 Task: Cleaning Up Field Recordings.
Action: Mouse moved to (102, 44)
Screenshot: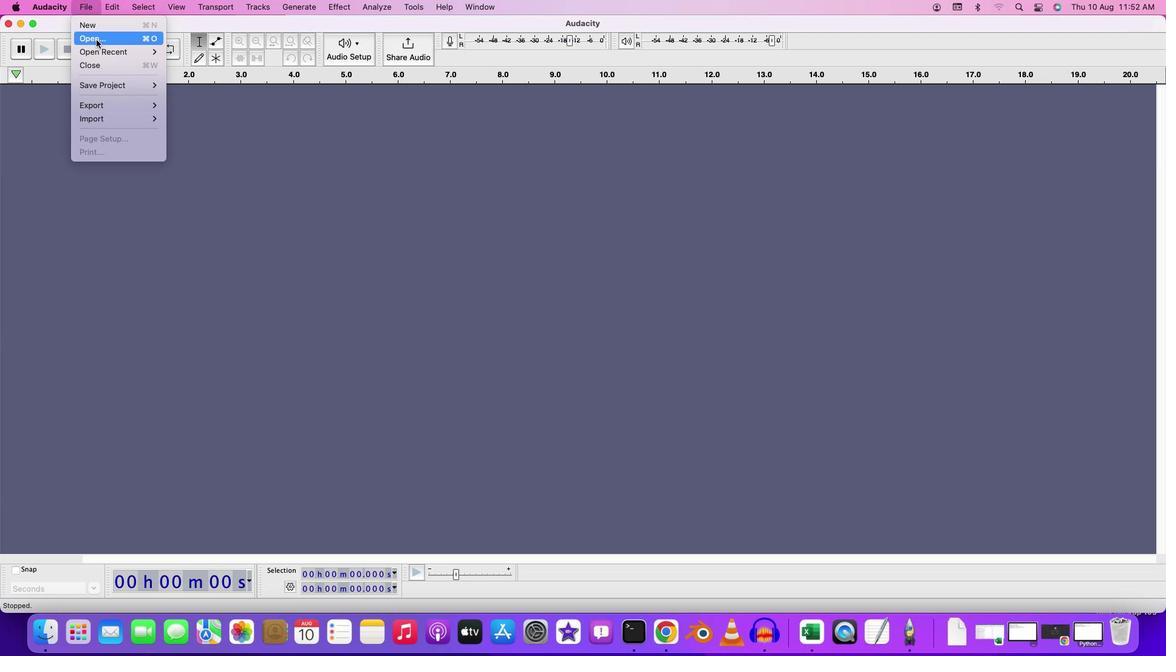 
Action: Mouse pressed left at (102, 44)
Screenshot: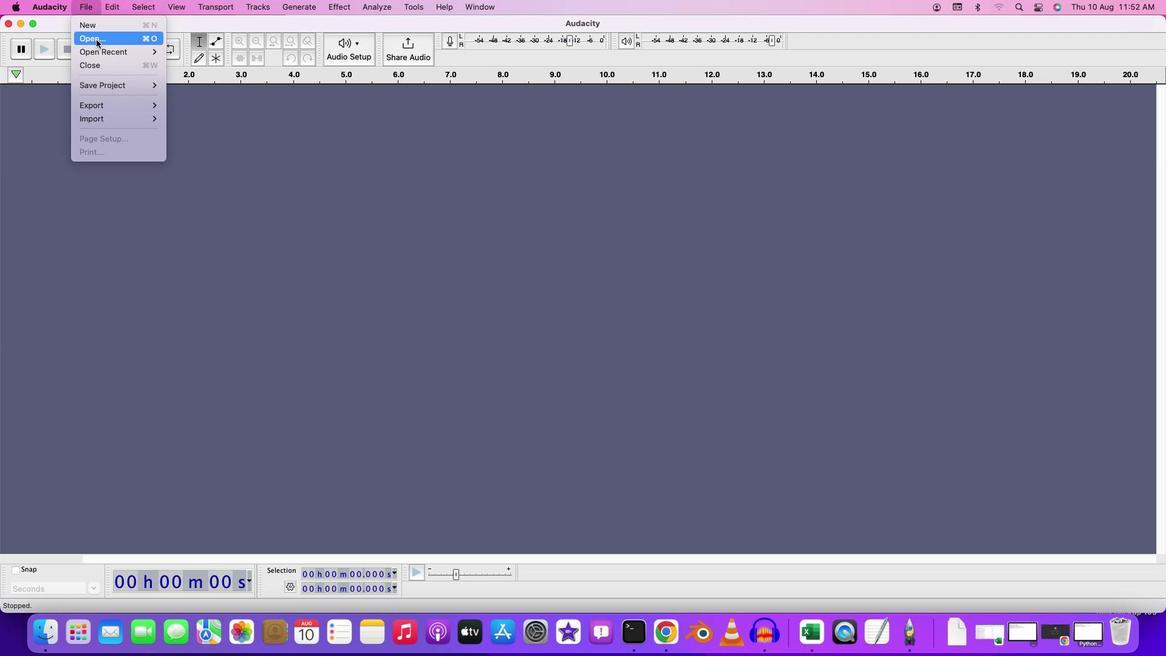 
Action: Mouse moved to (511, 274)
Screenshot: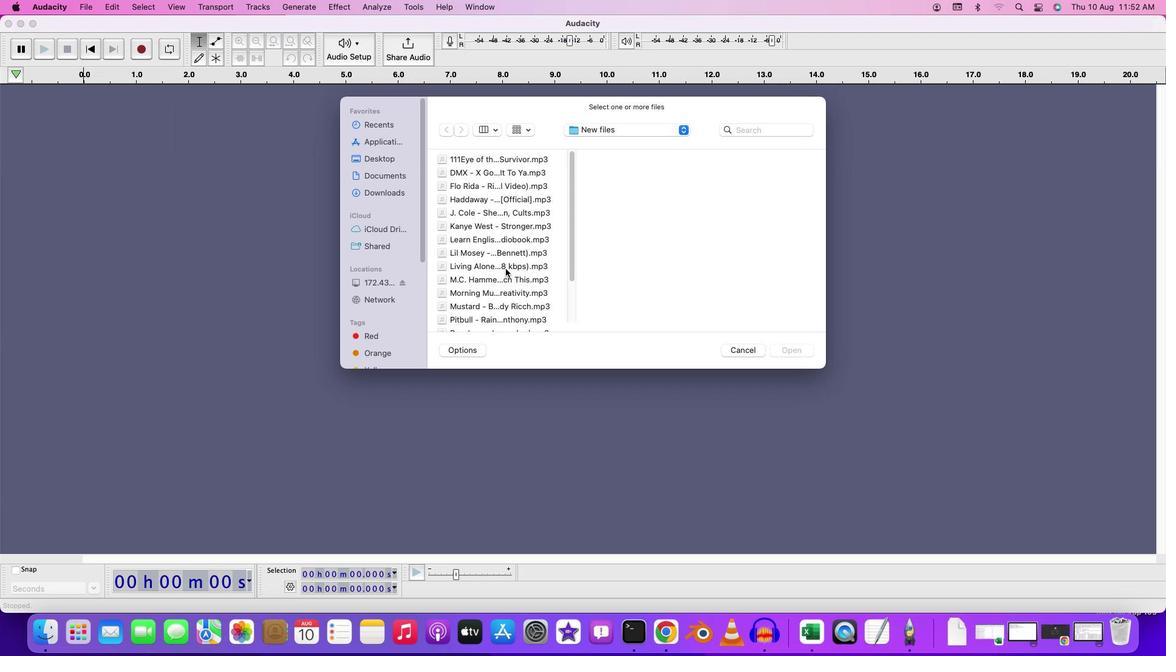 
Action: Mouse pressed left at (511, 274)
Screenshot: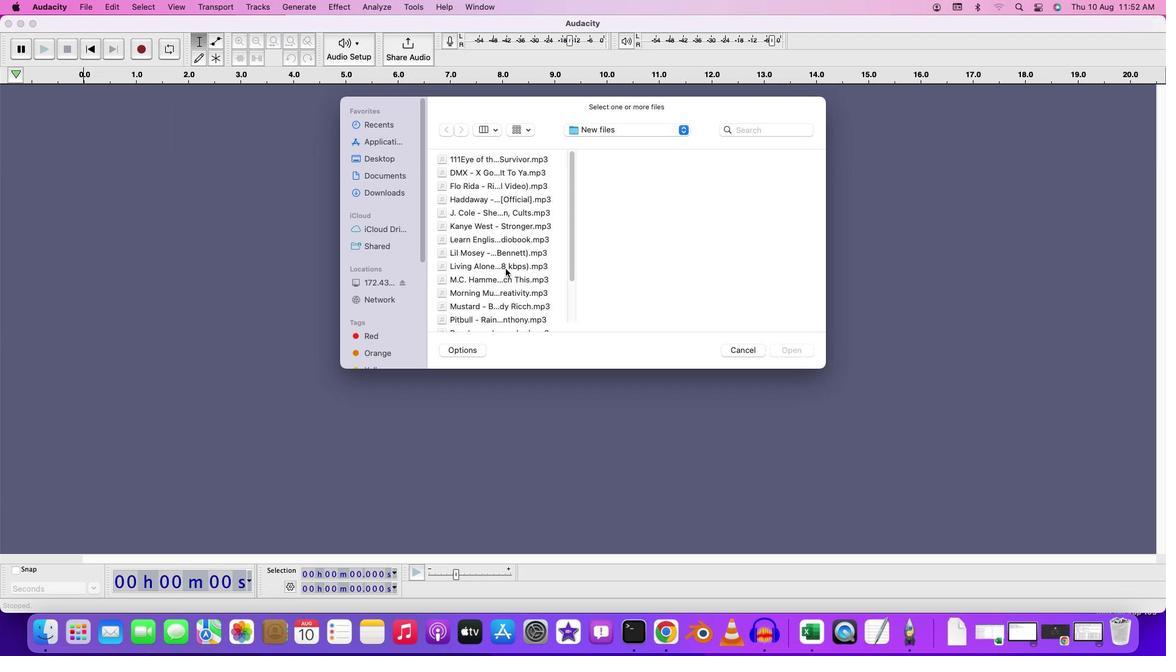 
Action: Mouse pressed left at (511, 274)
Screenshot: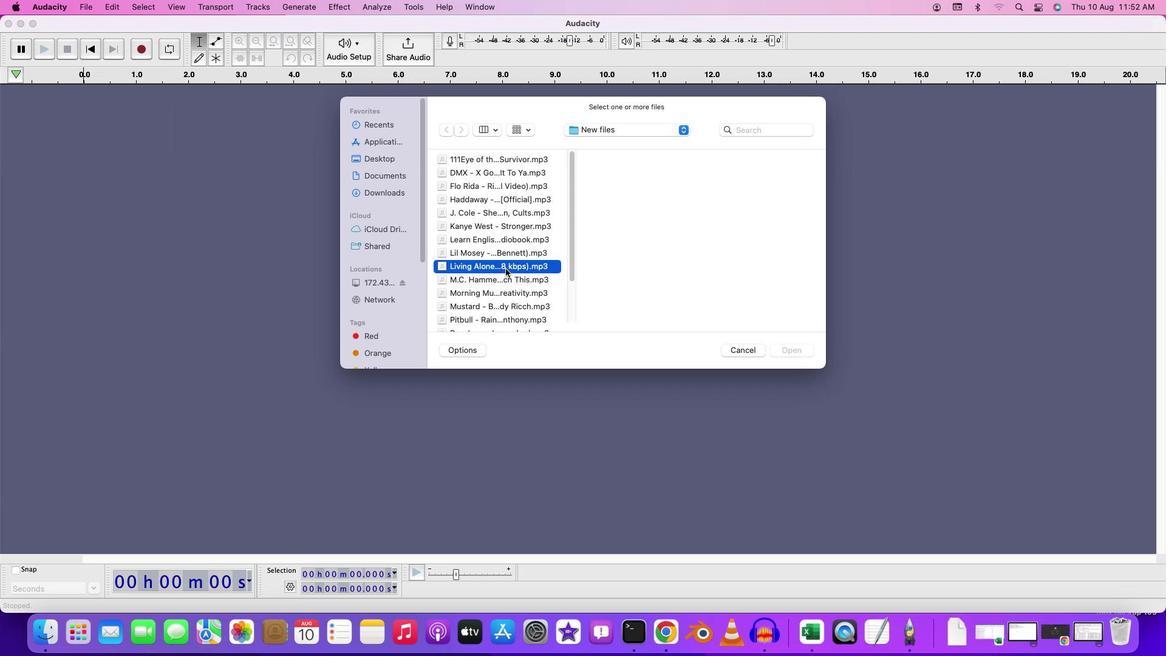 
Action: Mouse moved to (83, 120)
Screenshot: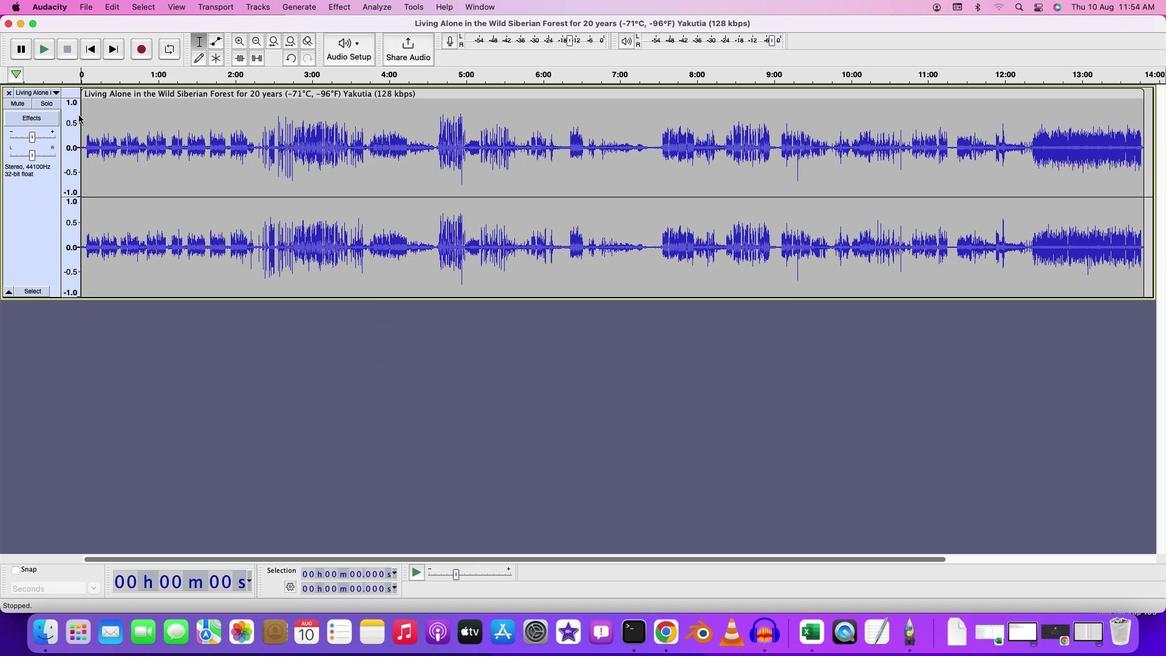 
Action: Mouse pressed left at (83, 120)
Screenshot: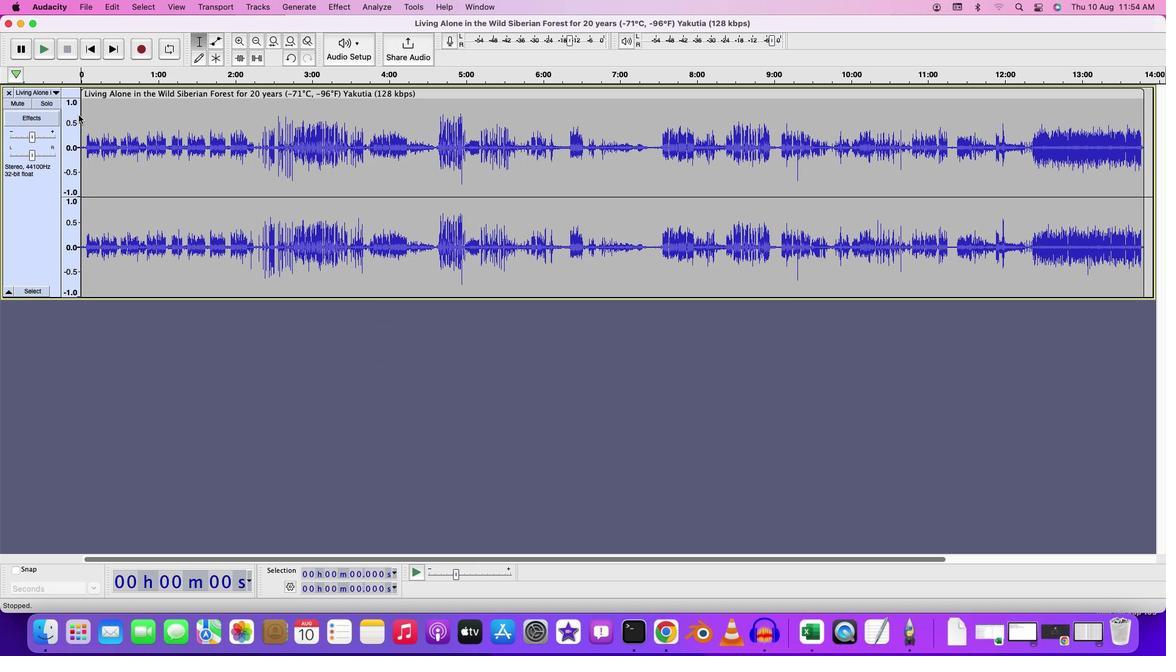 
Action: Mouse moved to (89, 120)
Screenshot: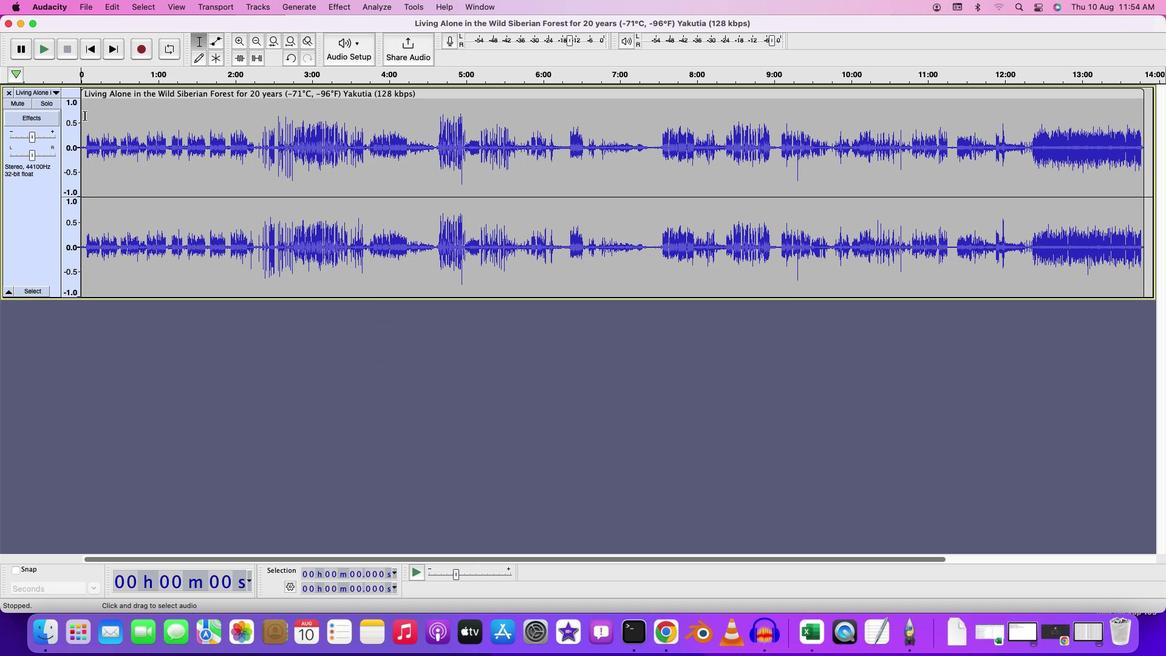 
Action: Mouse pressed left at (89, 120)
Screenshot: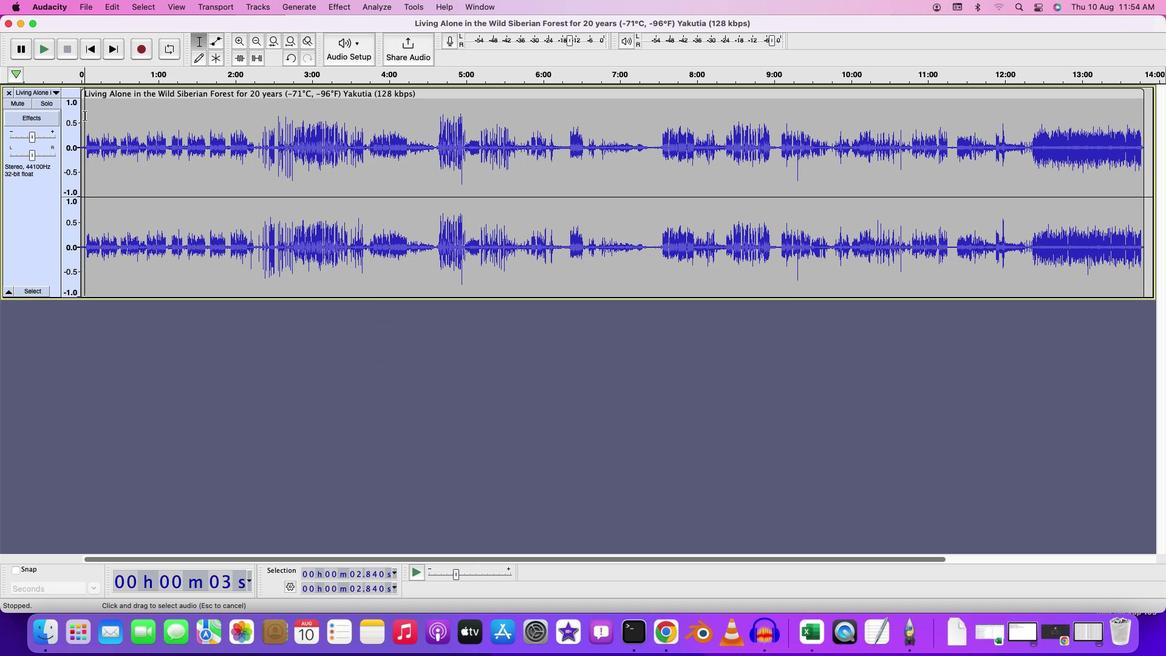 
Action: Key pressed Key.space
Screenshot: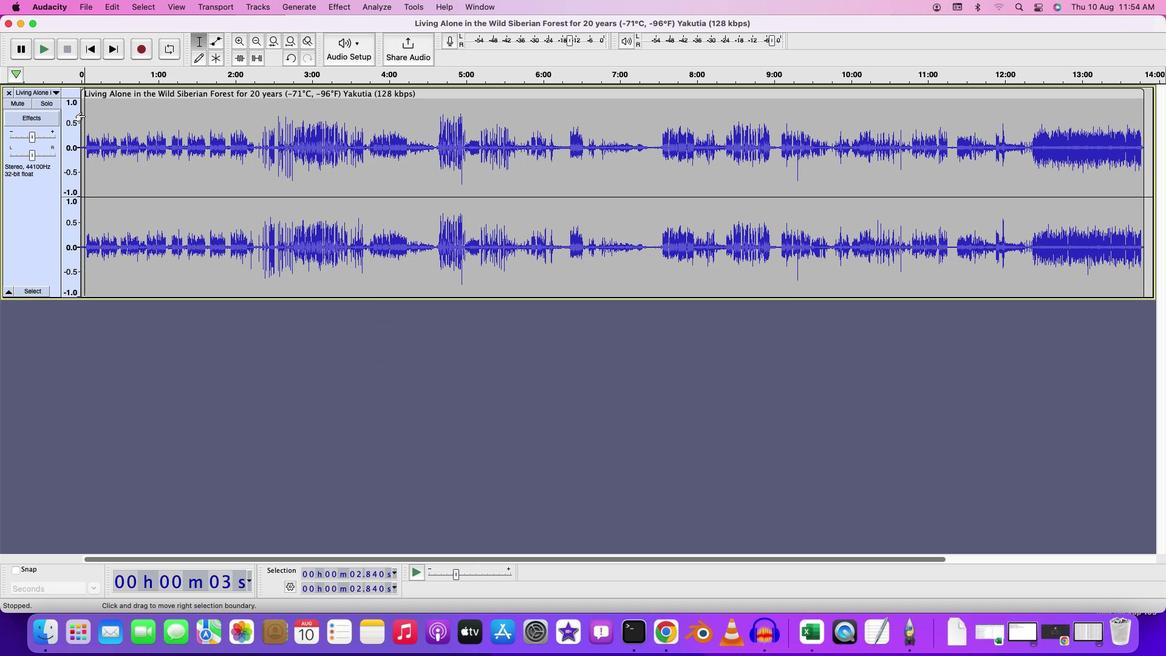 
Action: Mouse moved to (367, 188)
Screenshot: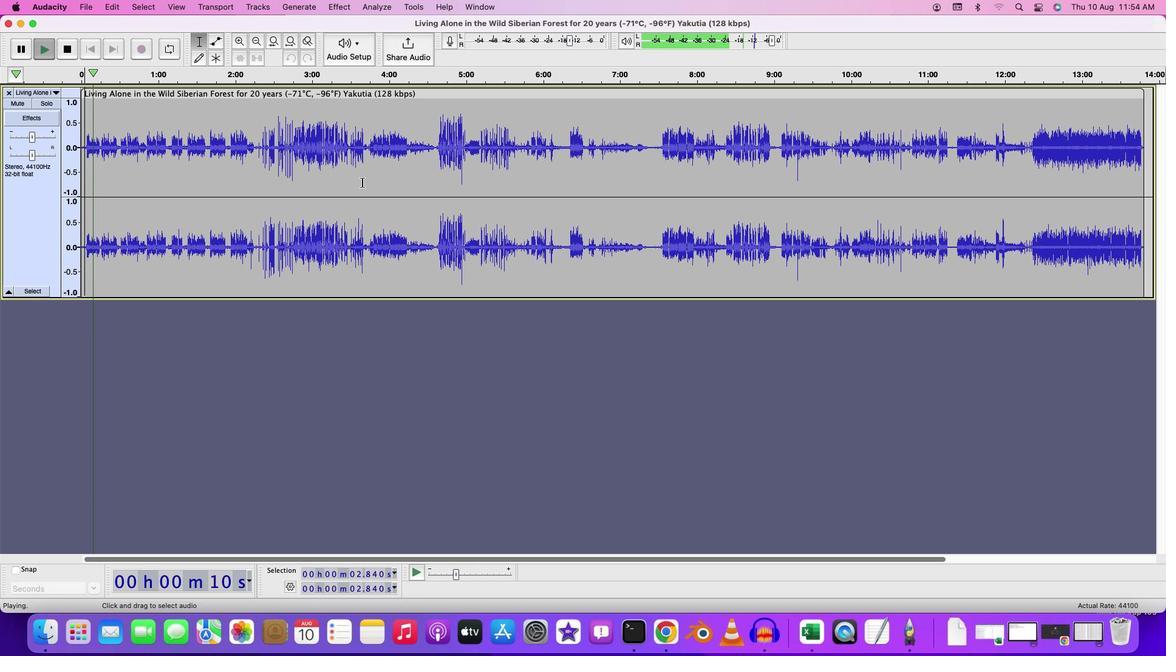 
Action: Key pressed Key.media_volume_up
Screenshot: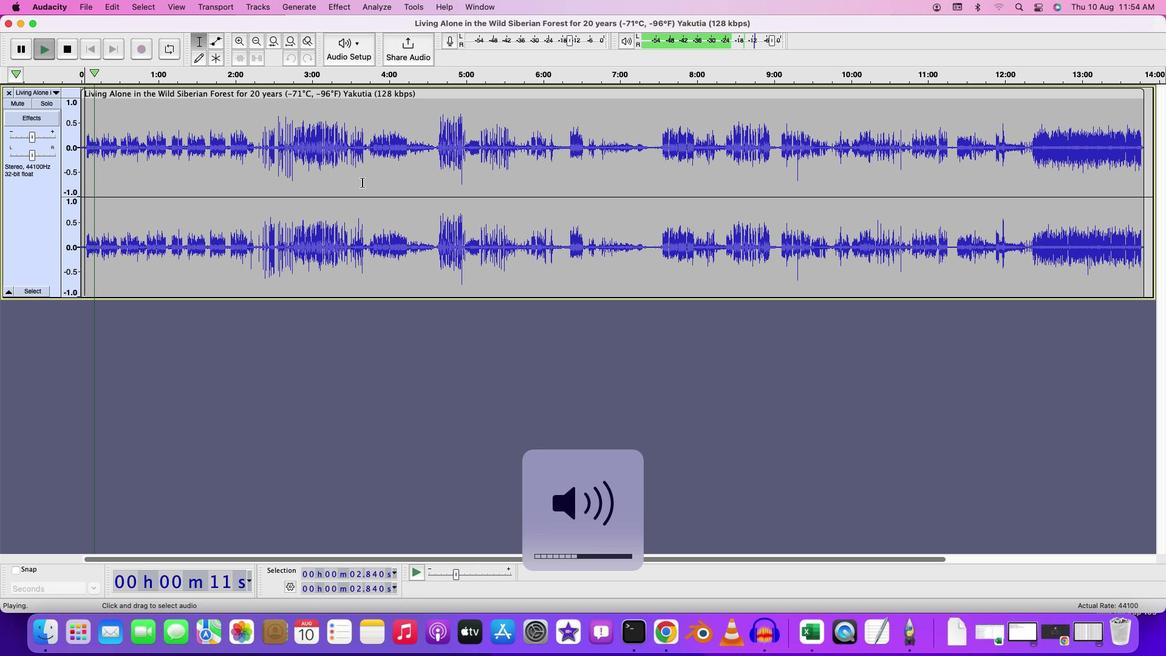 
Action: Mouse moved to (122, 120)
Screenshot: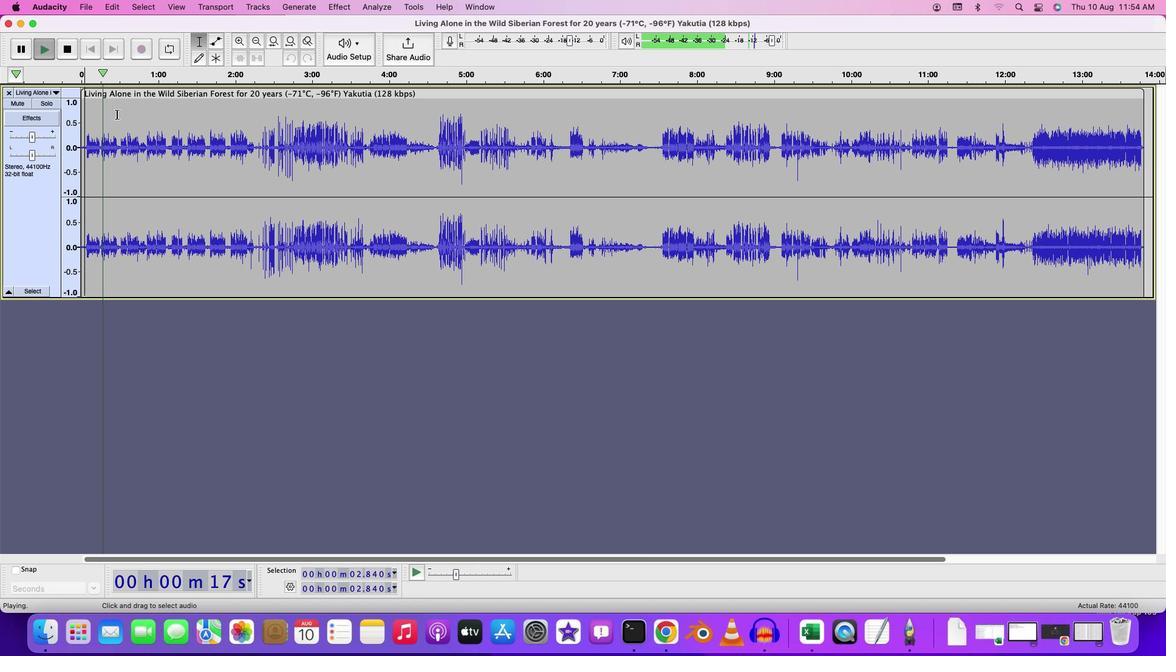 
Action: Mouse pressed left at (122, 120)
Screenshot: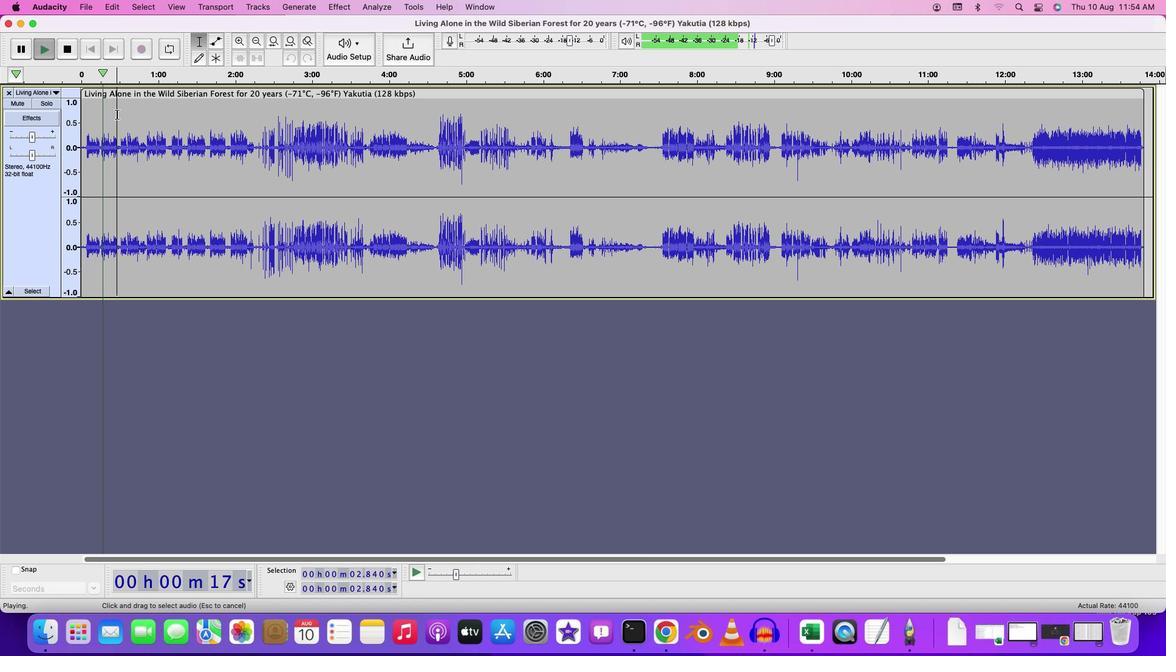 
Action: Key pressed Key.space
Screenshot: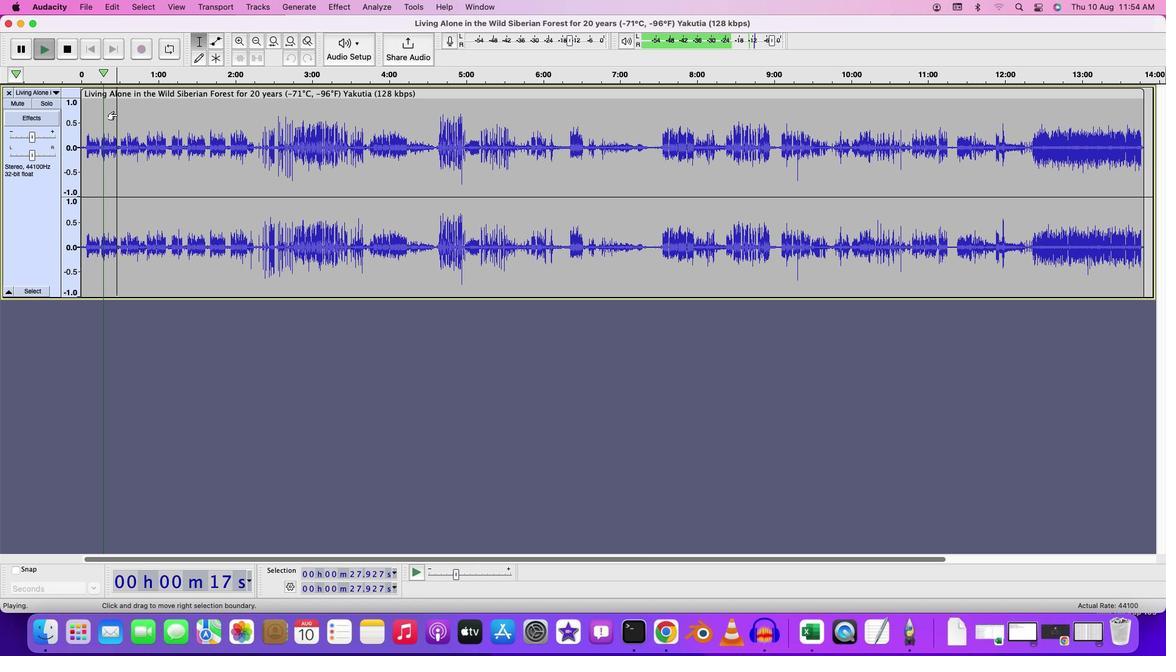 
Action: Mouse moved to (122, 120)
Screenshot: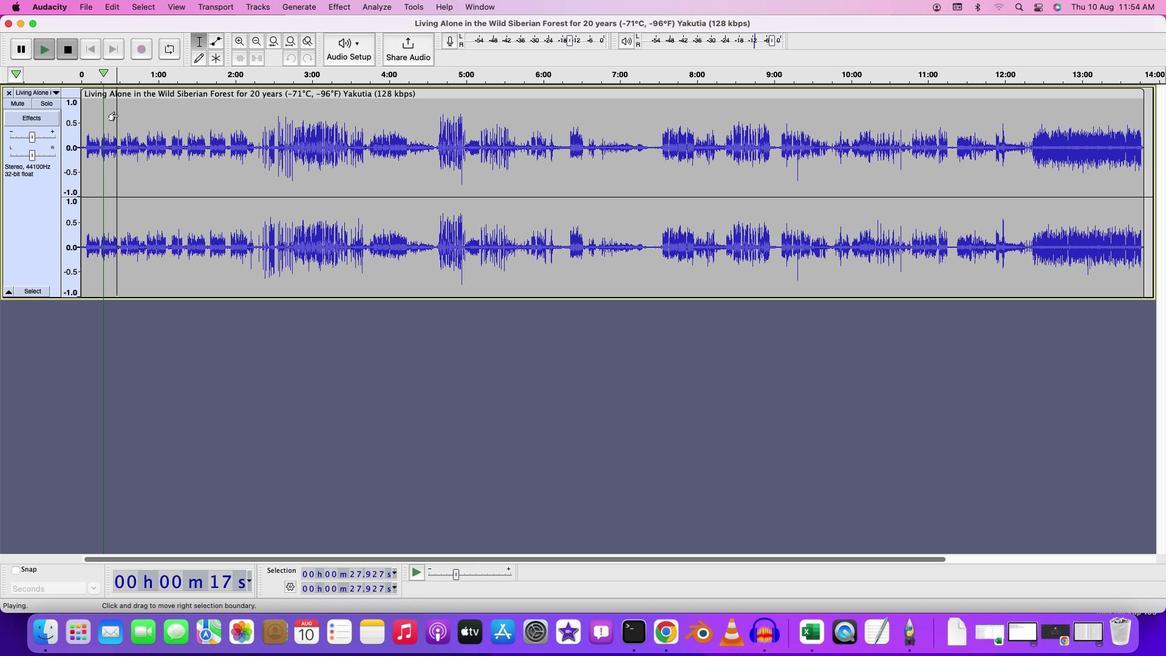 
Action: Key pressed Key.space
Screenshot: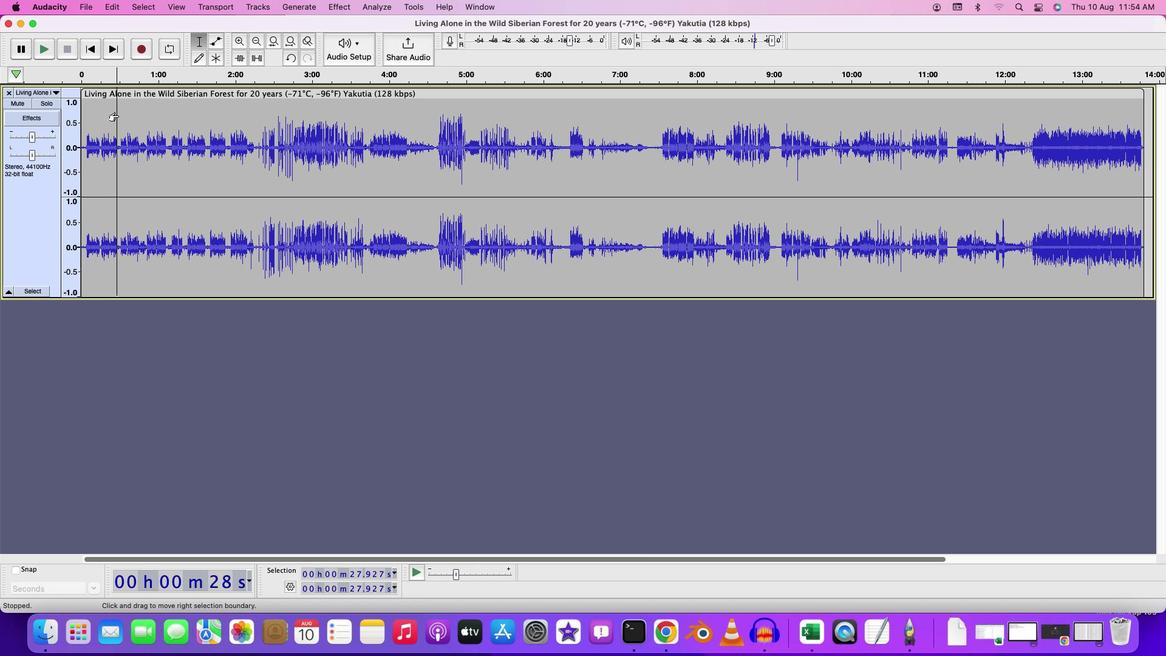 
Action: Mouse moved to (194, 123)
Screenshot: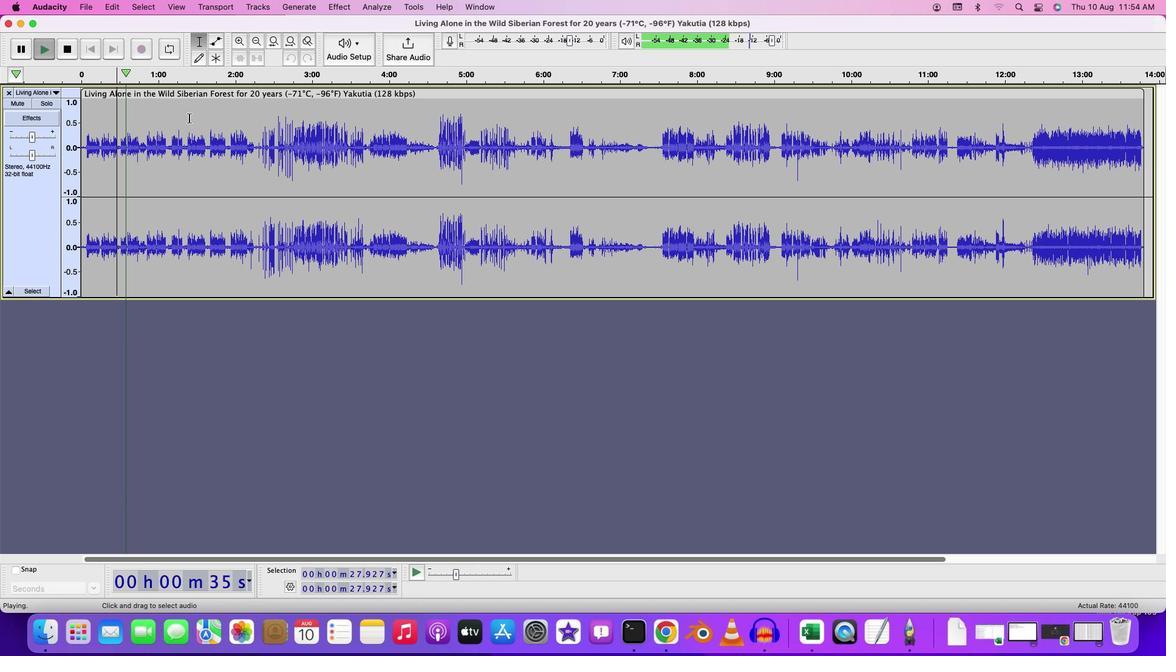 
Action: Mouse pressed left at (194, 123)
Screenshot: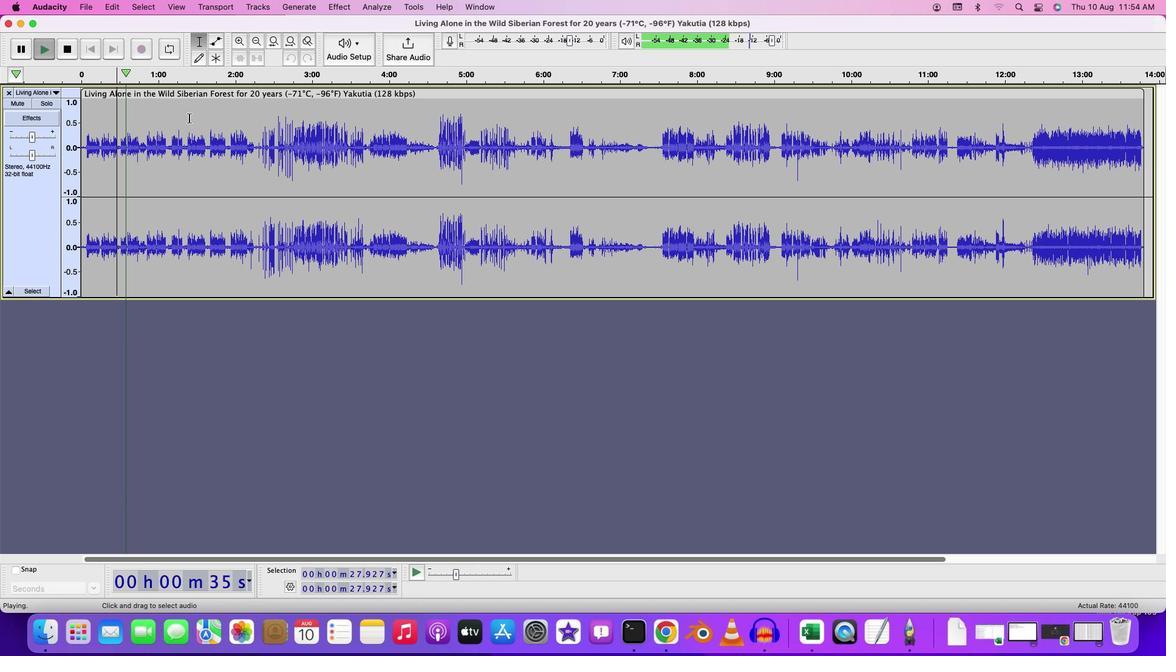 
Action: Key pressed Key.space
Screenshot: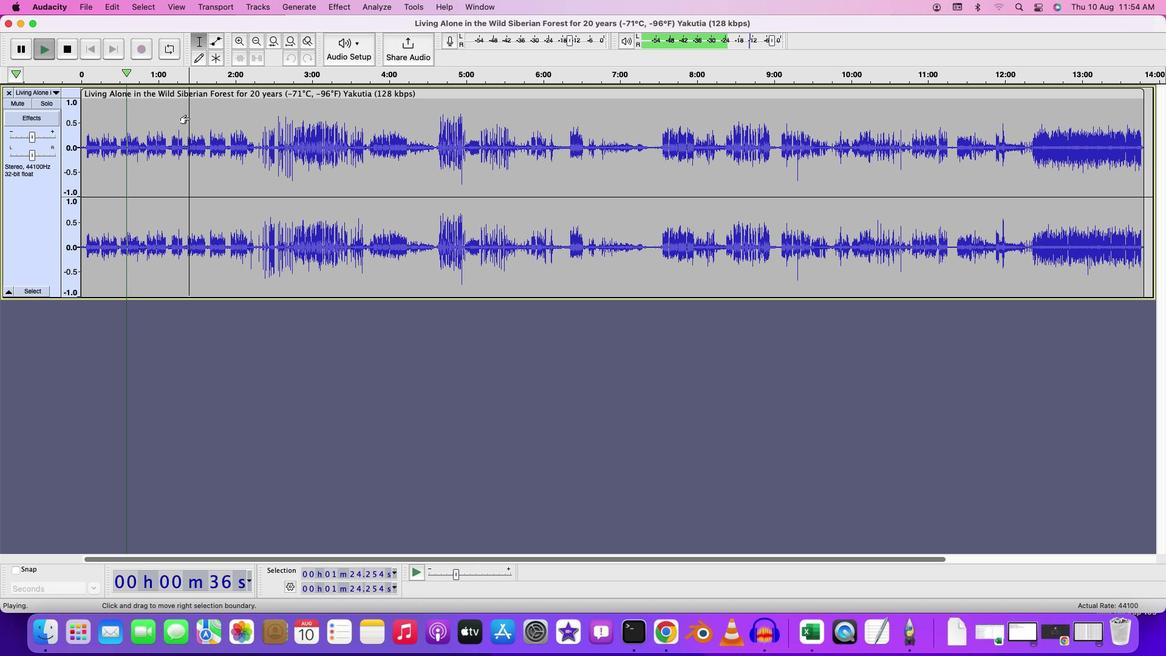 
Action: Mouse moved to (195, 123)
Screenshot: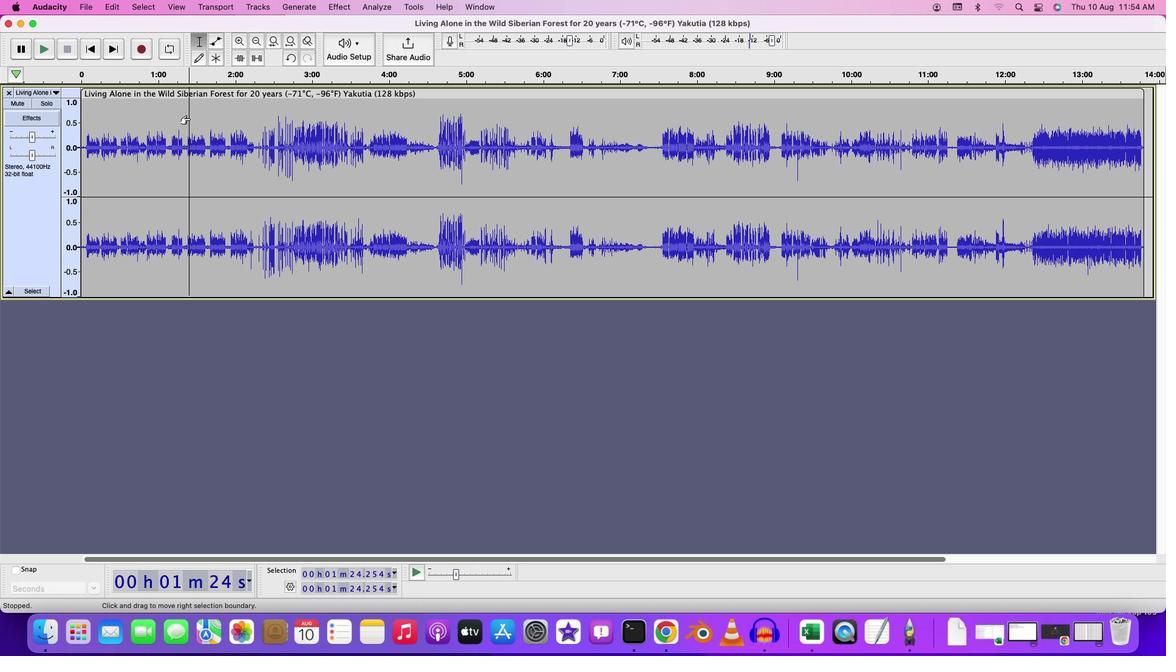 
Action: Key pressed Key.space
Screenshot: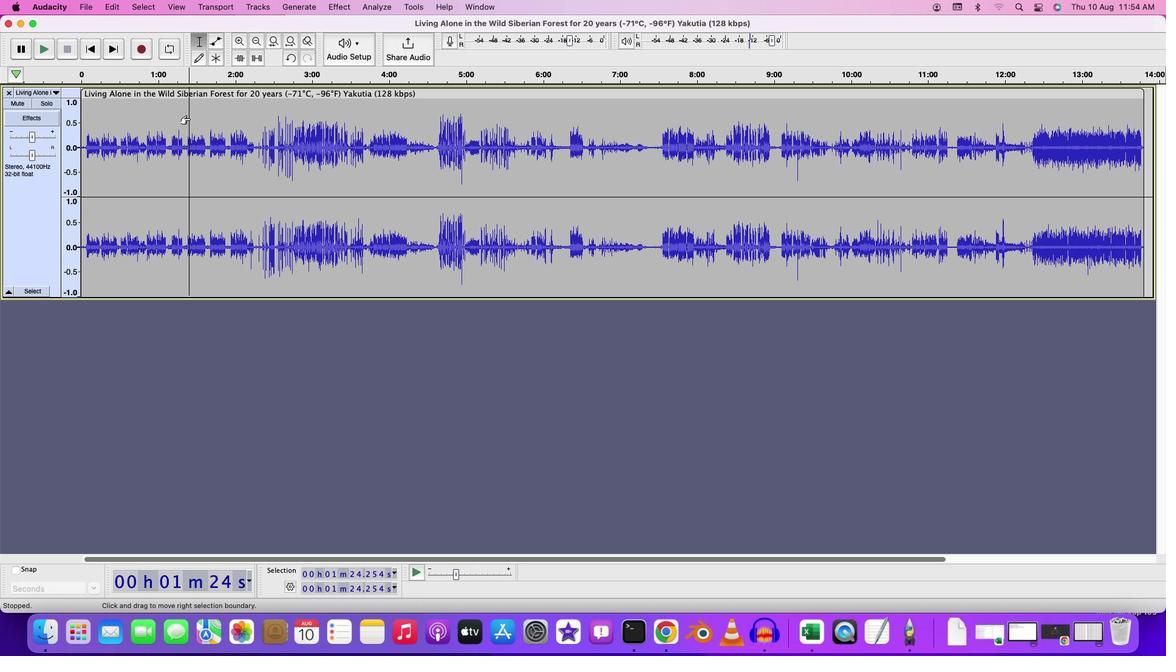 
Action: Mouse moved to (263, 117)
Screenshot: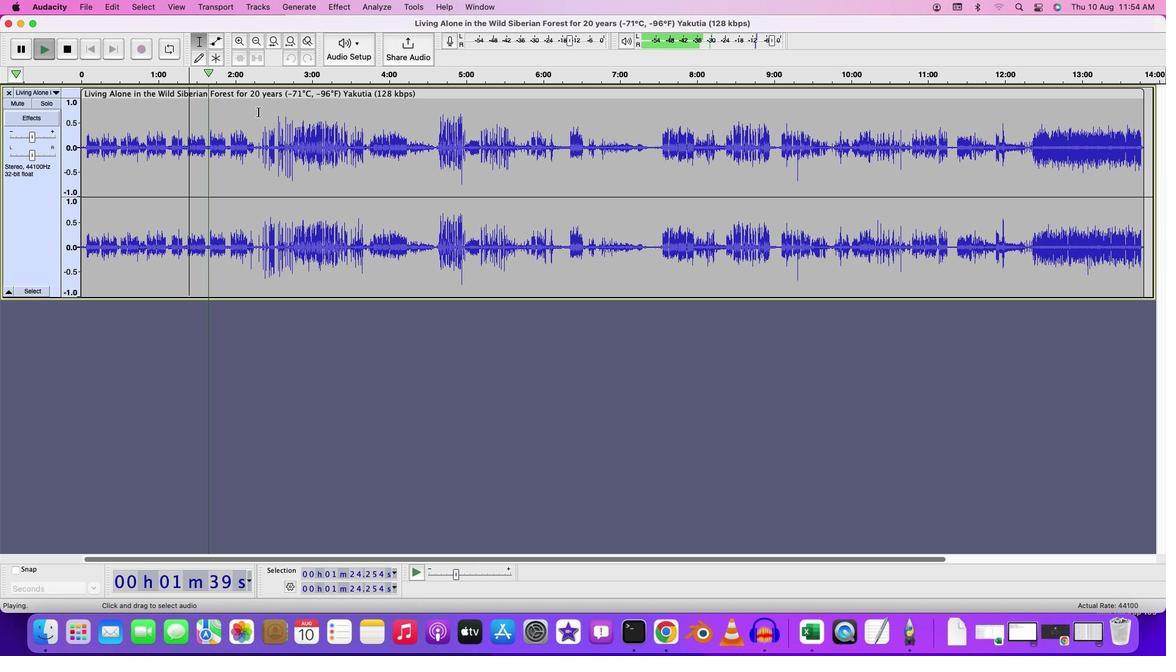 
Action: Mouse pressed left at (263, 117)
Screenshot: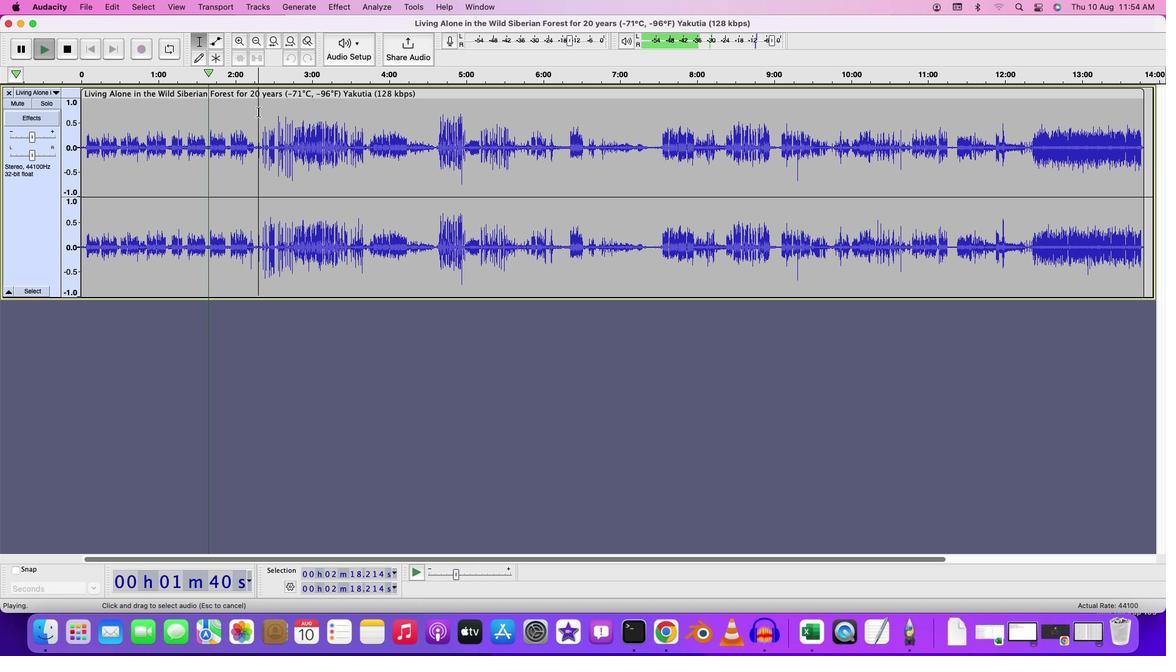 
Action: Key pressed Key.spaceKey.space
Screenshot: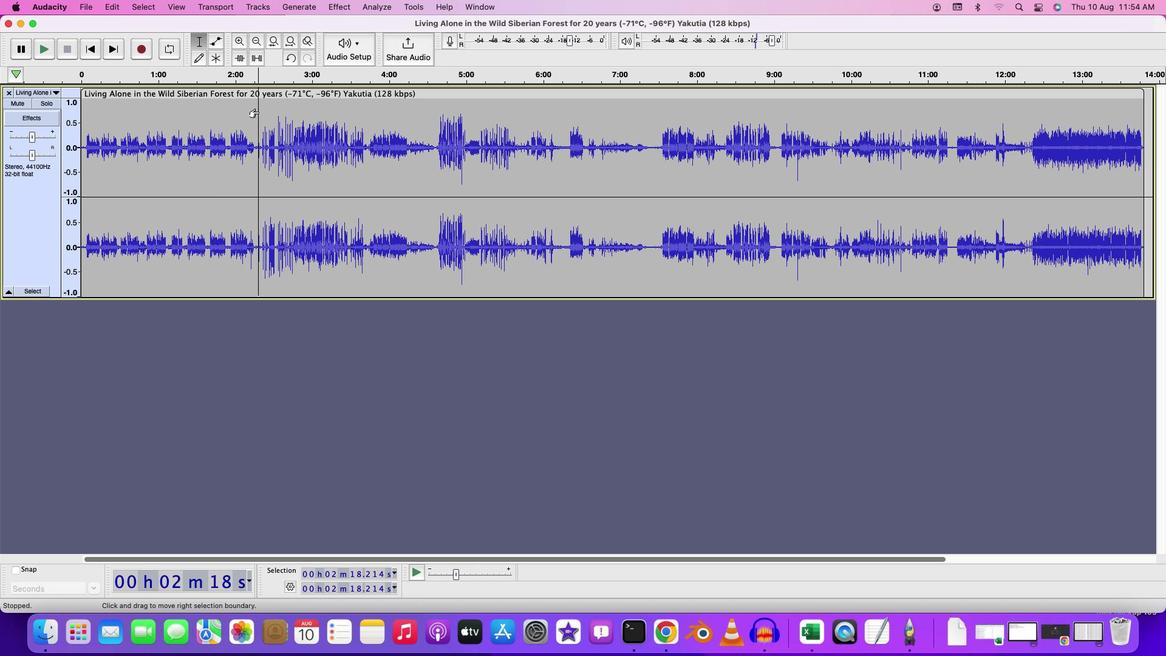 
Action: Mouse moved to (272, 130)
Screenshot: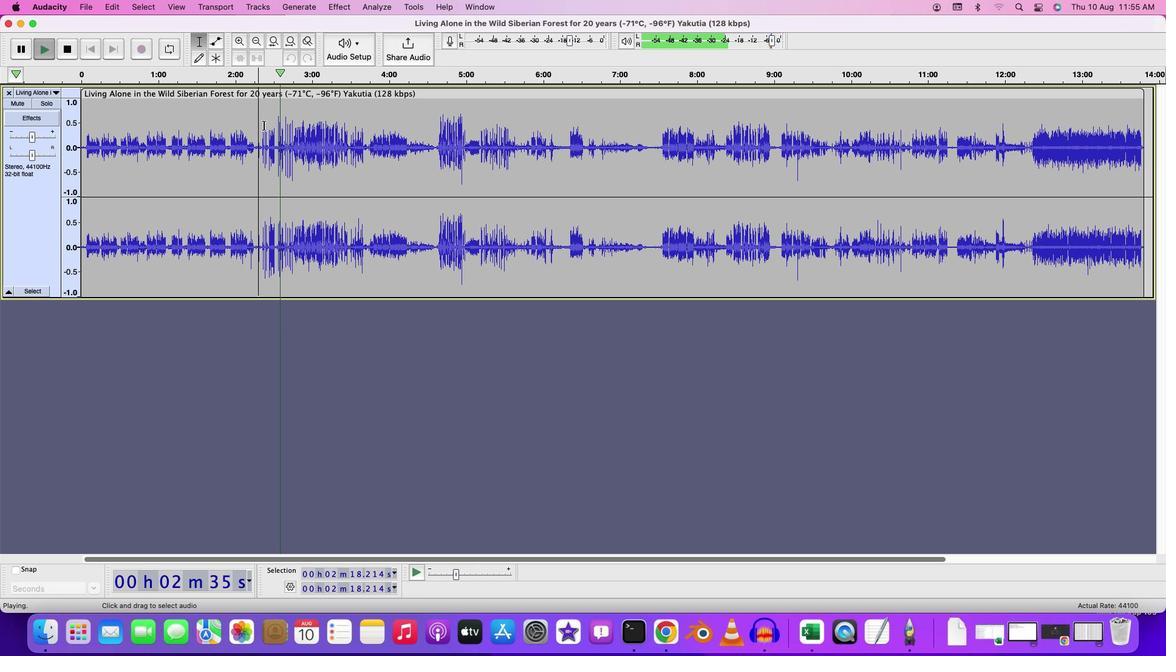 
Action: Key pressed Key.space
Screenshot: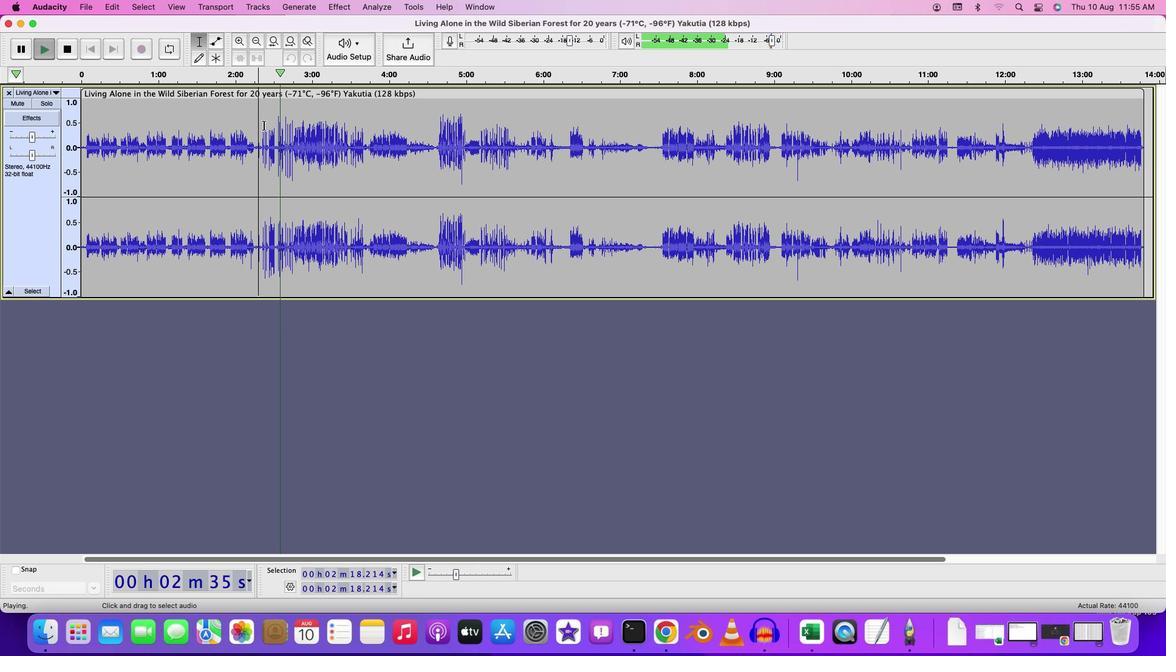 
Action: Mouse moved to (264, 130)
Screenshot: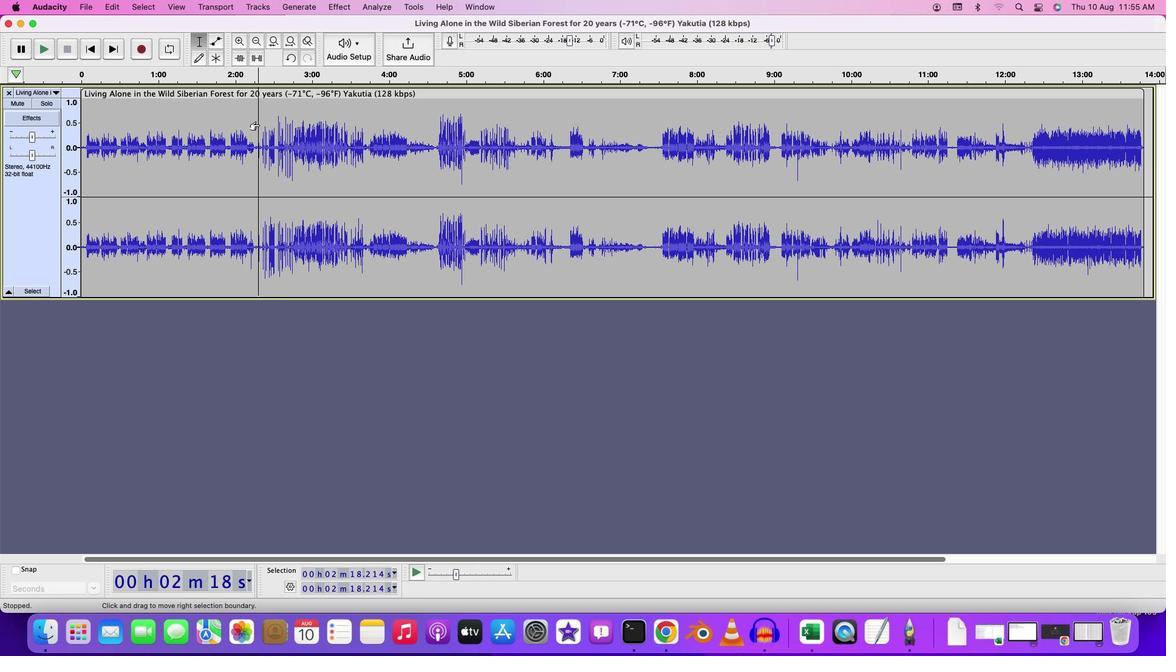 
Action: Mouse pressed left at (264, 130)
Screenshot: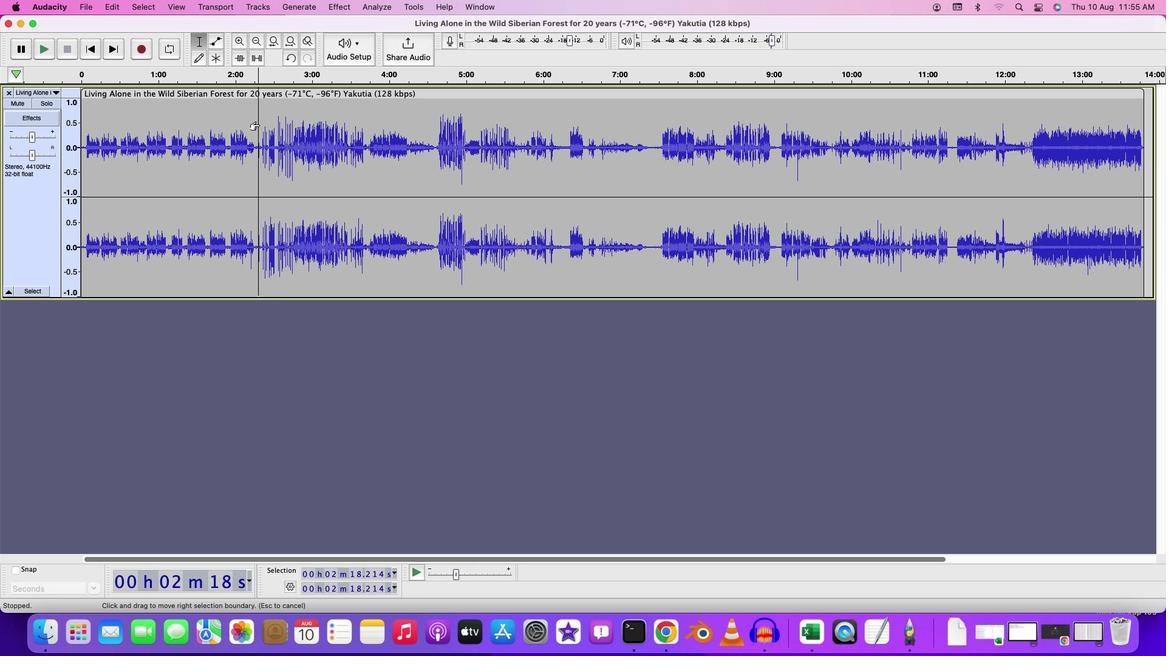 
Action: Mouse moved to (348, 12)
Screenshot: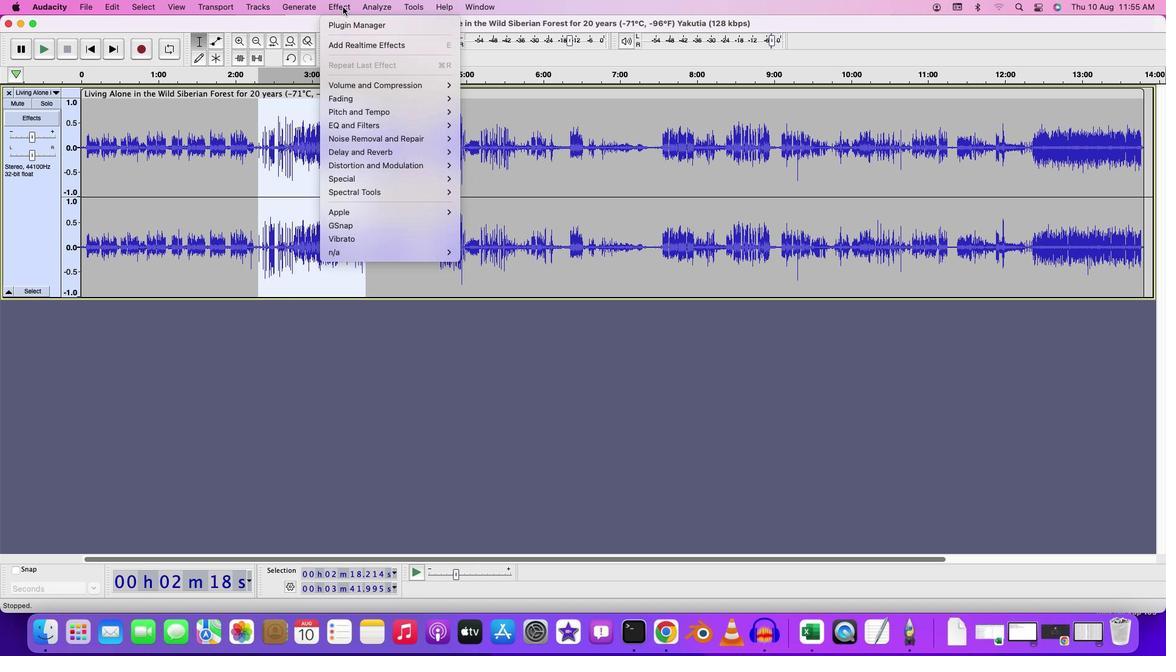 
Action: Mouse pressed left at (348, 12)
Screenshot: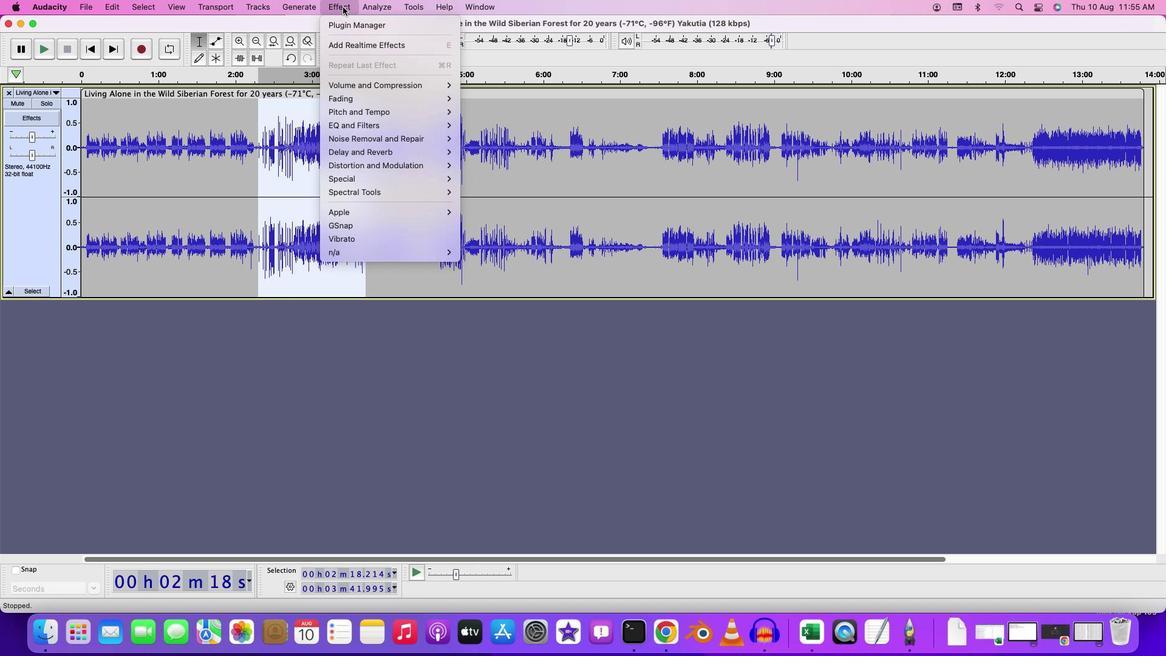 
Action: Mouse moved to (512, 185)
Screenshot: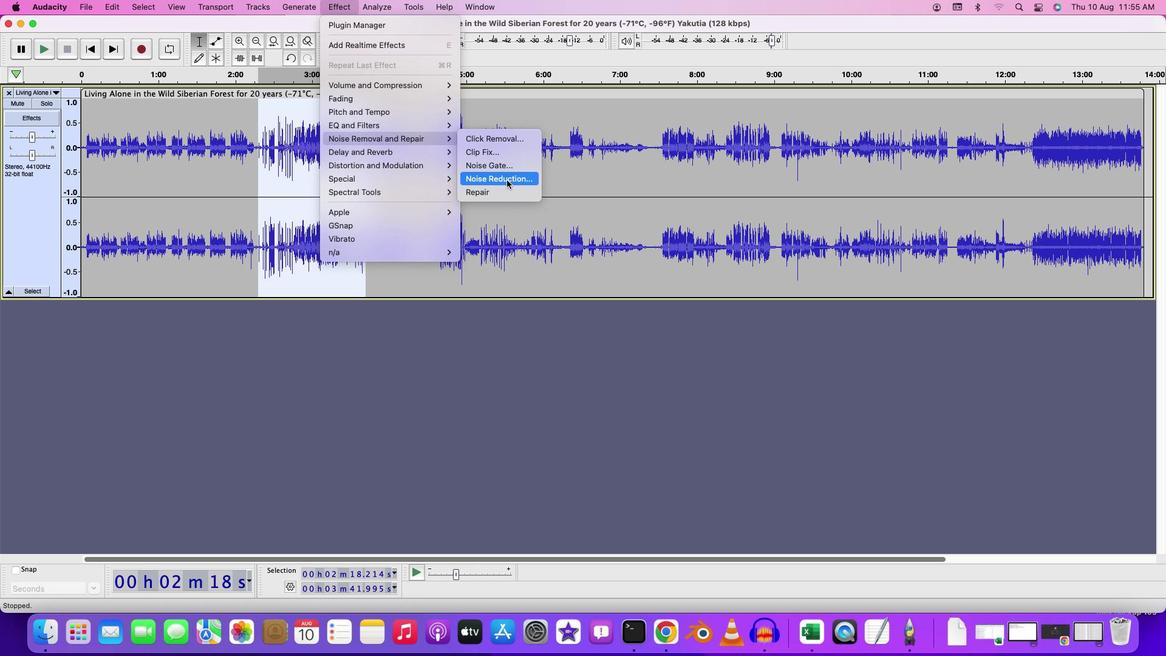 
Action: Mouse pressed left at (512, 185)
Screenshot: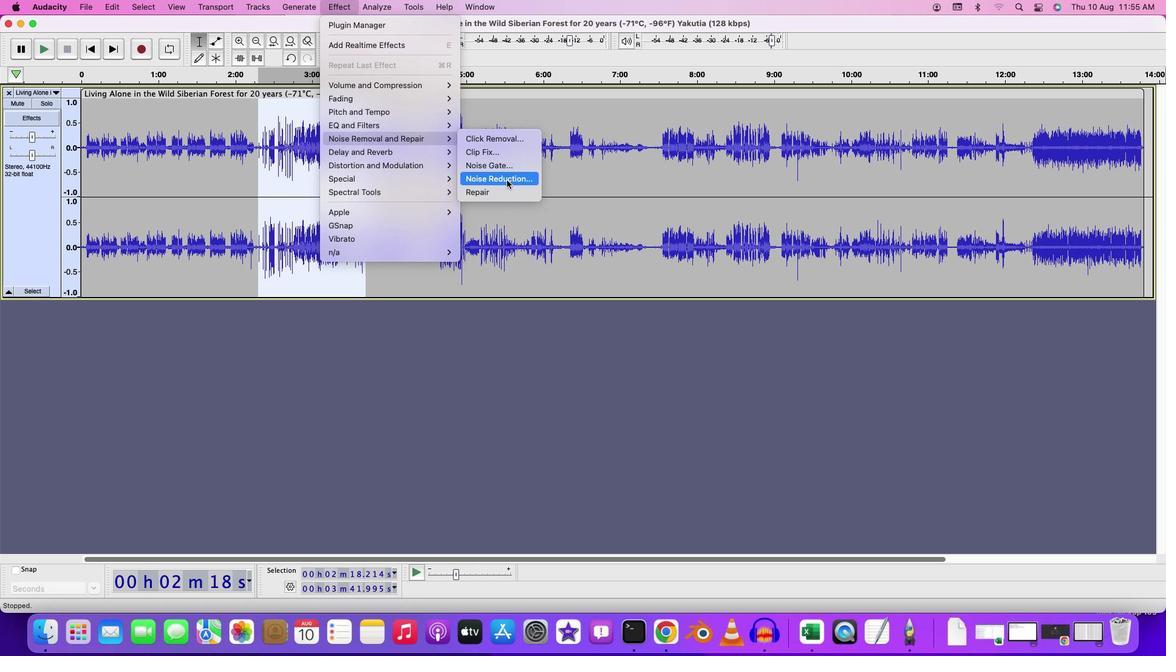 
Action: Mouse moved to (635, 431)
Screenshot: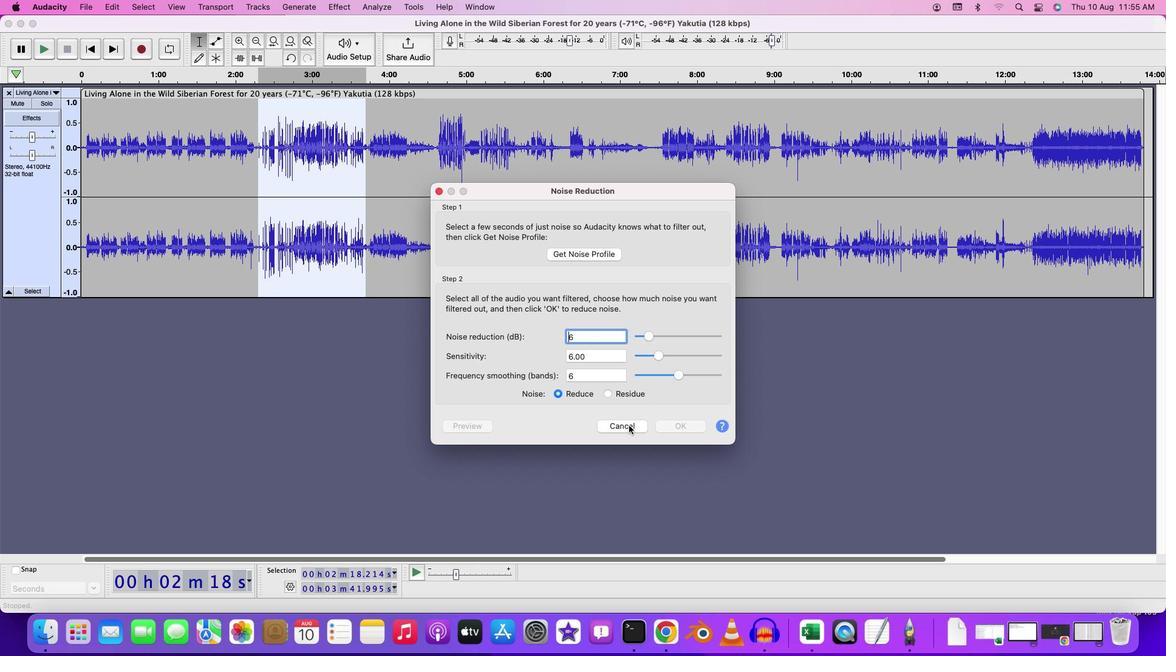 
Action: Mouse pressed left at (635, 431)
Screenshot: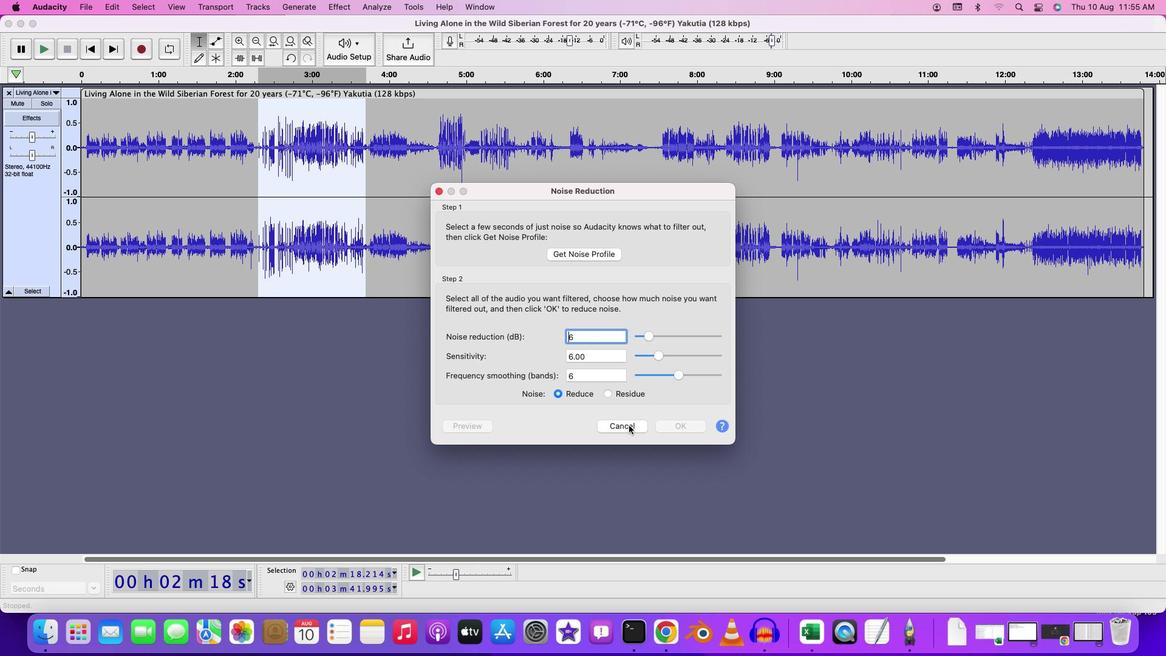 
Action: Mouse moved to (349, 17)
Screenshot: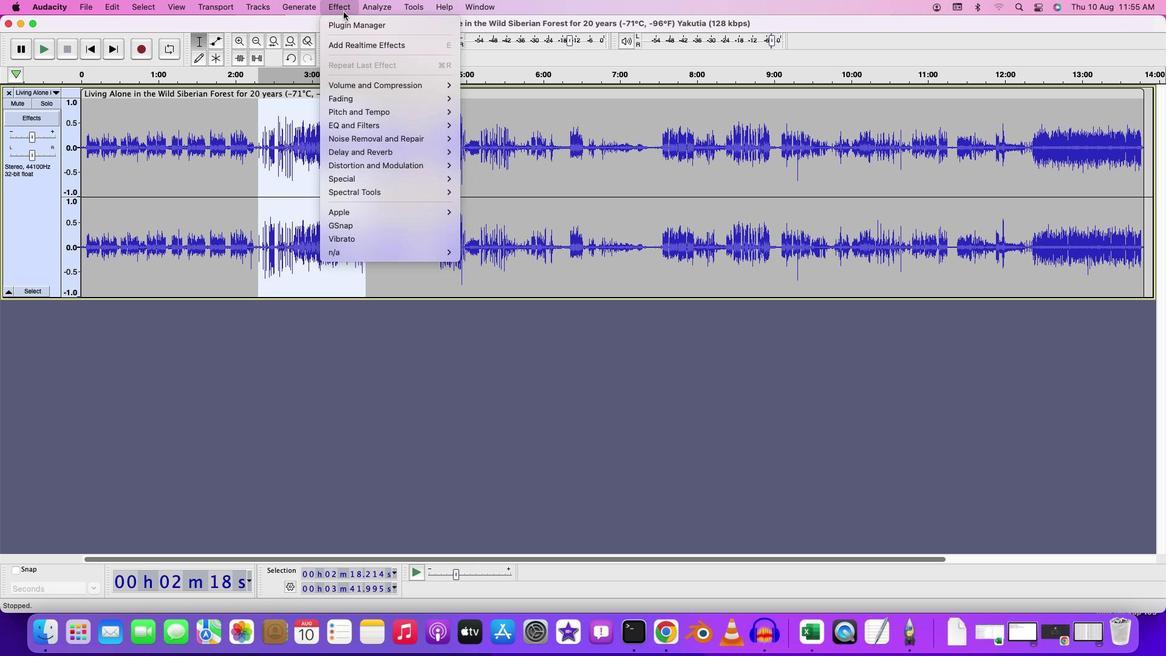 
Action: Mouse pressed left at (349, 17)
Screenshot: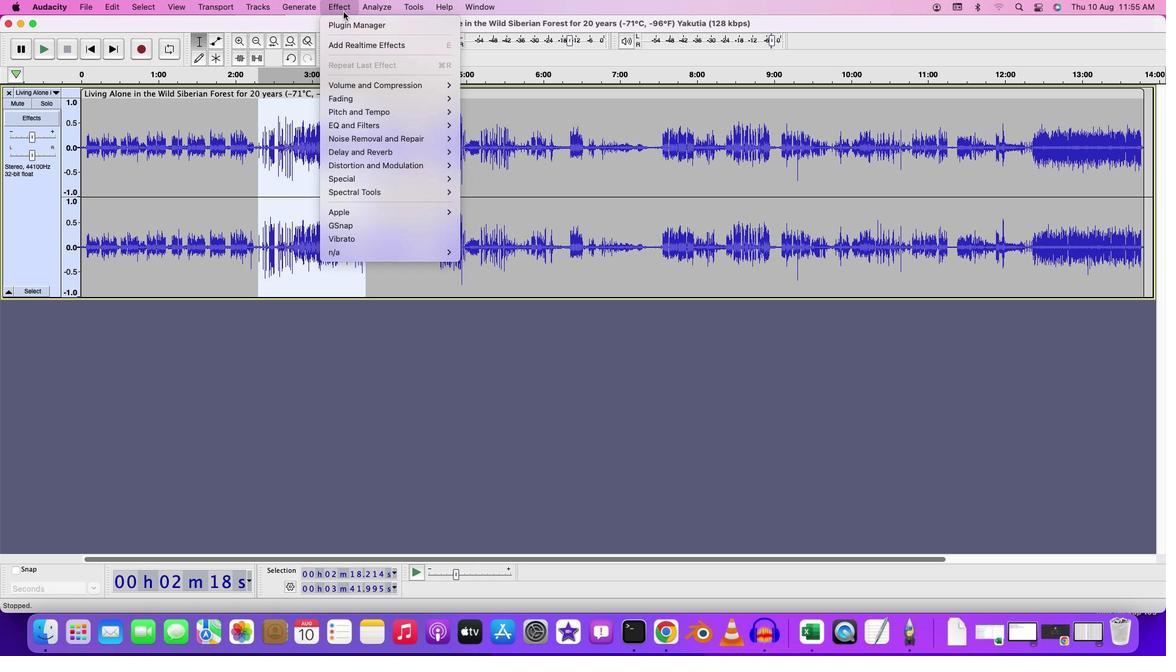 
Action: Mouse moved to (506, 220)
Screenshot: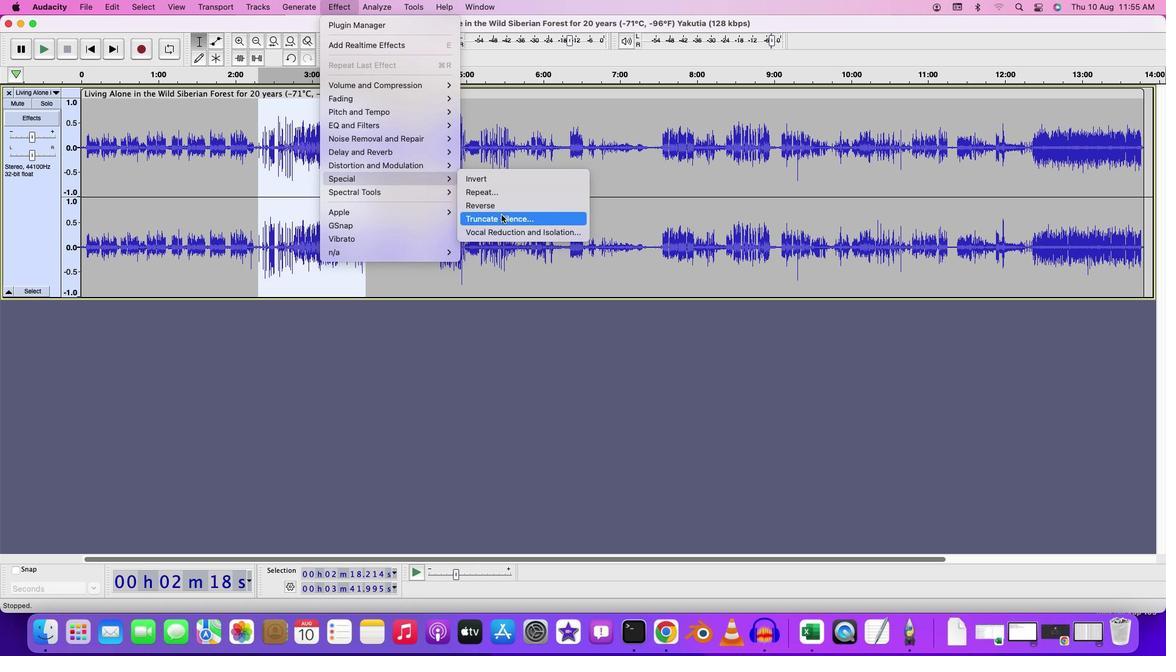 
Action: Mouse pressed left at (506, 220)
Screenshot: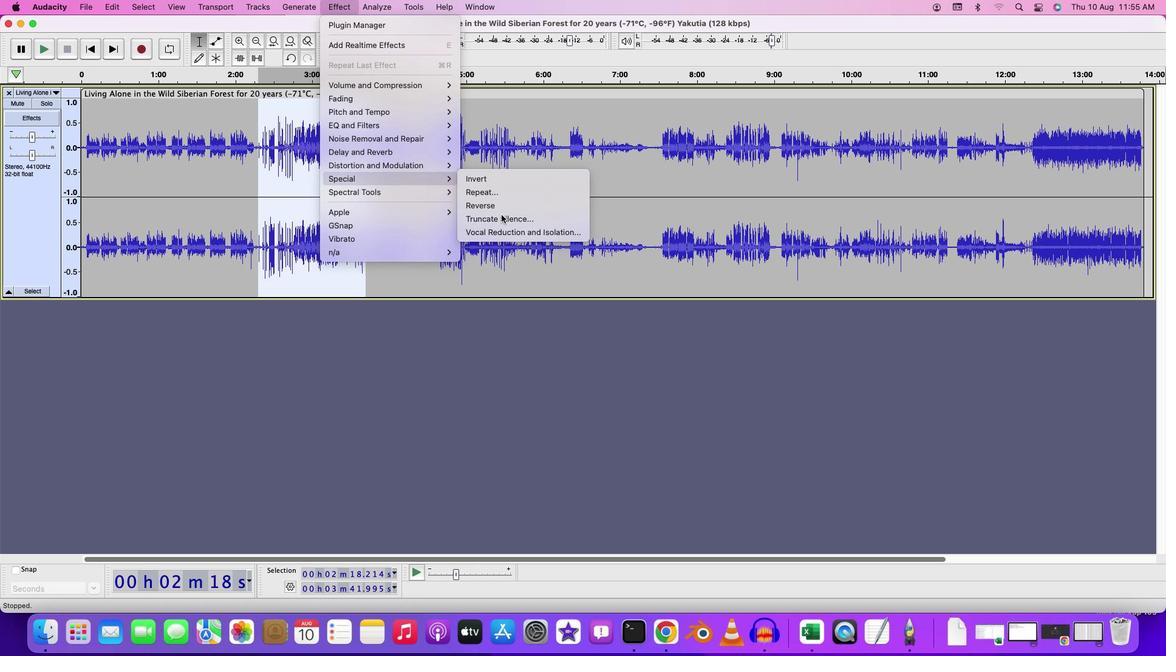 
Action: Mouse moved to (491, 227)
Screenshot: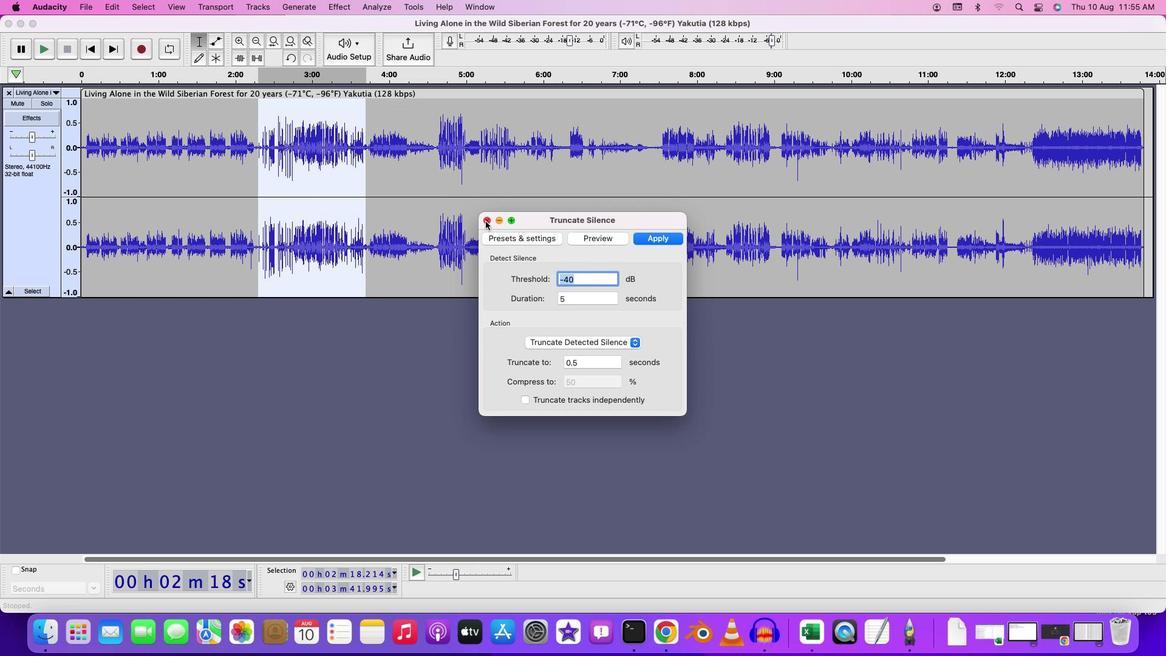 
Action: Mouse pressed left at (491, 227)
Screenshot: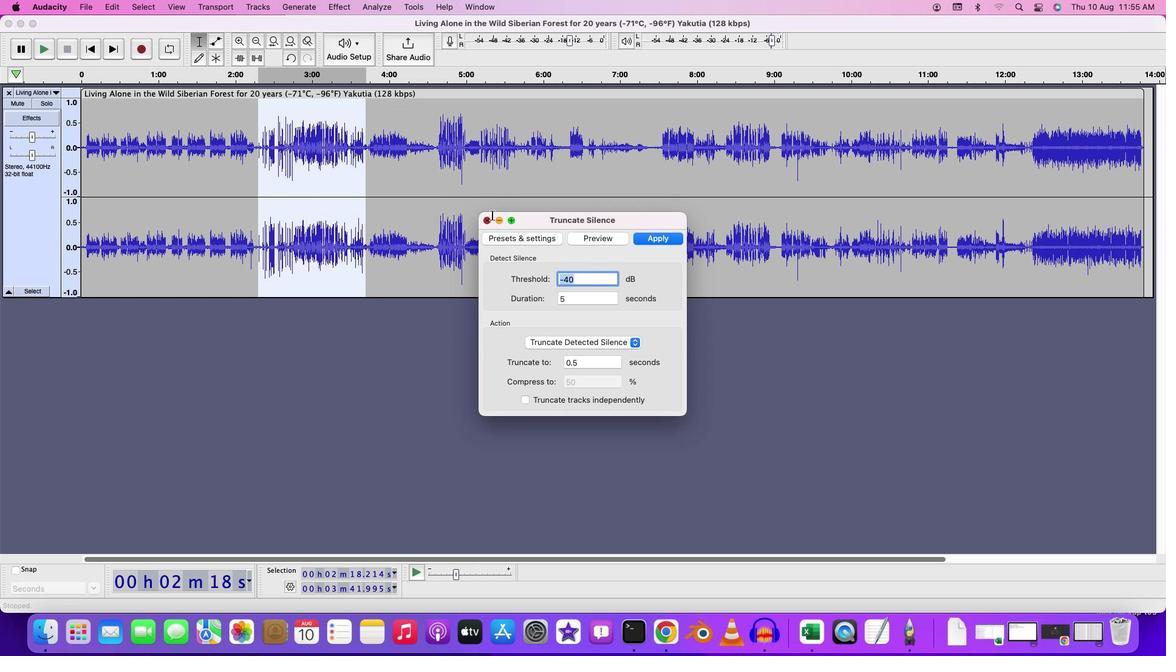 
Action: Mouse moved to (347, 7)
Screenshot: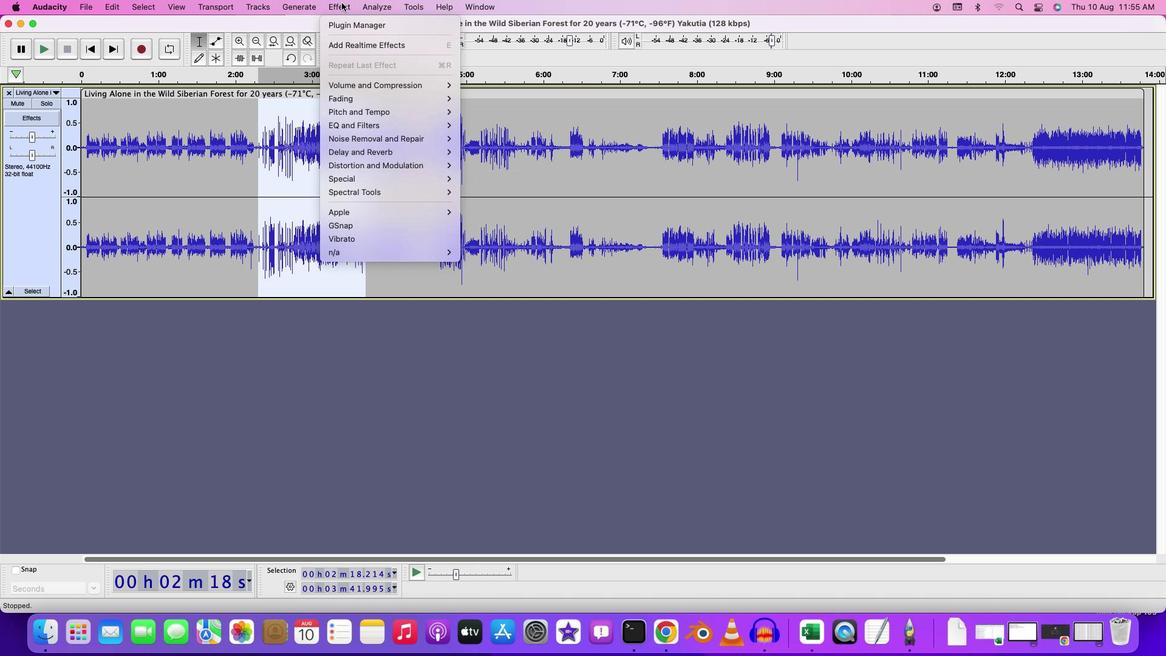 
Action: Mouse pressed left at (347, 7)
Screenshot: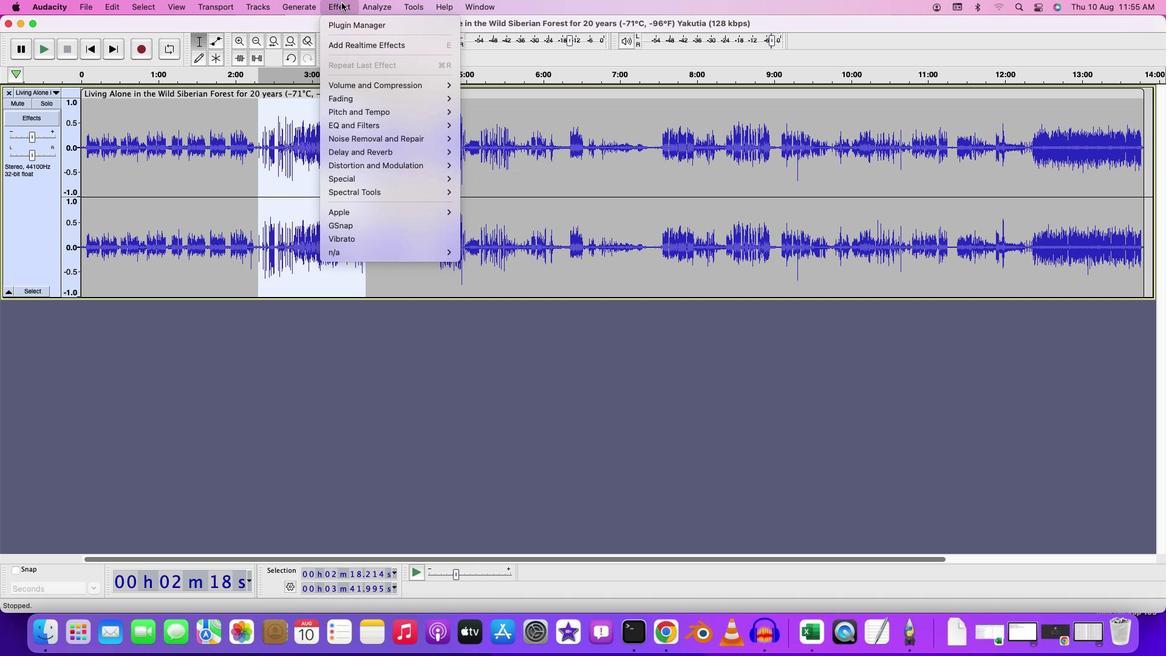 
Action: Mouse moved to (546, 116)
Screenshot: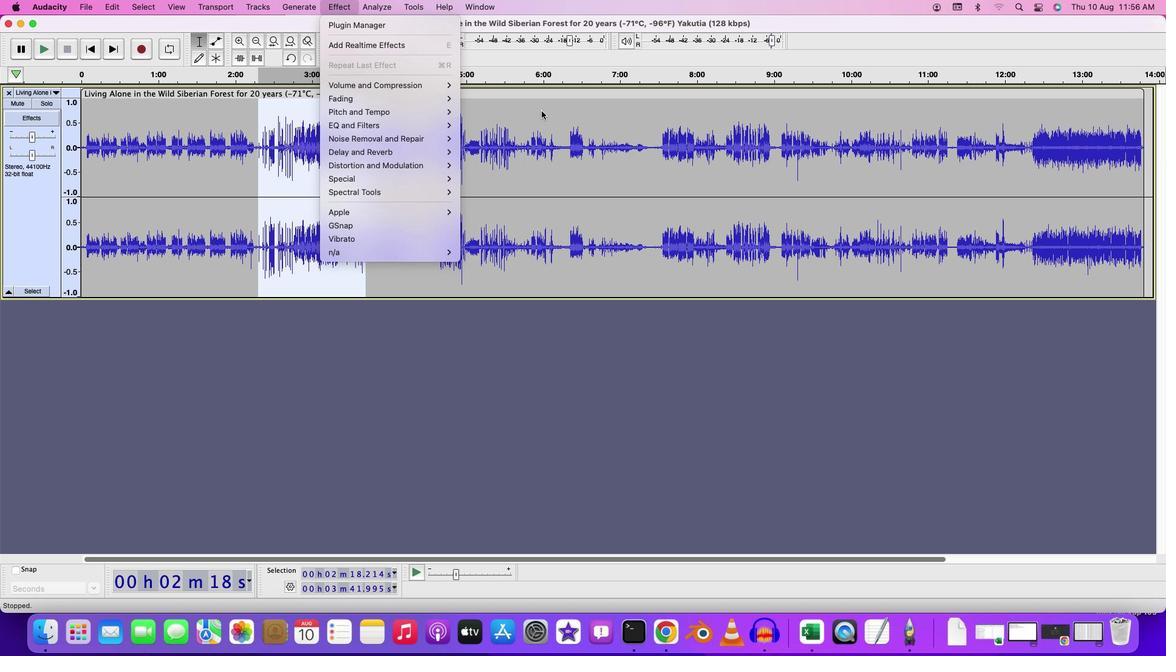 
Action: Mouse pressed left at (546, 116)
Screenshot: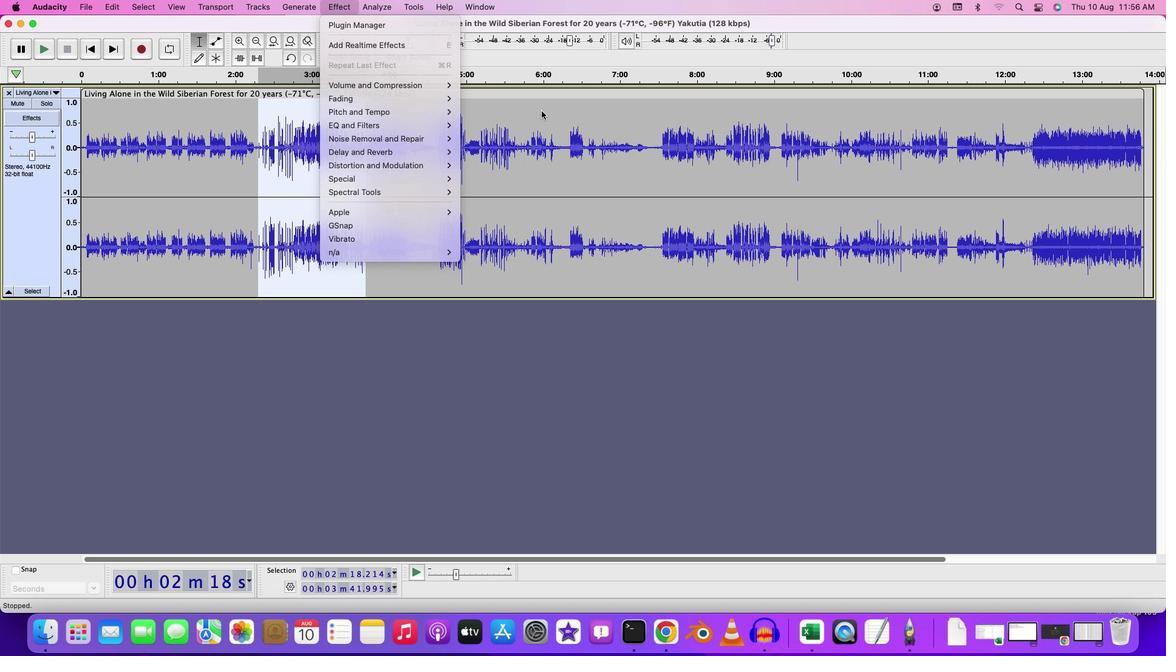 
Action: Mouse moved to (300, 138)
Screenshot: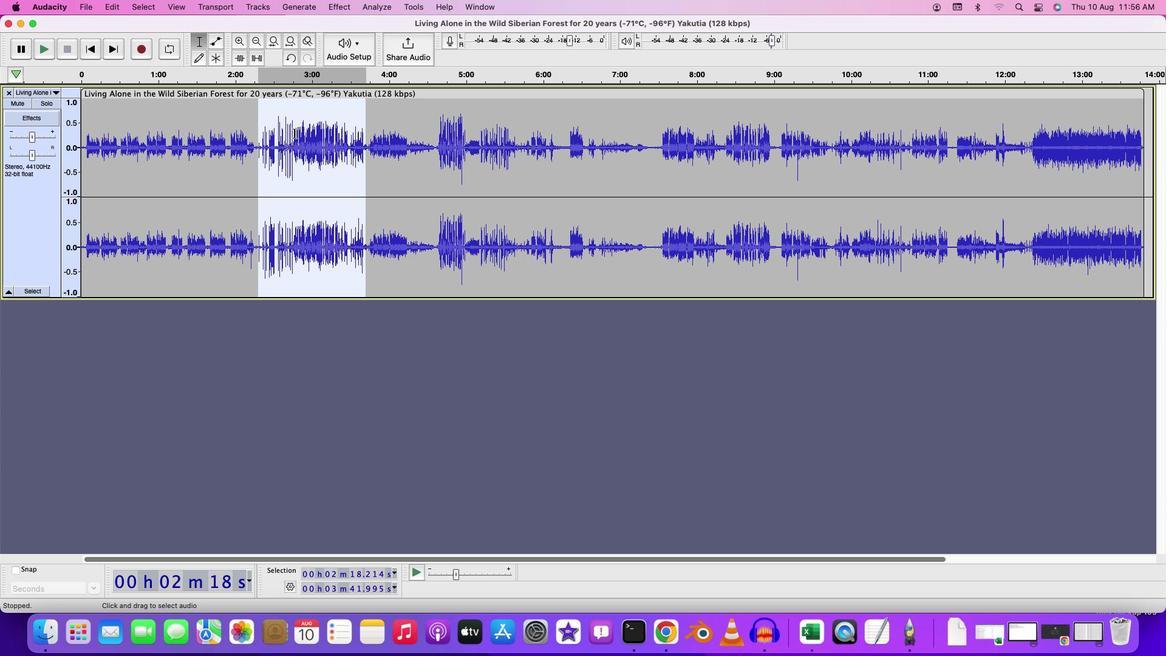 
Action: Mouse pressed left at (300, 138)
Screenshot: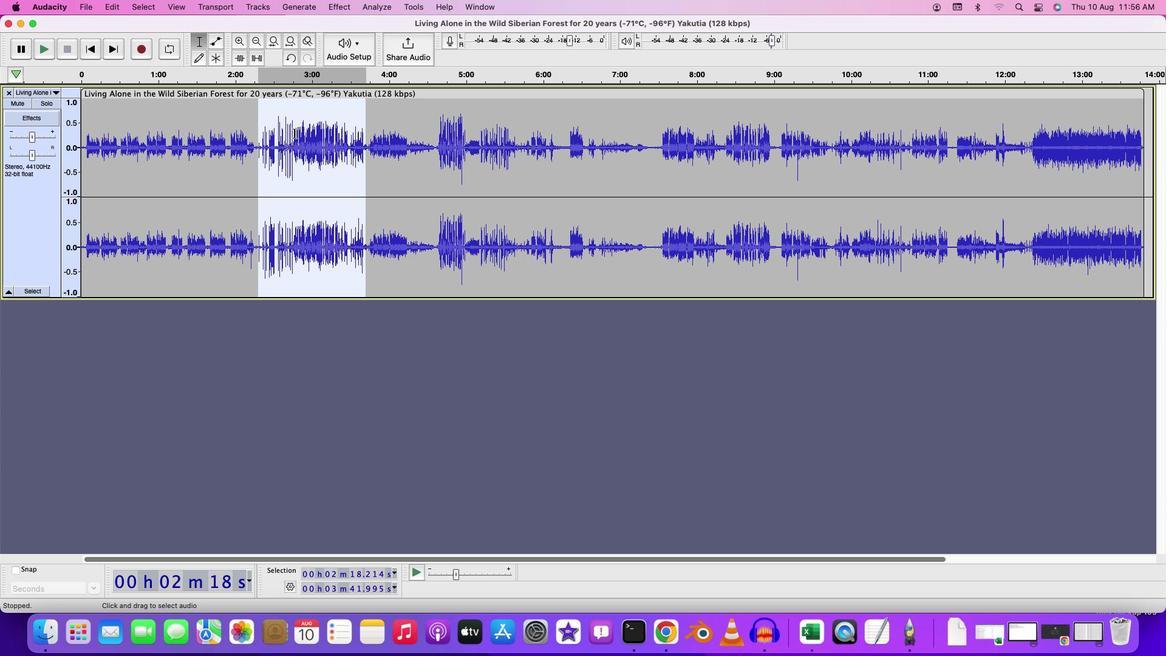 
Action: Mouse moved to (297, 133)
Screenshot: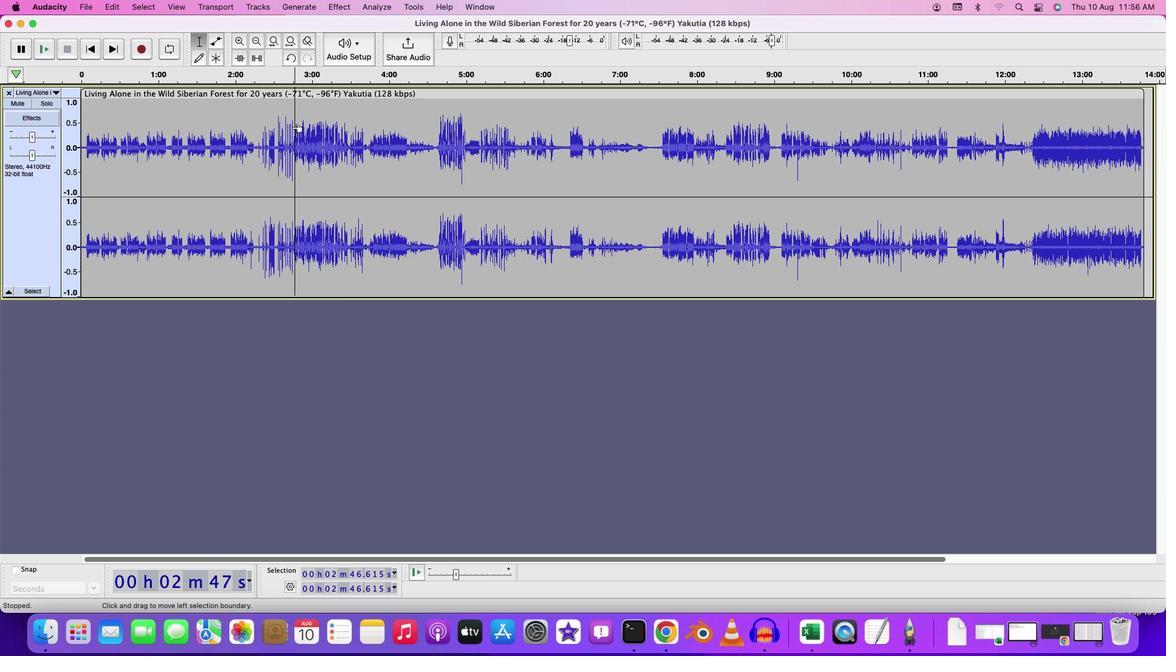 
Action: Key pressed Key.cmd
Screenshot: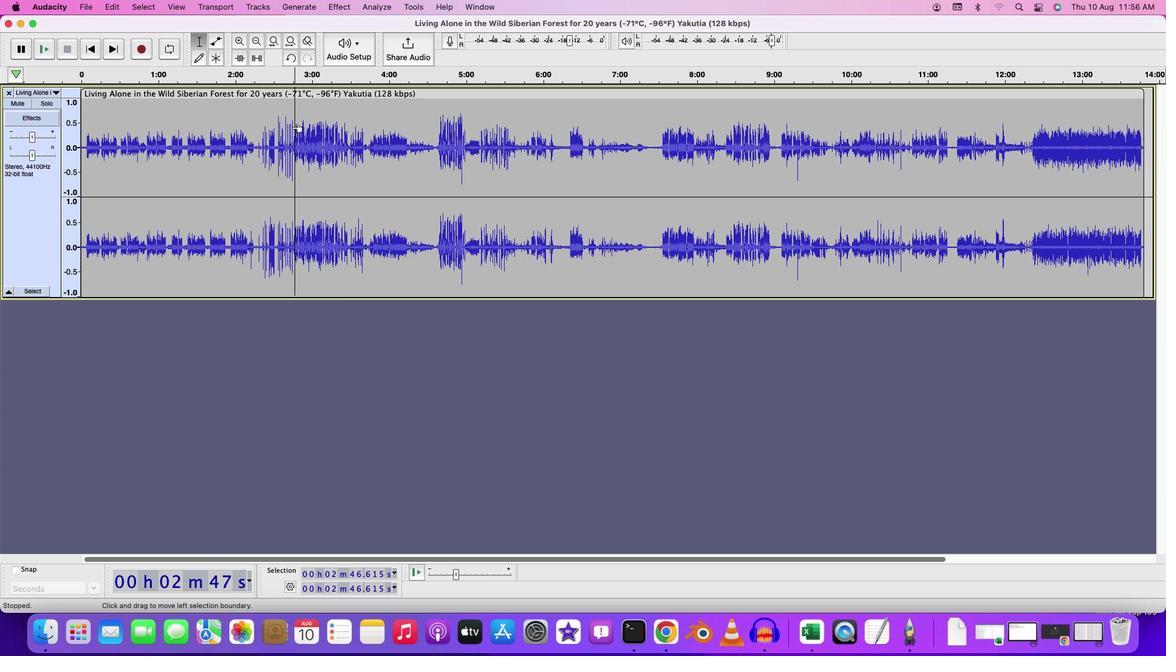 
Action: Mouse moved to (297, 133)
Screenshot: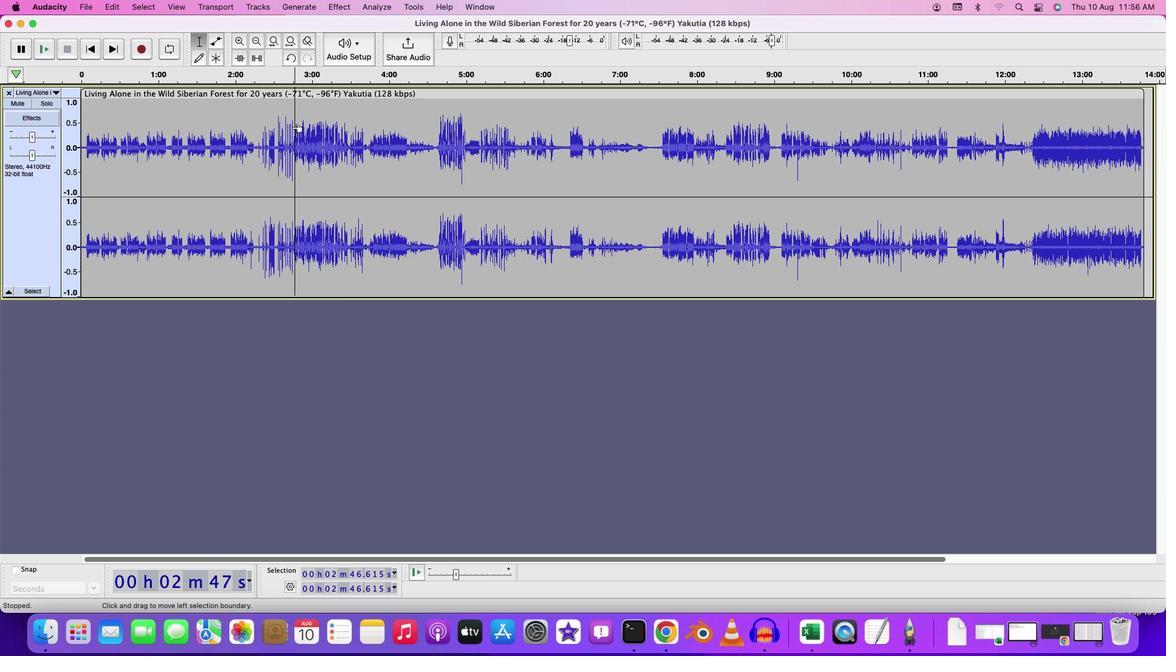 
Action: Mouse scrolled (297, 133) with delta (5, 6)
Screenshot: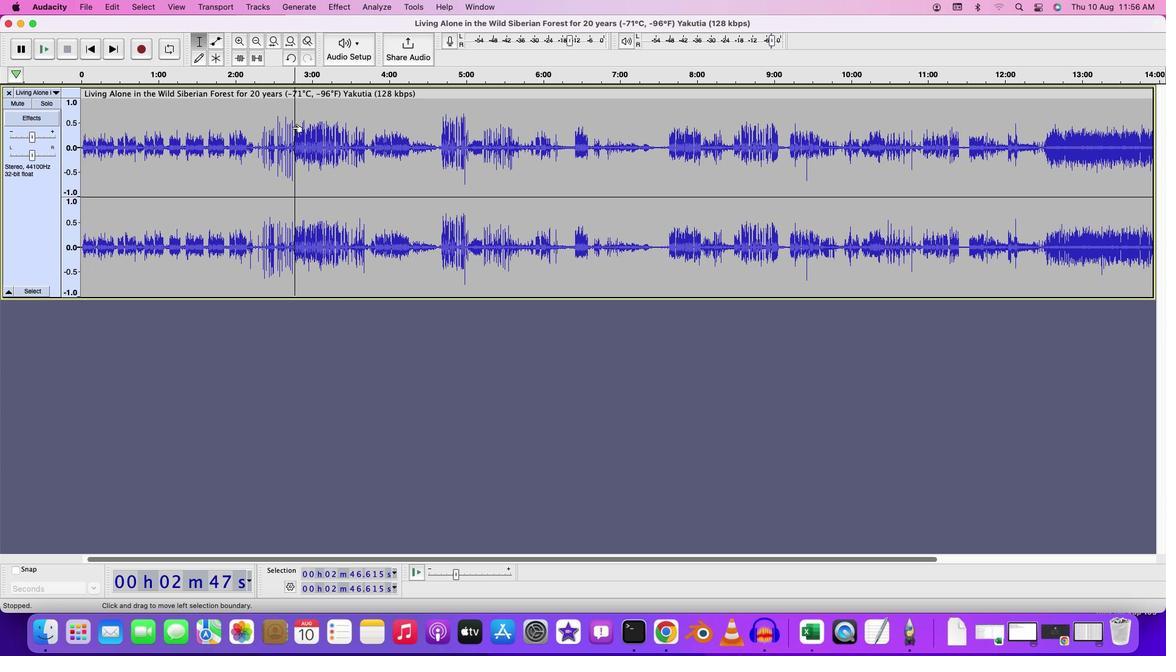 
Action: Mouse scrolled (297, 133) with delta (5, 6)
Screenshot: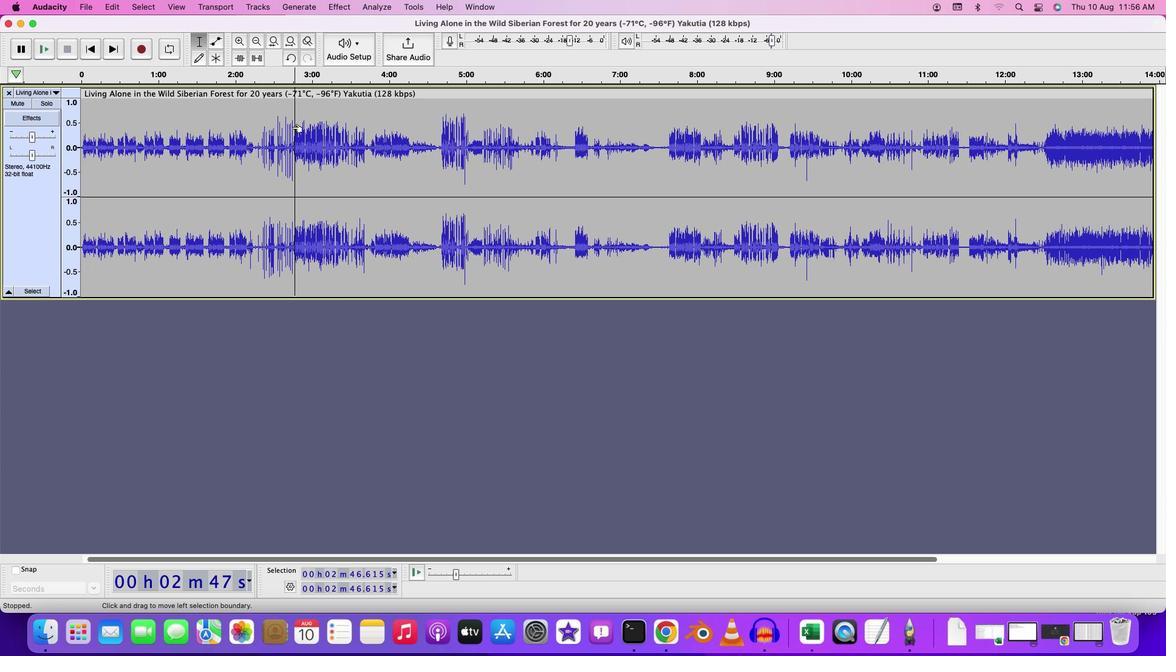 
Action: Mouse scrolled (297, 133) with delta (5, 7)
Screenshot: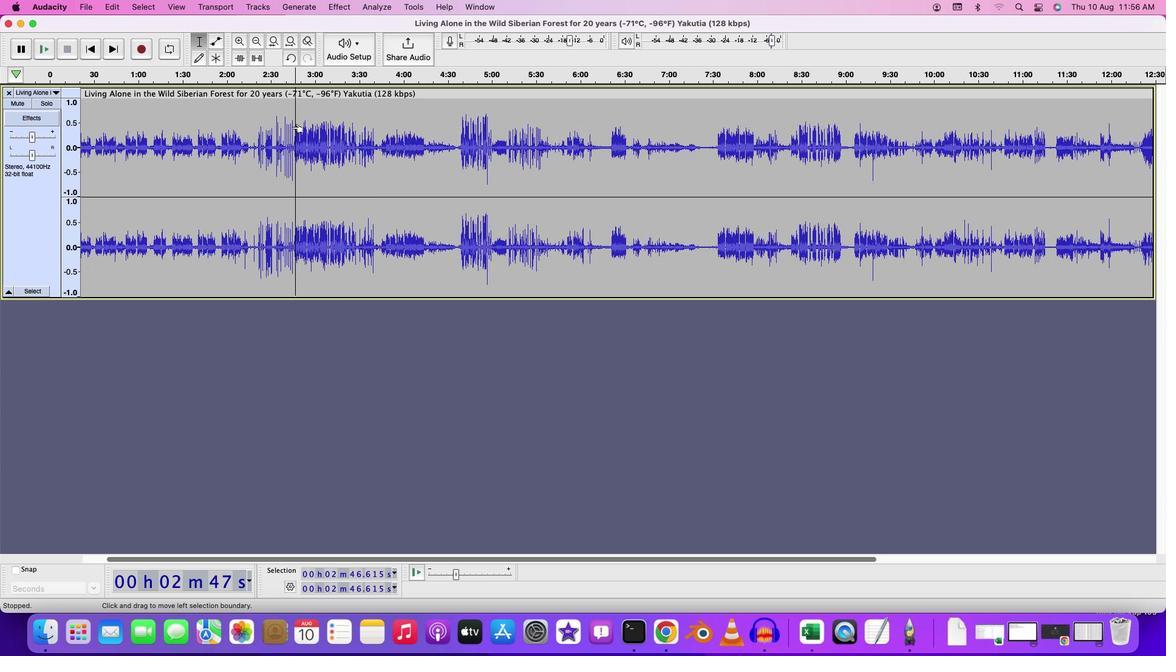 
Action: Mouse scrolled (297, 133) with delta (5, 7)
Screenshot: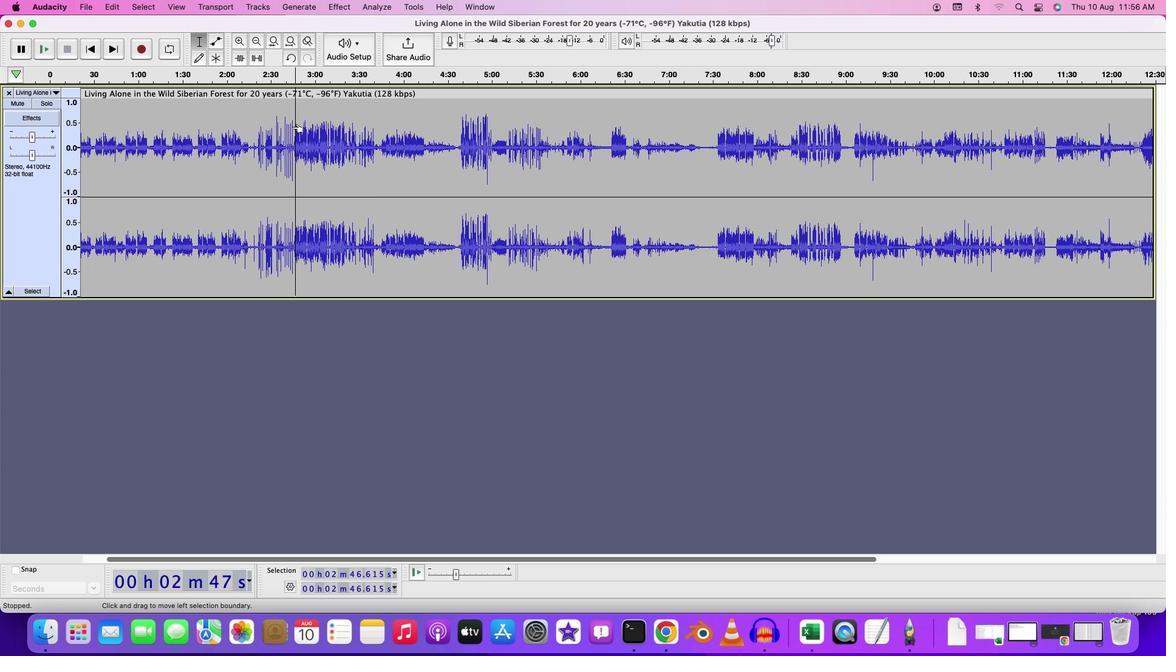 
Action: Mouse scrolled (297, 133) with delta (5, 8)
Screenshot: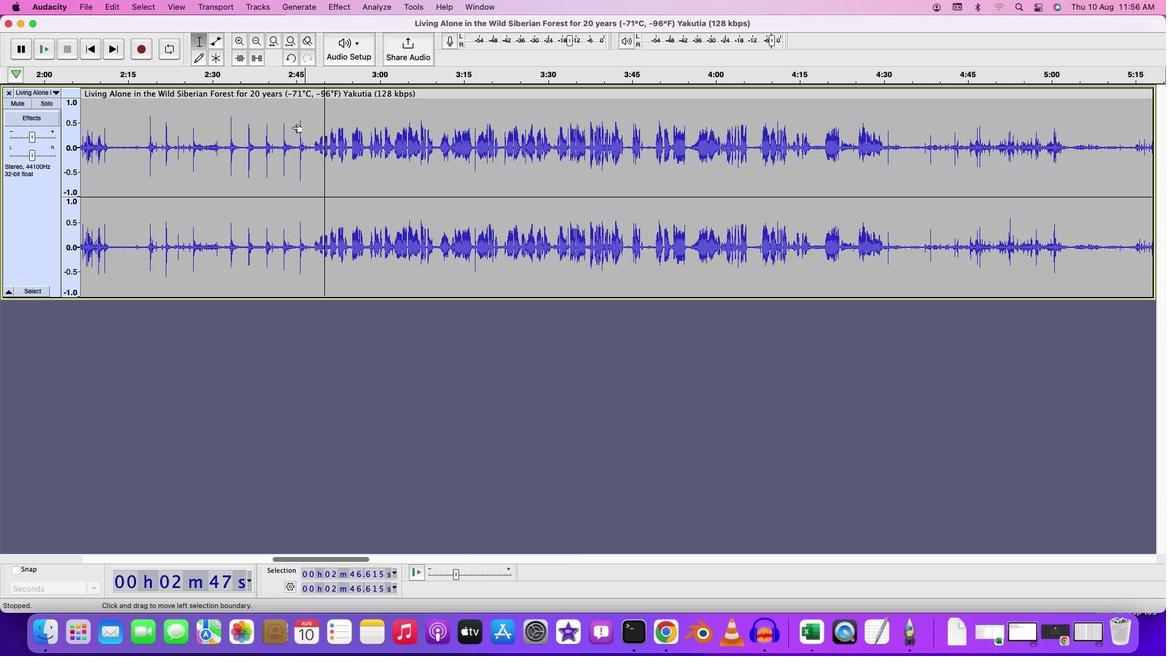 
Action: Mouse scrolled (297, 133) with delta (5, 6)
Screenshot: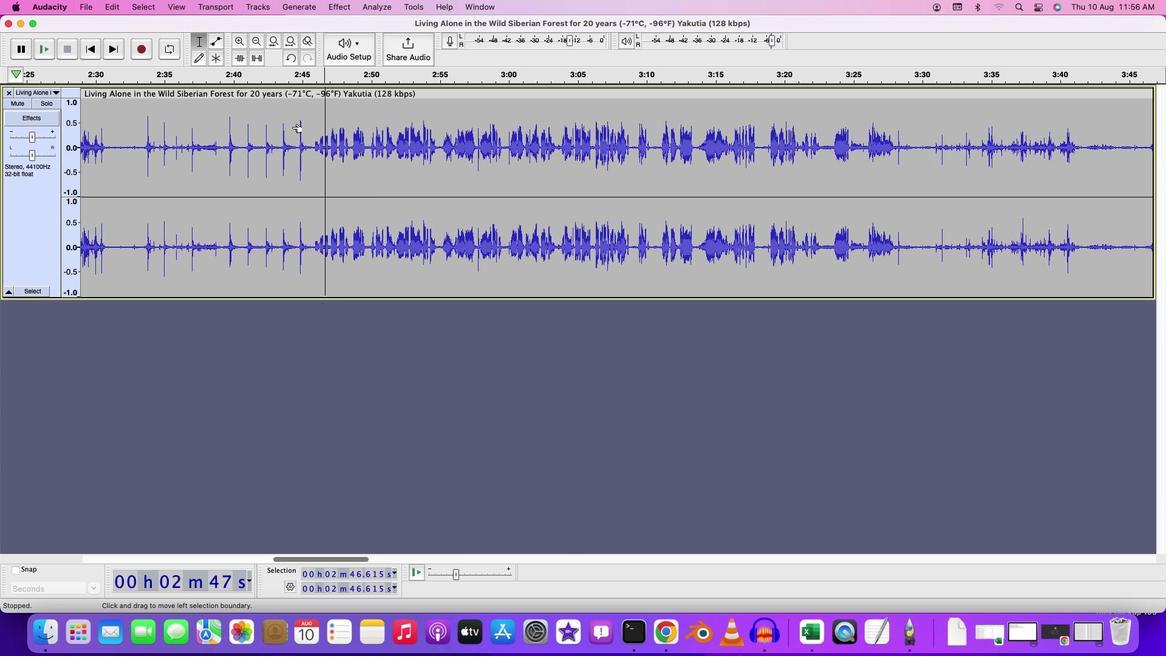 
Action: Mouse scrolled (297, 133) with delta (5, 6)
Screenshot: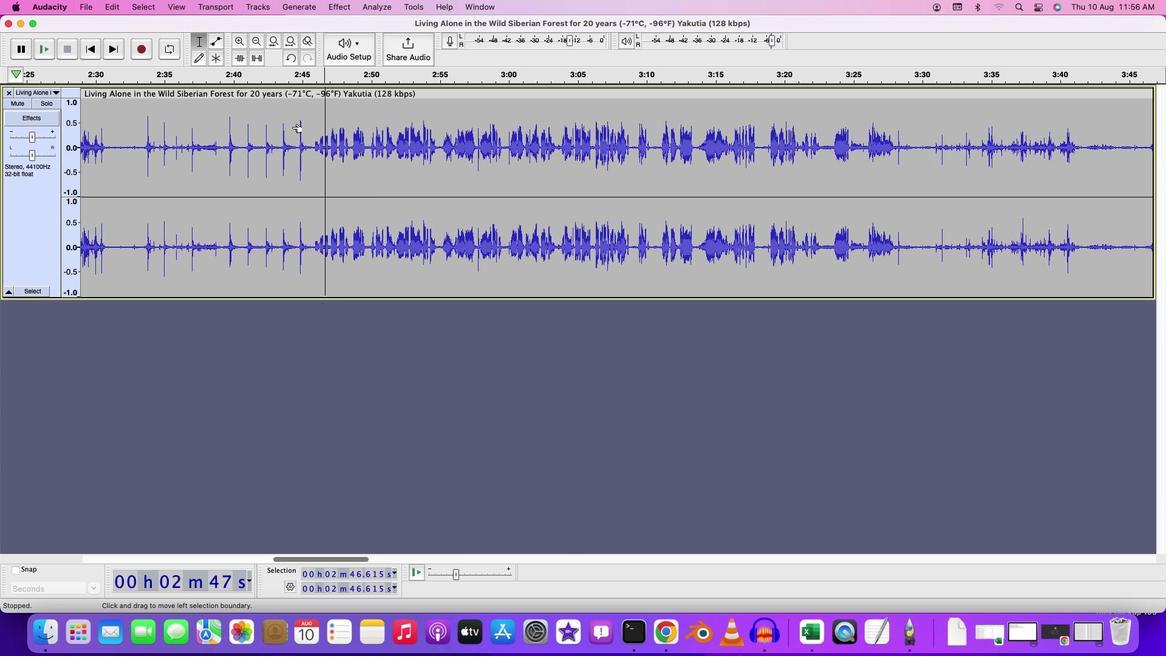 
Action: Mouse scrolled (297, 133) with delta (5, 7)
Screenshot: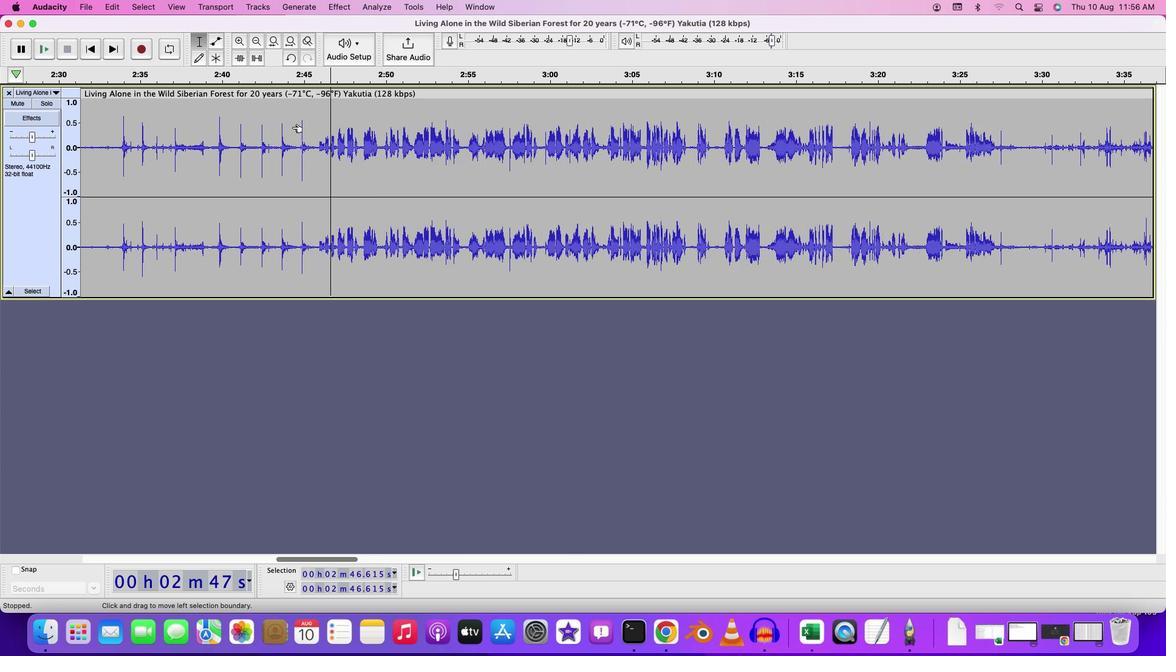 
Action: Mouse scrolled (297, 133) with delta (5, 7)
Screenshot: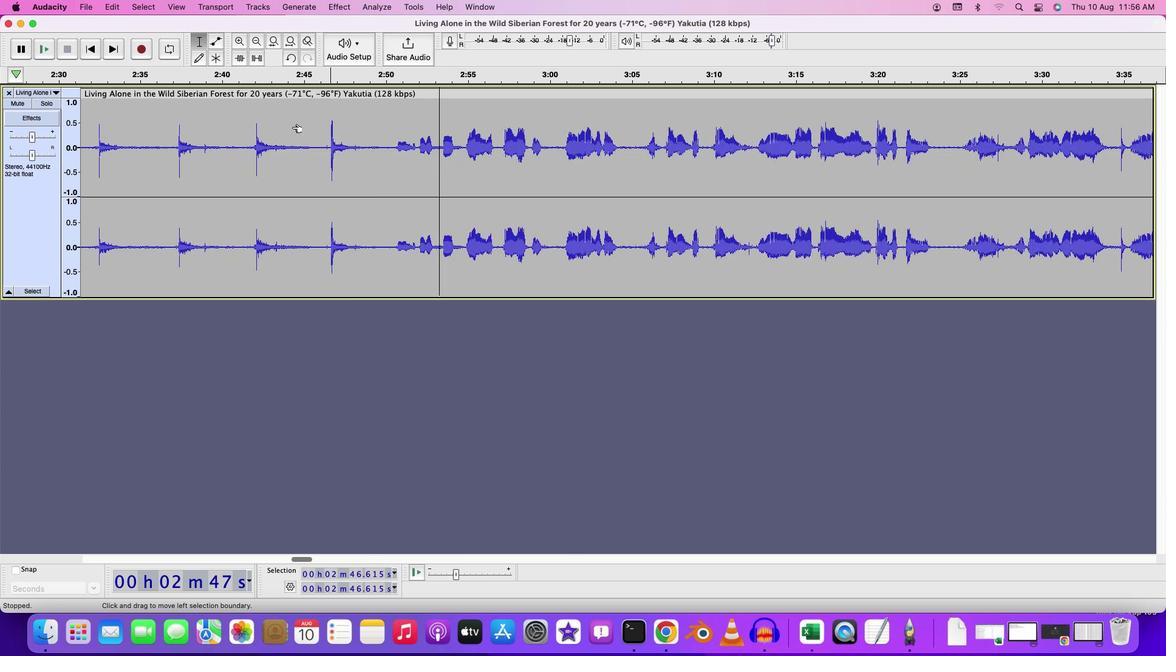 
Action: Mouse moved to (366, 132)
Screenshot: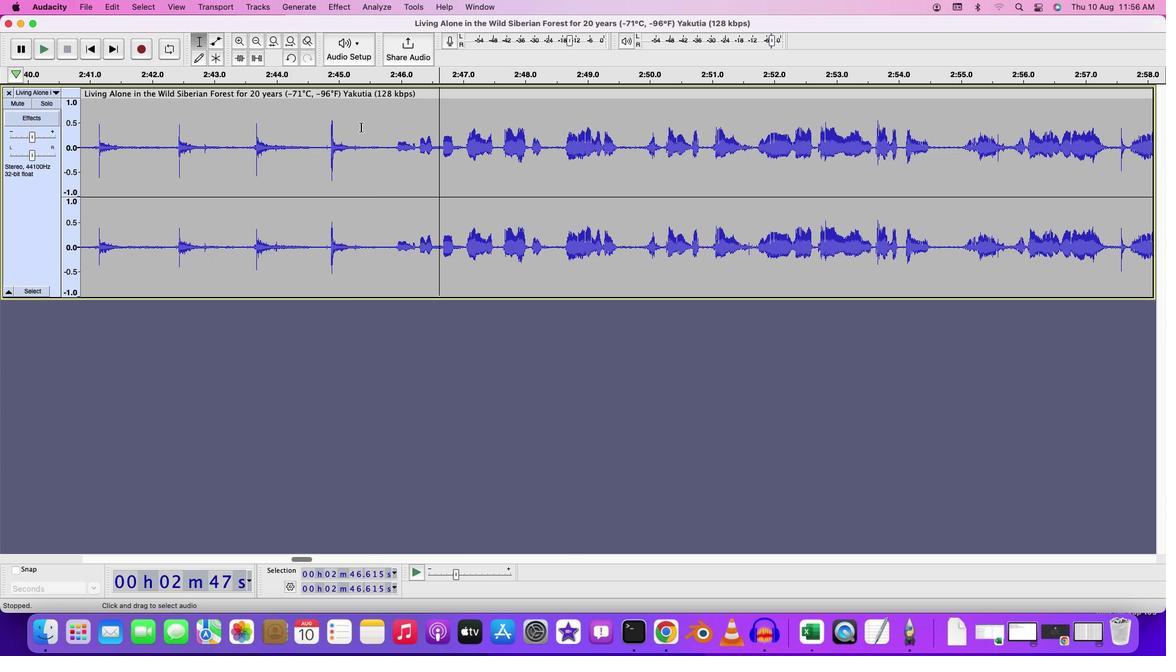 
Action: Mouse pressed left at (366, 132)
Screenshot: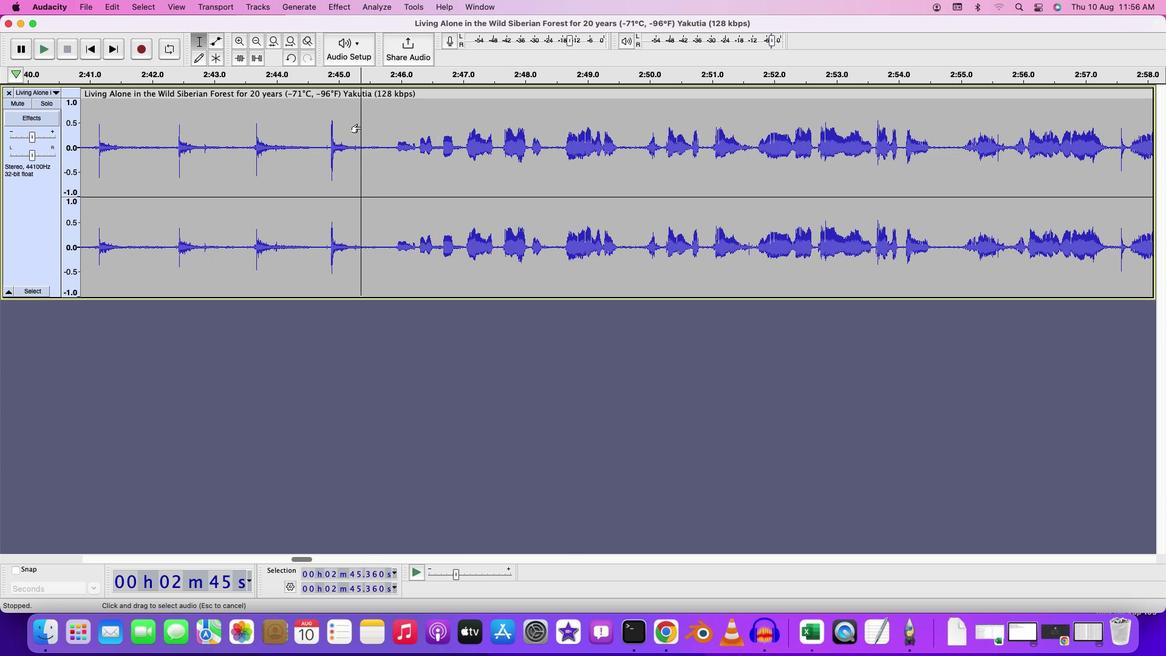 
Action: Mouse moved to (364, 133)
Screenshot: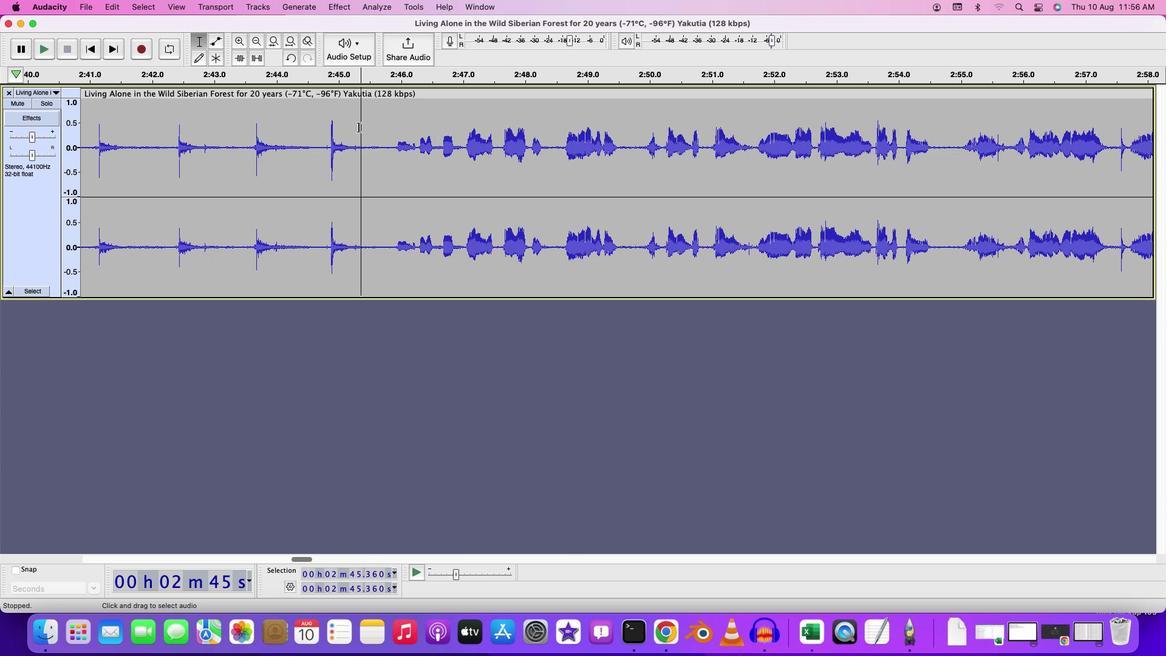 
Action: Key pressed Key.spaceKey.cmd
Screenshot: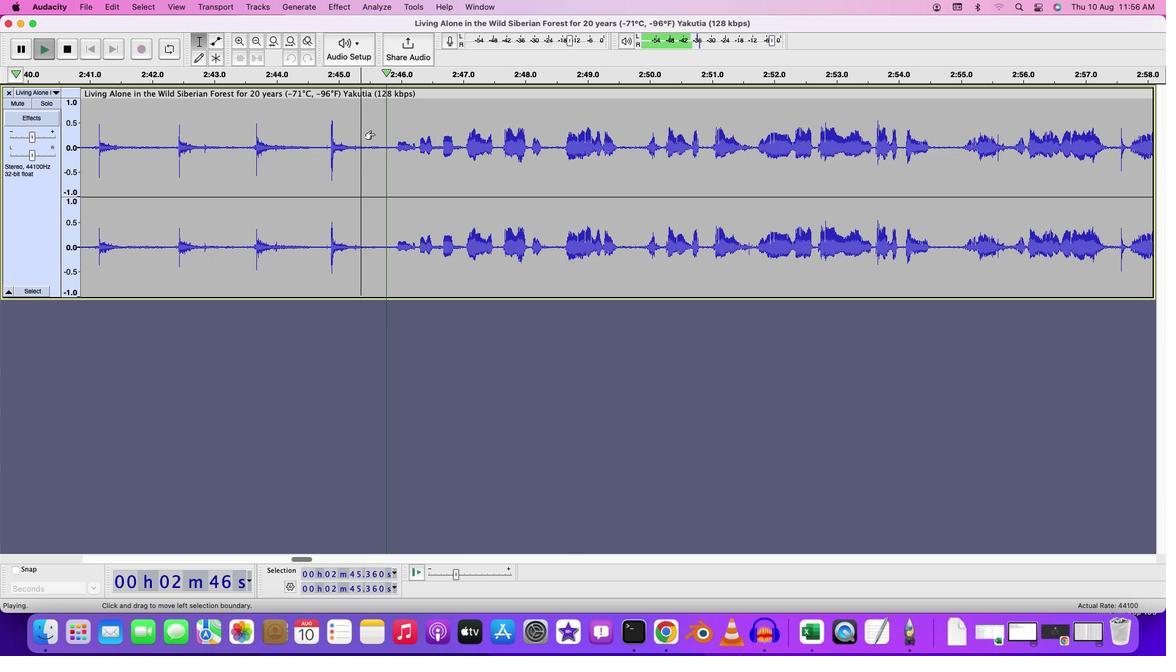 
Action: Mouse moved to (473, 148)
Screenshot: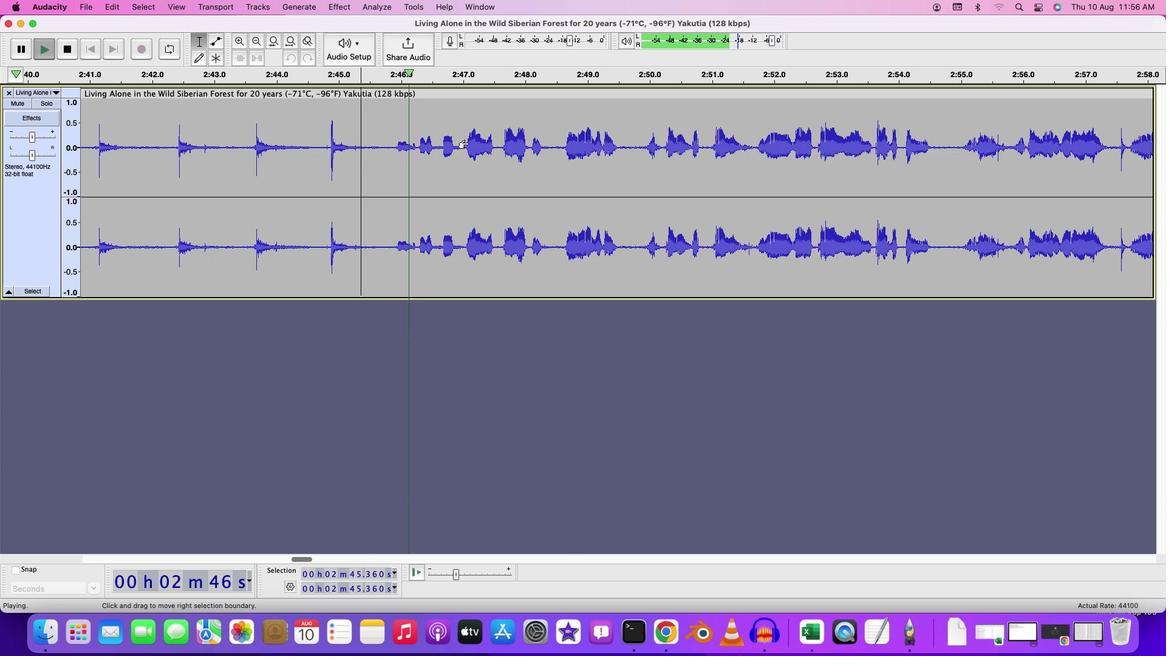 
Action: Mouse scrolled (473, 148) with delta (5, 4)
Screenshot: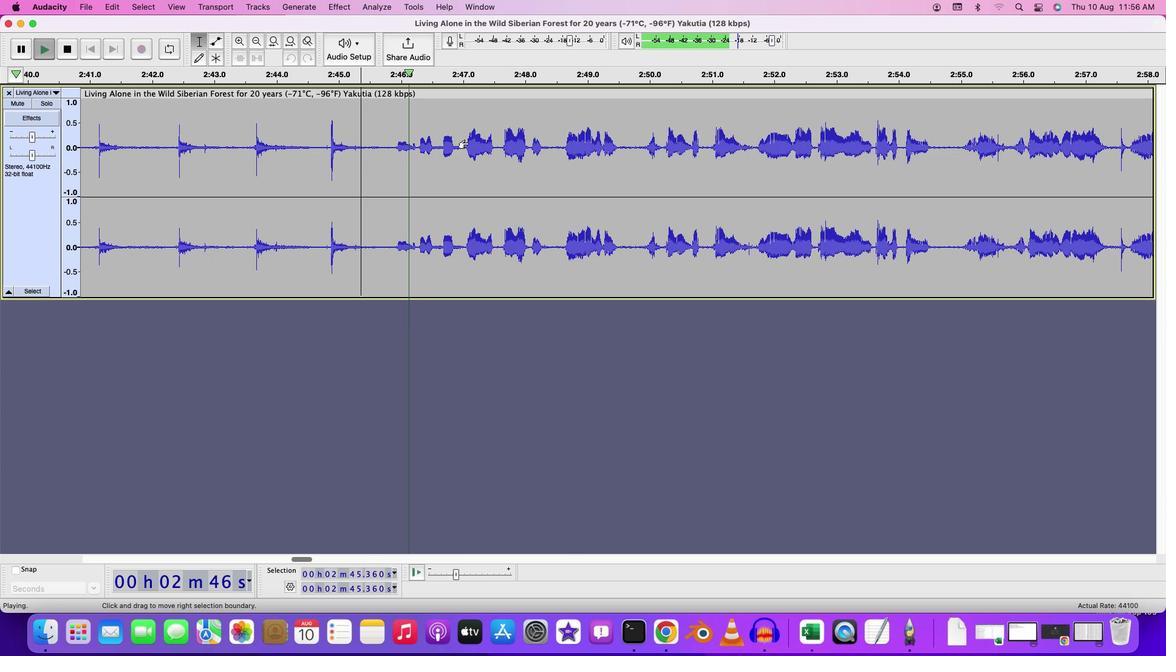 
Action: Mouse moved to (473, 148)
Screenshot: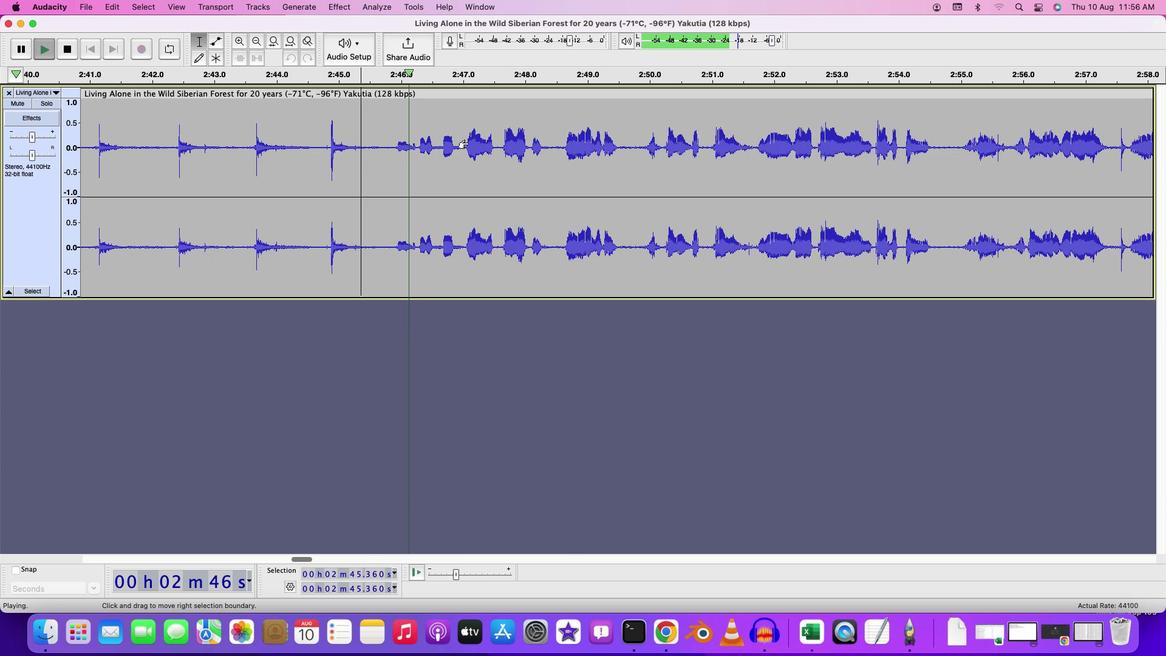
Action: Mouse scrolled (473, 148) with delta (5, 4)
Screenshot: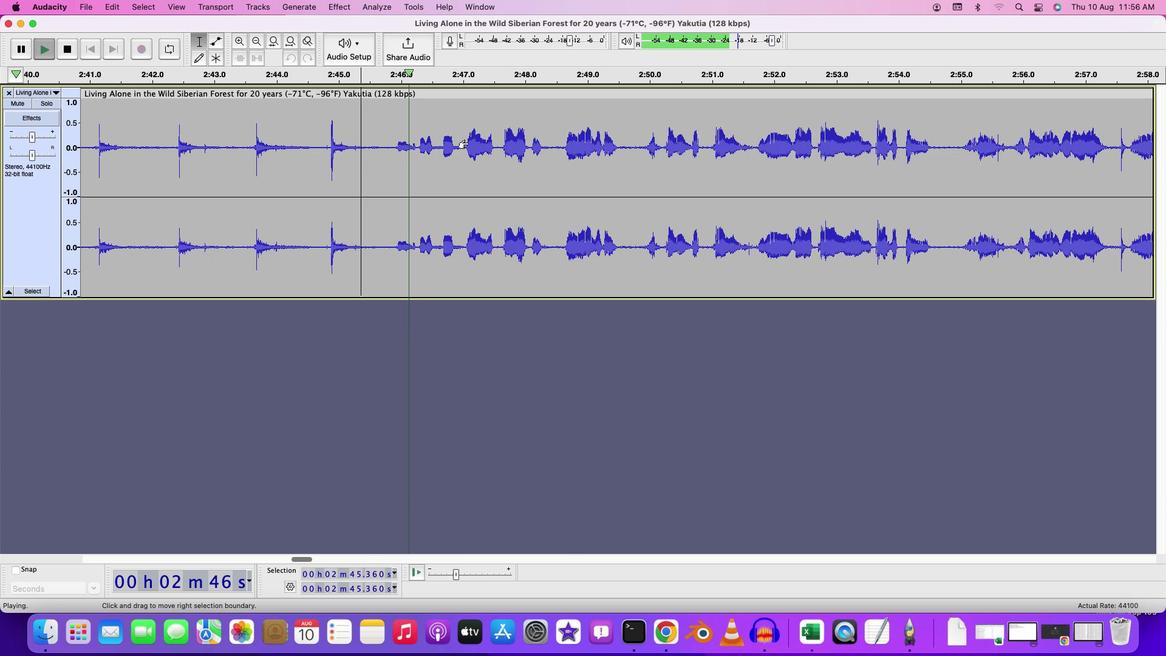 
Action: Mouse scrolled (473, 148) with delta (5, 4)
Screenshot: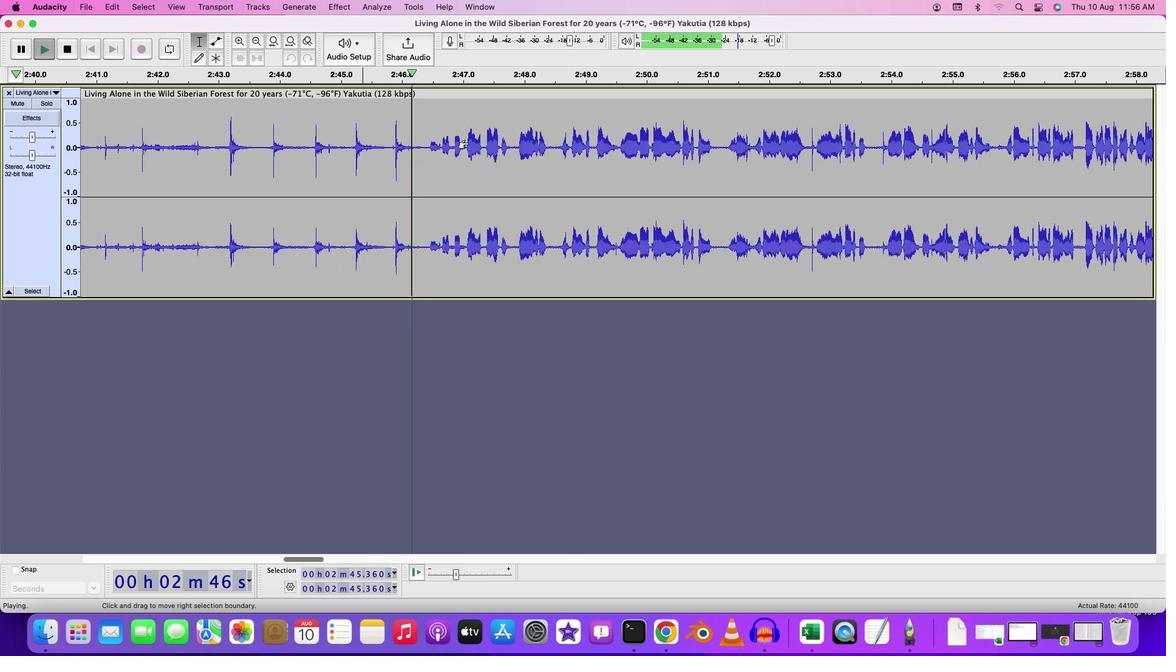 
Action: Mouse scrolled (473, 148) with delta (5, 3)
Screenshot: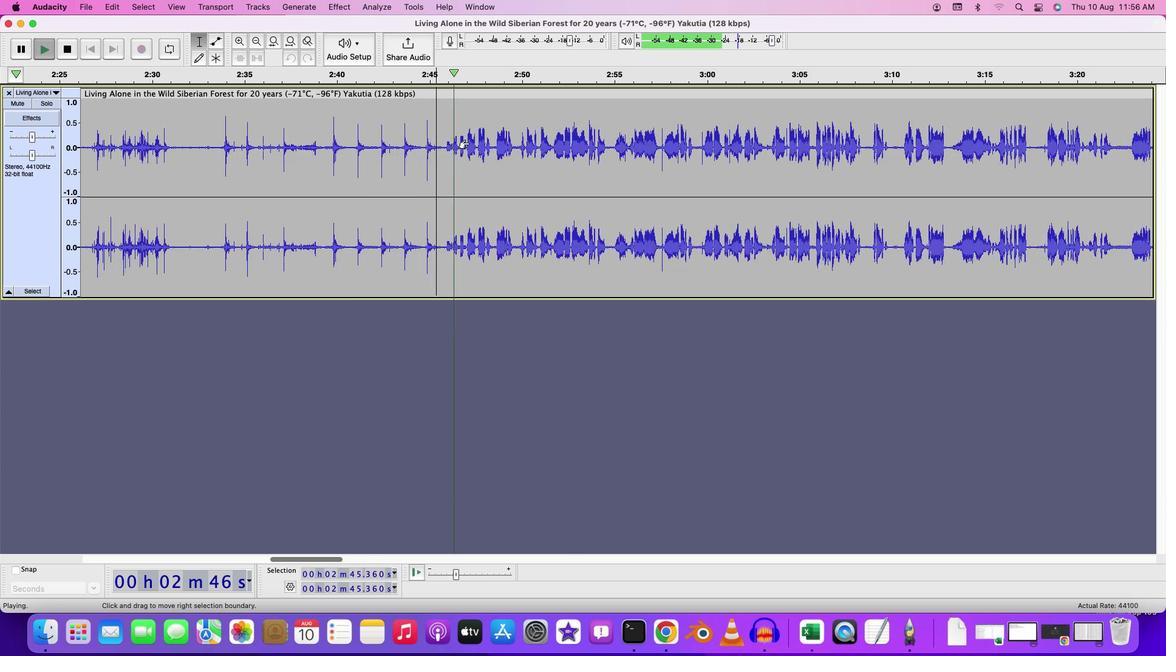 
Action: Mouse moved to (488, 150)
Screenshot: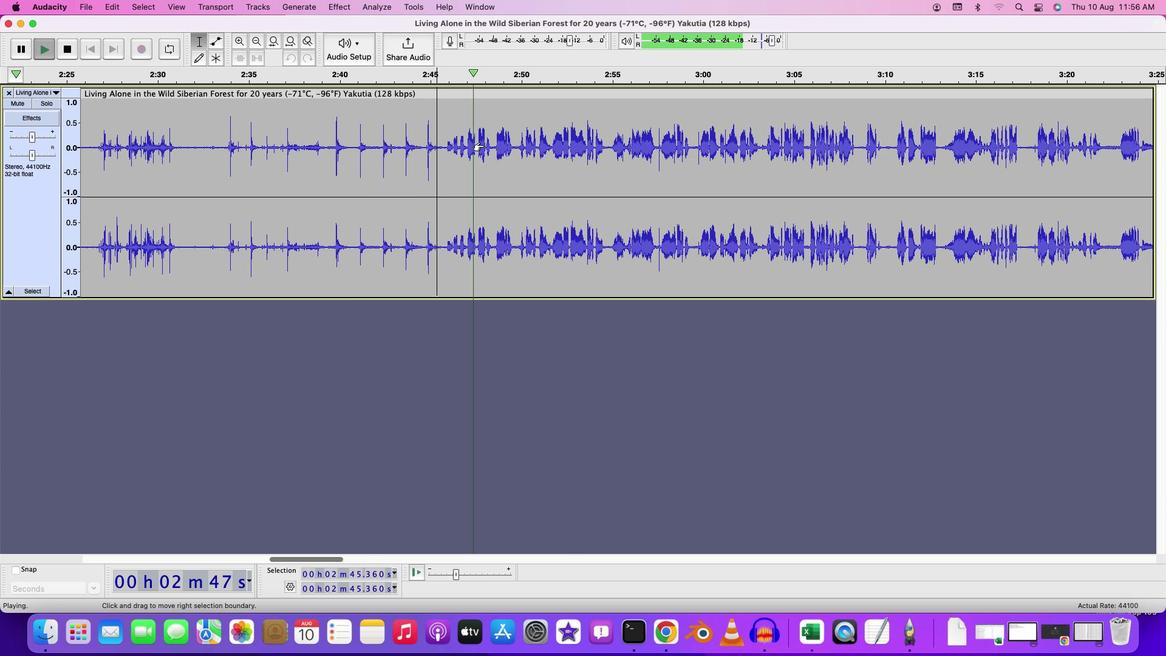 
Action: Mouse scrolled (488, 150) with delta (5, 4)
Screenshot: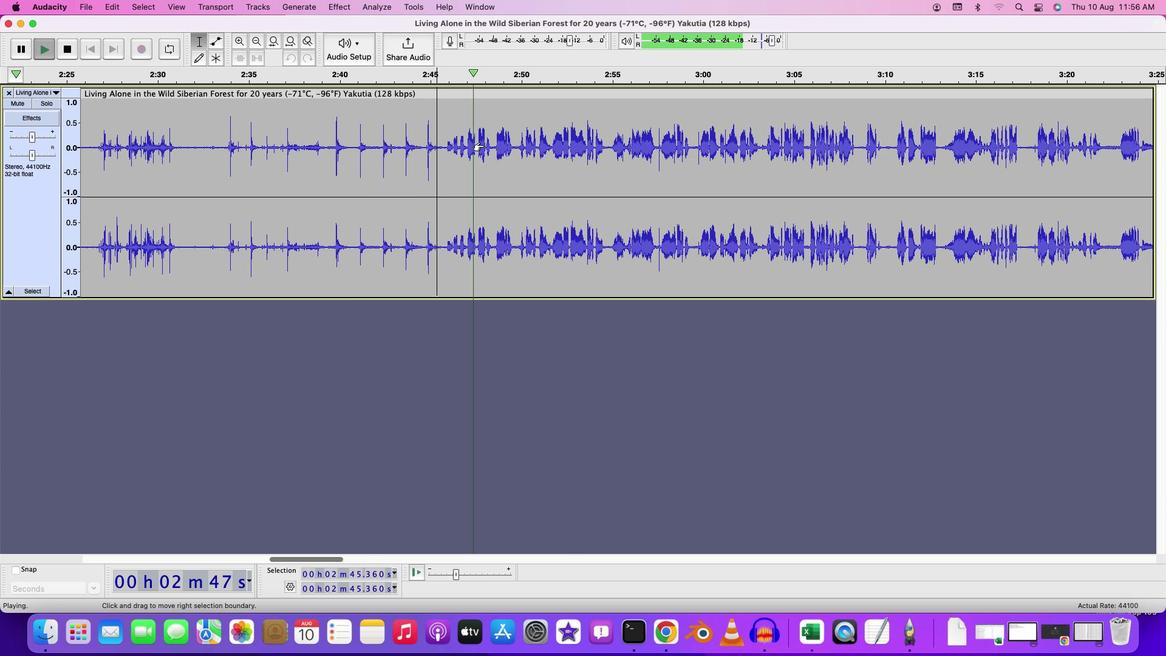 
Action: Mouse scrolled (488, 150) with delta (5, 4)
Screenshot: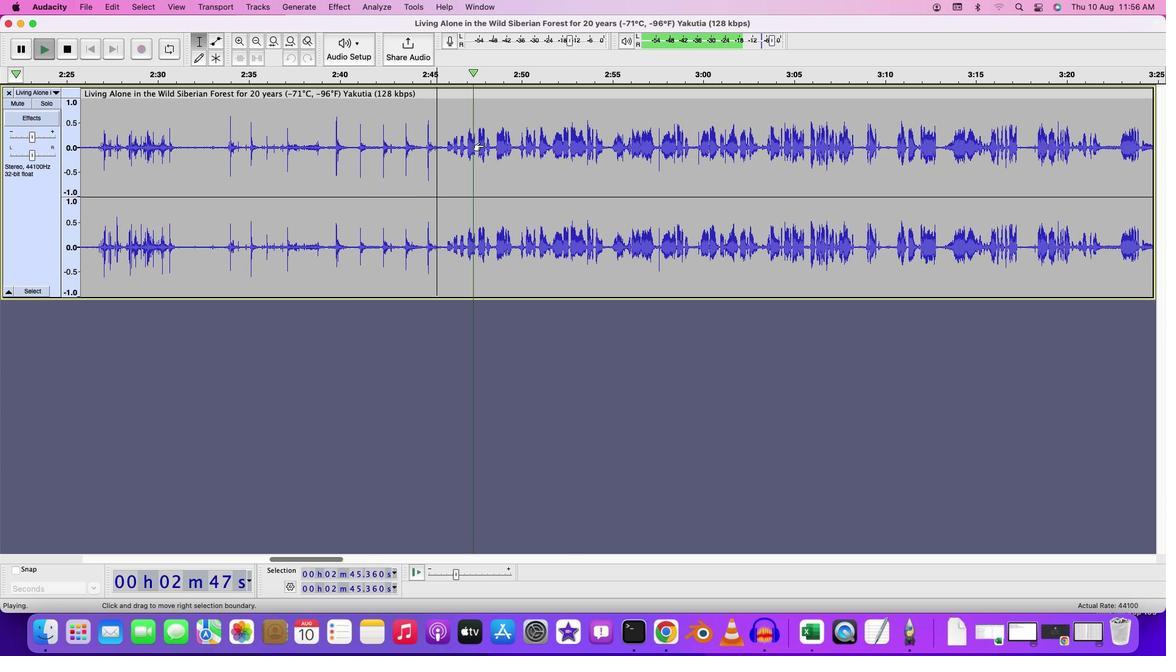 
Action: Mouse scrolled (488, 150) with delta (5, 3)
Screenshot: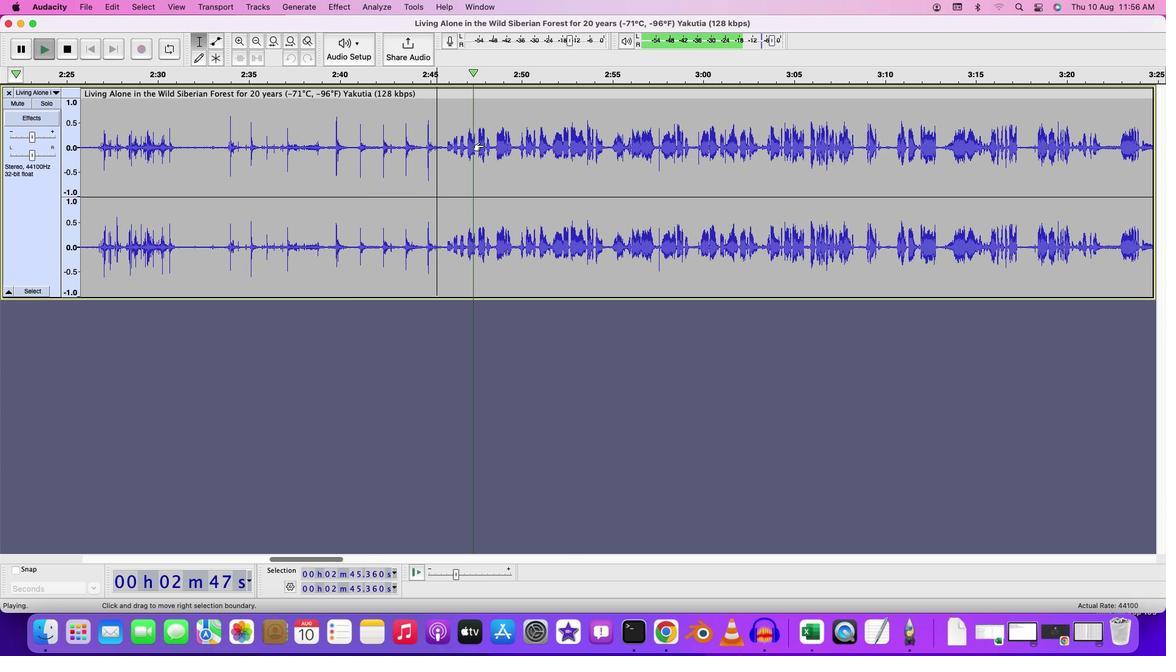 
Action: Mouse moved to (447, 147)
Screenshot: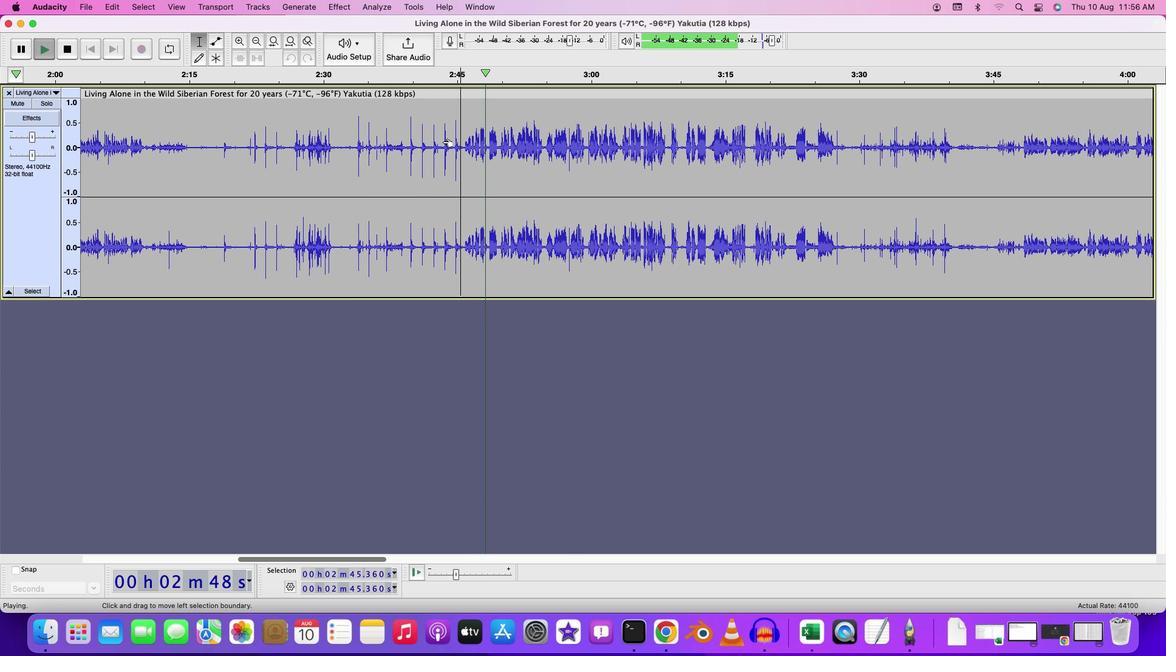 
Action: Mouse scrolled (447, 147) with delta (5, 4)
Screenshot: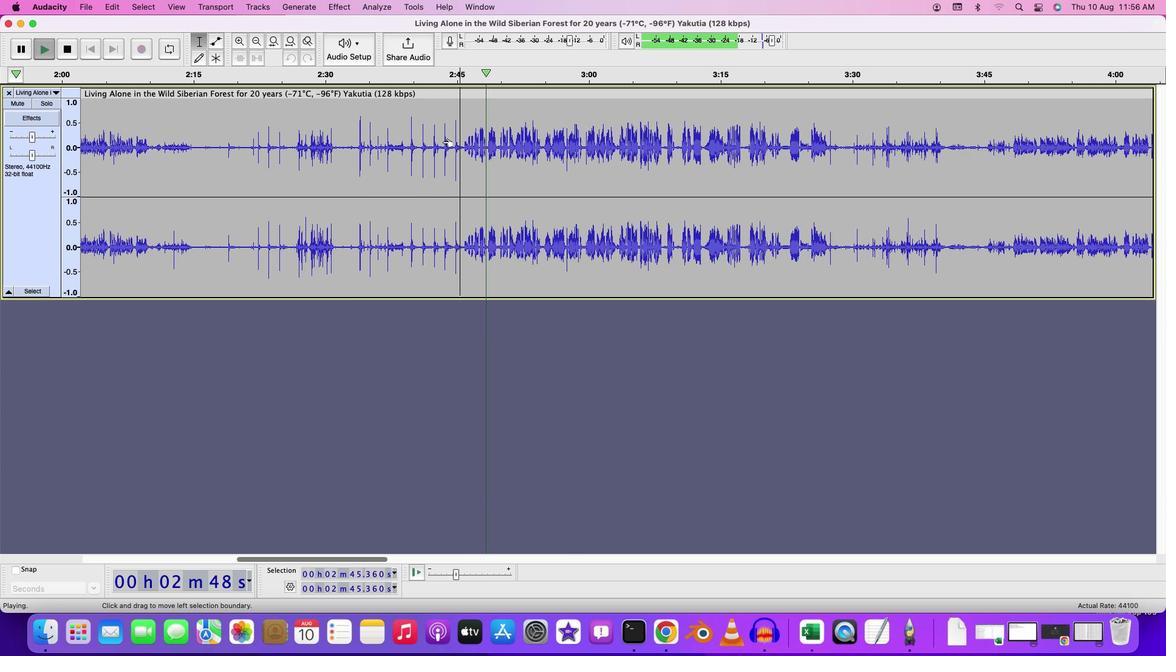 
Action: Mouse scrolled (447, 147) with delta (5, 4)
Screenshot: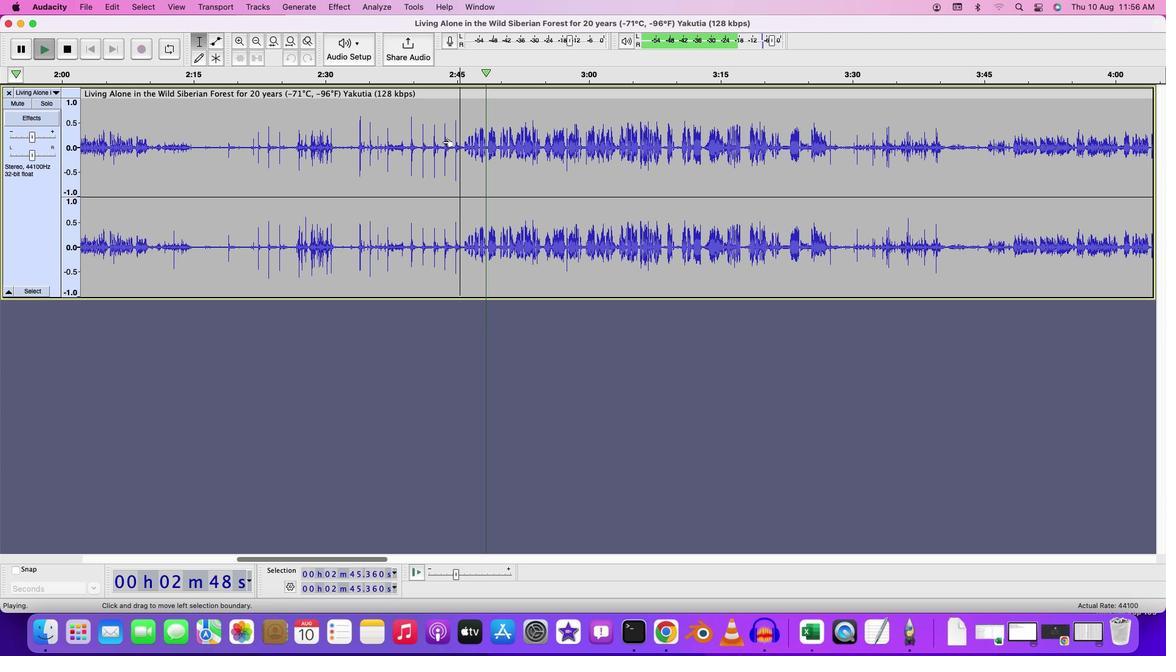 
Action: Mouse scrolled (447, 147) with delta (5, 3)
Screenshot: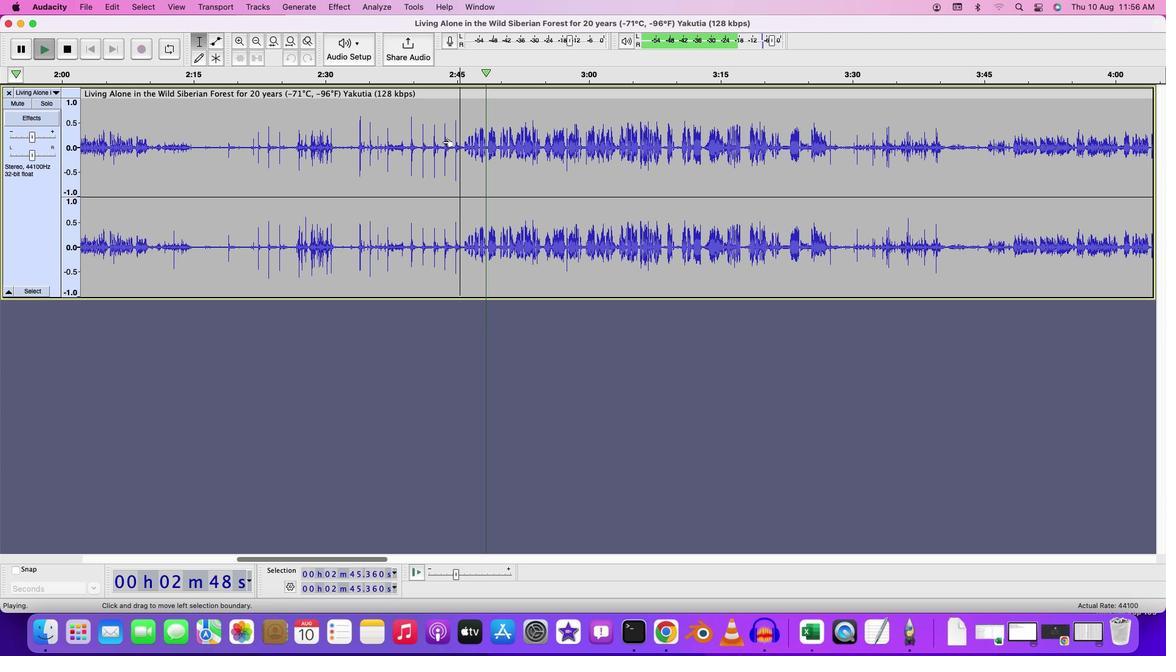 
Action: Mouse moved to (447, 148)
Screenshot: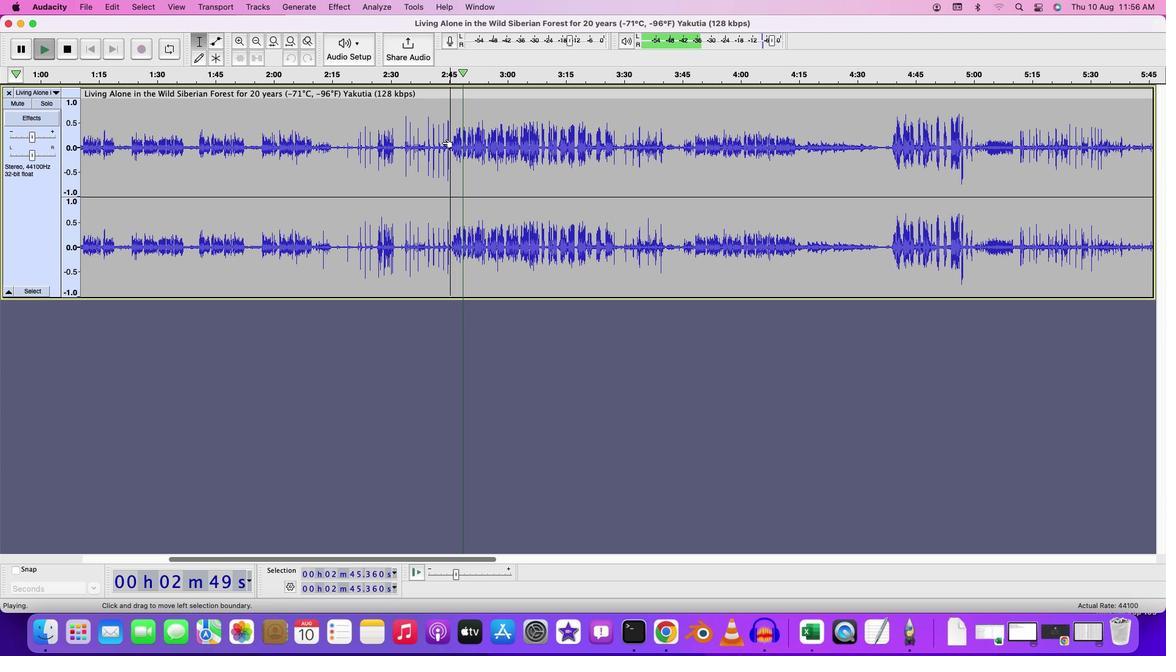 
Action: Mouse scrolled (447, 148) with delta (5, 4)
Screenshot: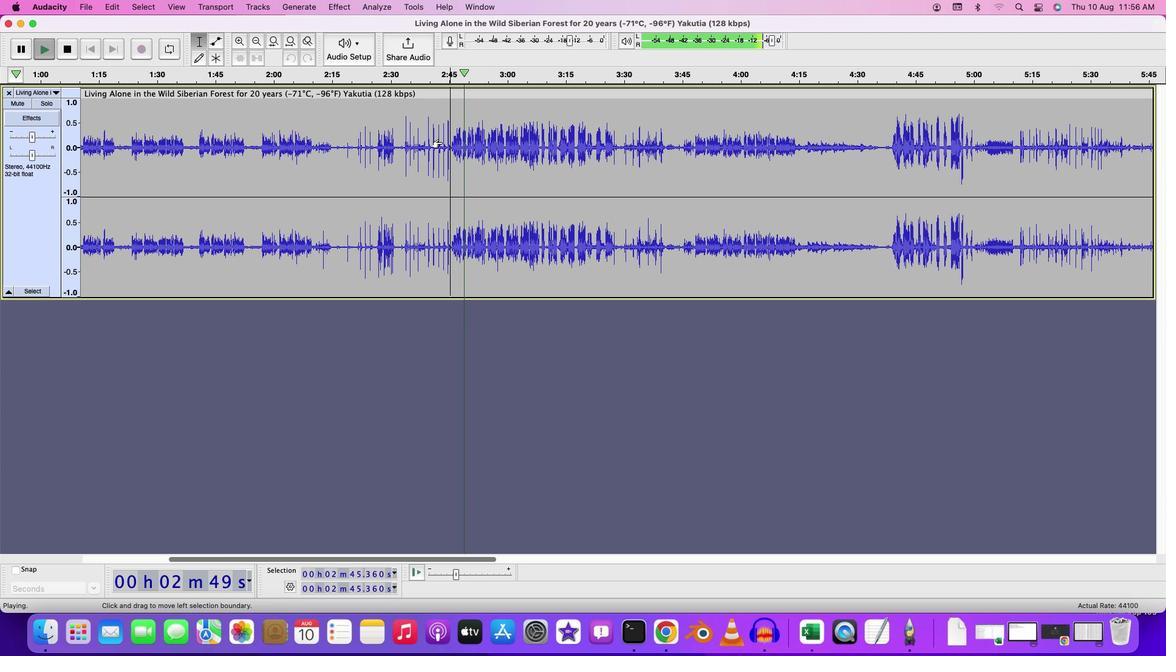 
Action: Mouse scrolled (447, 148) with delta (5, 4)
Screenshot: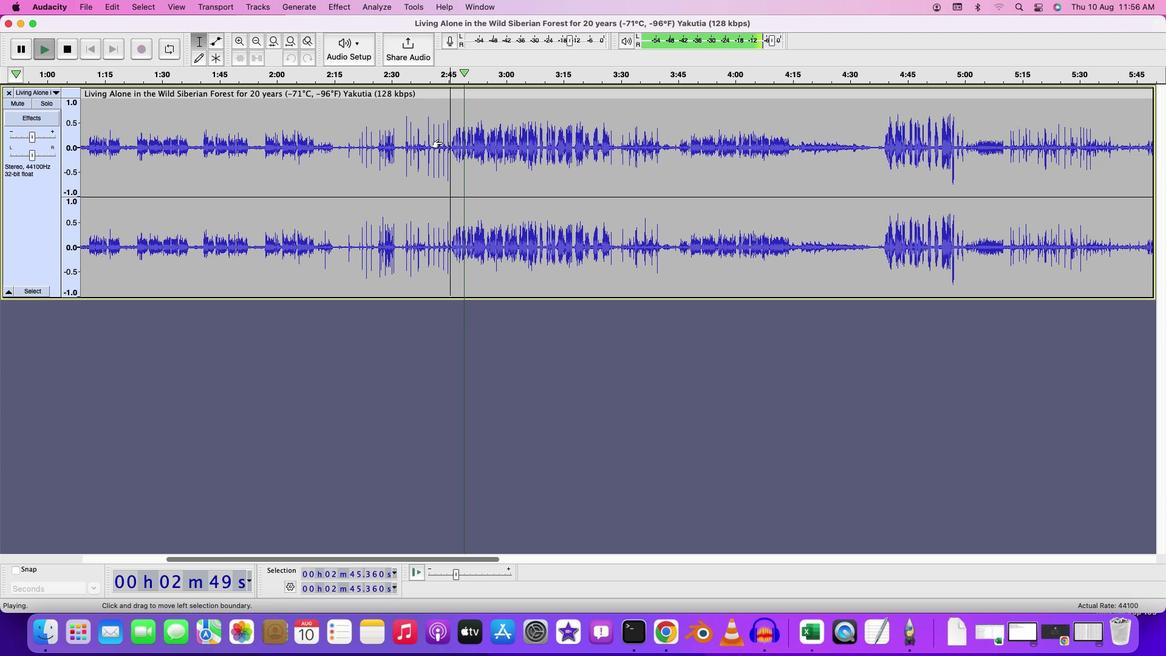 
Action: Mouse scrolled (447, 148) with delta (5, 3)
Screenshot: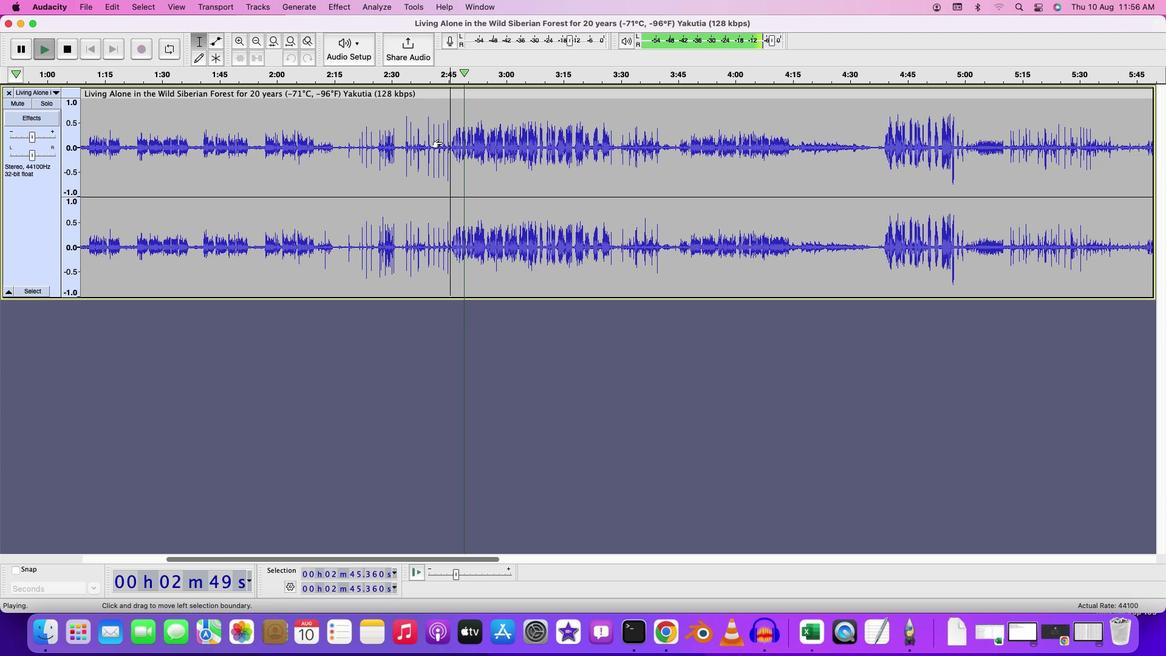 
Action: Mouse moved to (435, 127)
Screenshot: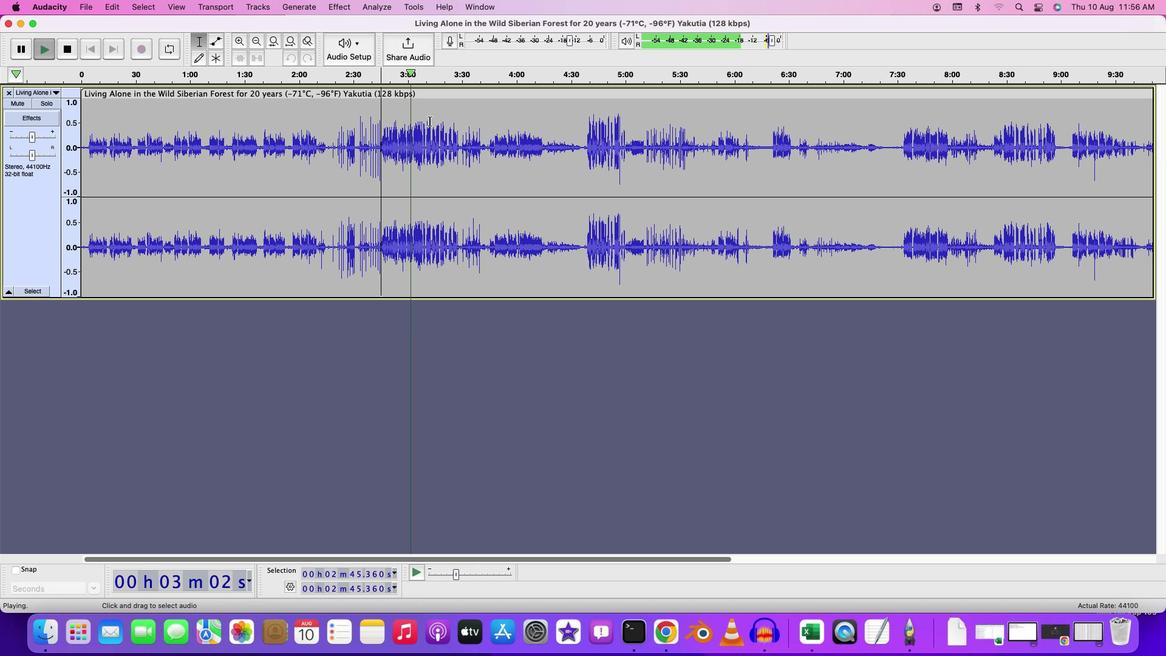 
Action: Mouse pressed left at (435, 127)
Screenshot: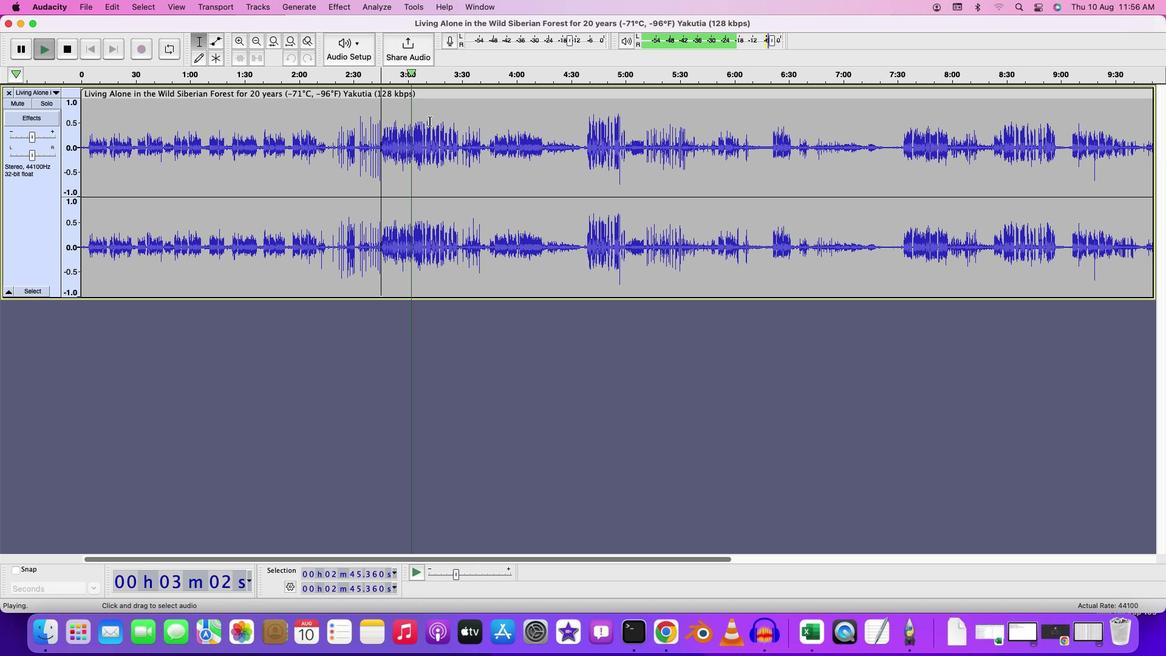 
Action: Key pressed Key.spaceKey.space
Screenshot: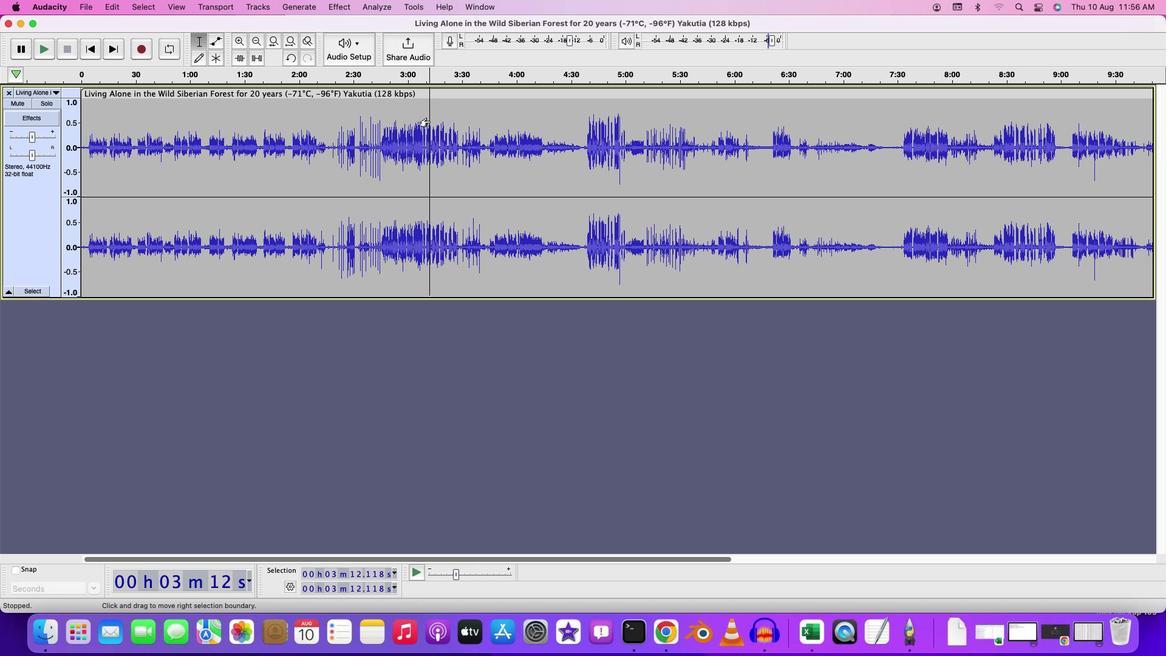 
Action: Mouse moved to (338, 127)
Screenshot: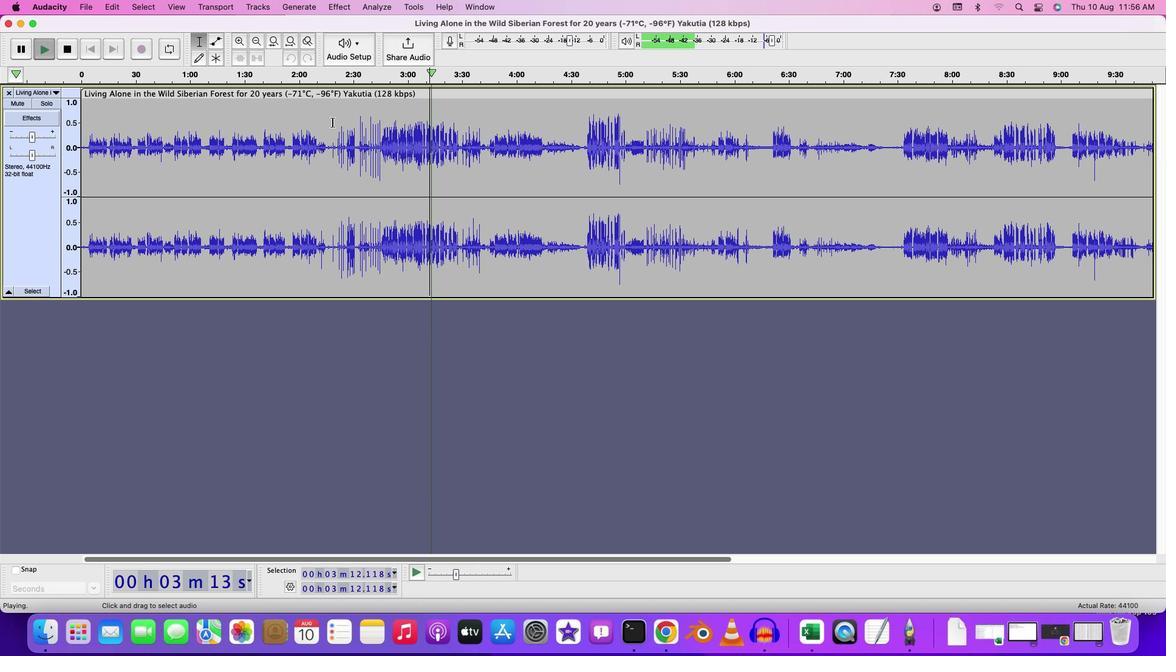 
Action: Mouse pressed left at (338, 127)
Screenshot: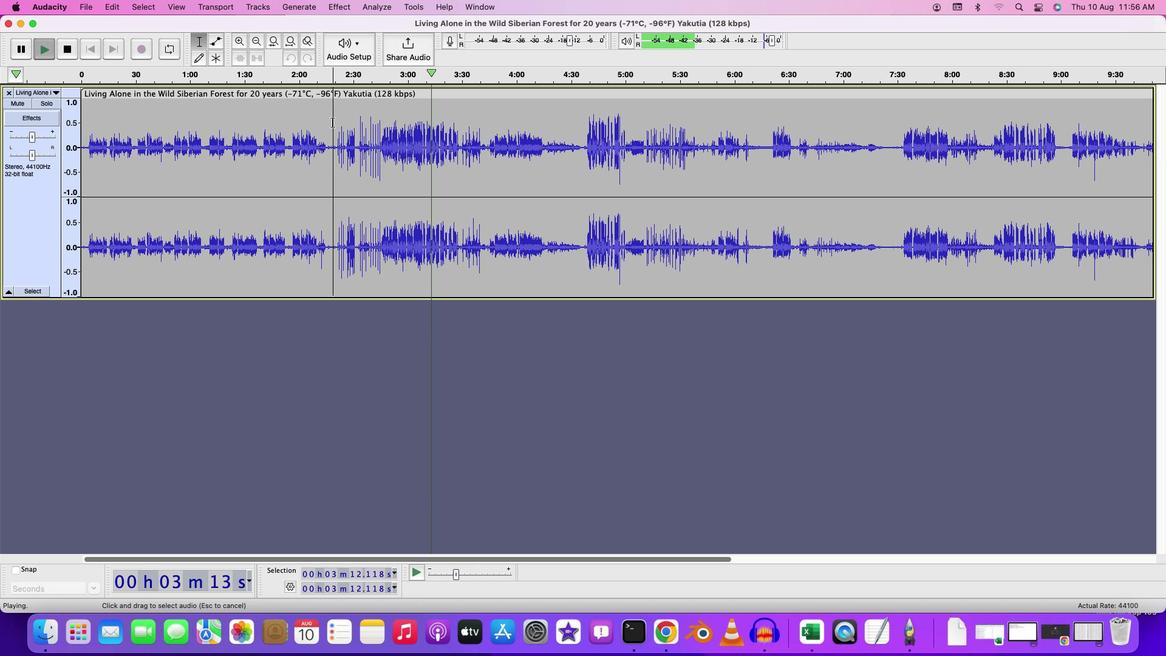 
Action: Key pressed Key.spaceKey.space
Screenshot: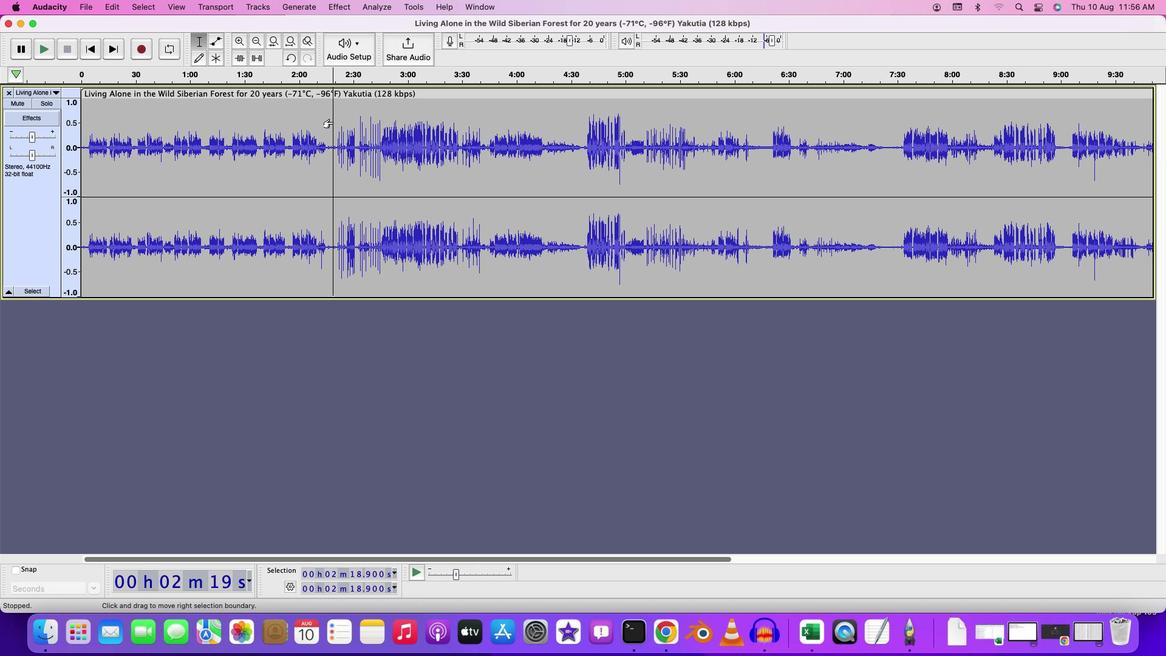
Action: Mouse moved to (343, 130)
Screenshot: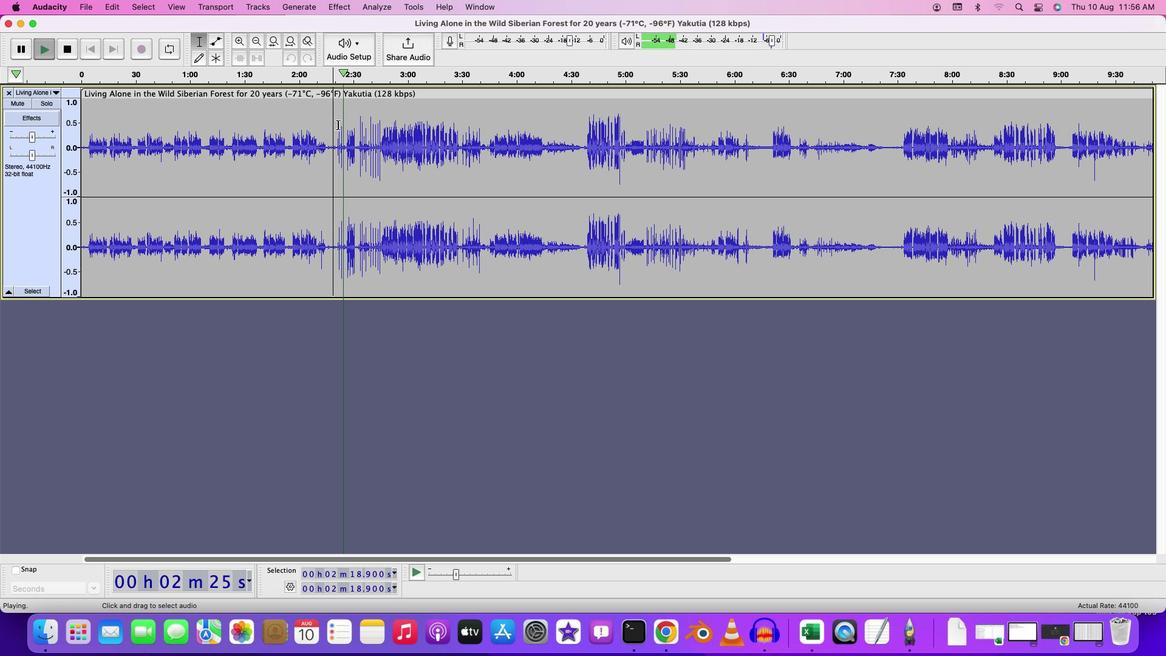 
Action: Mouse pressed left at (343, 130)
Screenshot: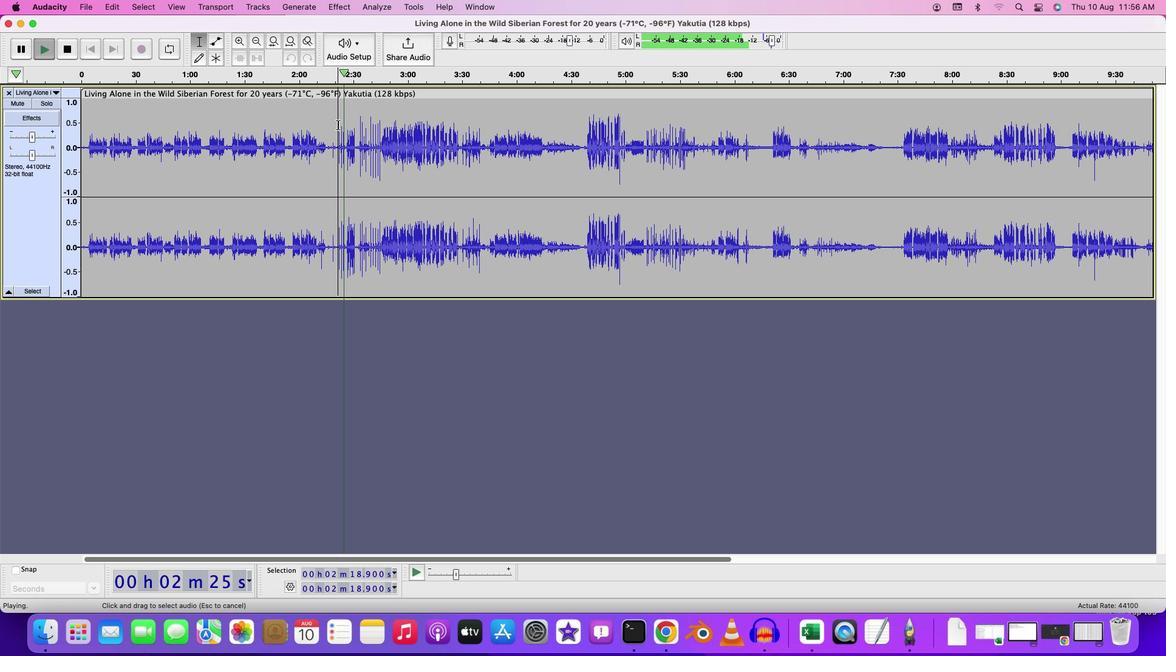 
Action: Mouse moved to (387, 133)
Screenshot: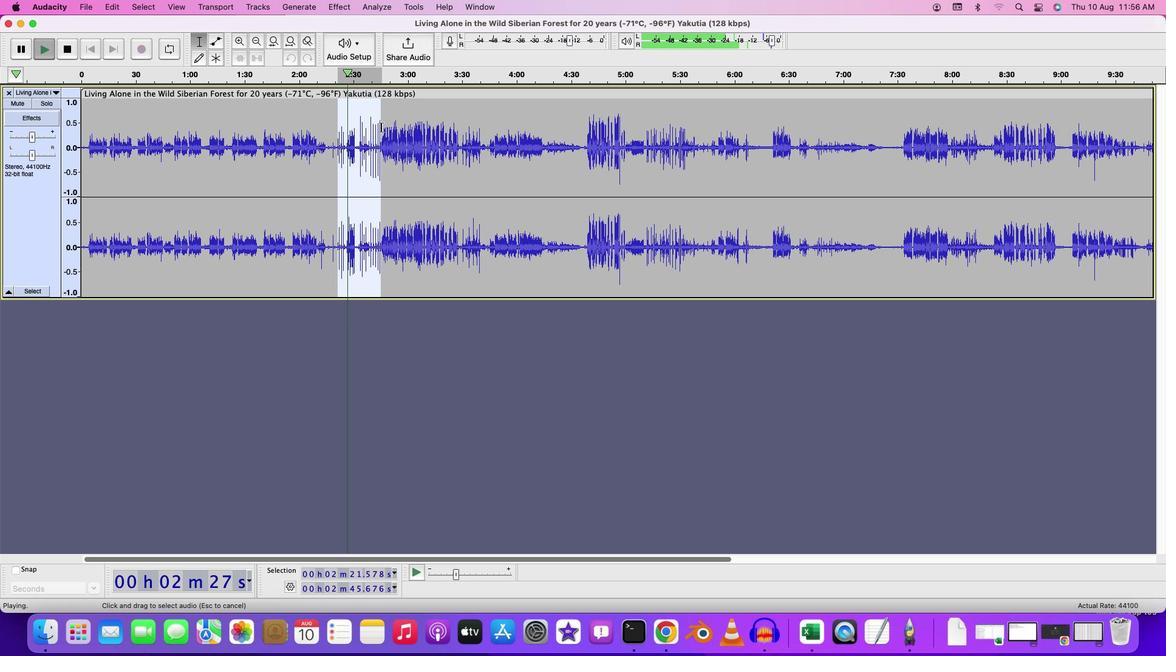 
Action: Key pressed Key.space
Screenshot: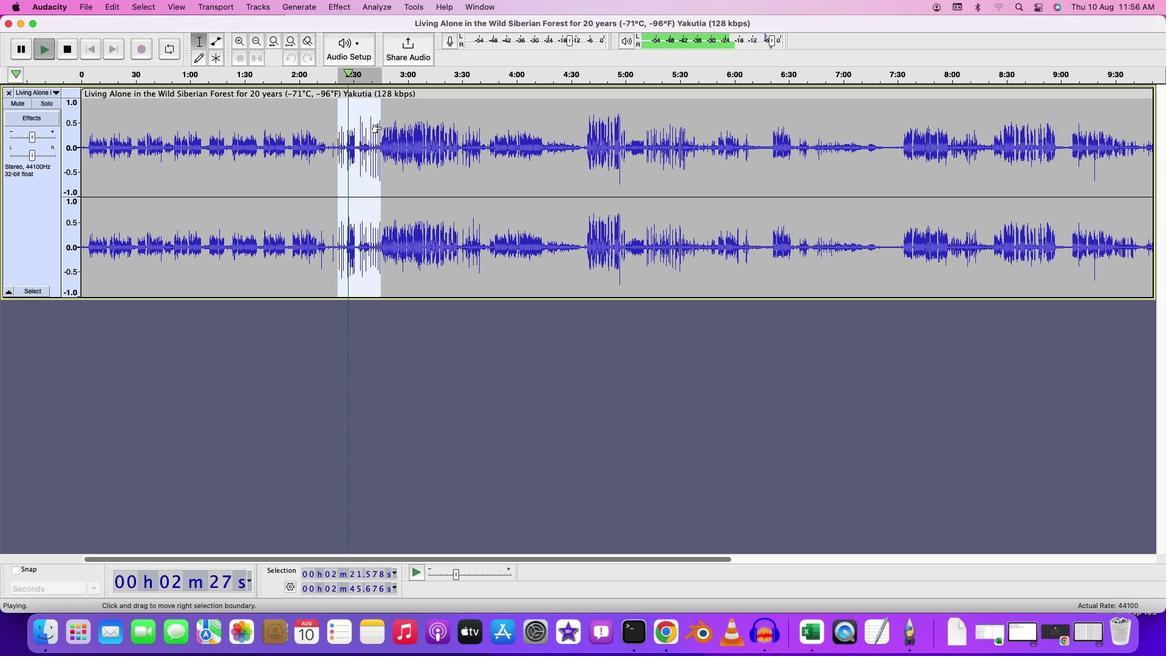 
Action: Mouse moved to (354, 17)
Screenshot: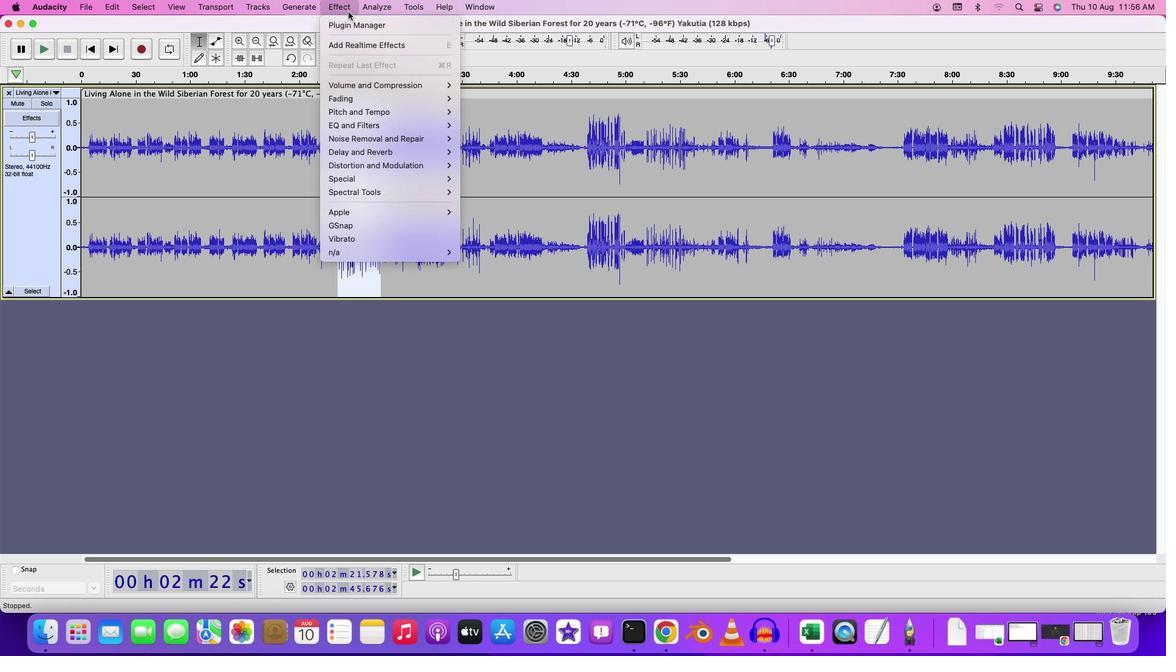 
Action: Mouse pressed left at (354, 17)
Screenshot: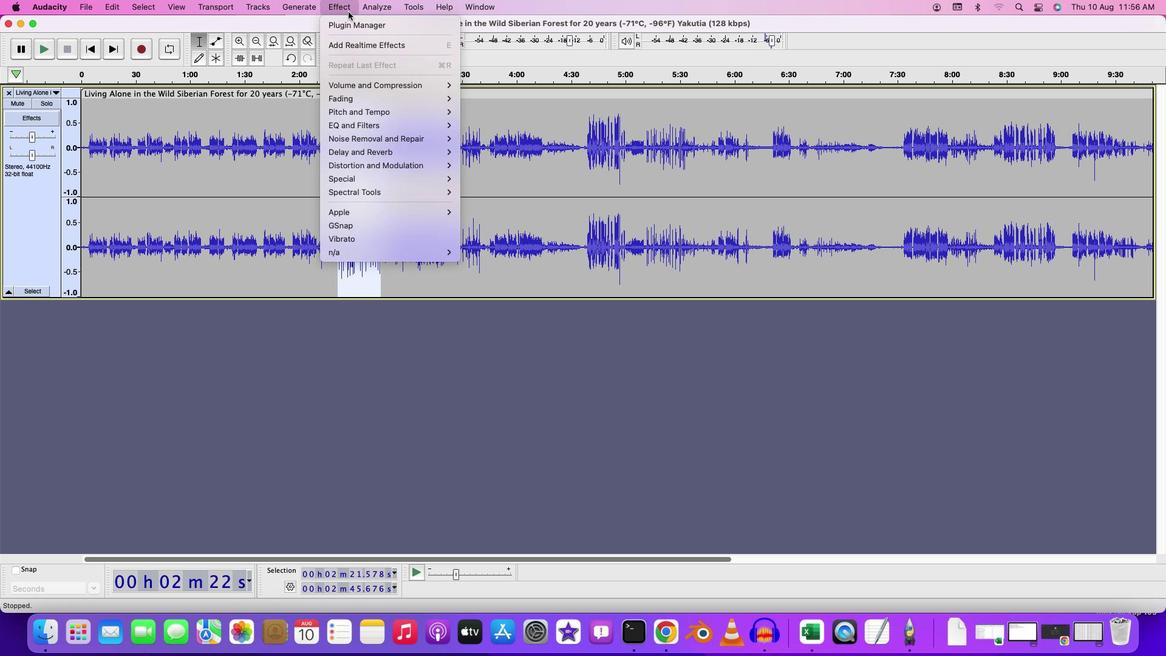 
Action: Mouse moved to (500, 181)
Screenshot: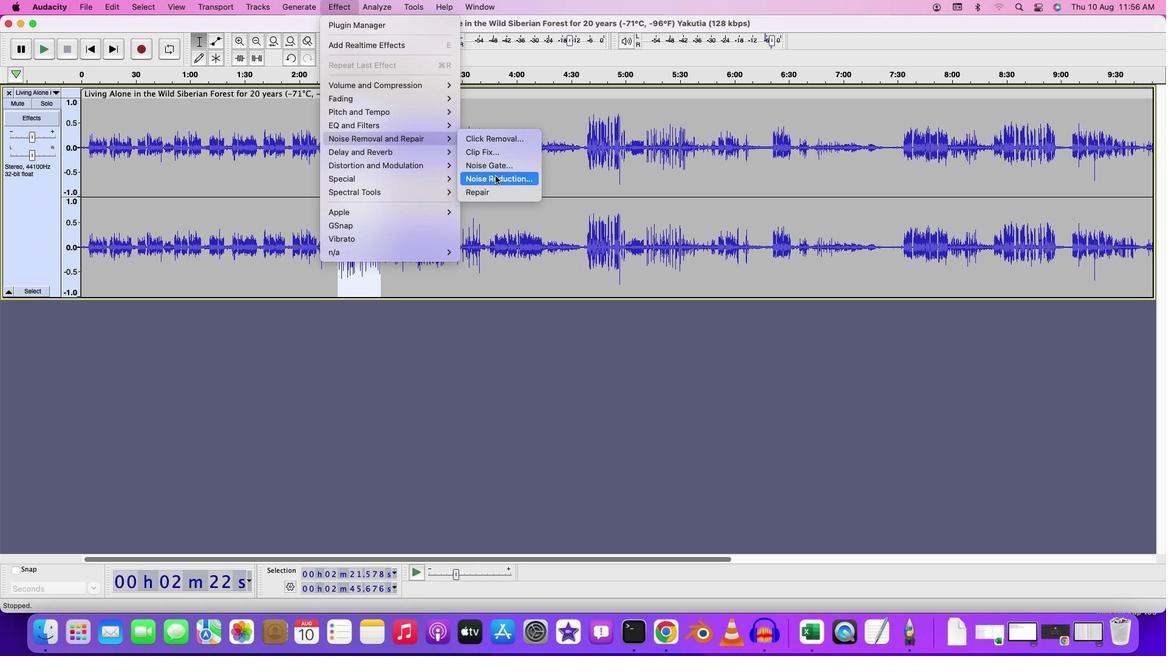 
Action: Mouse pressed left at (500, 181)
Screenshot: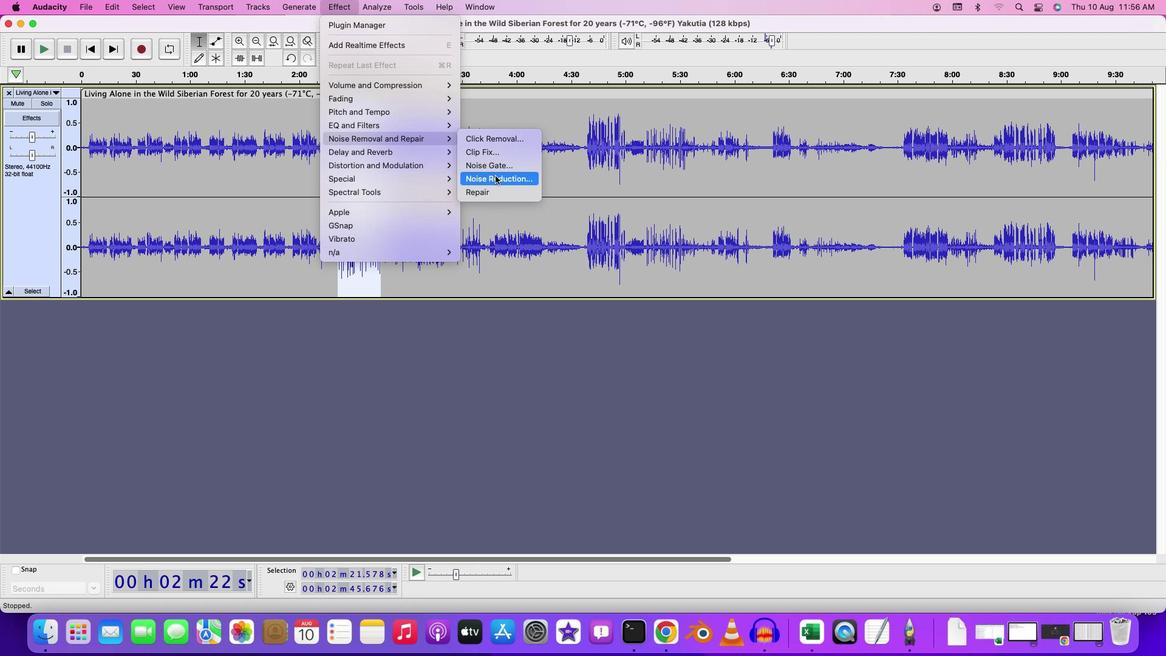 
Action: Mouse moved to (597, 342)
Screenshot: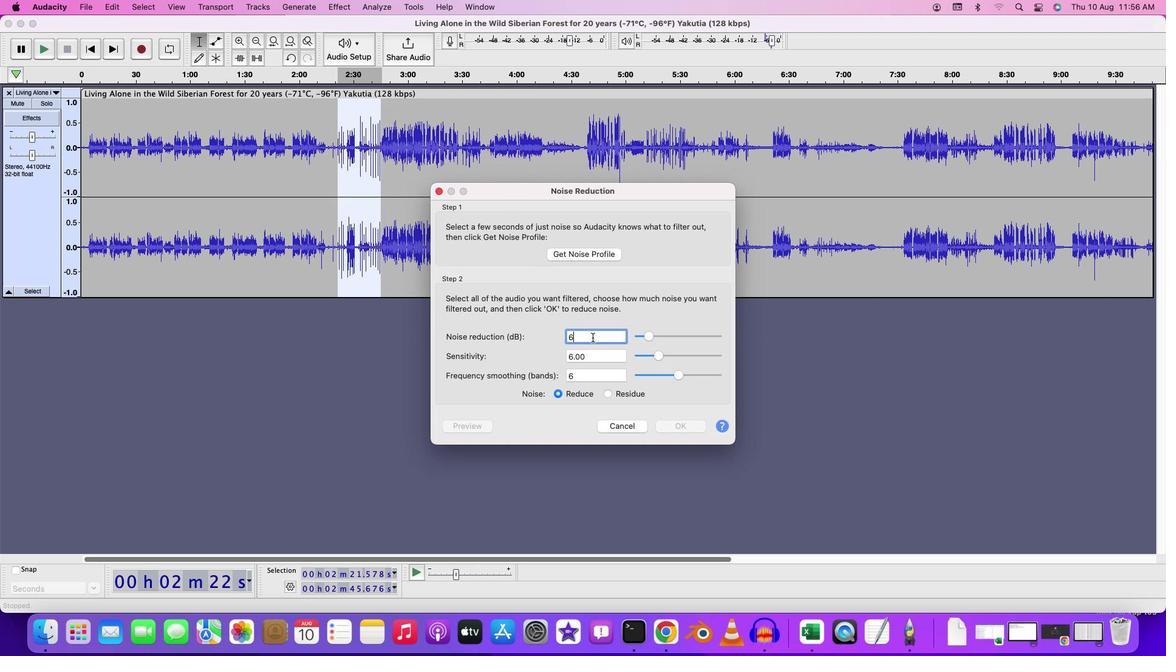 
Action: Mouse pressed left at (597, 342)
Screenshot: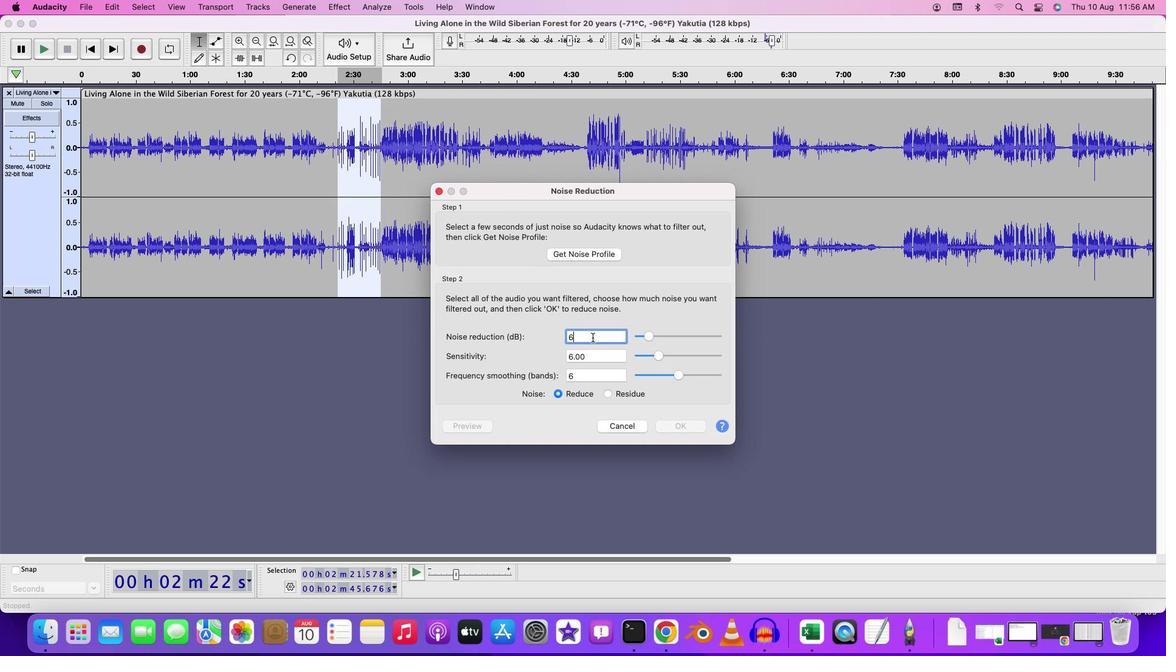
Action: Mouse moved to (656, 343)
Screenshot: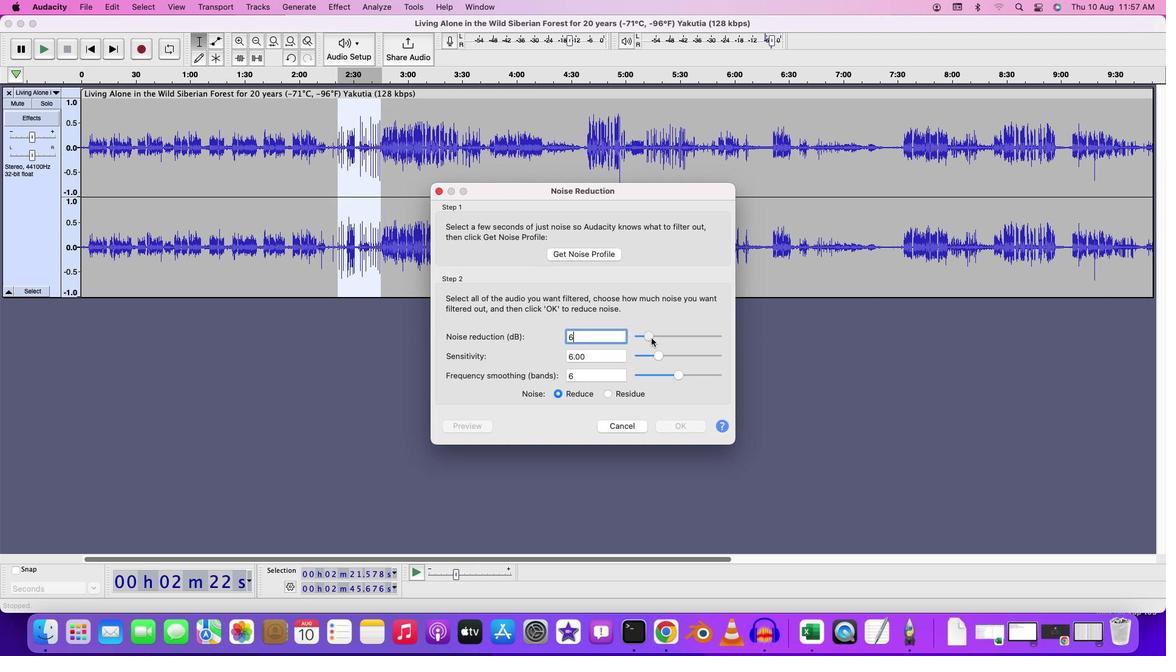 
Action: Mouse pressed left at (656, 343)
Screenshot: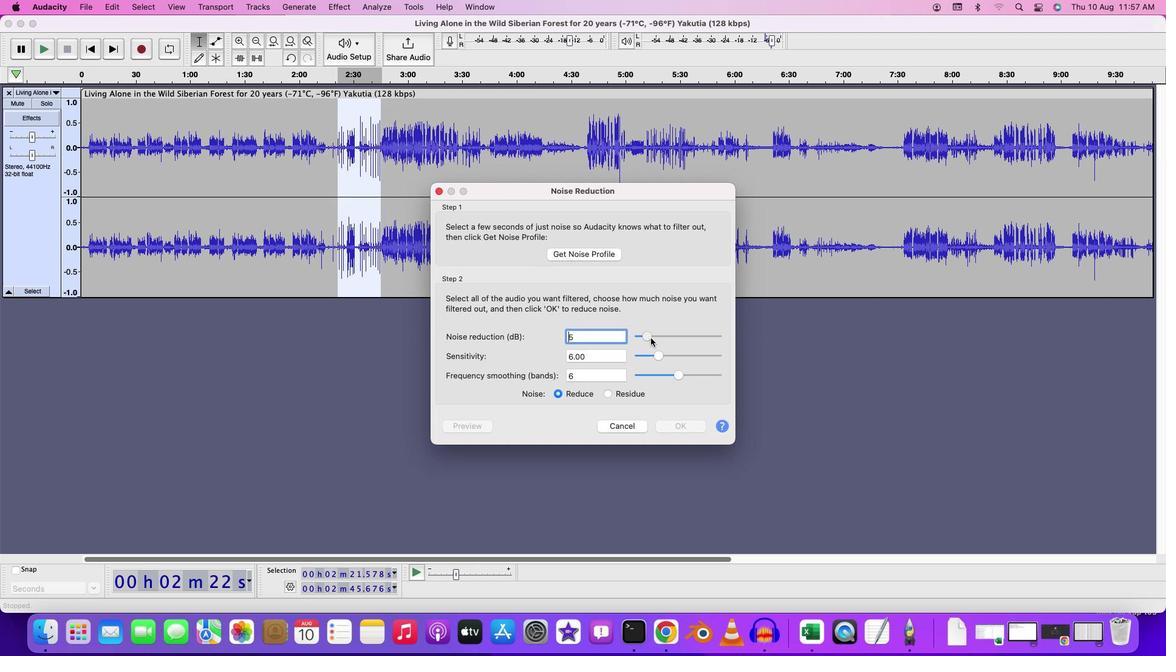 
Action: Mouse moved to (666, 362)
Screenshot: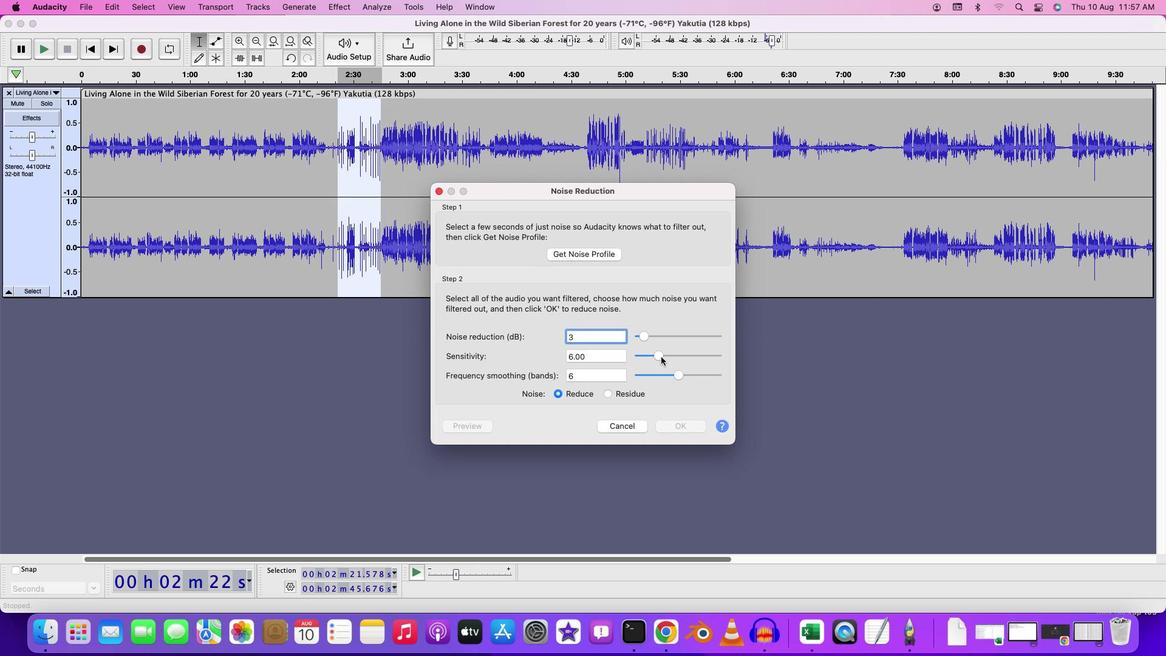 
Action: Mouse pressed left at (666, 362)
Screenshot: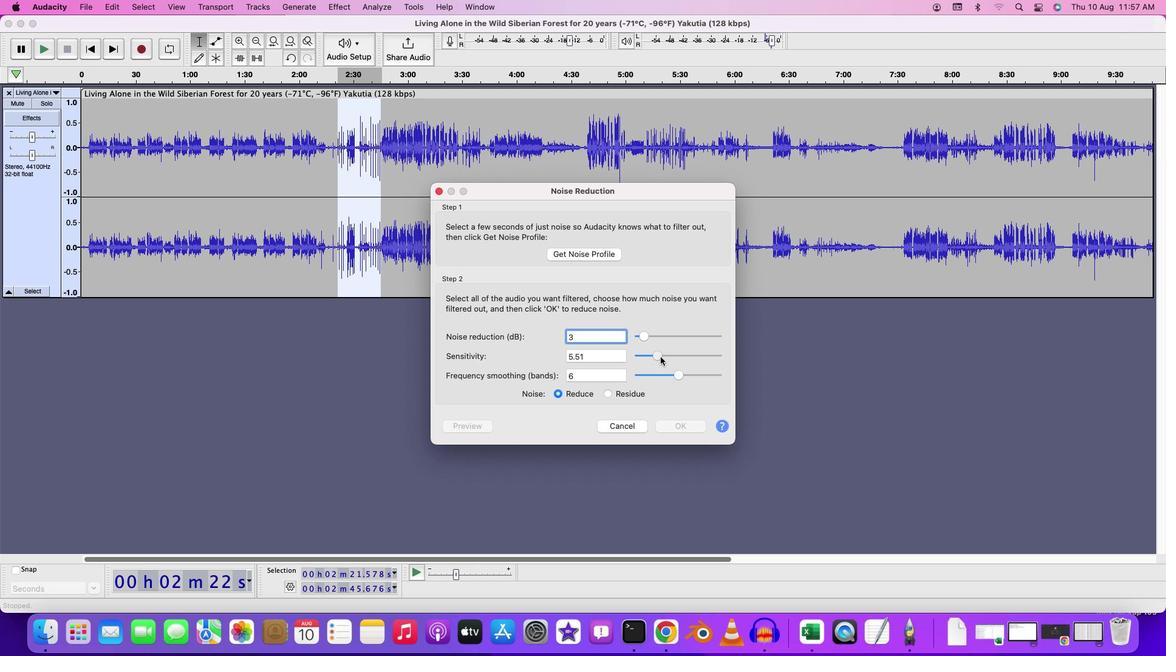 
Action: Mouse moved to (669, 398)
Screenshot: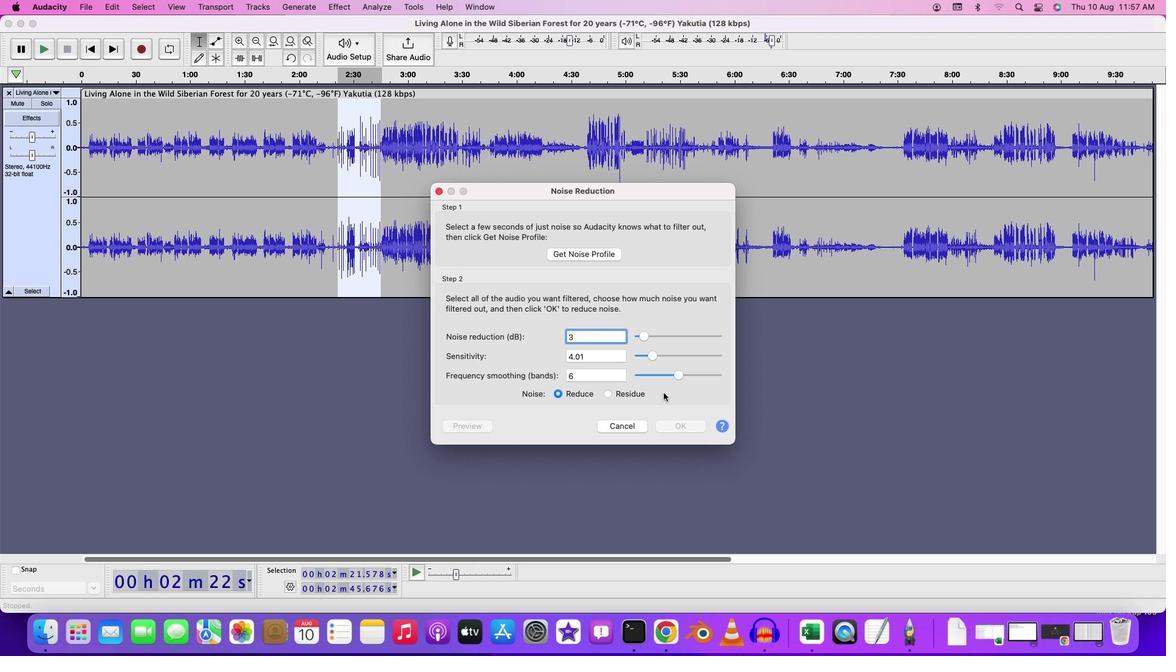 
Action: Mouse pressed left at (669, 398)
Screenshot: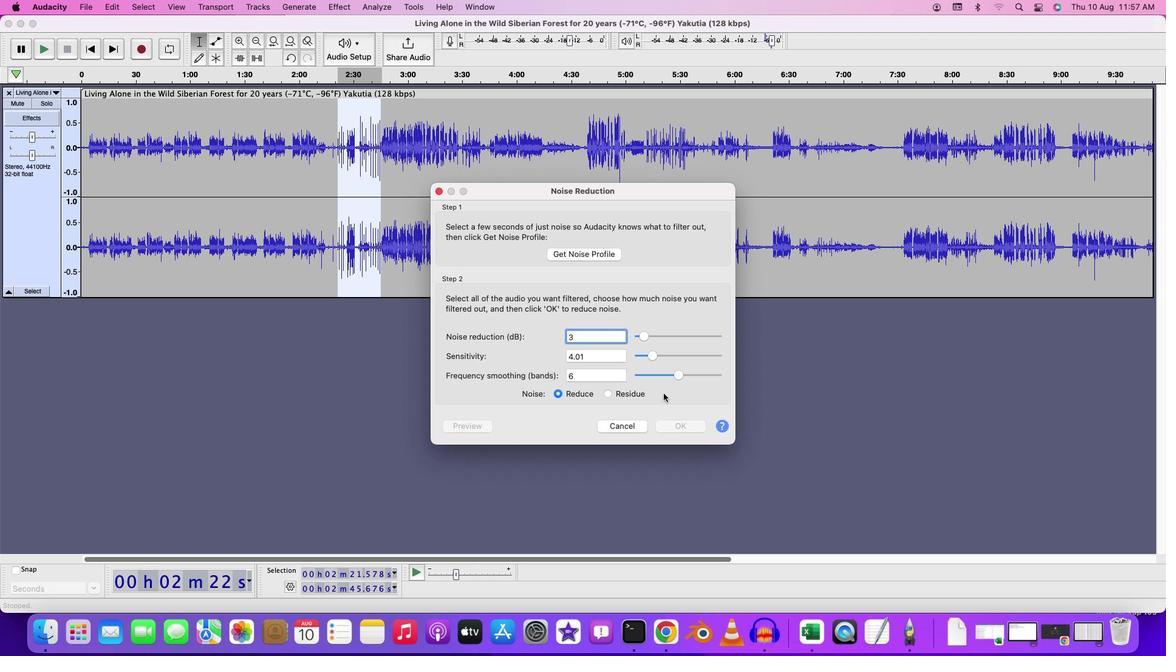 
Action: Mouse moved to (650, 341)
Screenshot: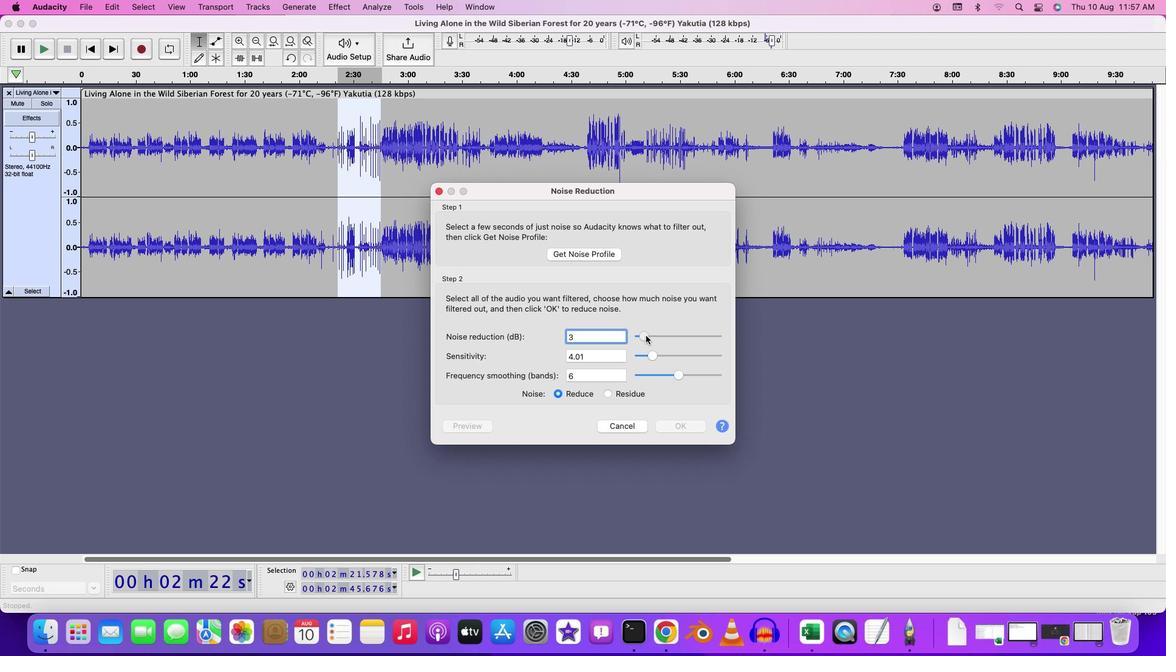
Action: Mouse pressed left at (650, 341)
Screenshot: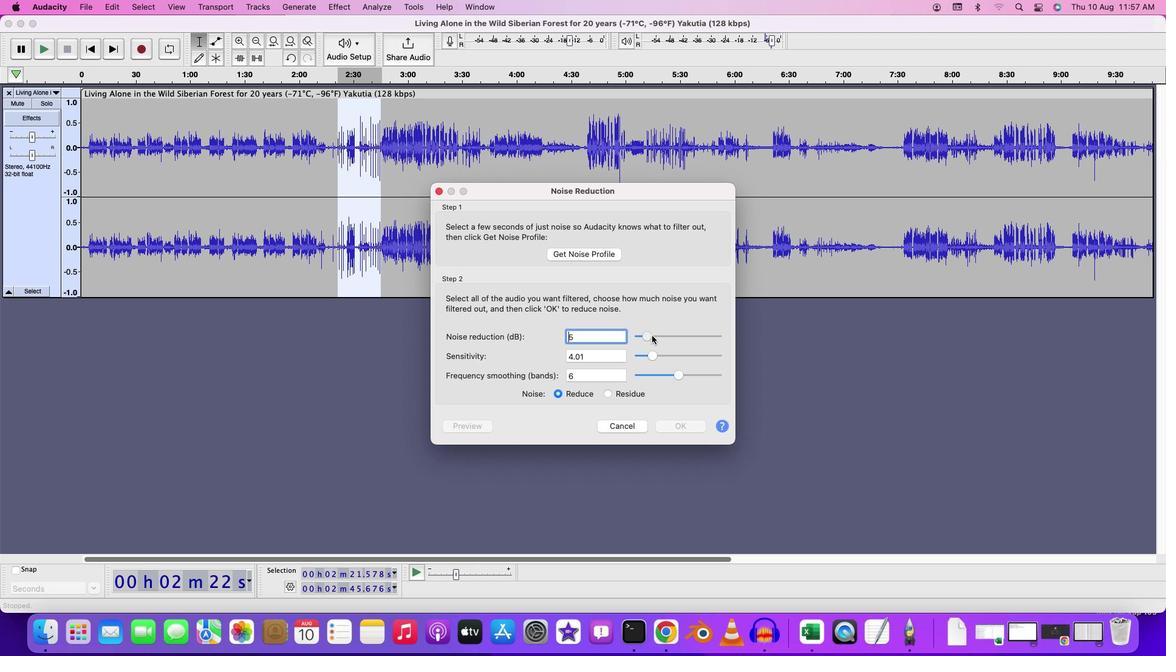 
Action: Mouse moved to (659, 357)
Screenshot: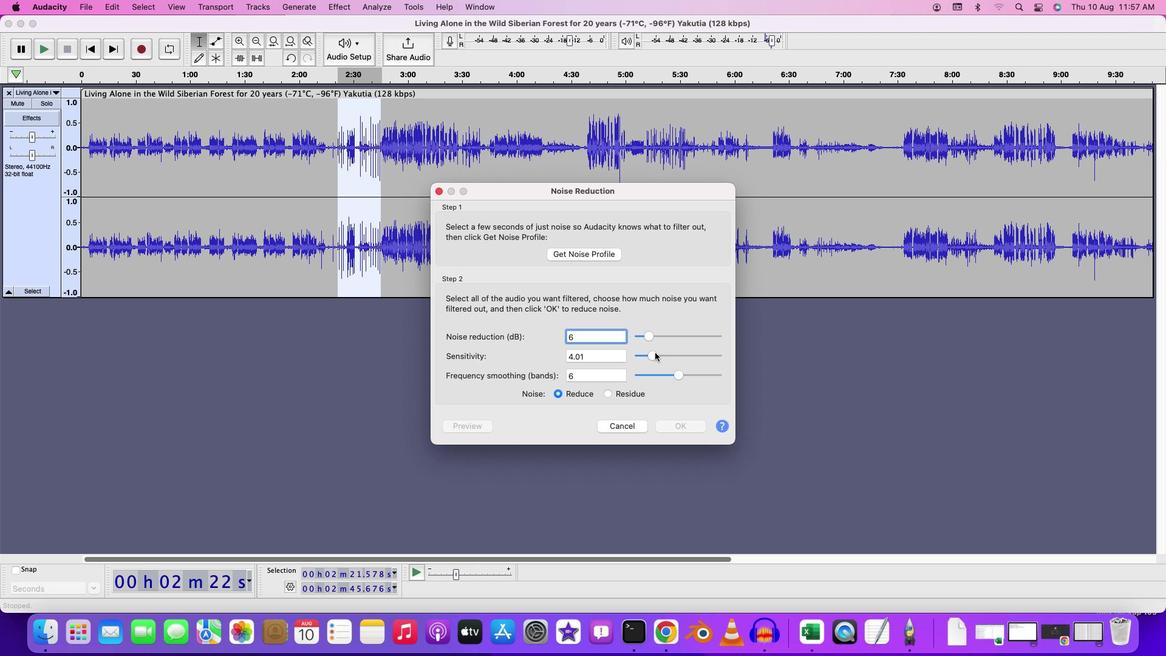 
Action: Mouse pressed left at (659, 357)
Screenshot: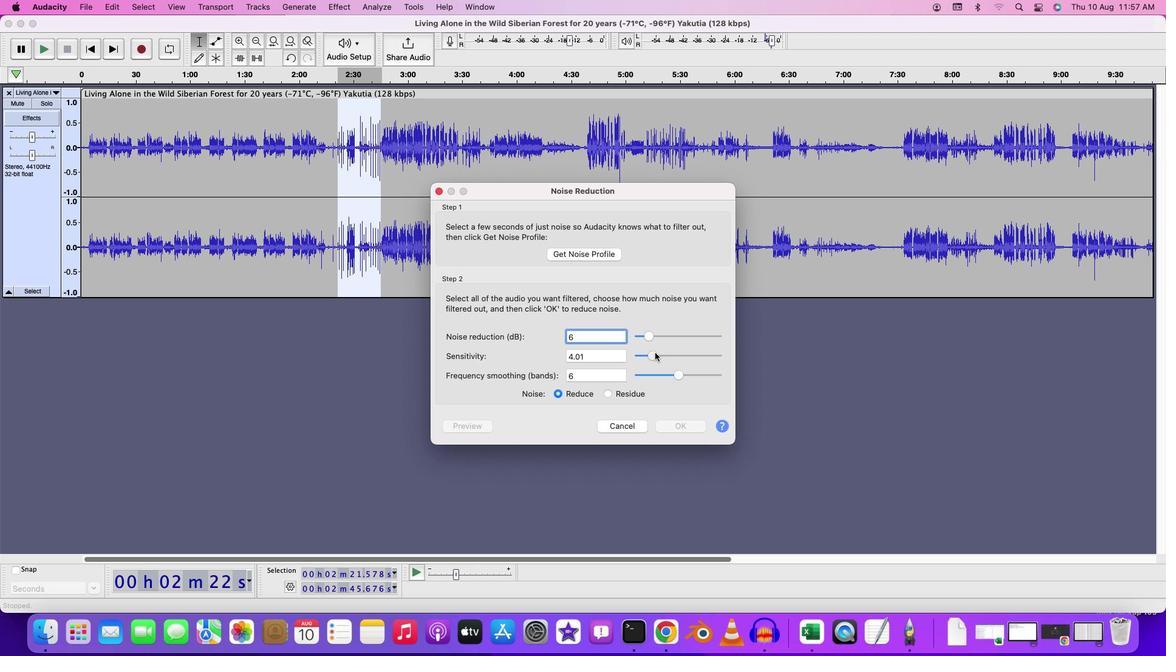 
Action: Mouse moved to (685, 379)
Screenshot: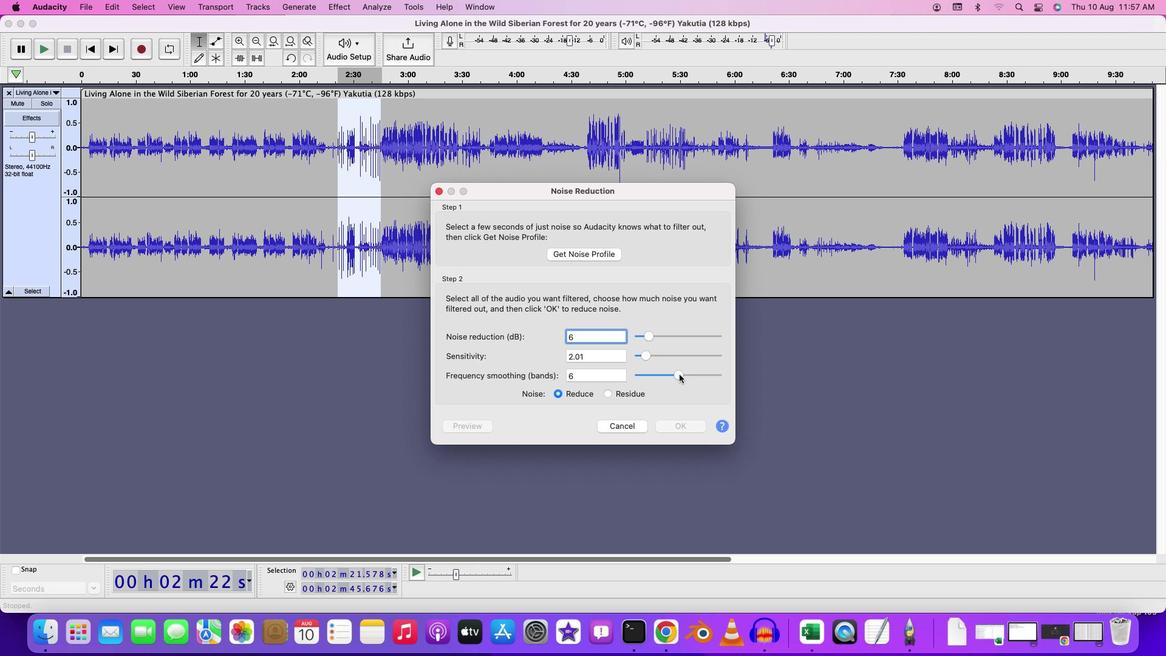 
Action: Mouse pressed left at (685, 379)
Screenshot: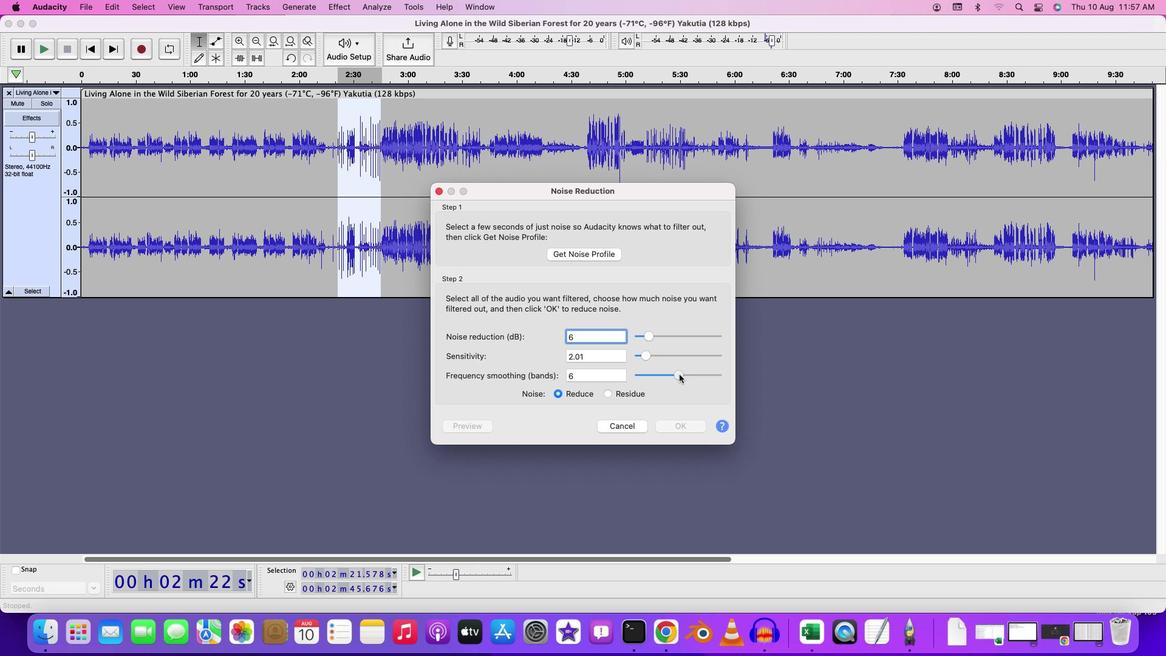 
Action: Mouse moved to (596, 260)
Screenshot: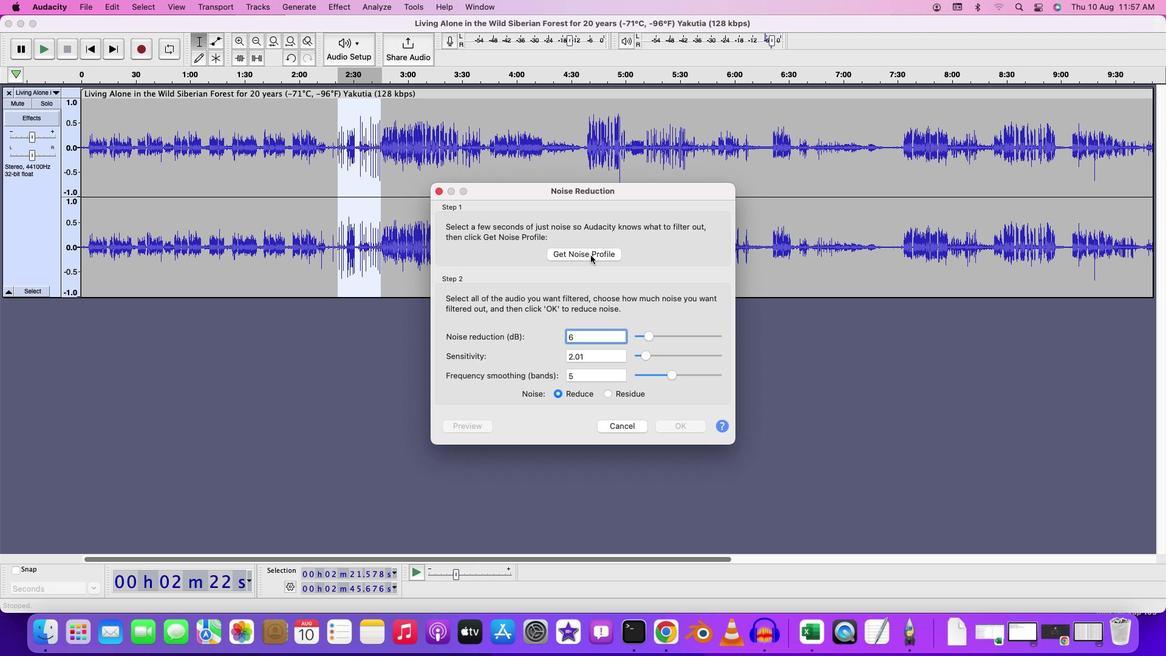 
Action: Mouse pressed left at (596, 260)
Screenshot: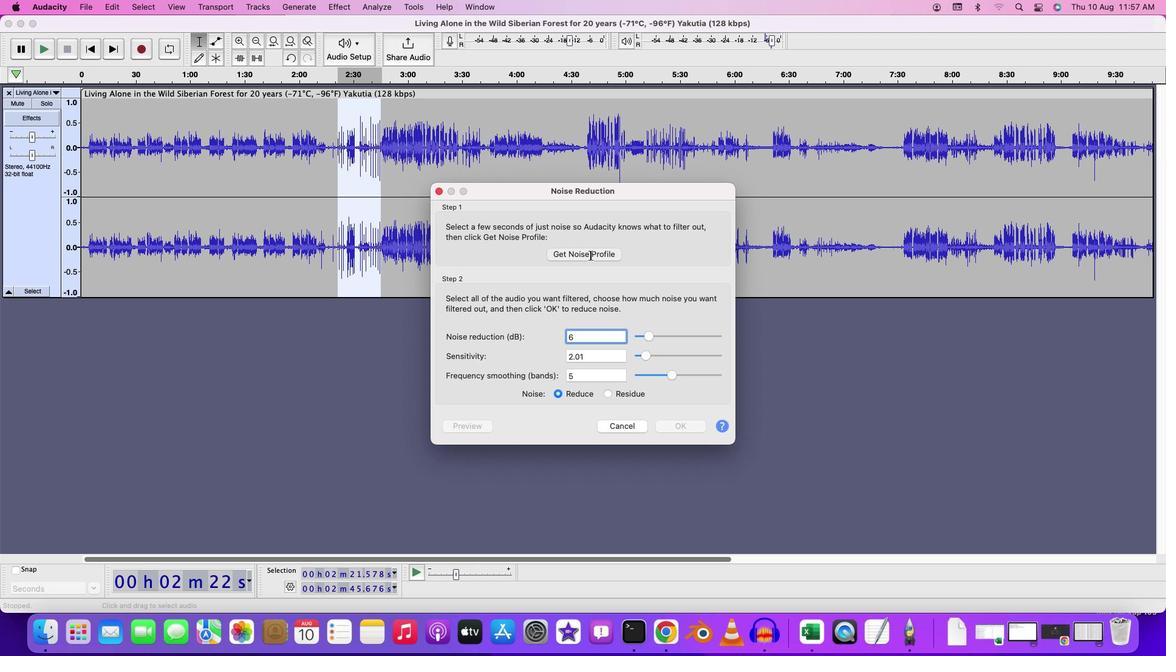 
Action: Mouse moved to (364, 155)
Screenshot: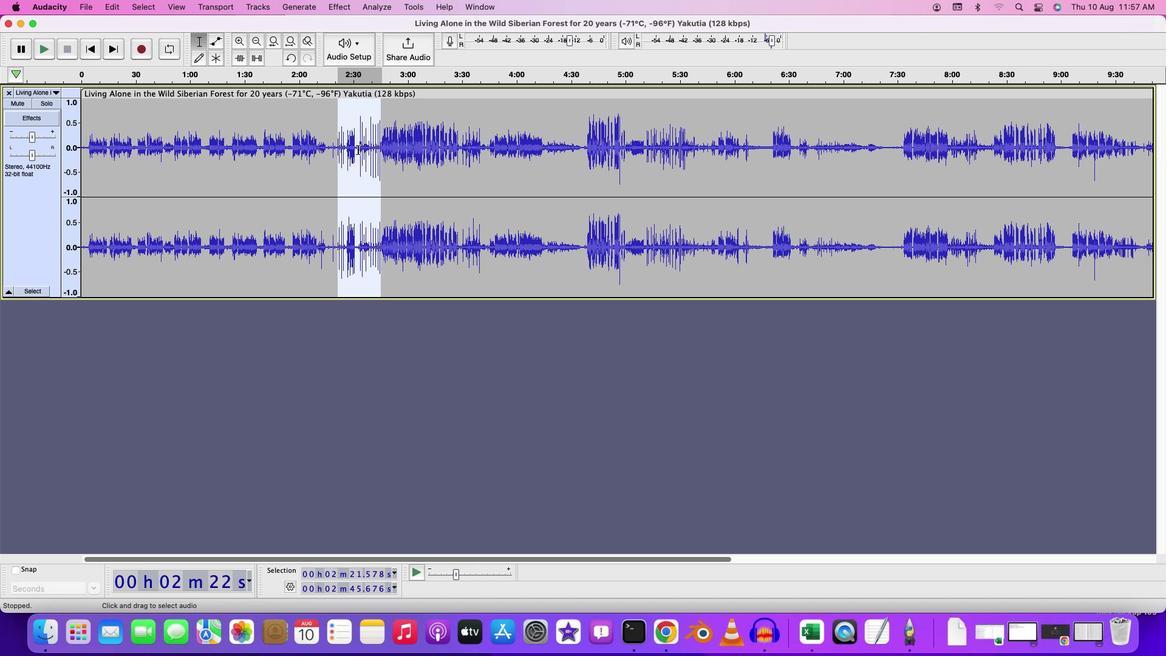 
Action: Mouse pressed left at (364, 155)
Screenshot: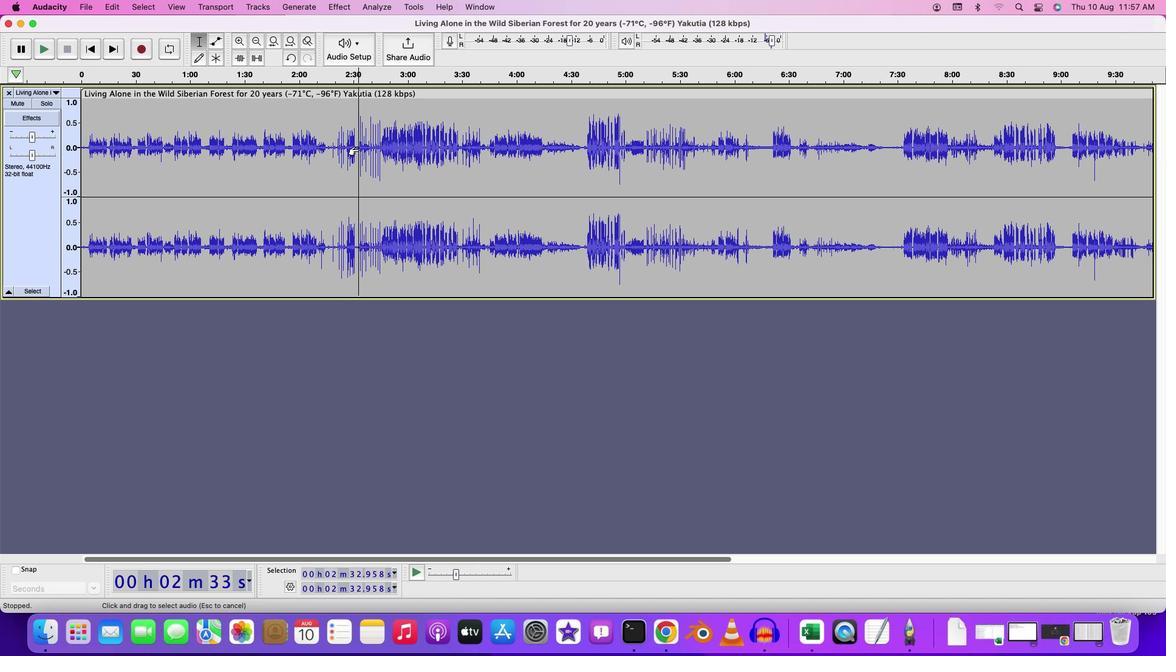 
Action: Mouse moved to (345, 133)
Screenshot: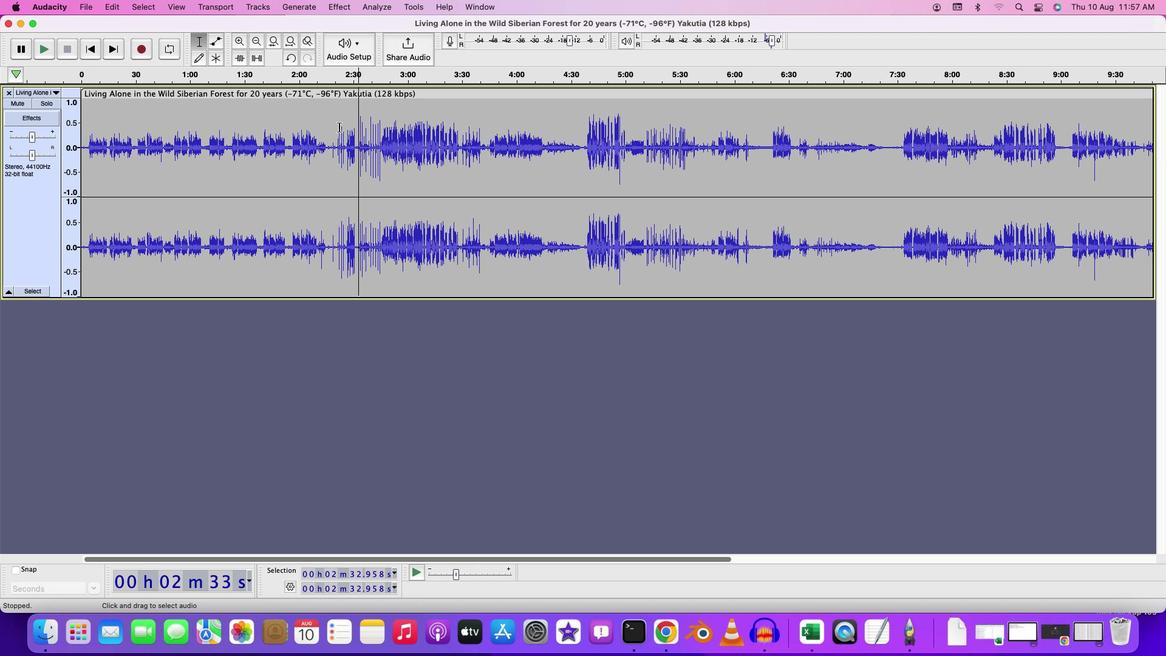 
Action: Mouse pressed left at (345, 133)
Screenshot: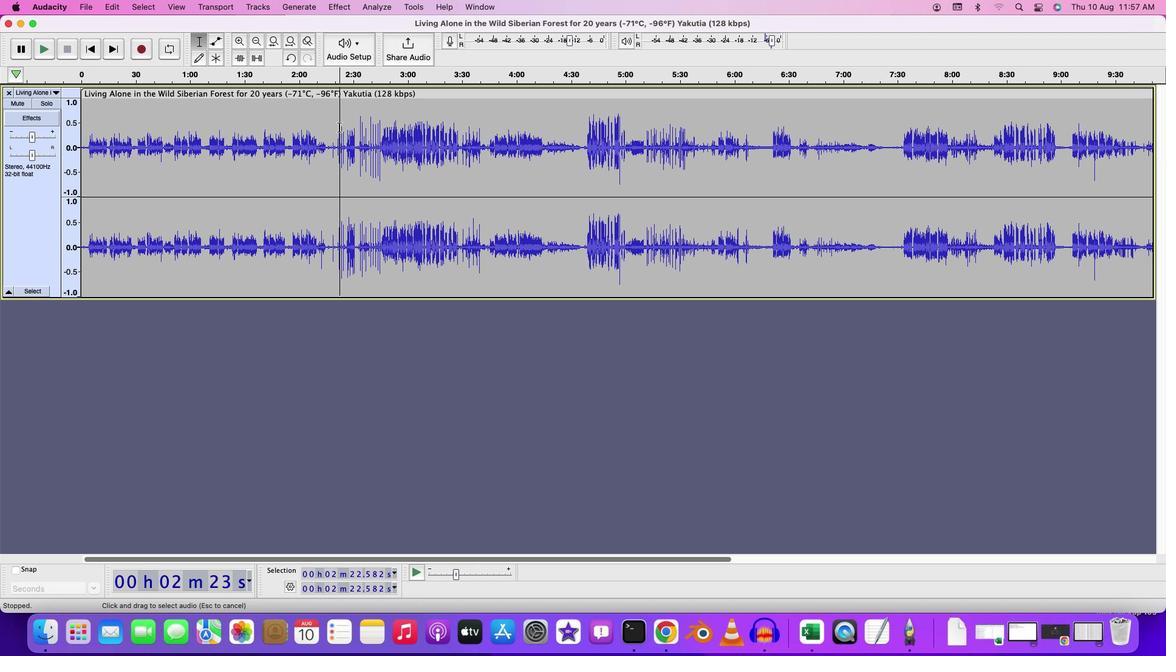 
Action: Mouse moved to (393, 109)
Screenshot: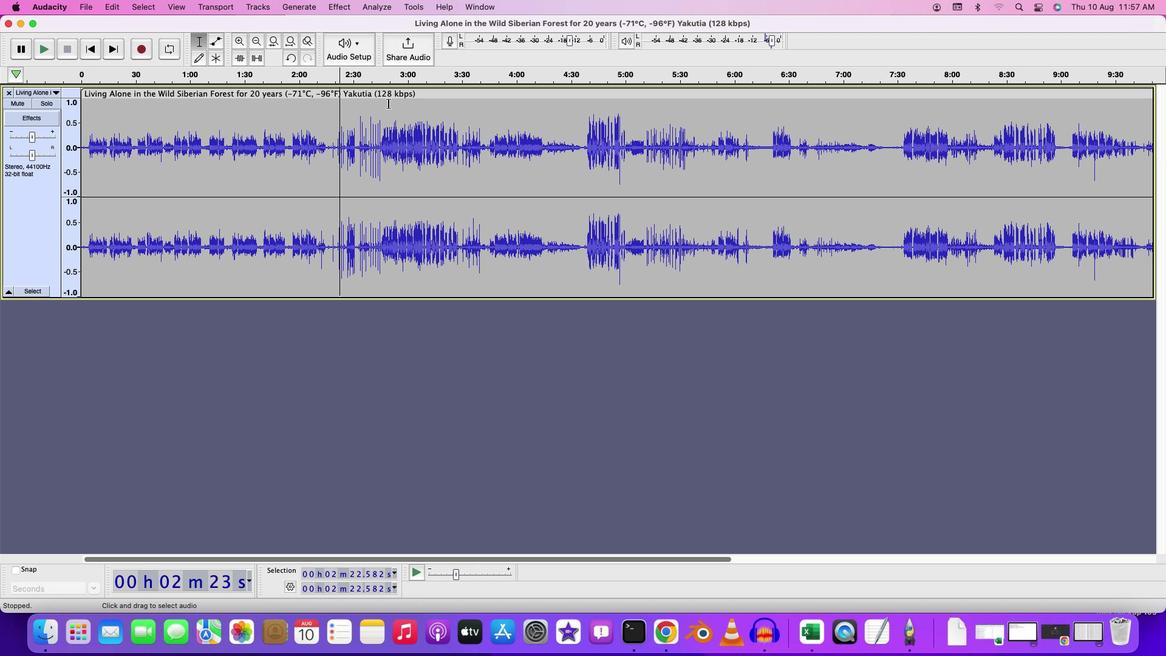 
Action: Key pressed Key.space
Screenshot: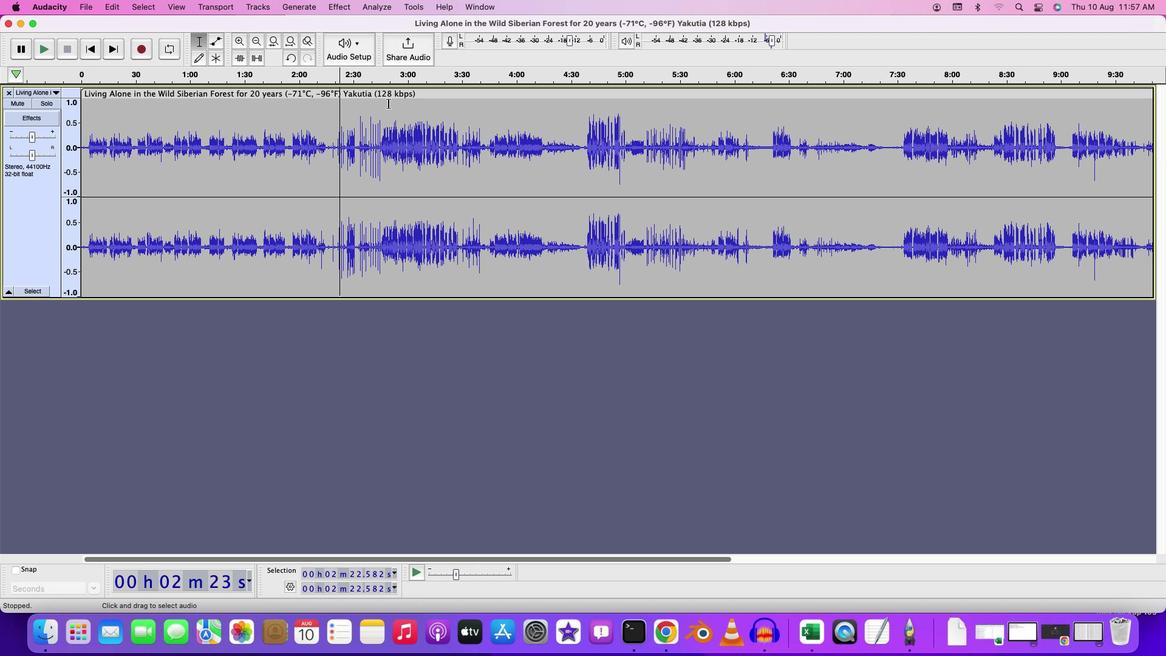 
Action: Mouse moved to (369, 27)
Screenshot: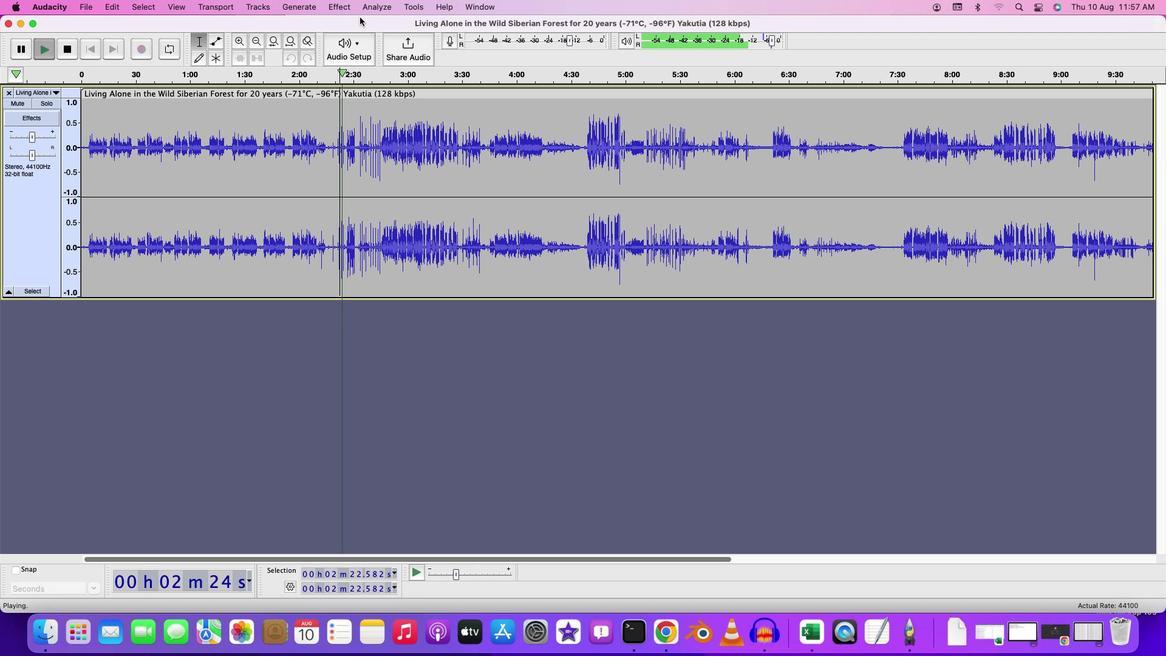 
Action: Key pressed Key.space
Screenshot: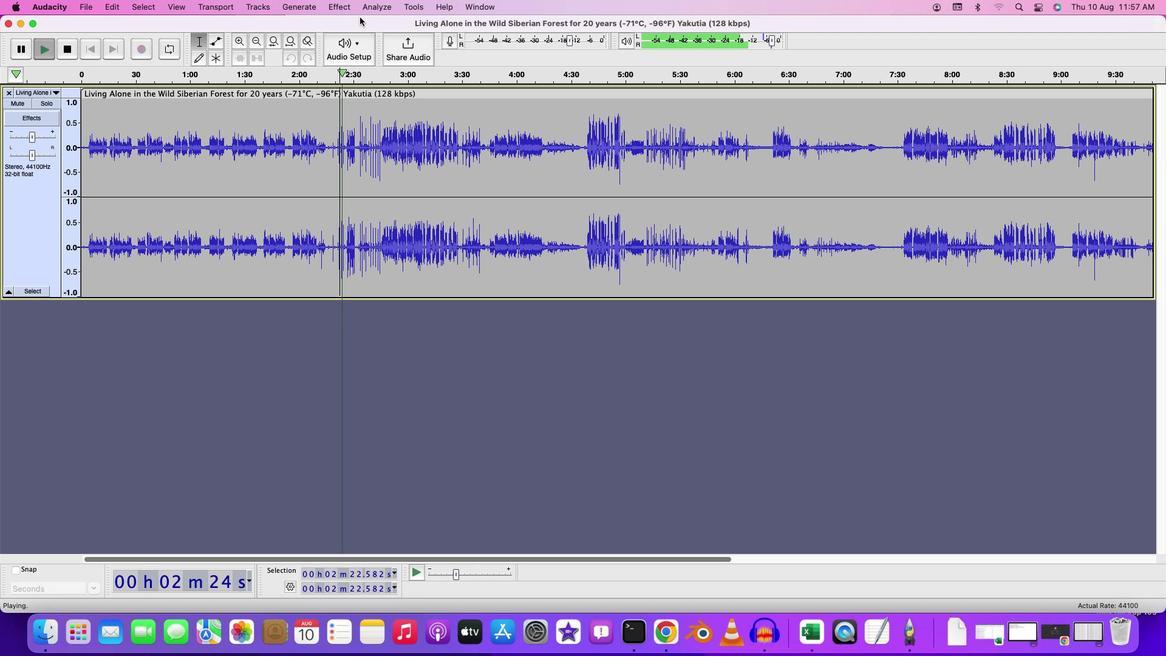 
Action: Mouse moved to (356, 15)
Screenshot: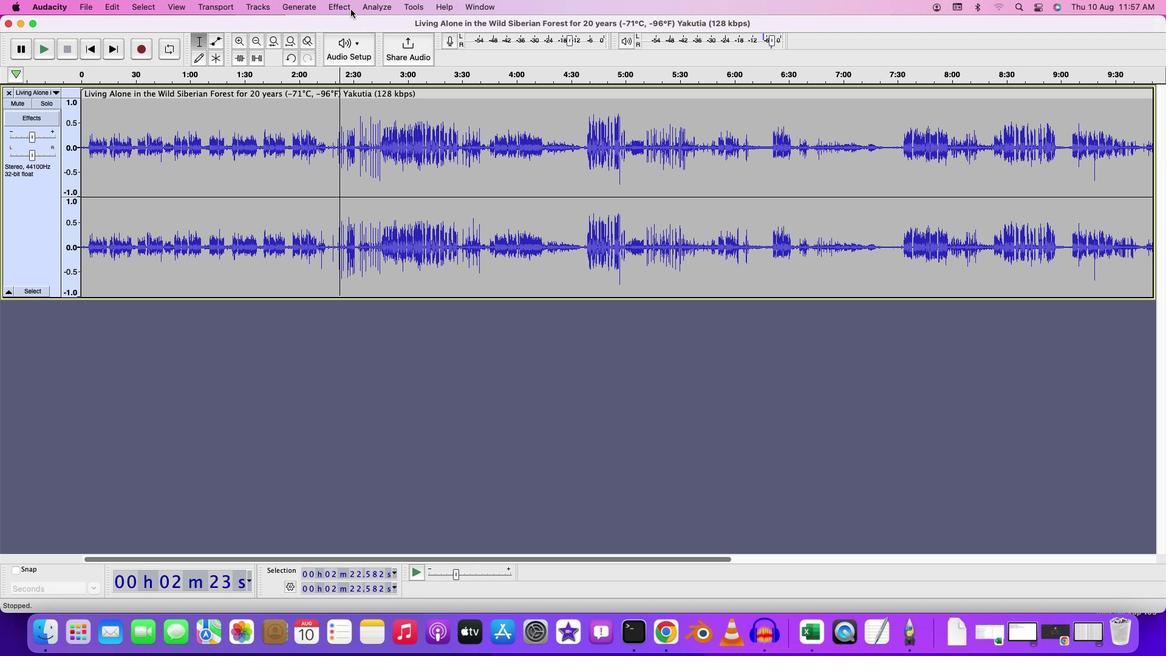 
Action: Mouse pressed left at (356, 15)
Screenshot: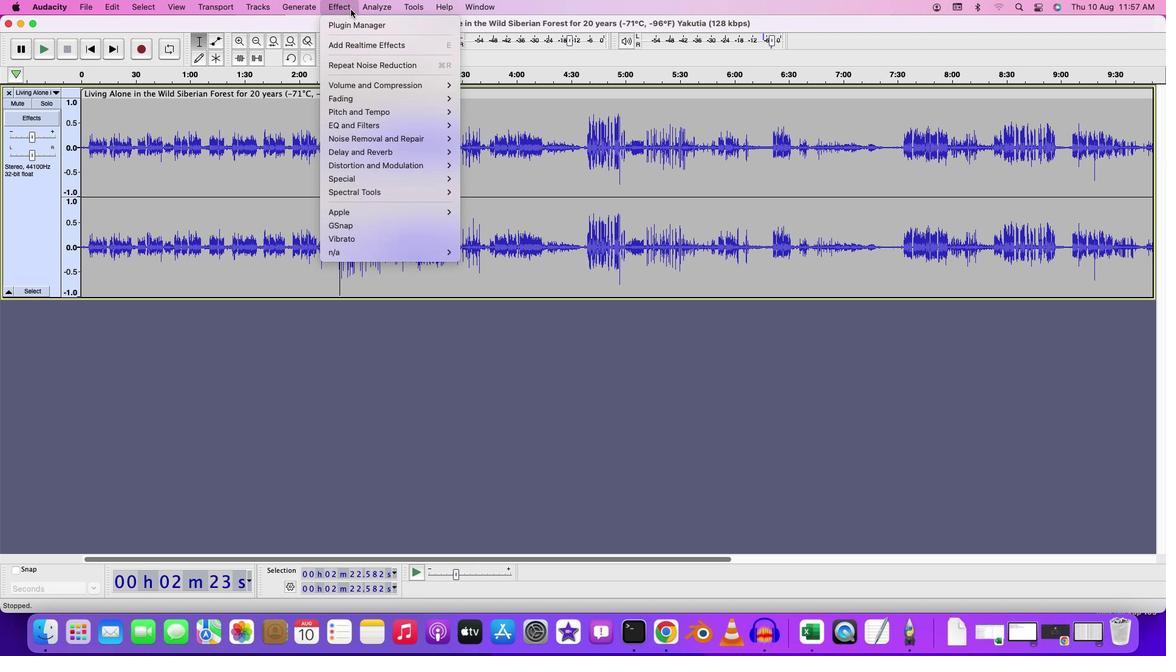 
Action: Mouse moved to (500, 185)
Screenshot: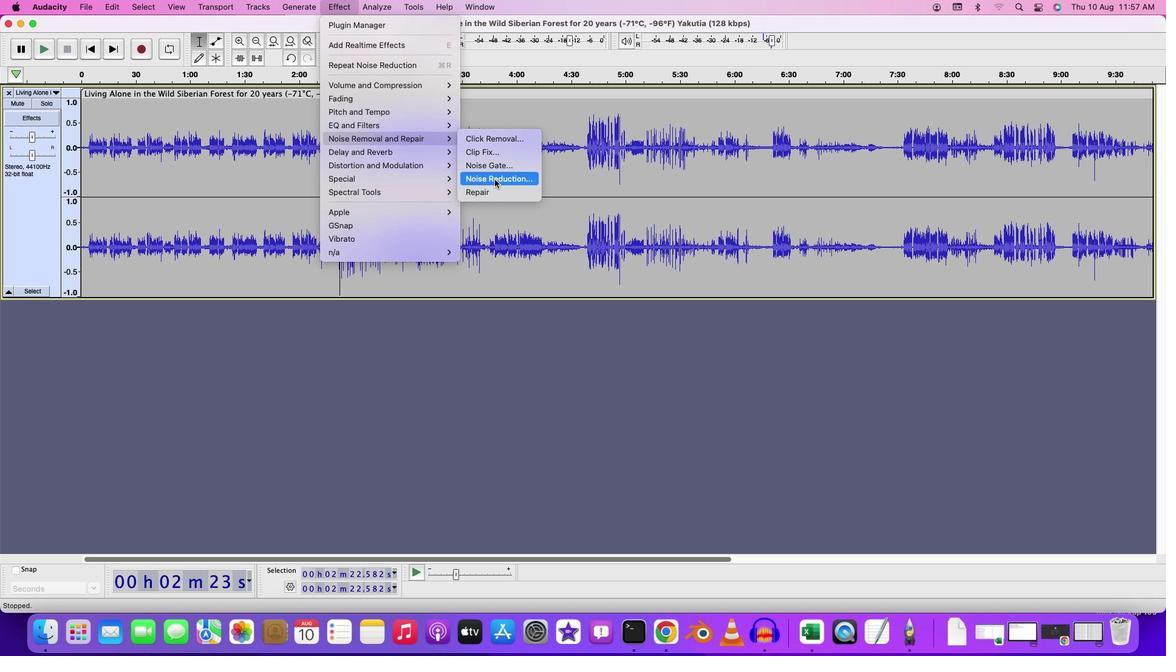 
Action: Mouse pressed left at (500, 185)
Screenshot: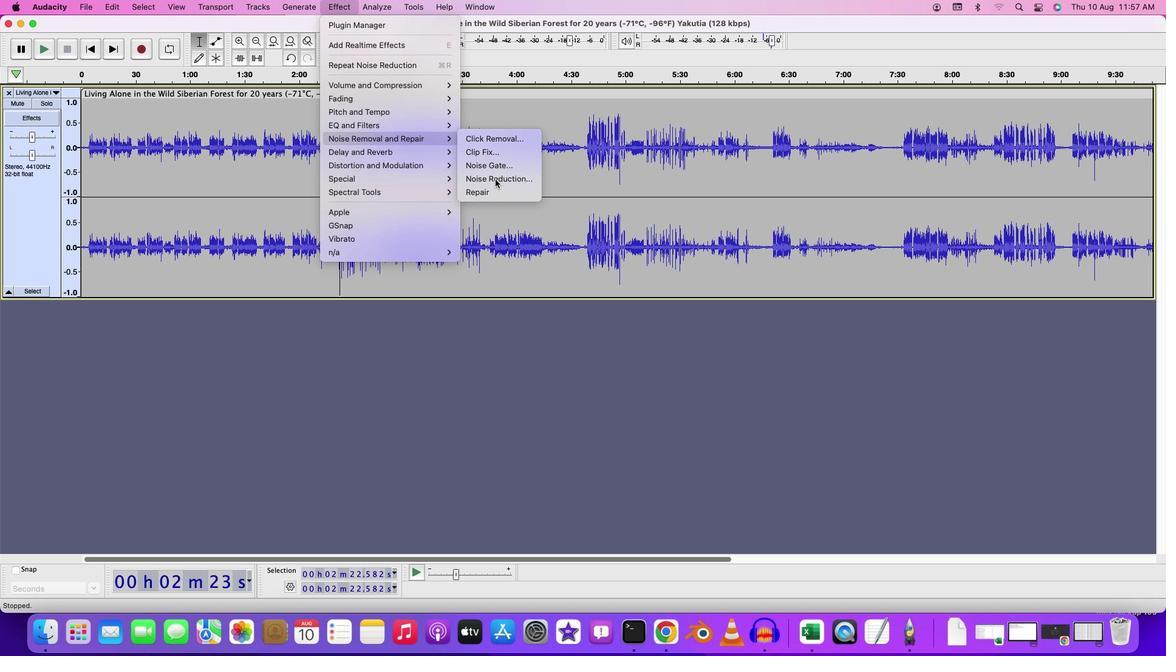 
Action: Mouse moved to (700, 379)
Screenshot: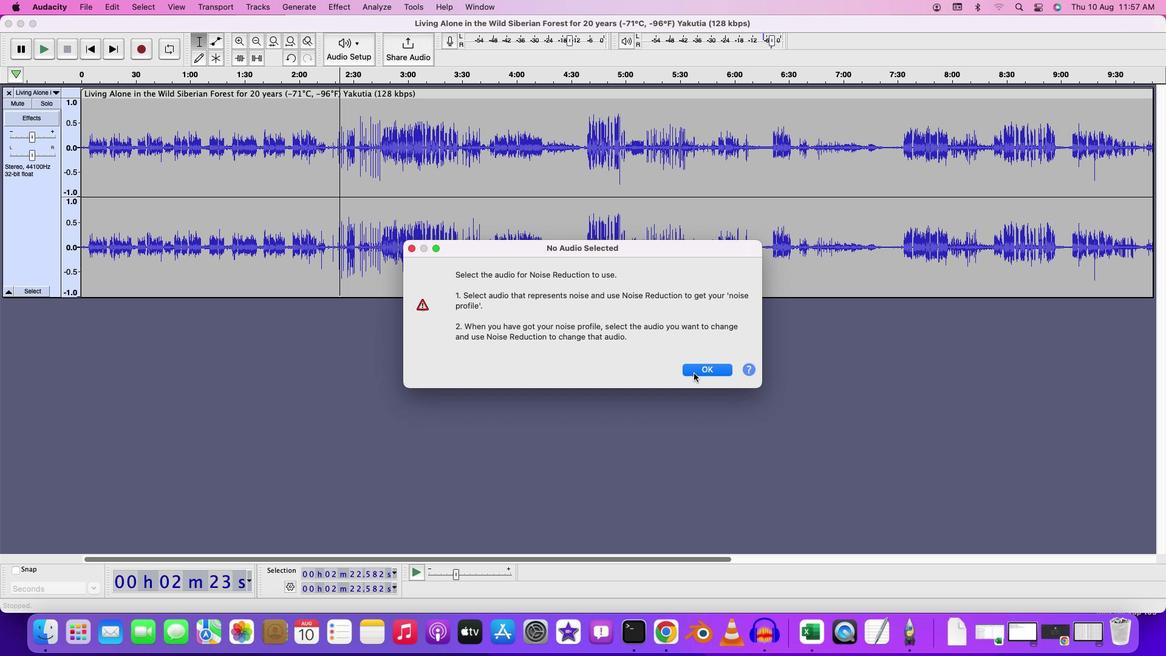 
Action: Mouse pressed left at (700, 379)
Screenshot: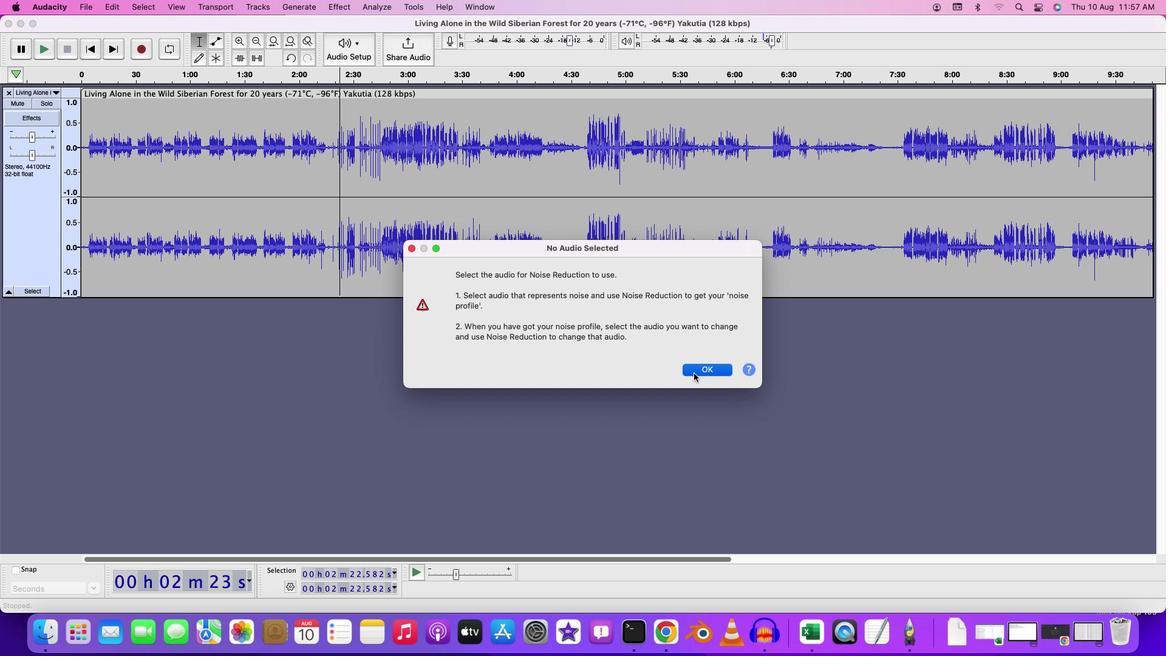 
Action: Mouse moved to (342, 128)
Screenshot: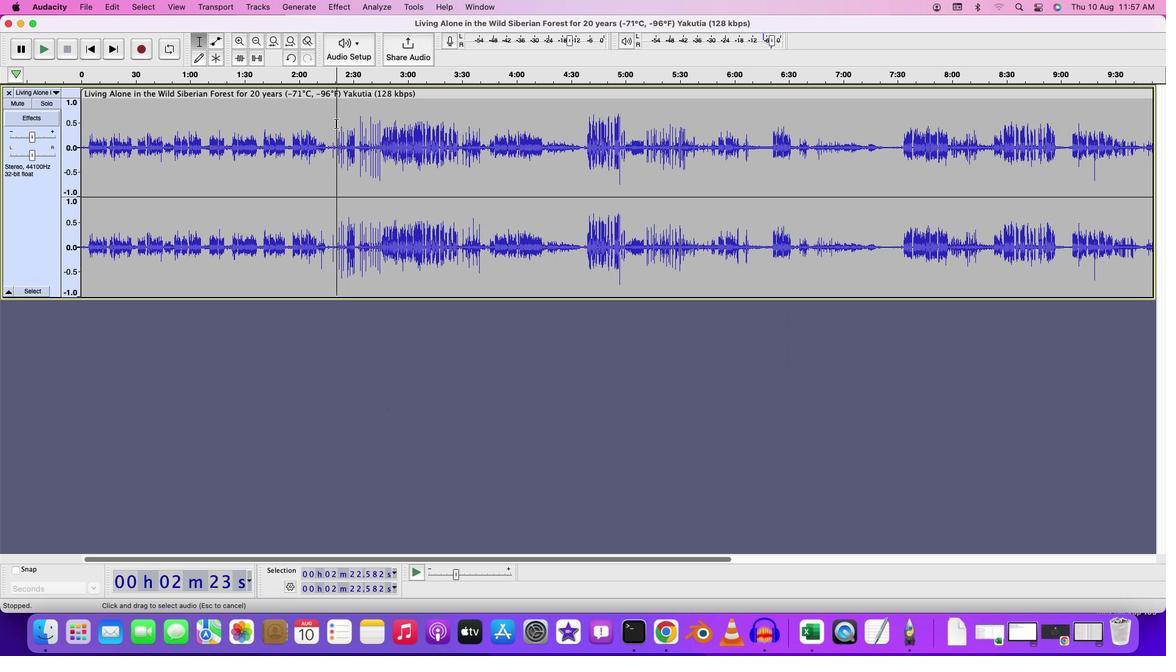 
Action: Mouse pressed left at (342, 128)
Screenshot: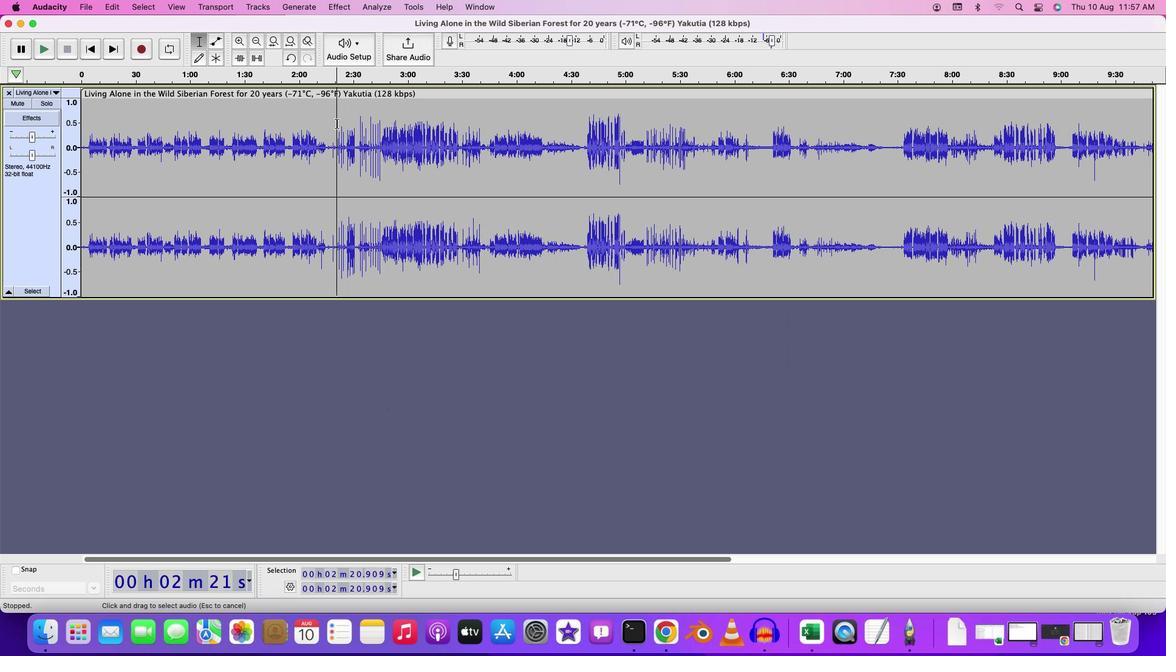
Action: Mouse moved to (354, 14)
Screenshot: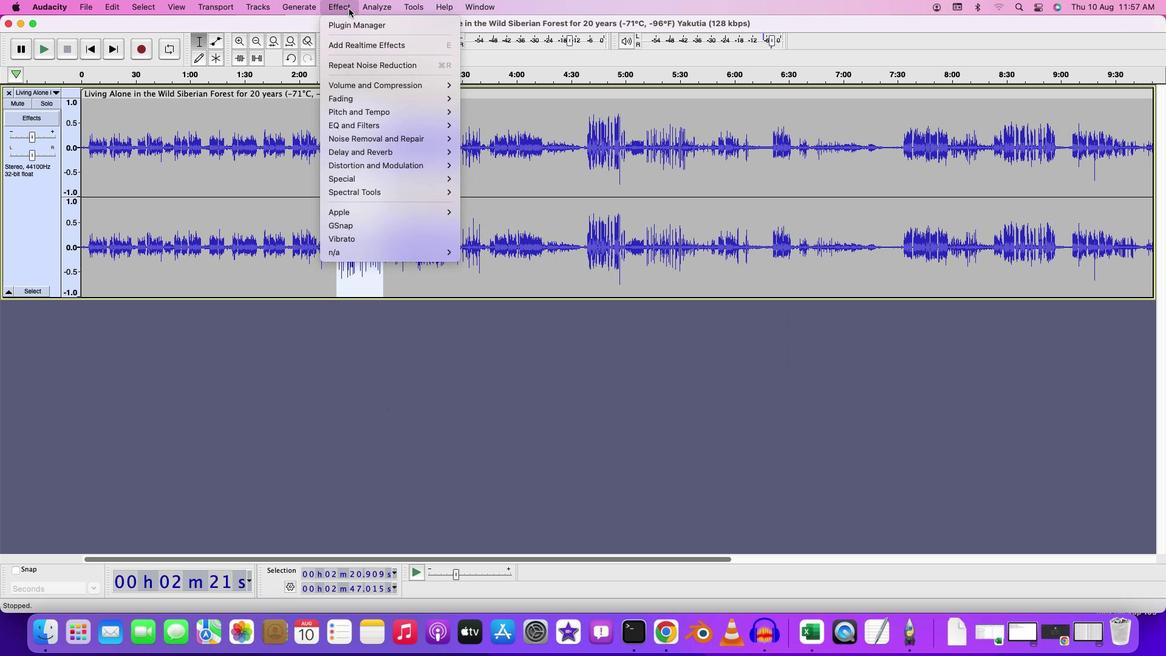 
Action: Mouse pressed left at (354, 14)
Screenshot: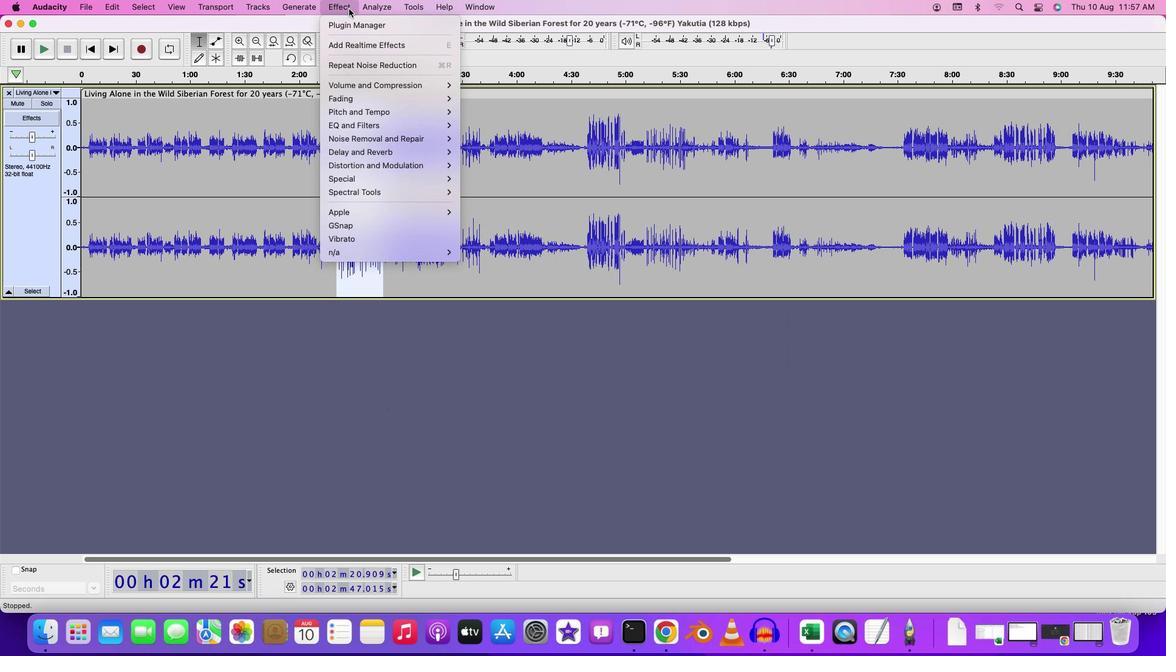 
Action: Mouse moved to (370, 69)
Screenshot: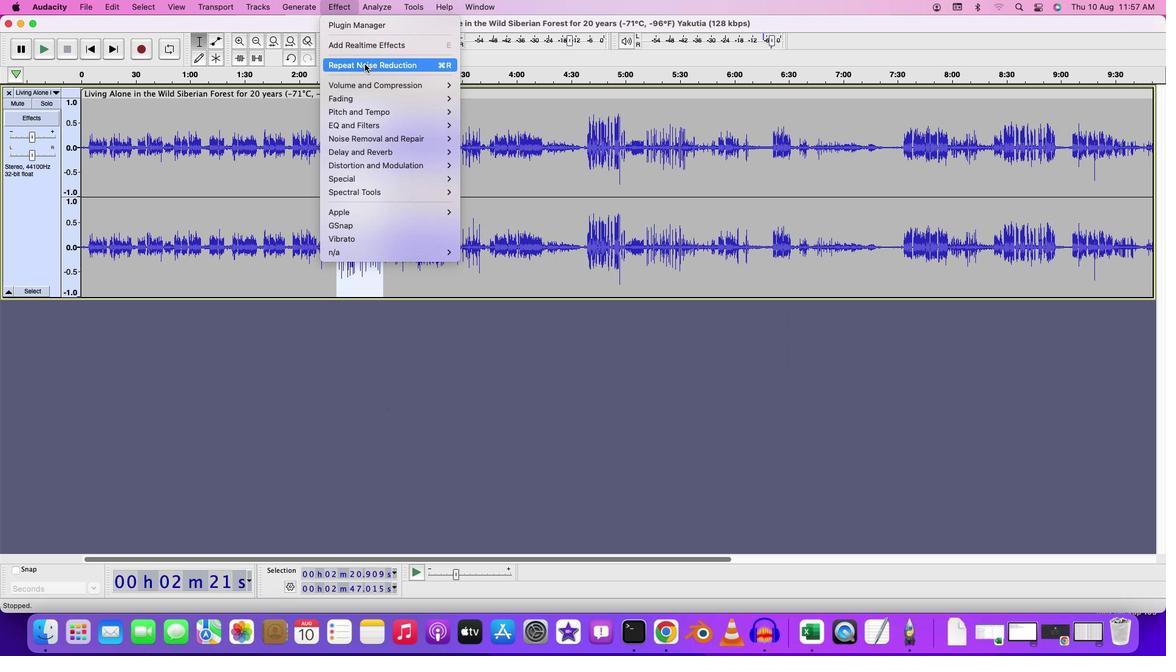 
Action: Mouse pressed left at (370, 69)
Screenshot: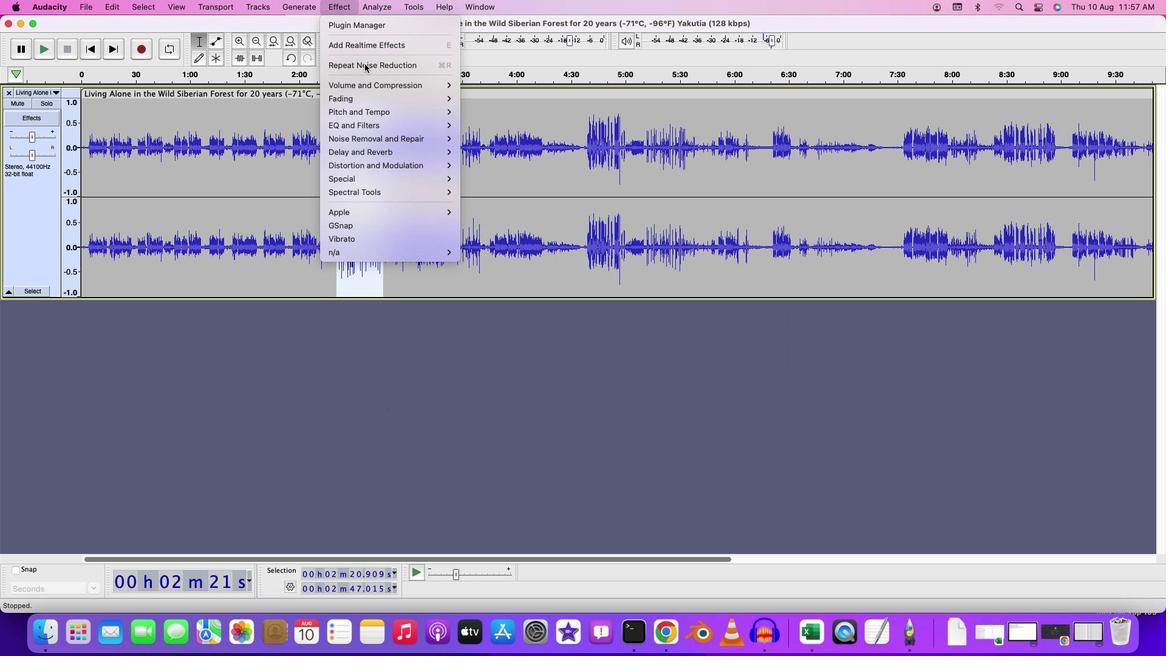 
Action: Mouse moved to (338, 125)
Screenshot: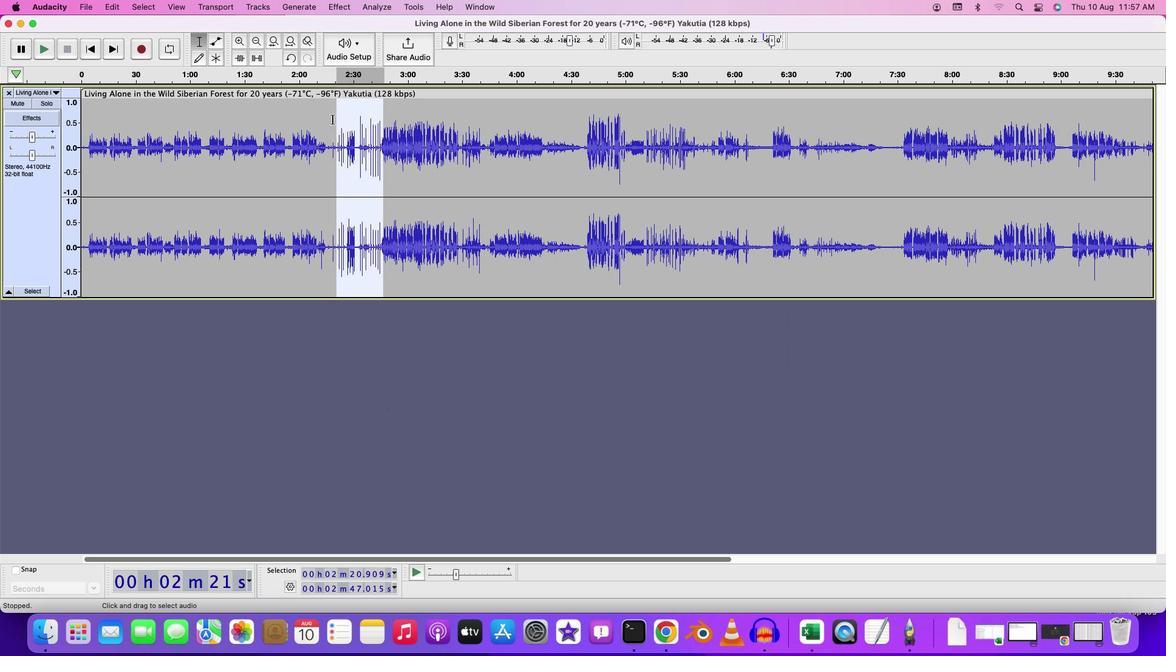 
Action: Mouse pressed left at (338, 125)
Screenshot: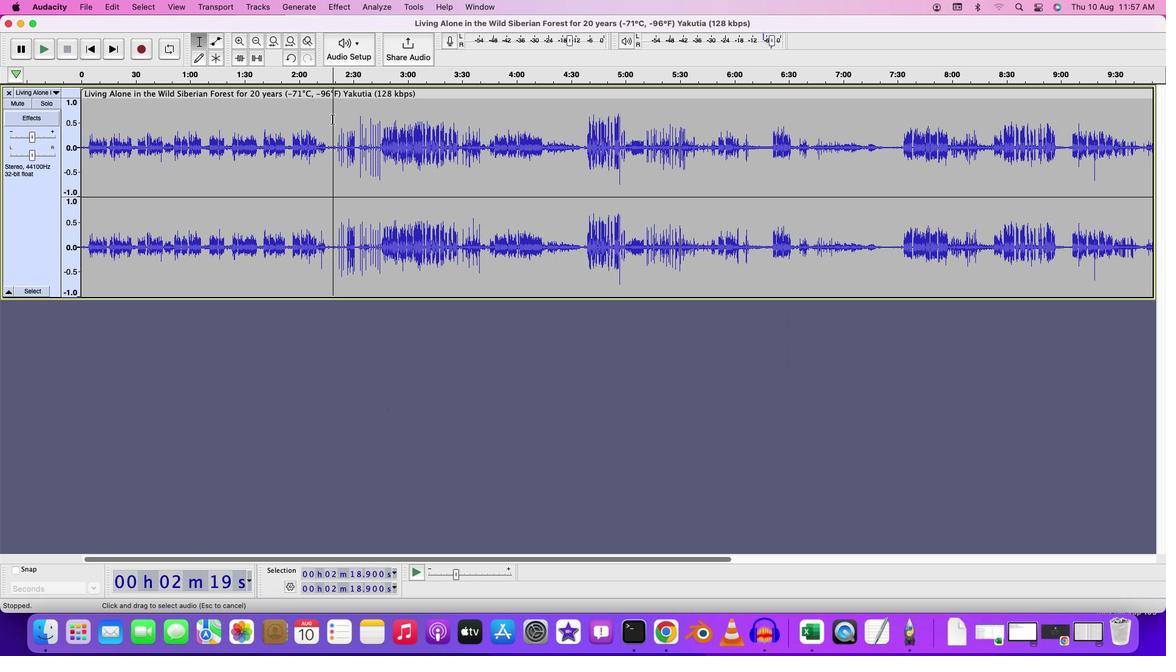 
Action: Mouse moved to (337, 125)
Screenshot: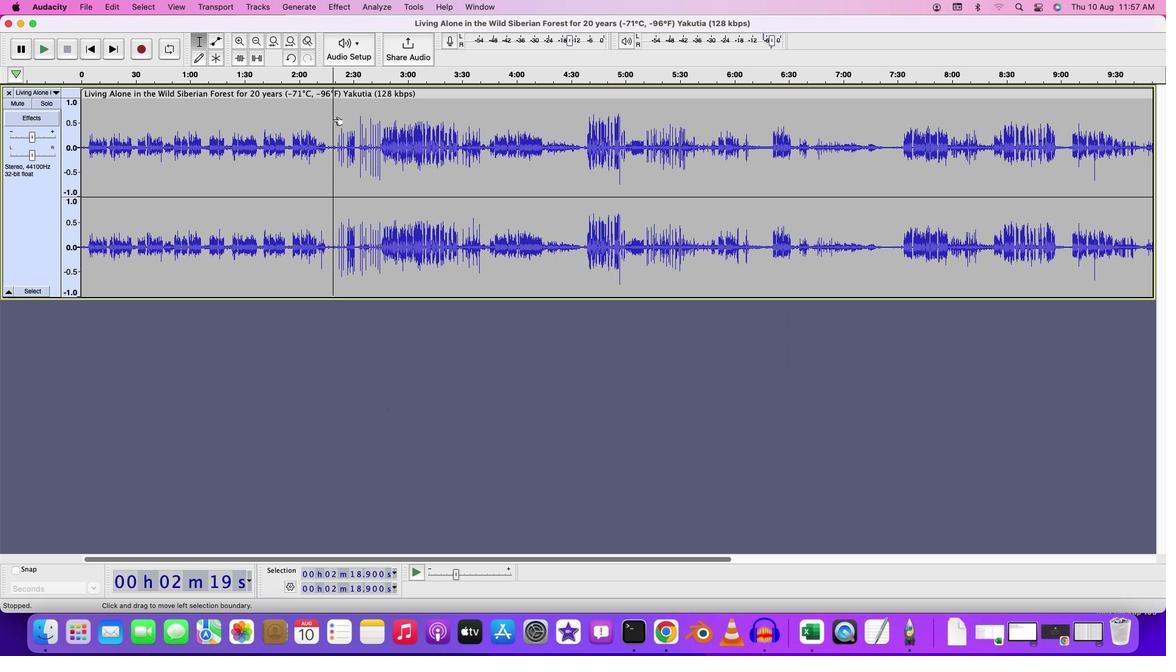 
Action: Key pressed Key.space
Screenshot: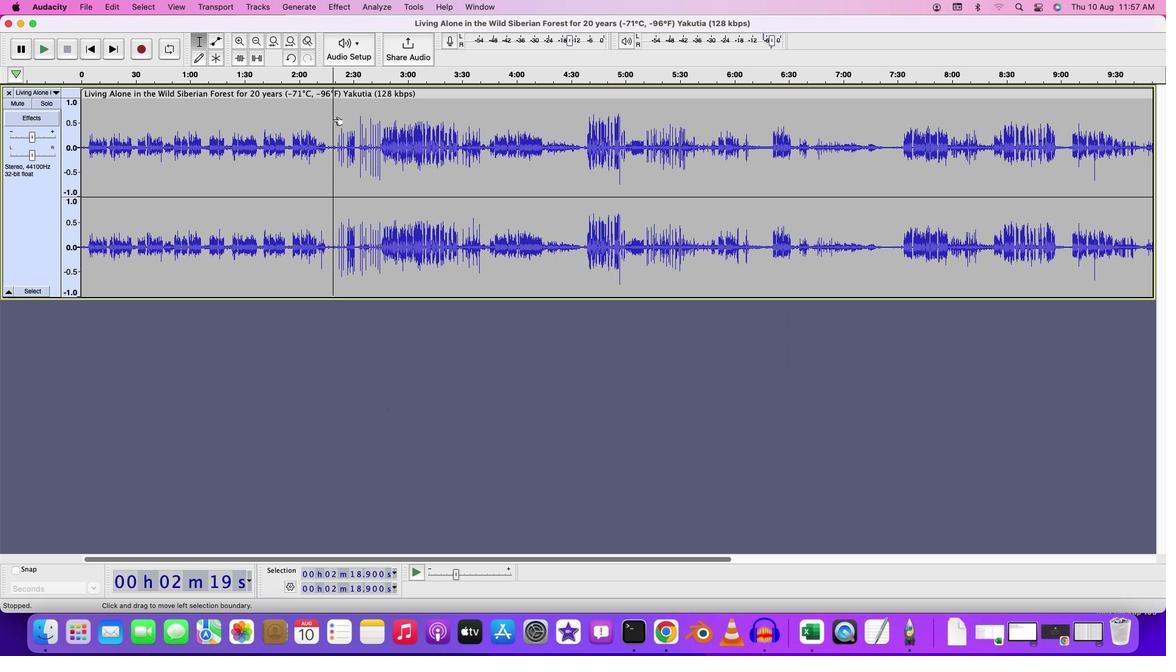 
Action: Mouse moved to (365, 115)
Screenshot: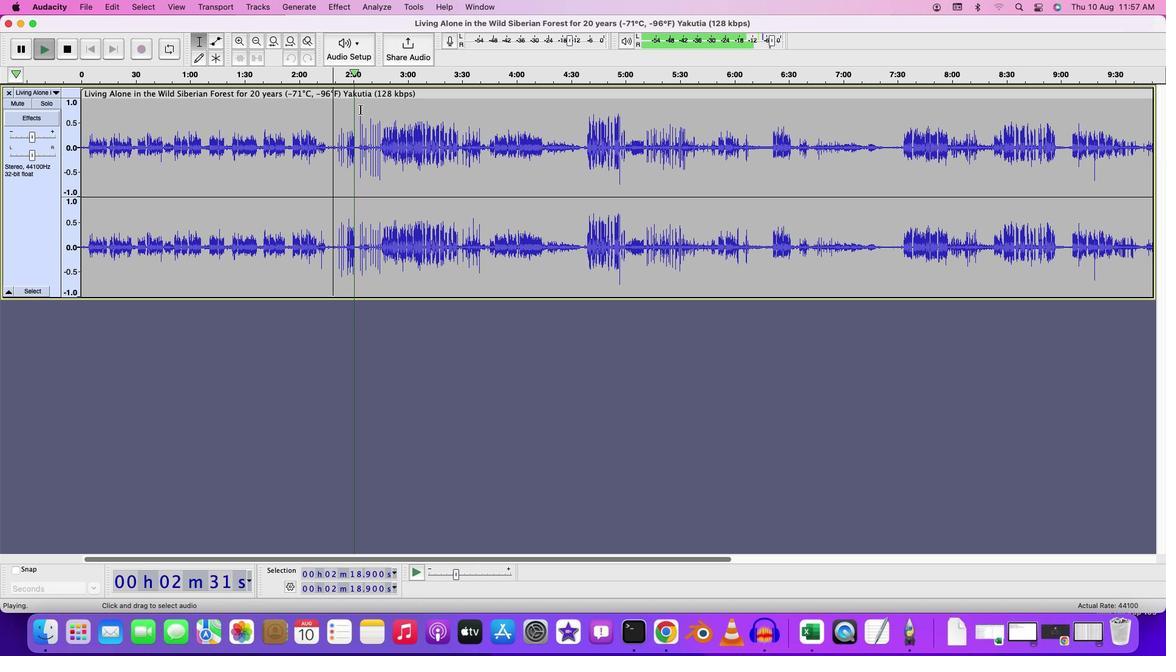 
Action: Mouse pressed left at (365, 115)
Screenshot: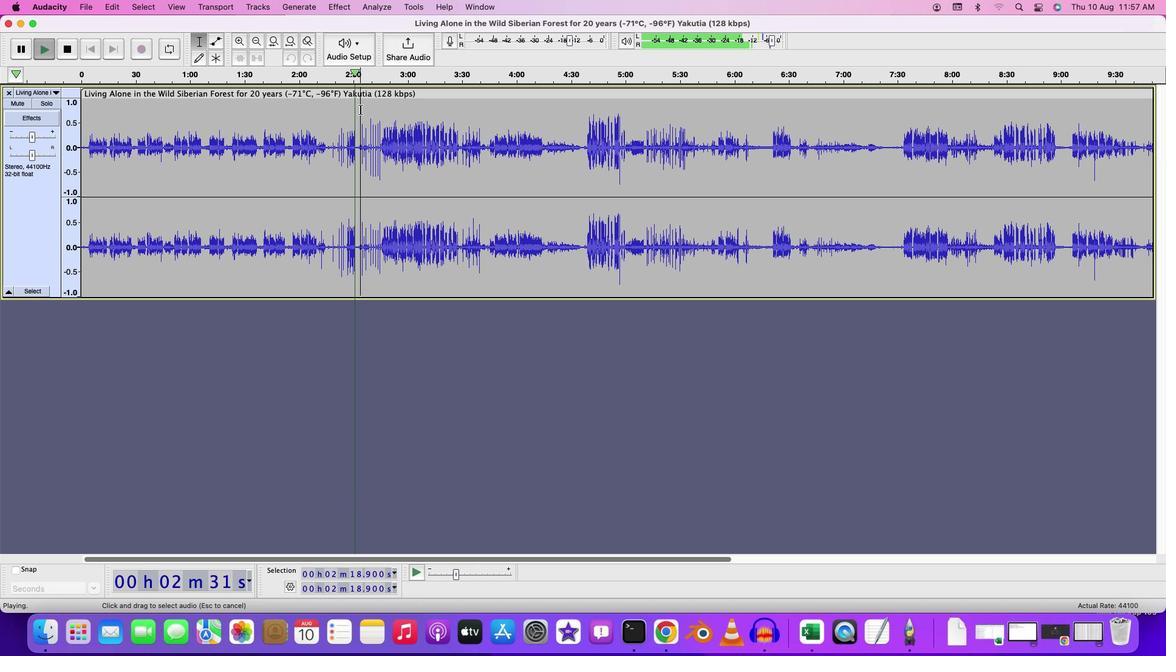 
Action: Mouse moved to (365, 115)
Screenshot: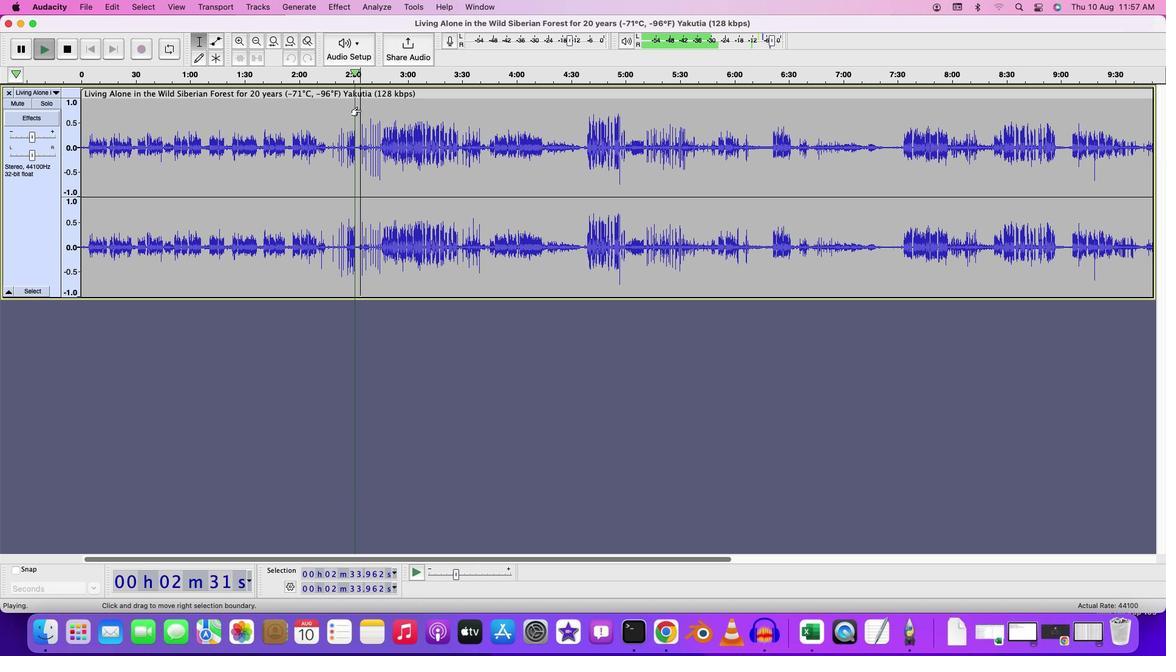
Action: Key pressed Key.space
Screenshot: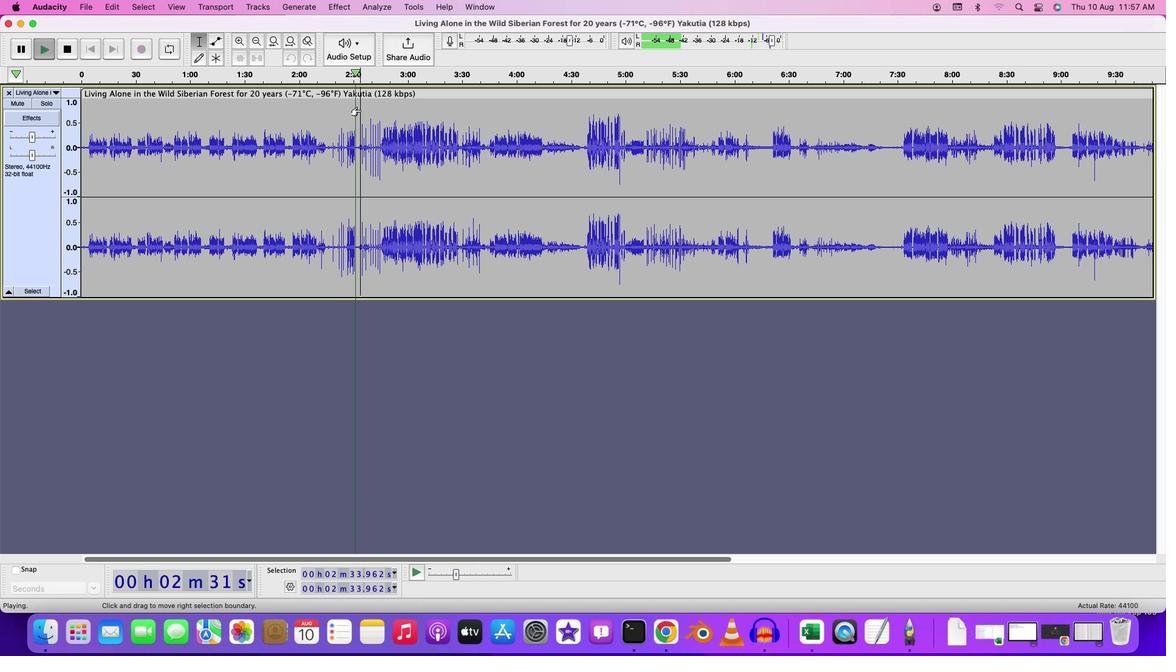 
Action: Mouse moved to (366, 116)
Screenshot: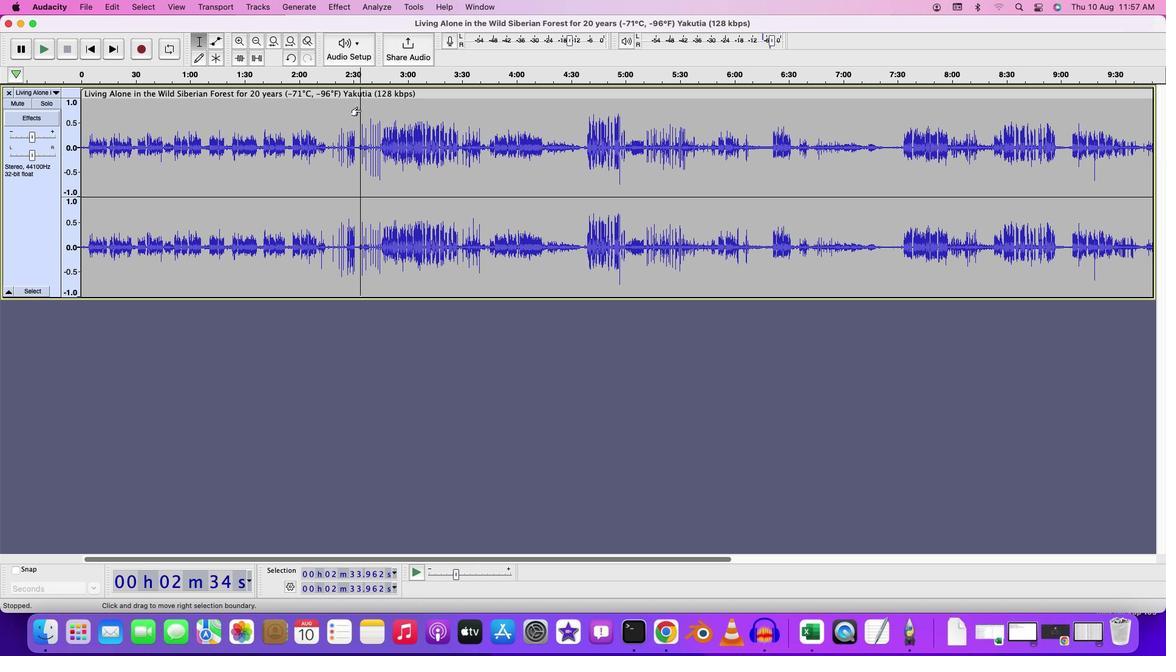 
Action: Key pressed Key.space
Screenshot: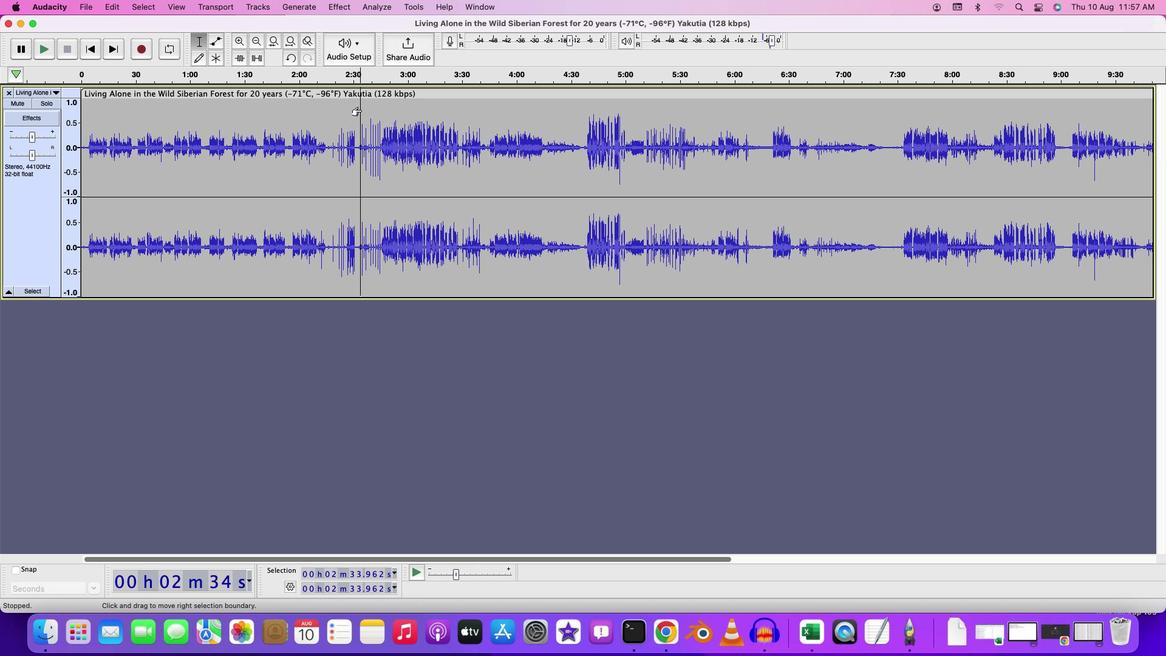
Action: Mouse moved to (389, 120)
Screenshot: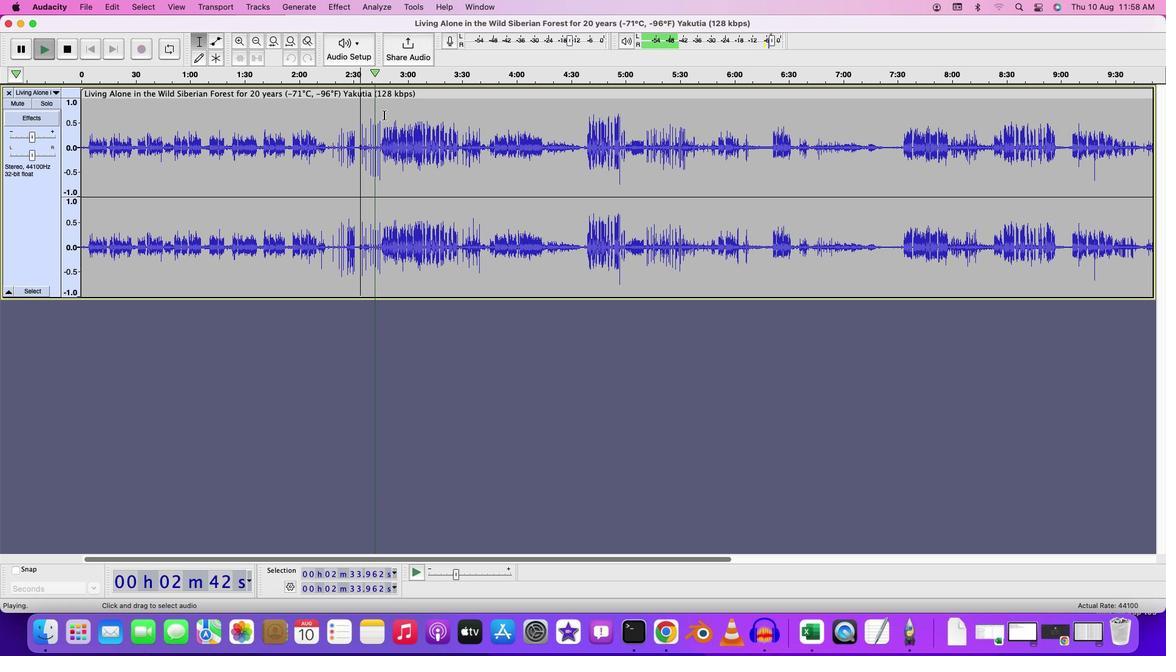 
Action: Mouse pressed left at (389, 120)
Screenshot: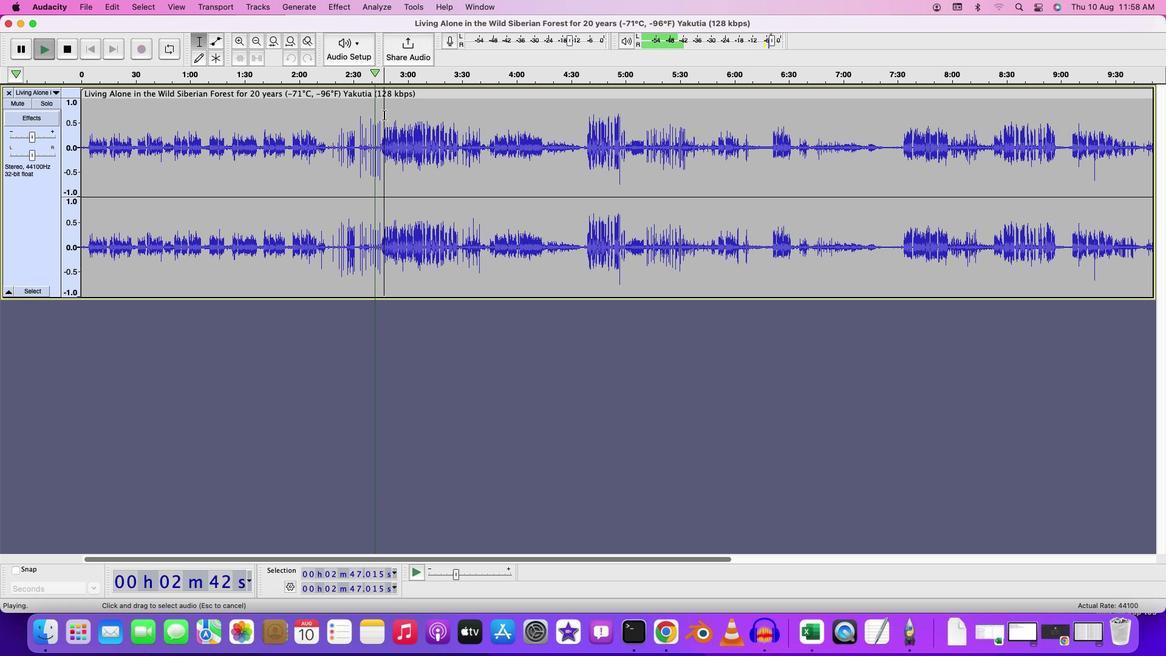 
Action: Key pressed Key.spaceKey.space
Screenshot: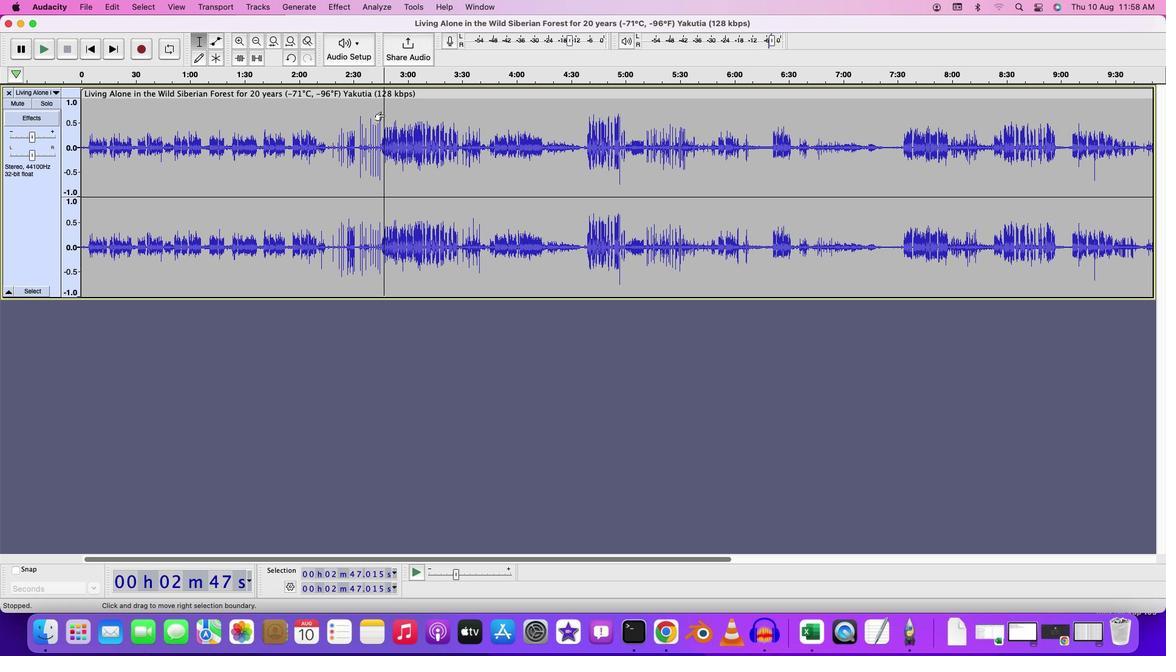 
Action: Mouse moved to (474, 117)
Screenshot: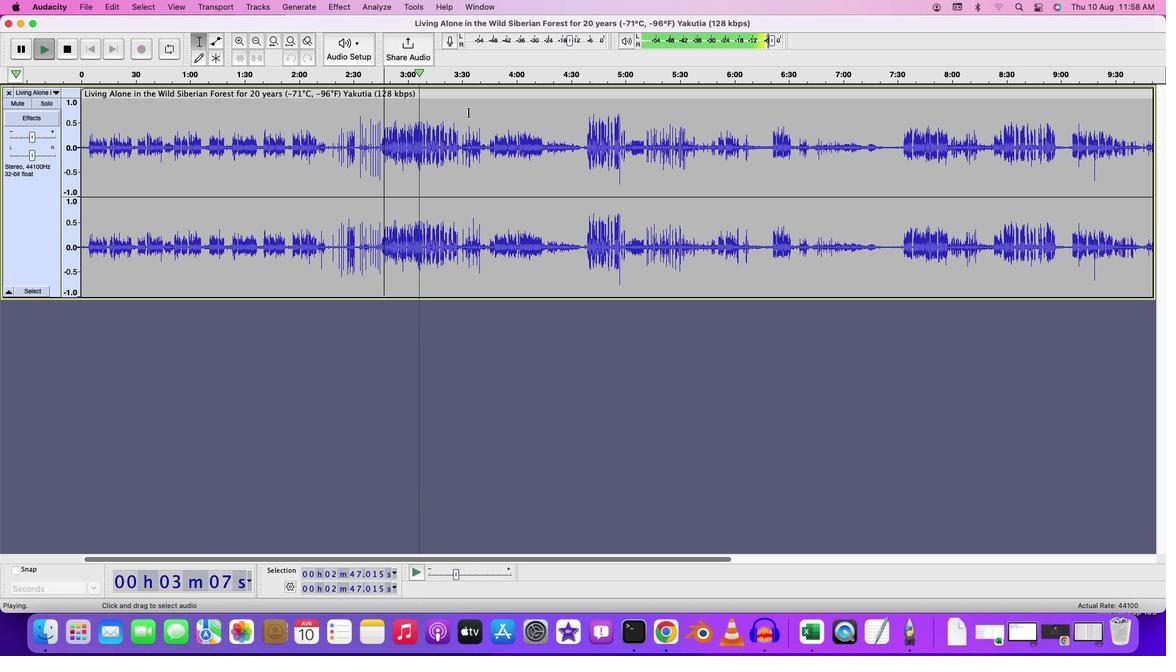 
Action: Mouse pressed left at (474, 117)
Screenshot: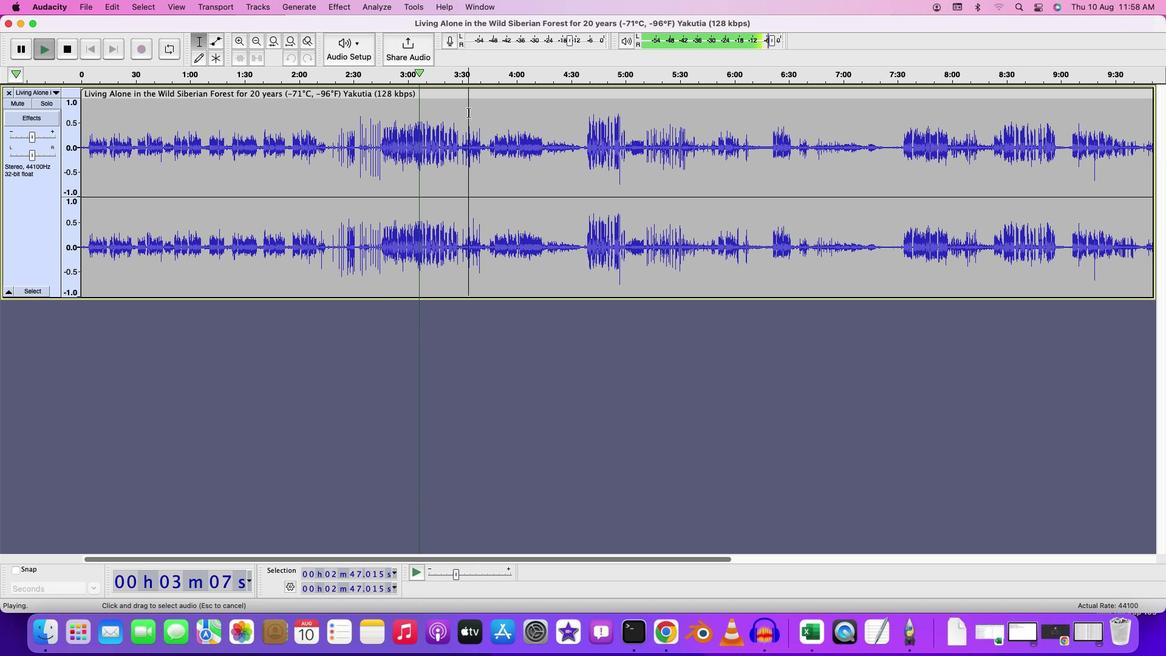 
Action: Key pressed Key.spaceKey.space
Screenshot: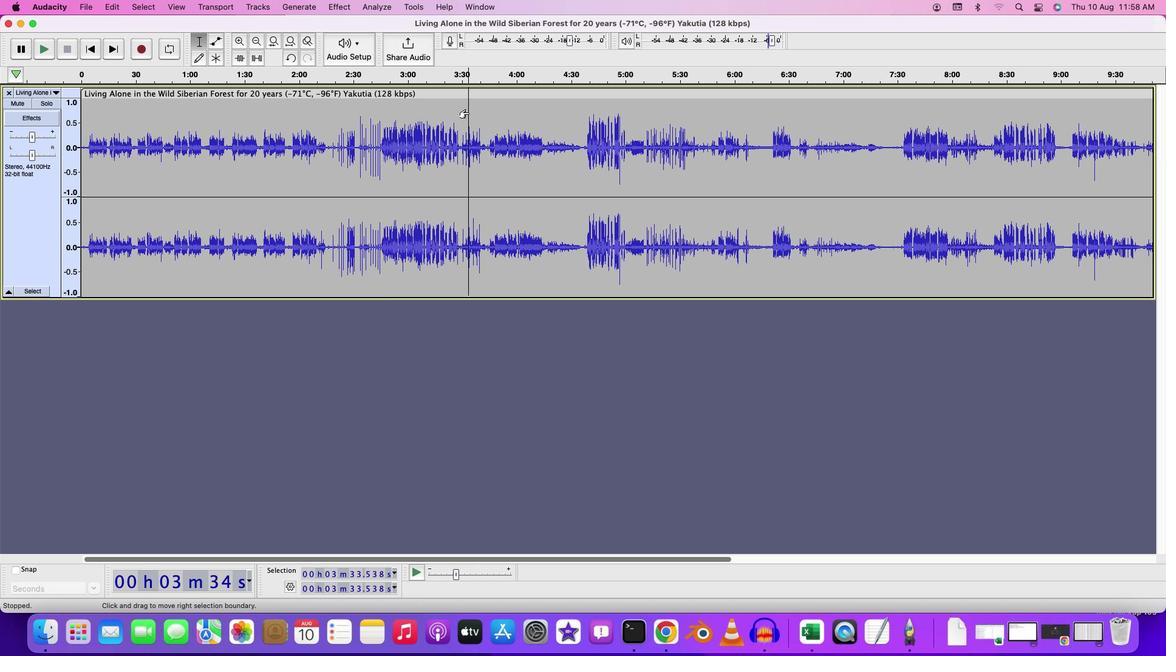 
Action: Mouse moved to (497, 116)
Screenshot: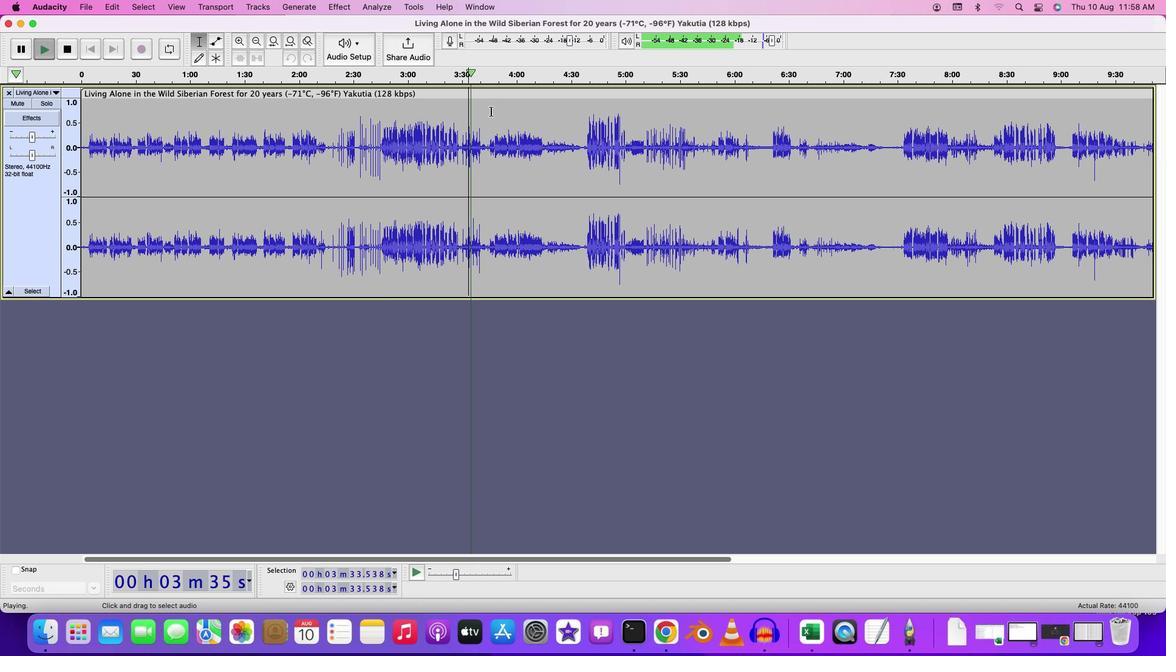 
Action: Mouse pressed left at (497, 116)
Screenshot: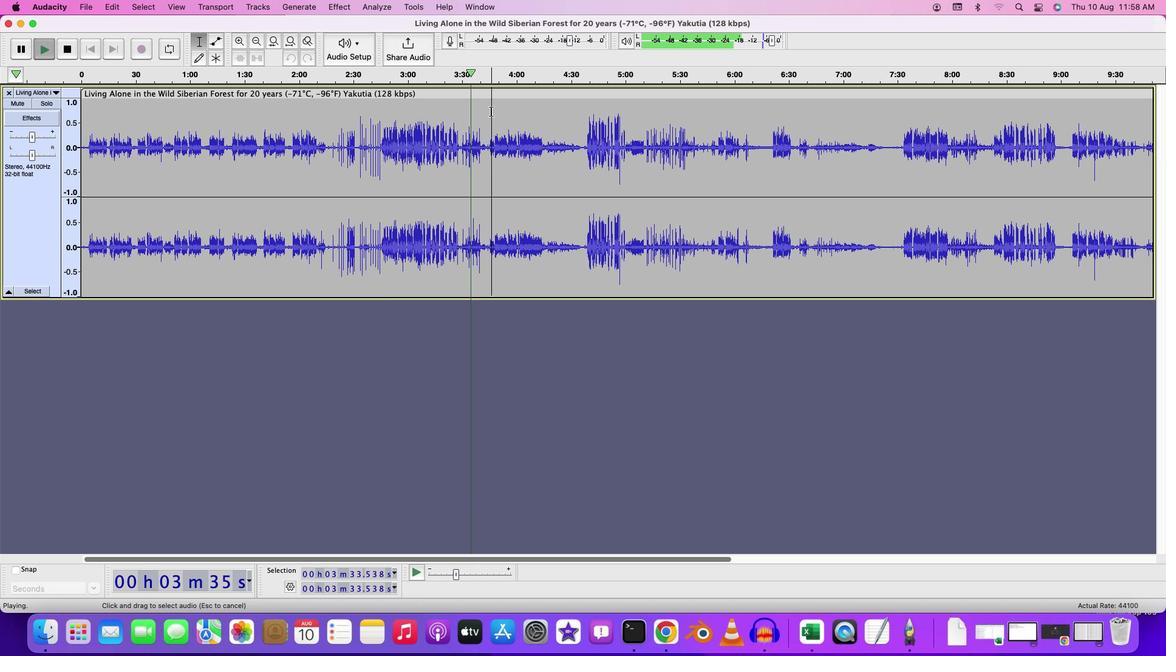 
Action: Key pressed Key.space
Screenshot: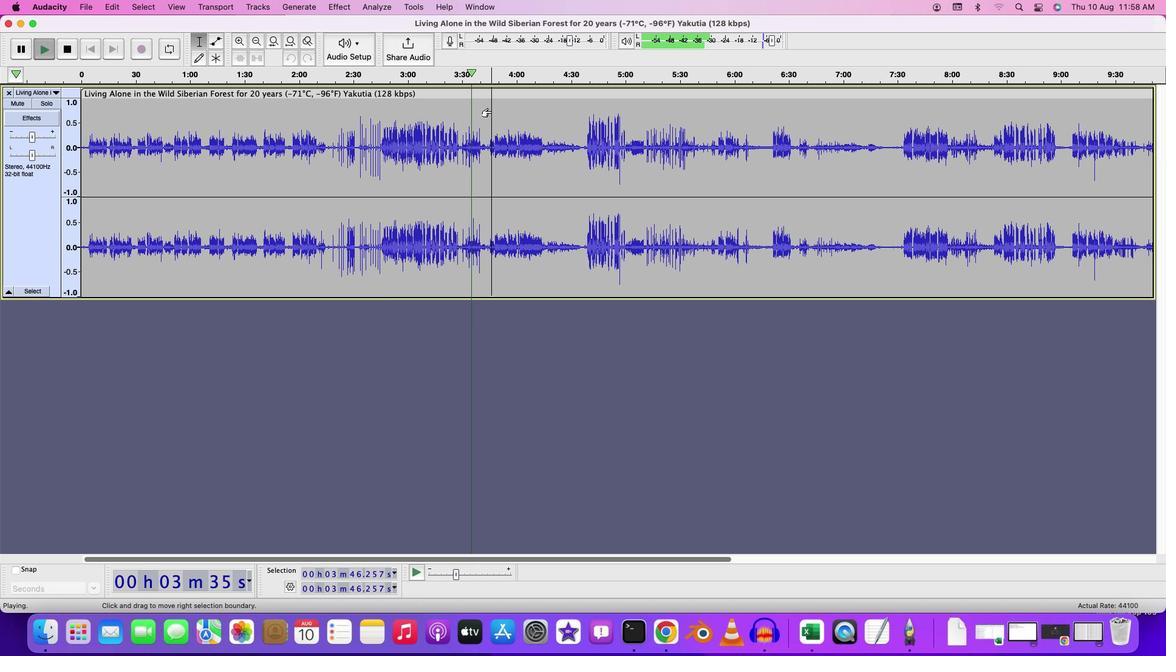 
Action: Mouse moved to (497, 116)
Screenshot: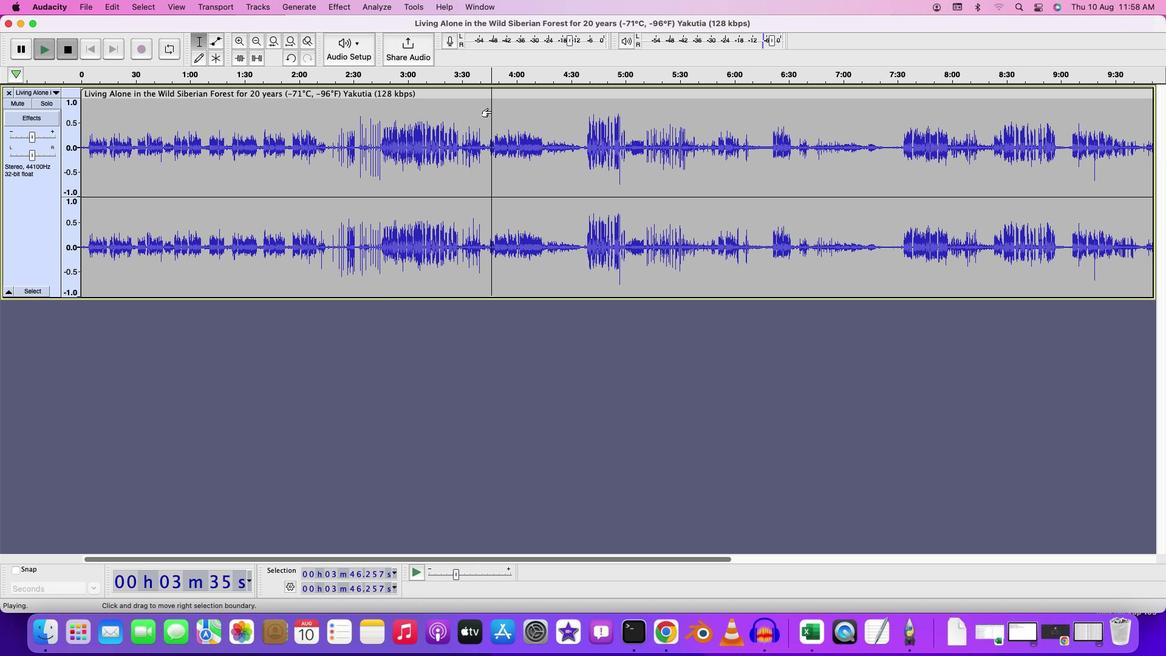 
Action: Key pressed Key.space
Screenshot: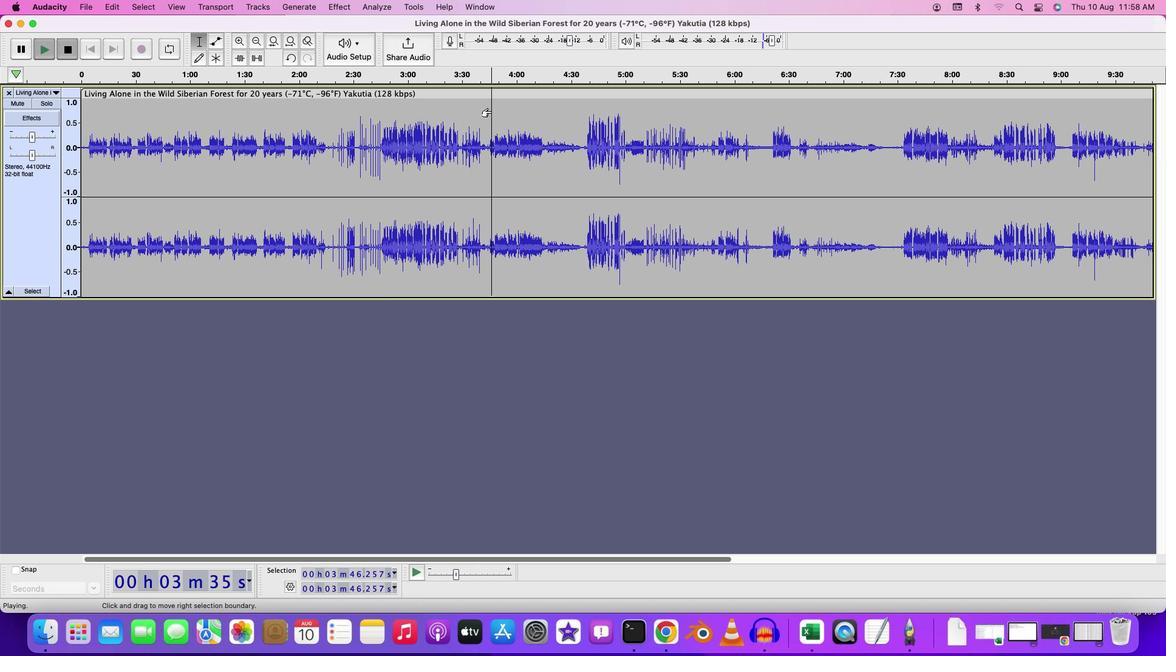 
Action: Mouse moved to (581, 117)
Screenshot: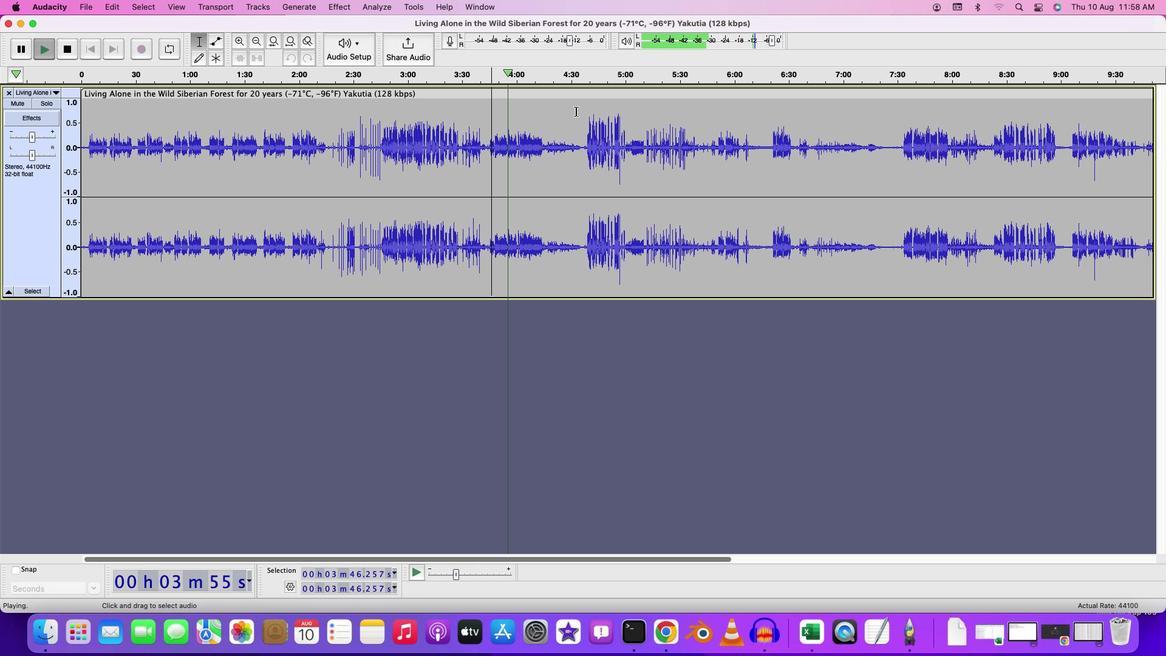 
Action: Mouse pressed left at (581, 117)
Screenshot: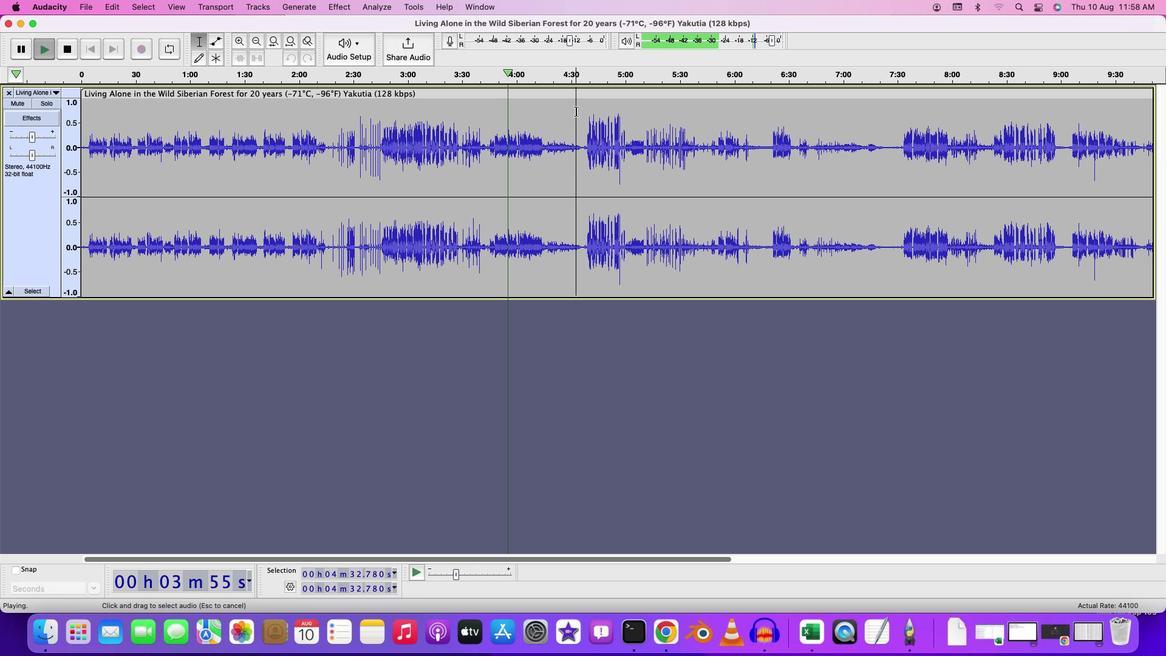 
Action: Mouse moved to (581, 117)
Screenshot: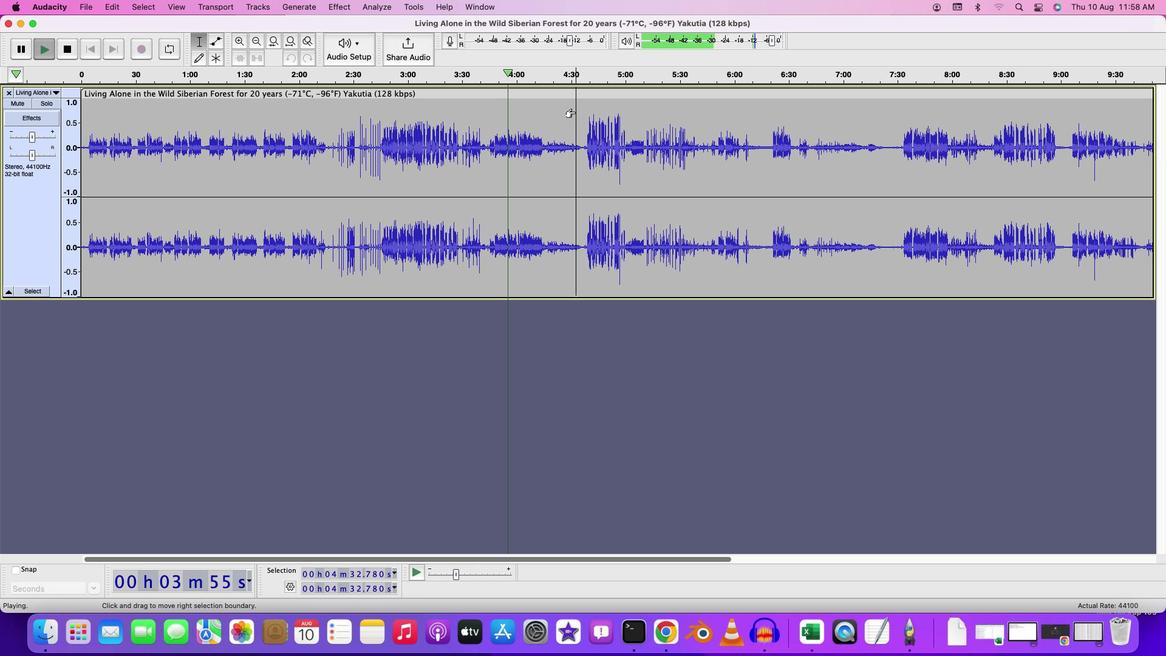 
Action: Key pressed Key.space
Screenshot: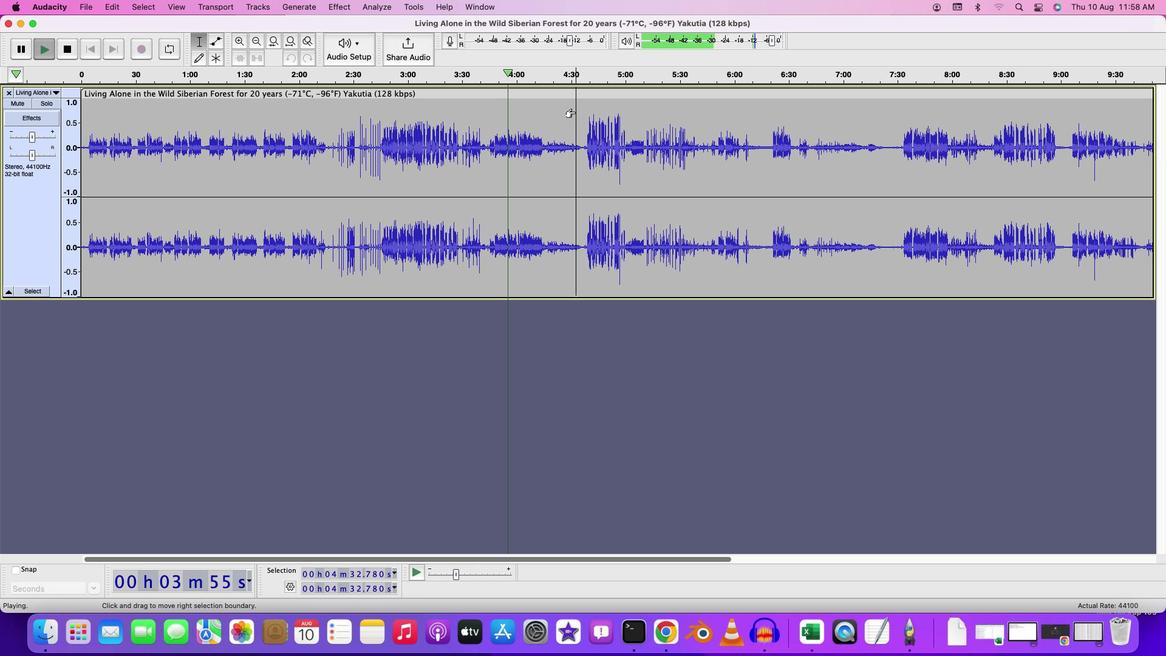 
Action: Mouse moved to (580, 117)
Screenshot: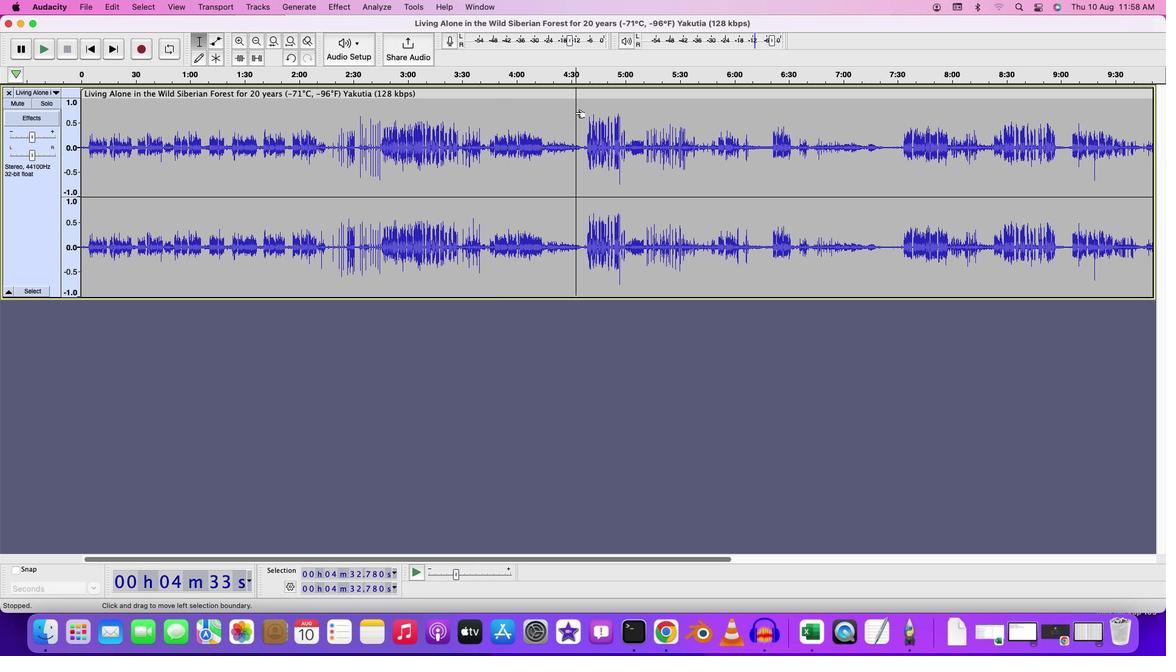
Action: Key pressed Key.space
Screenshot: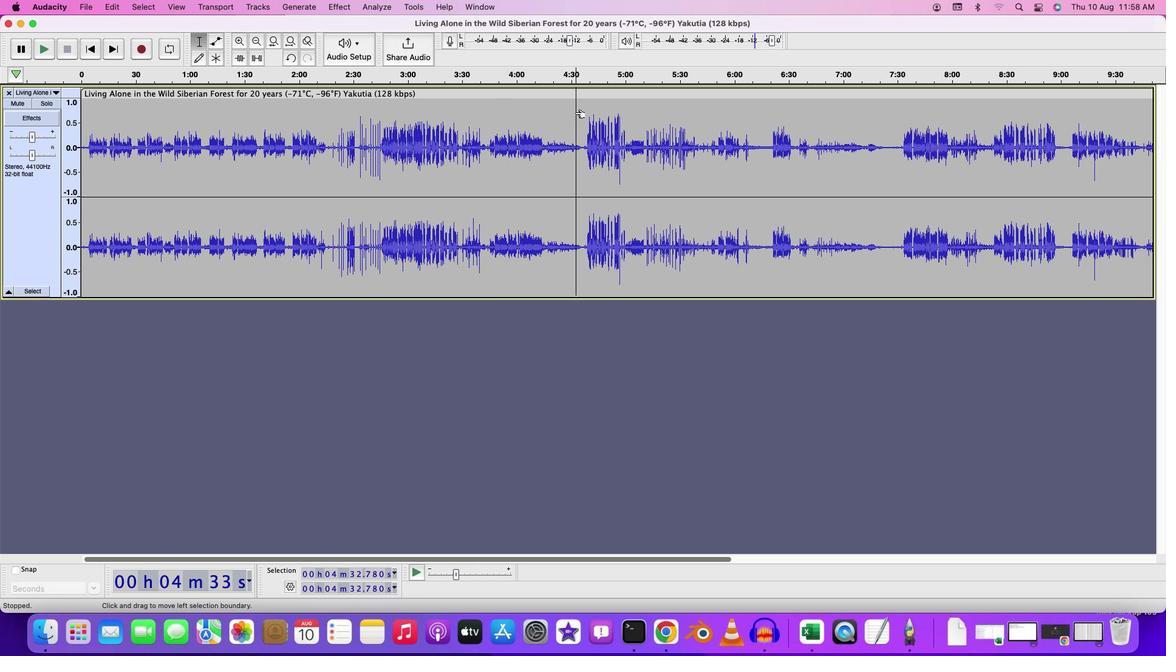 
Action: Mouse moved to (646, 113)
Screenshot: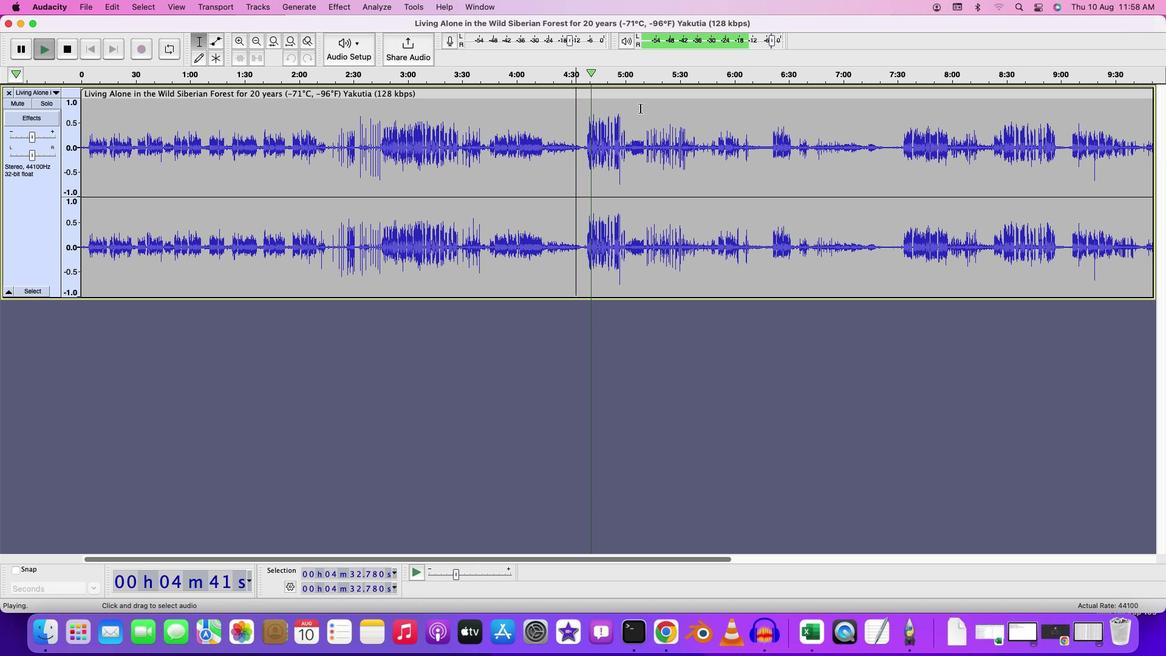 
Action: Mouse pressed left at (646, 113)
Screenshot: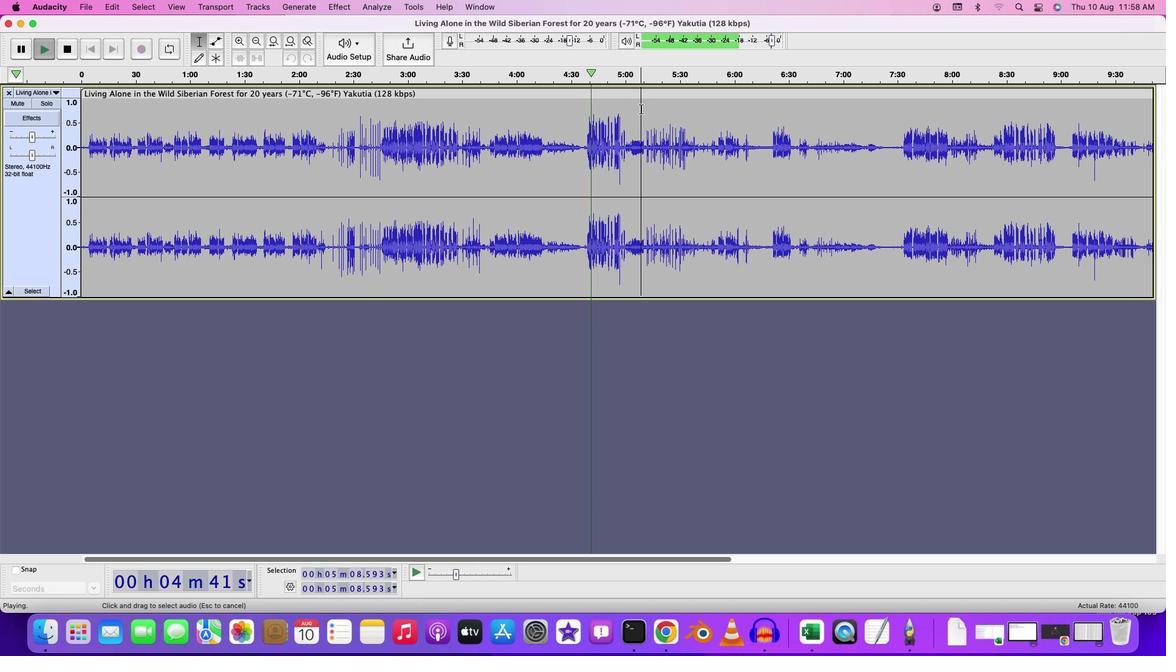 
Action: Mouse moved to (647, 114)
Screenshot: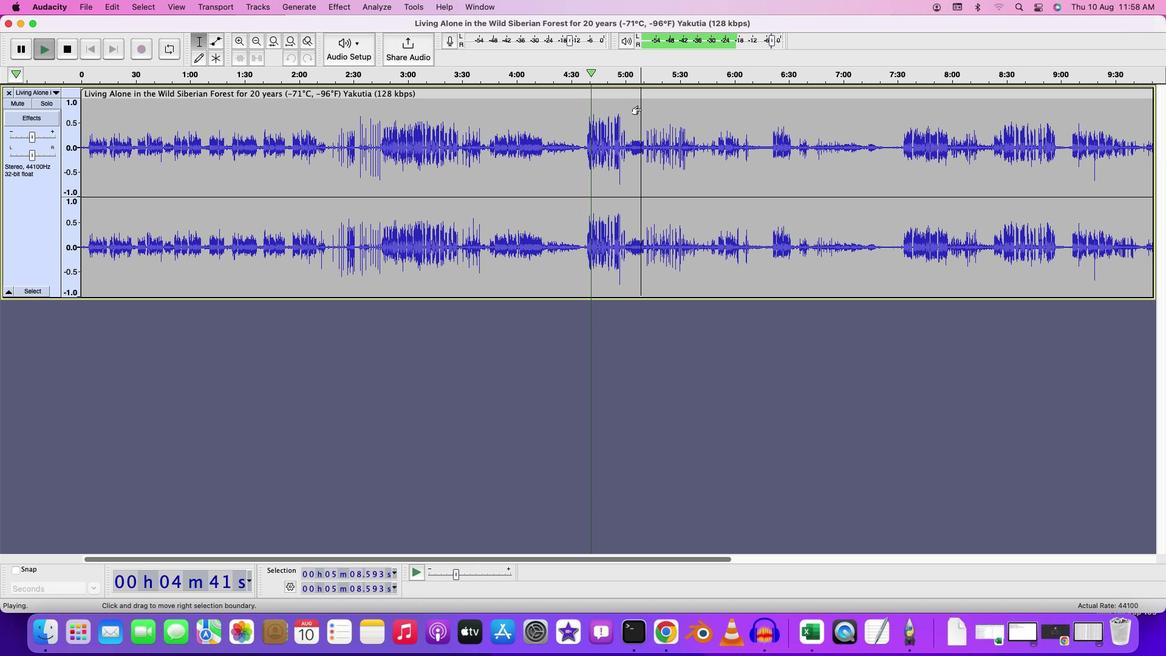 
Action: Key pressed Key.spaceKey.space
Screenshot: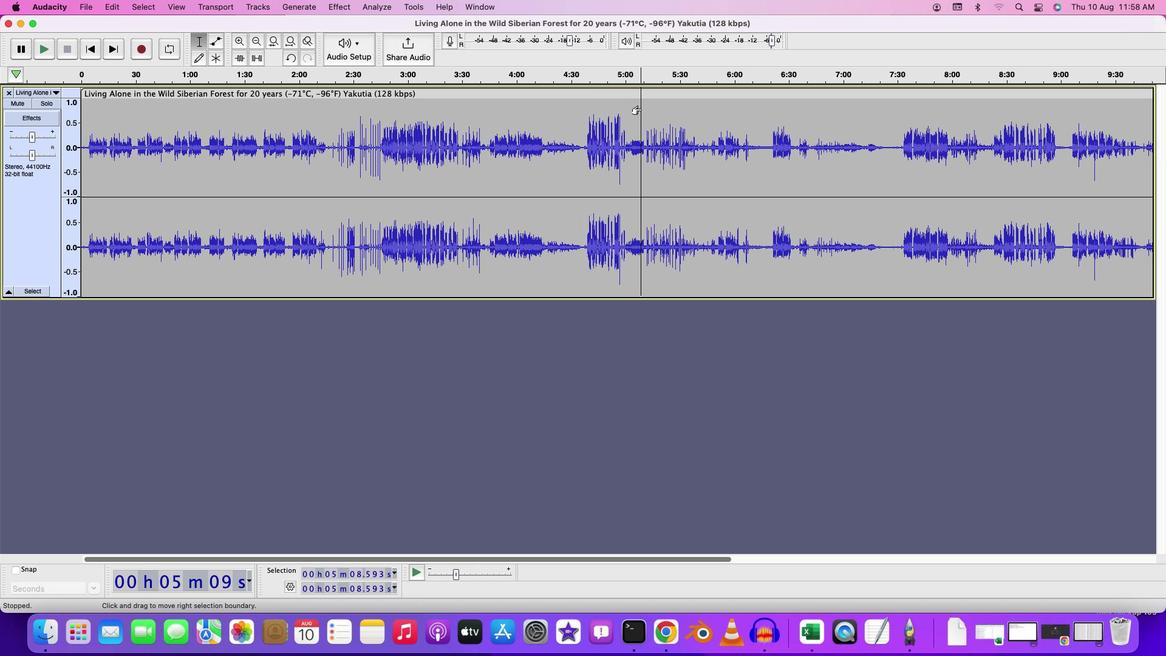 
Action: Mouse moved to (637, 127)
Screenshot: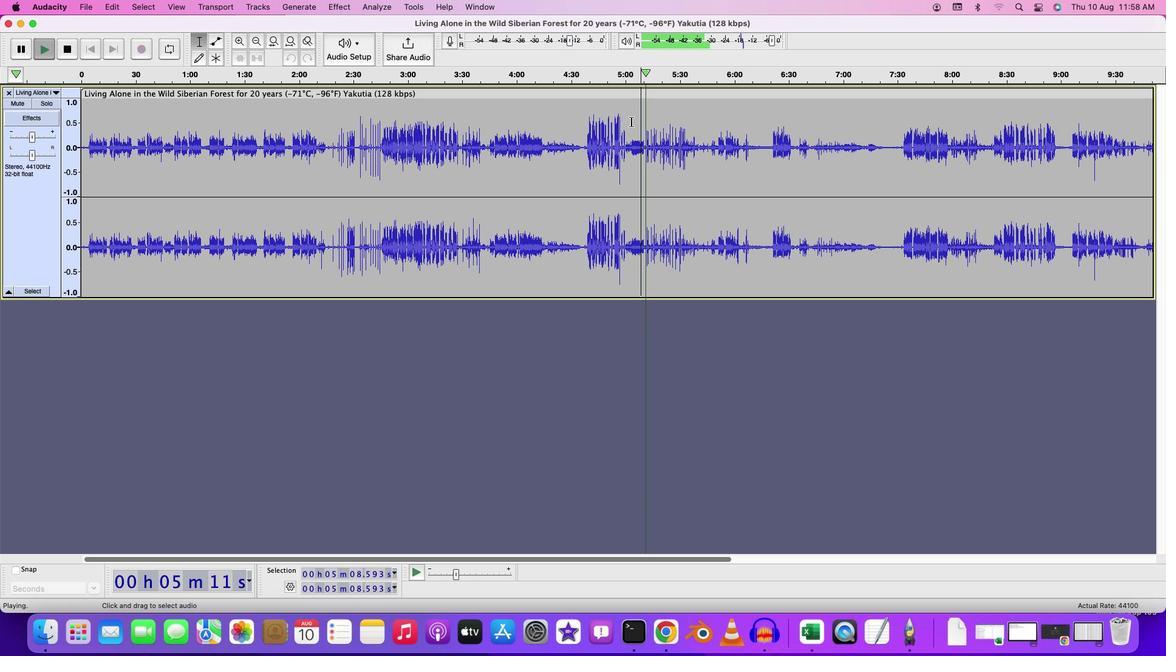 
Action: Mouse pressed left at (637, 127)
Screenshot: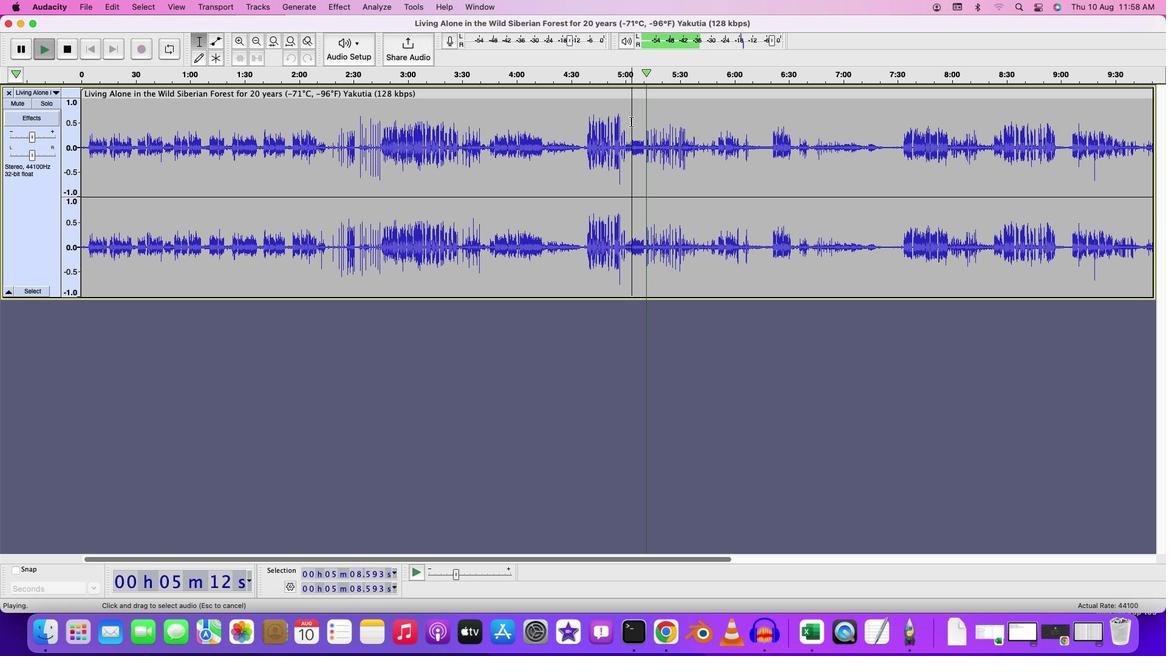 
Action: Mouse moved to (741, 113)
Screenshot: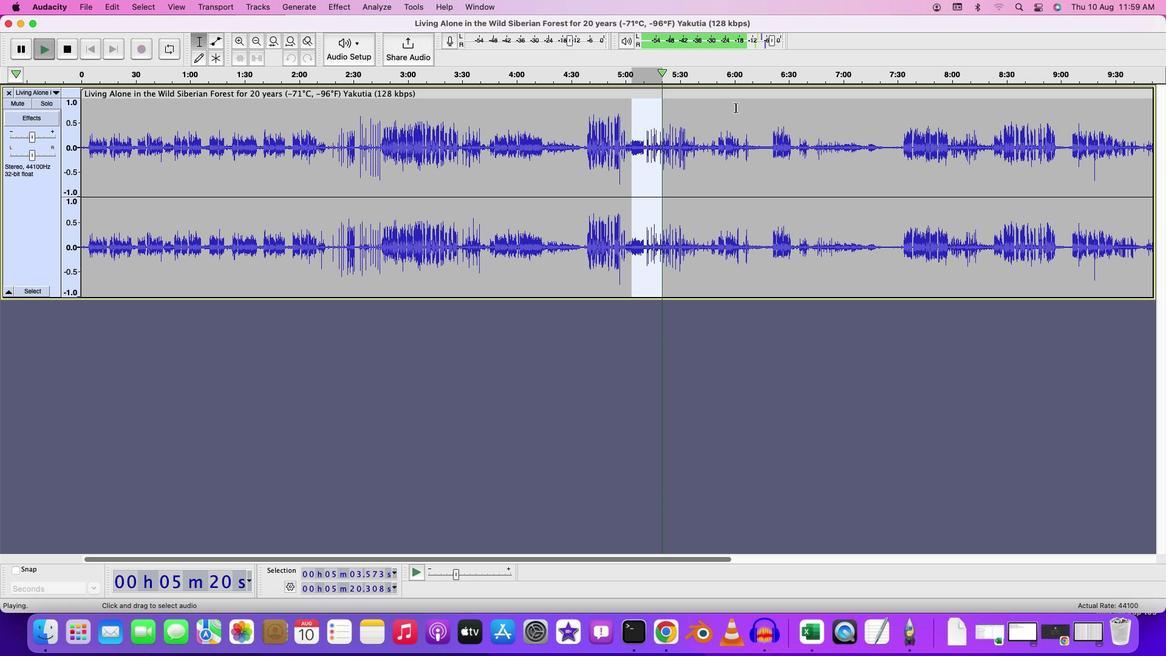 
Action: Mouse pressed left at (741, 113)
Screenshot: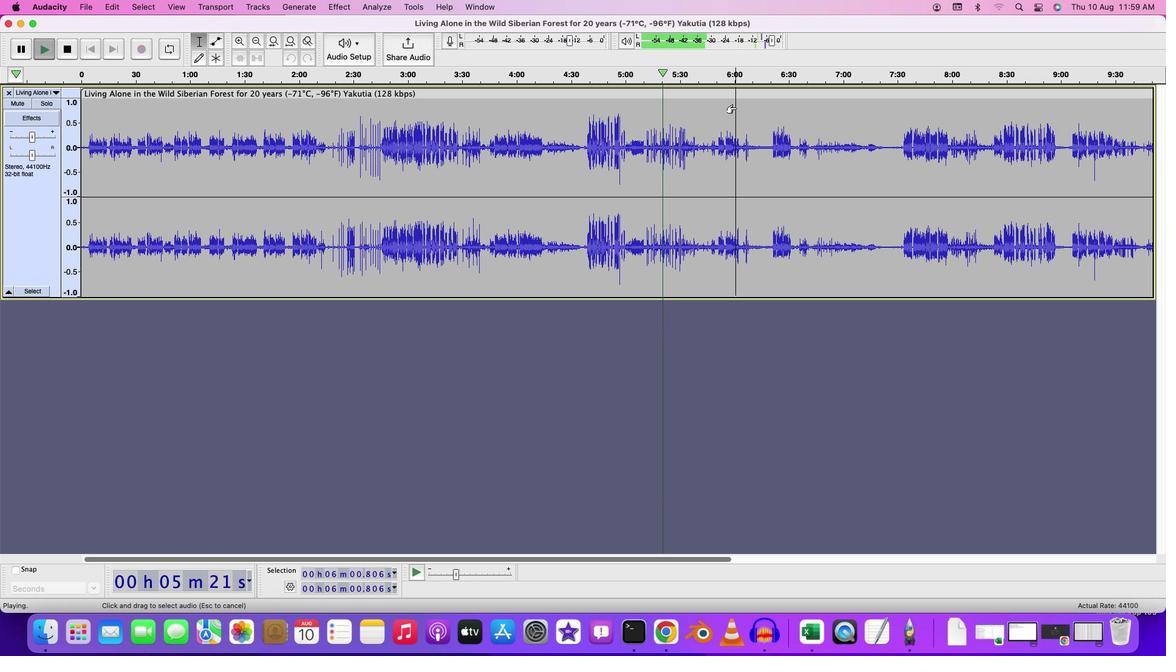 
Action: Mouse moved to (741, 116)
Screenshot: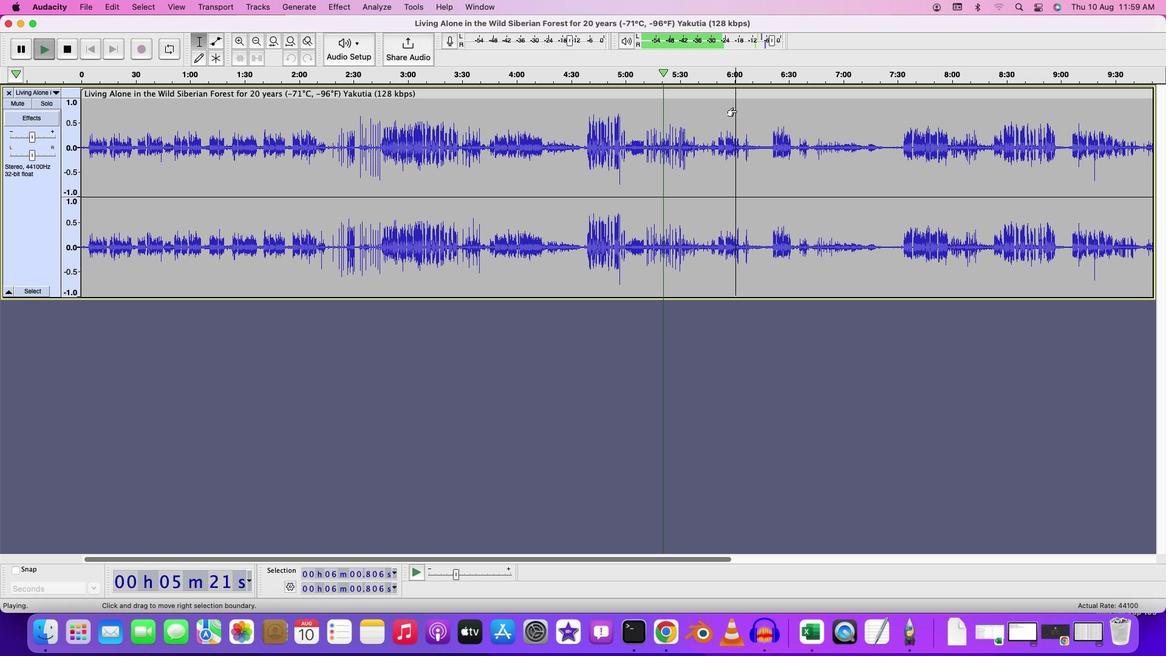 
Action: Key pressed Key.space
Screenshot: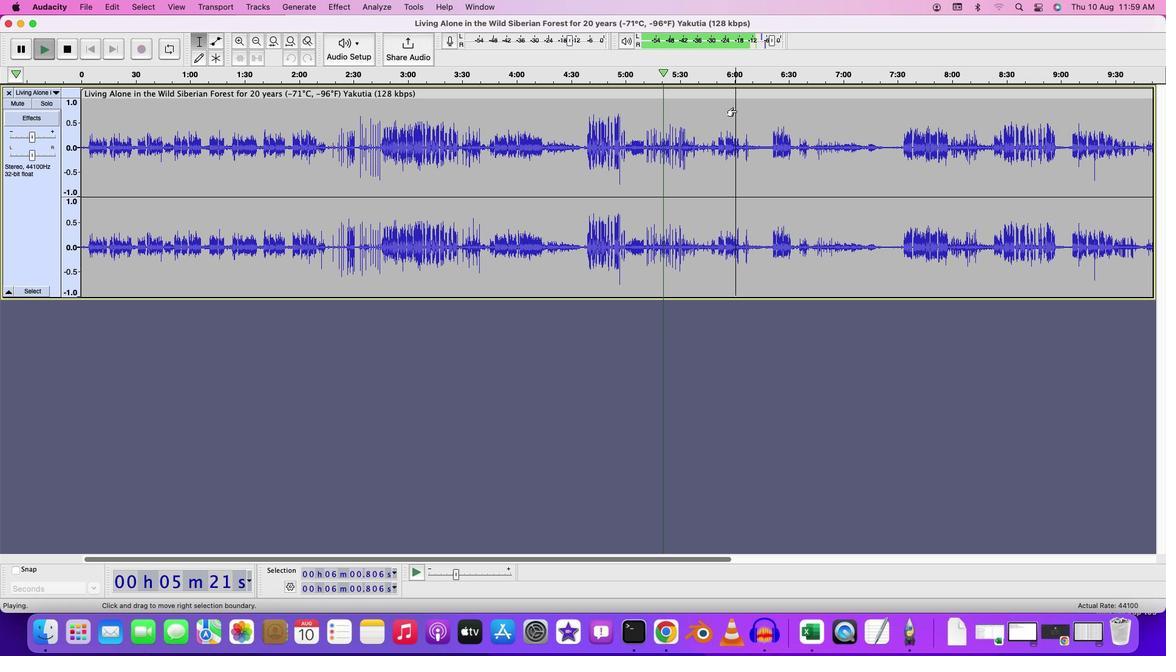 
Action: Mouse moved to (741, 117)
Screenshot: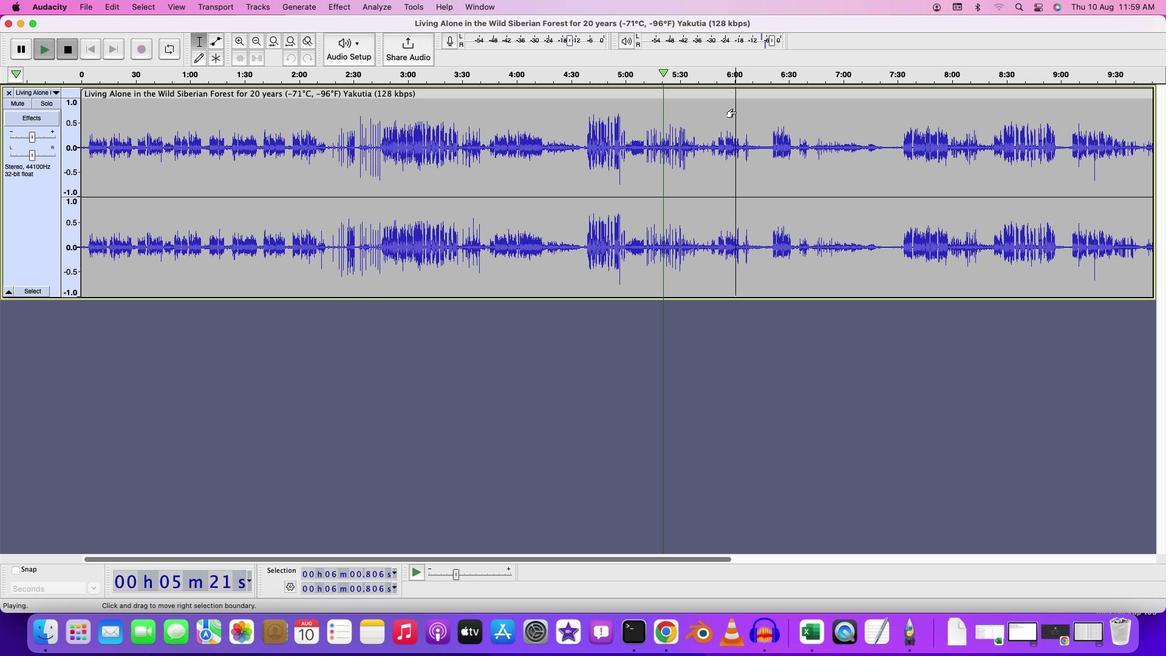 
Action: Key pressed Key.space
Screenshot: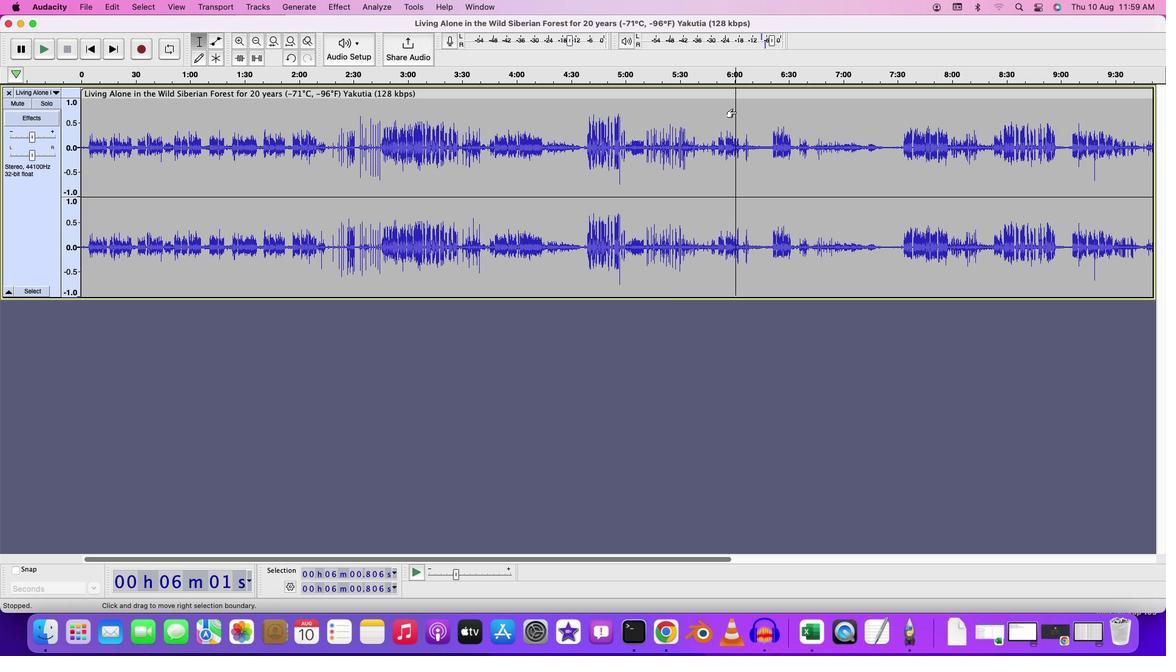 
Action: Mouse moved to (655, 125)
Screenshot: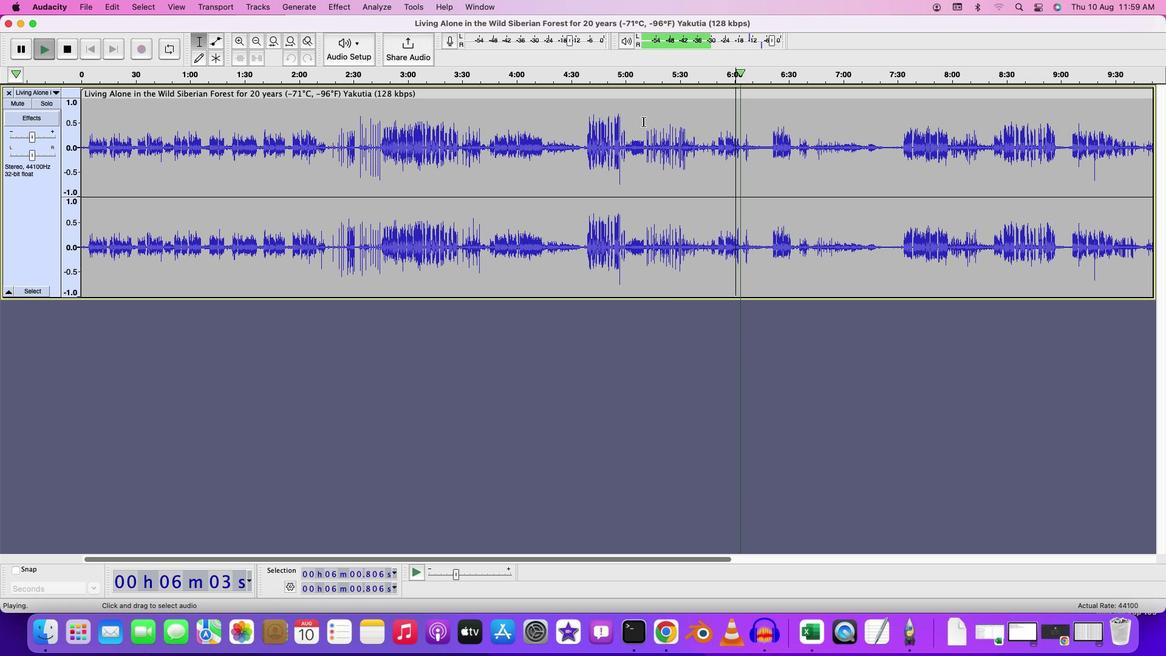 
Action: Key pressed Key.space
Screenshot: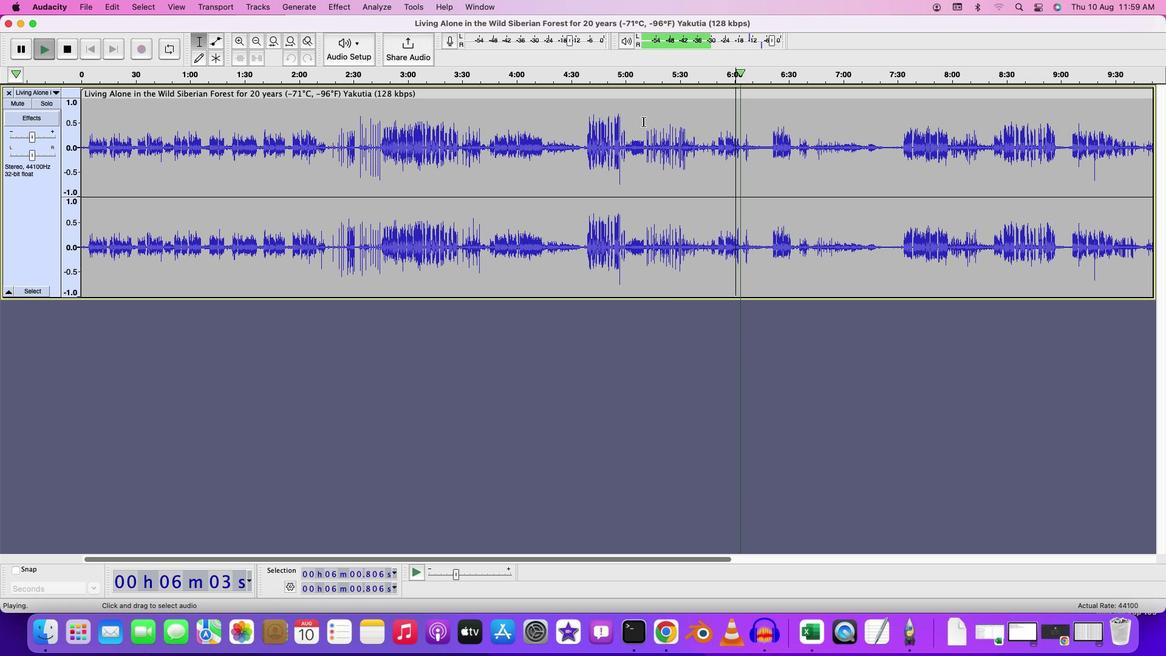 
Action: Mouse moved to (636, 130)
Screenshot: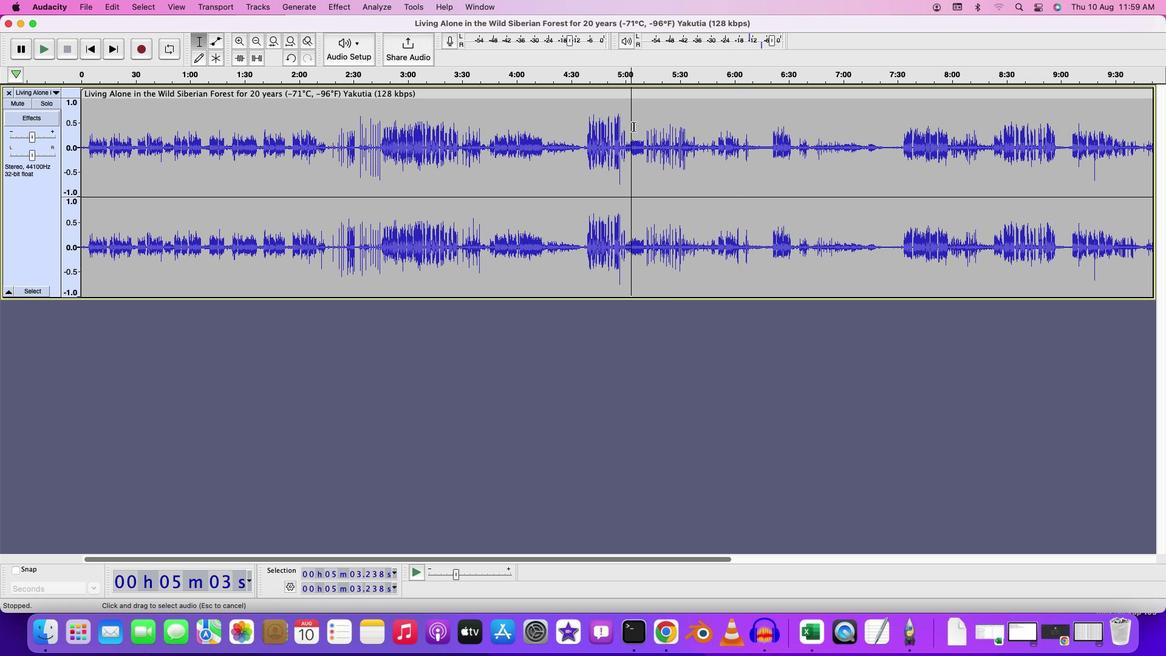 
Action: Mouse pressed left at (636, 130)
Screenshot: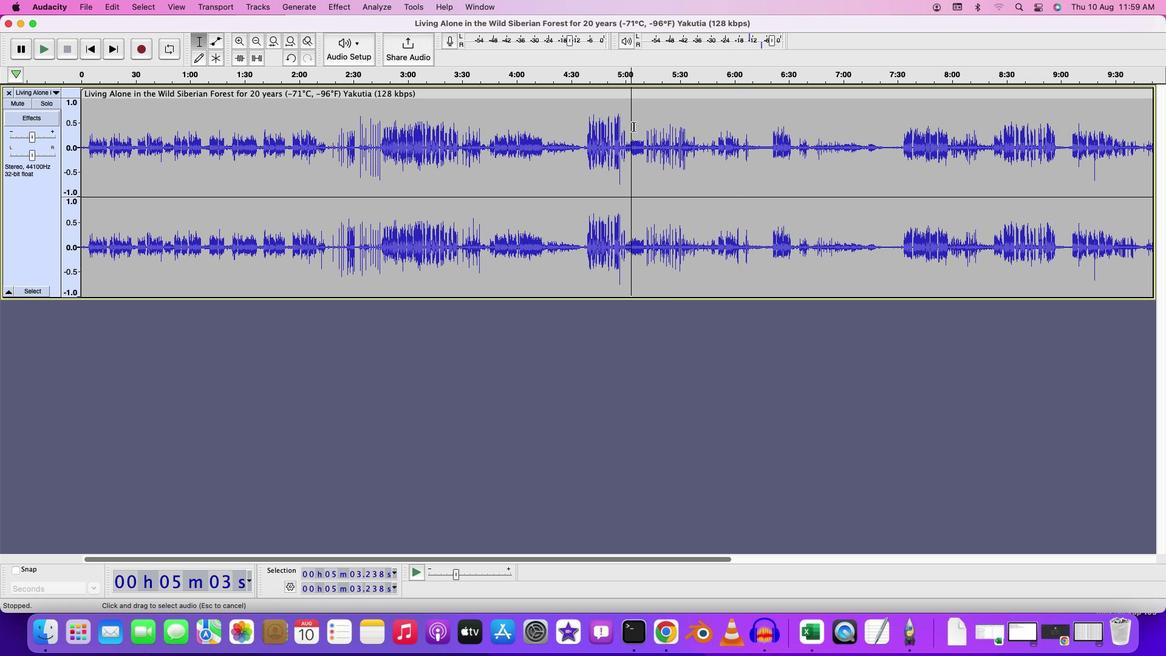 
Action: Mouse moved to (353, 11)
Screenshot: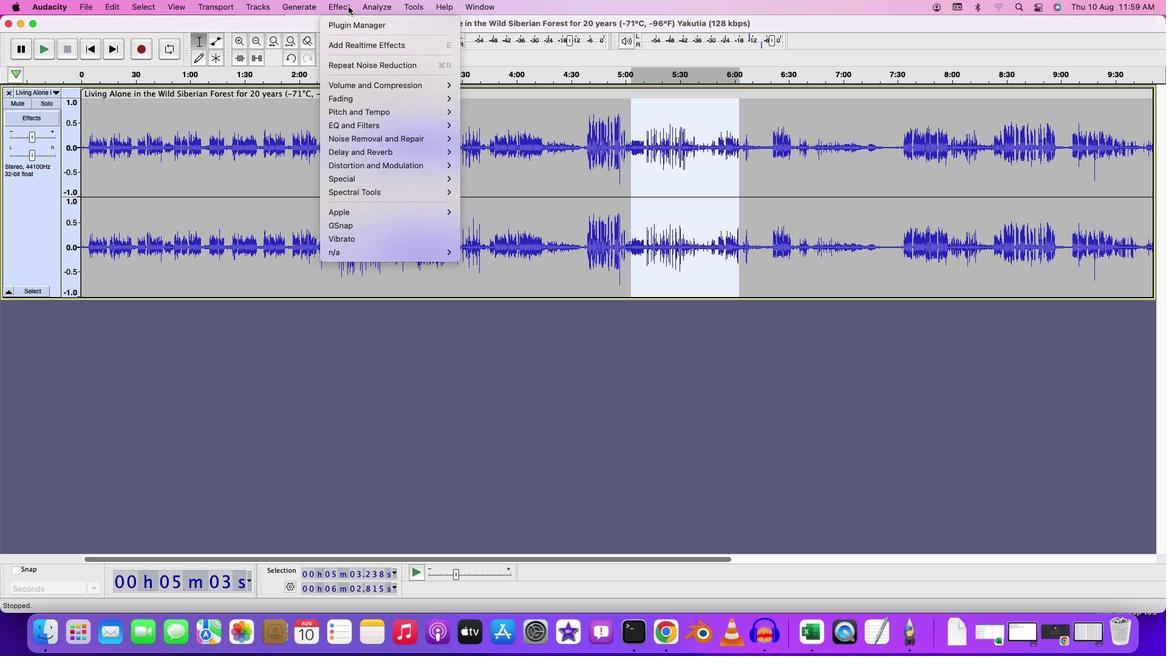 
Action: Mouse pressed left at (353, 11)
Screenshot: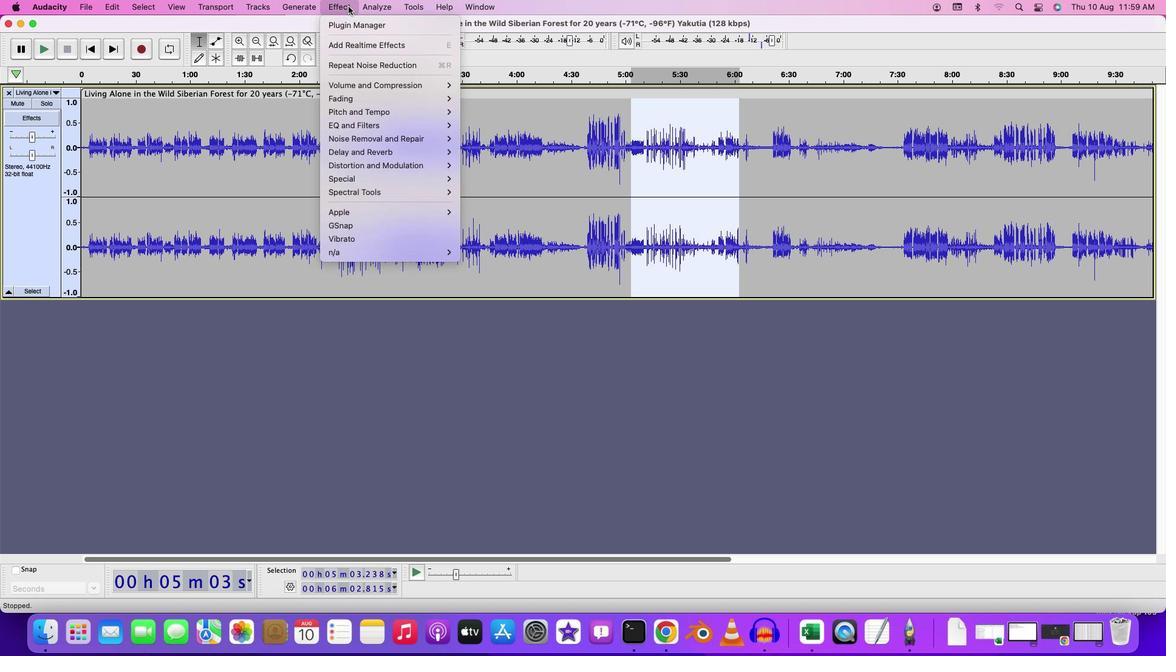 
Action: Mouse moved to (367, 68)
Screenshot: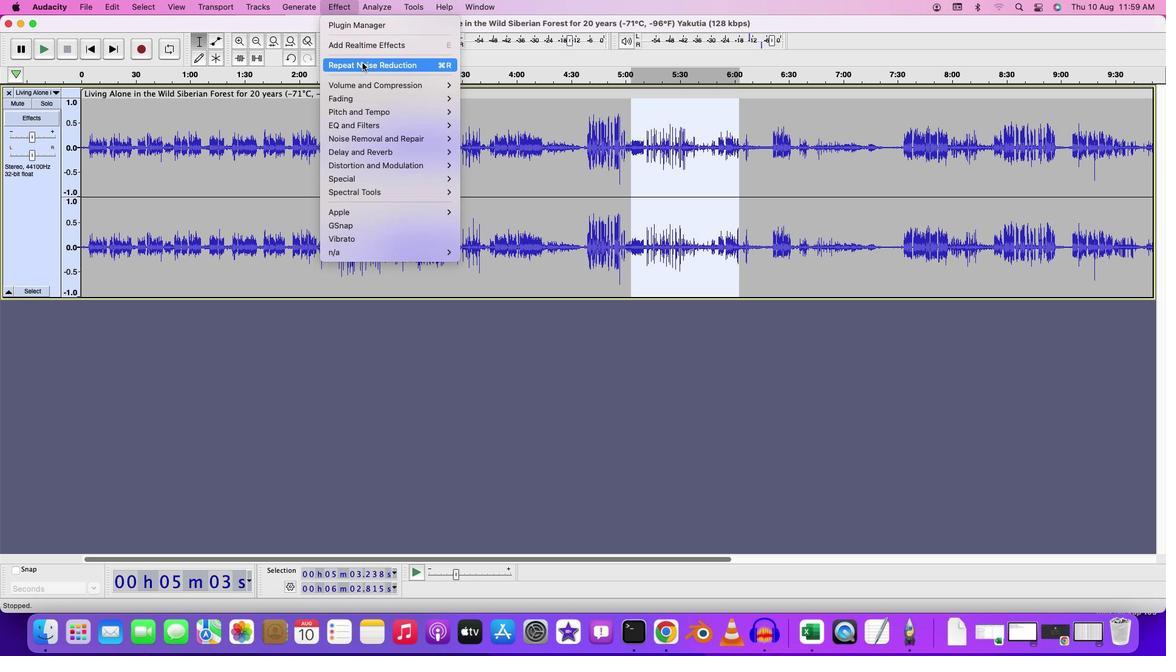 
Action: Mouse pressed left at (367, 68)
Screenshot: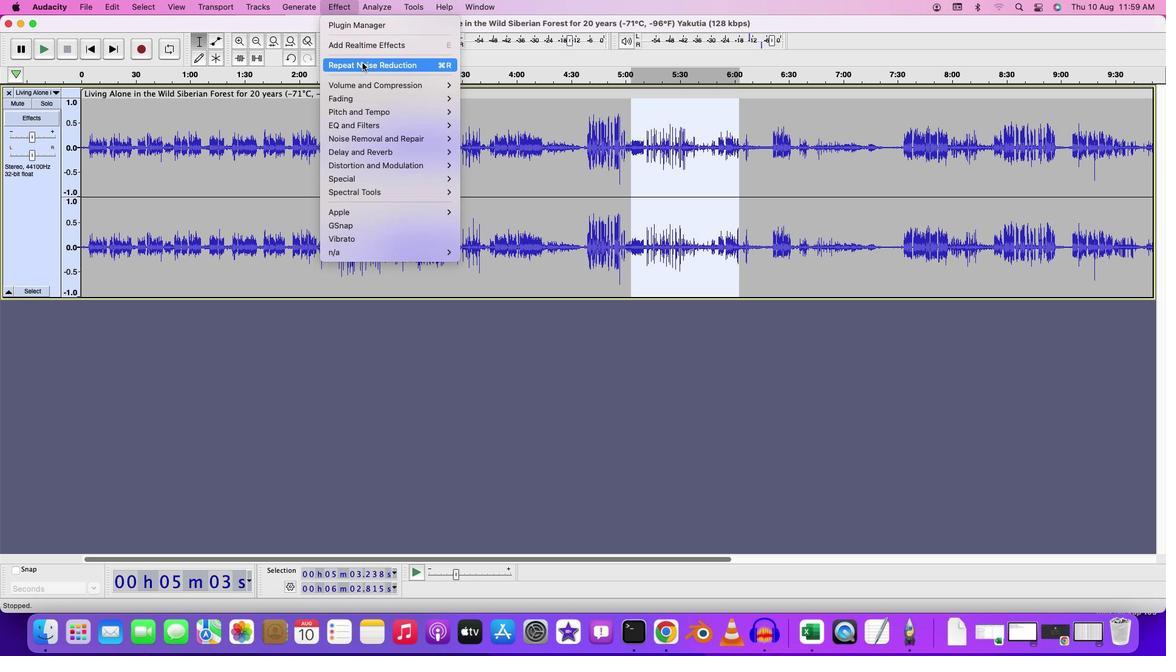 
Action: Mouse moved to (649, 117)
Screenshot: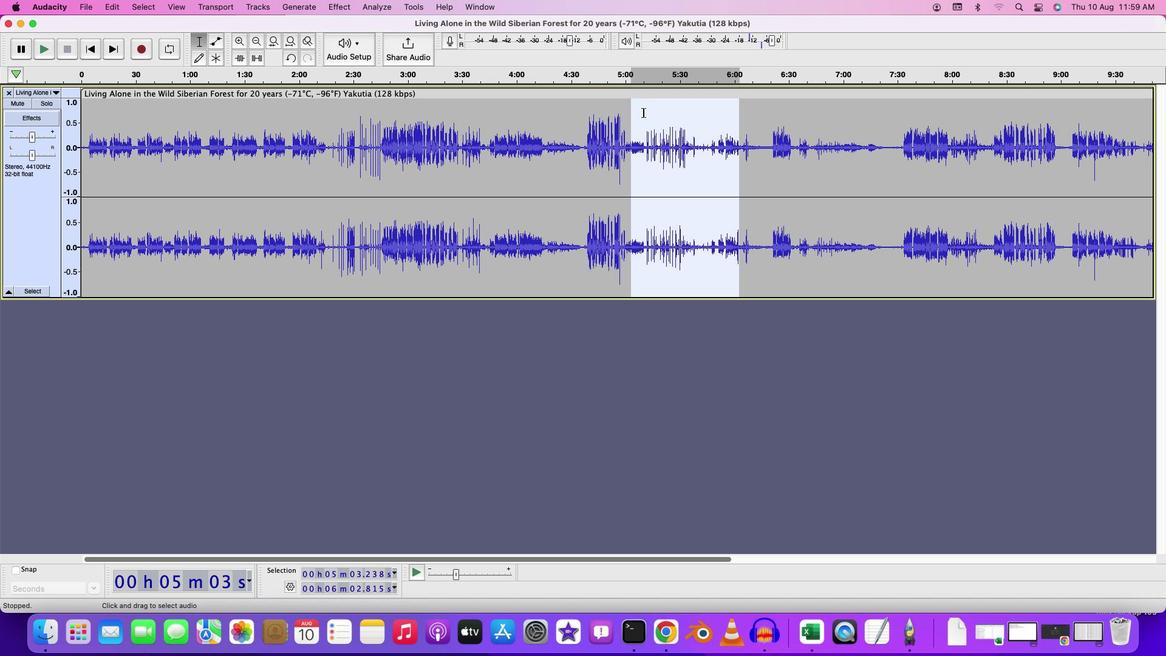 
Action: Mouse pressed left at (649, 117)
Screenshot: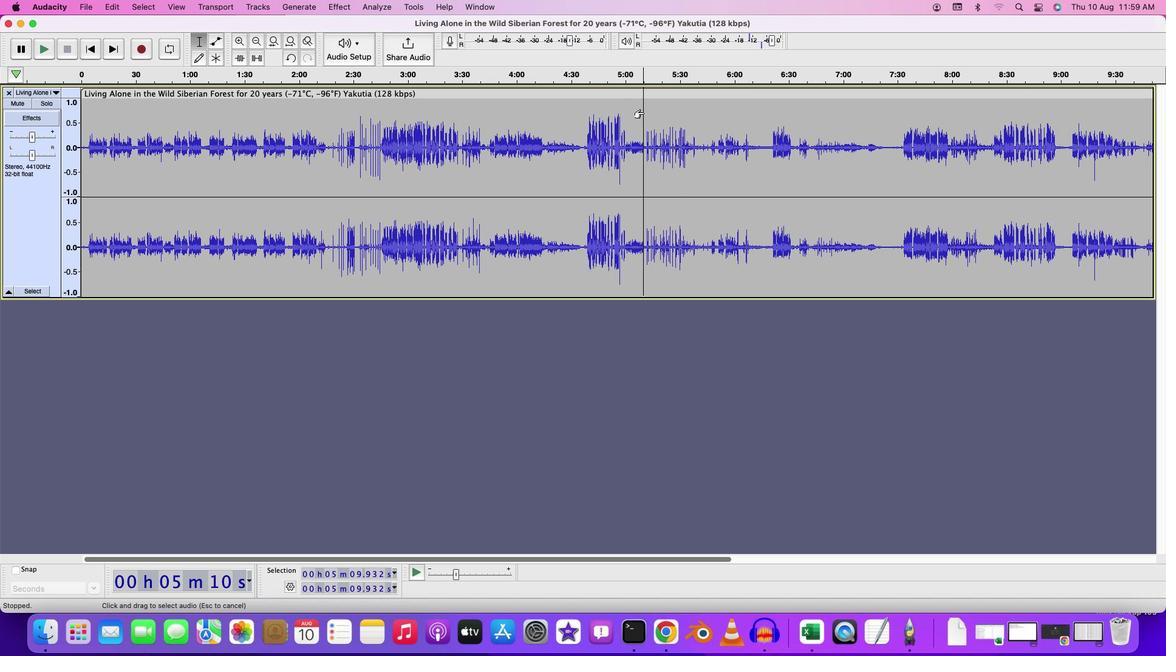 
Action: Mouse moved to (649, 118)
Screenshot: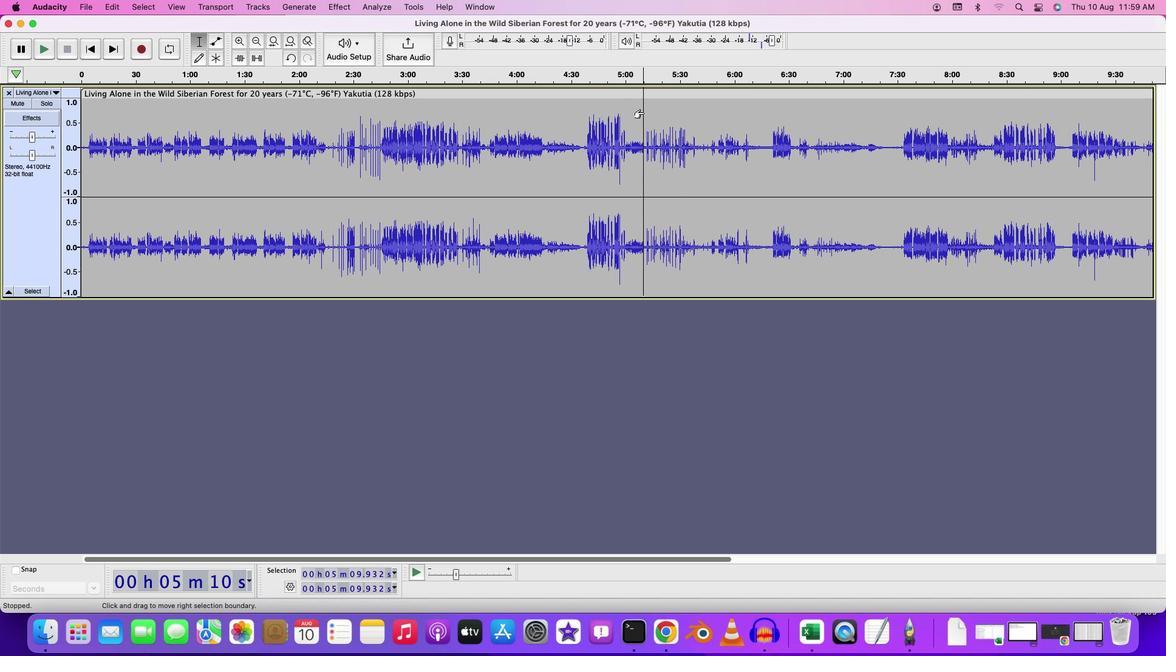 
Action: Key pressed Key.space
Screenshot: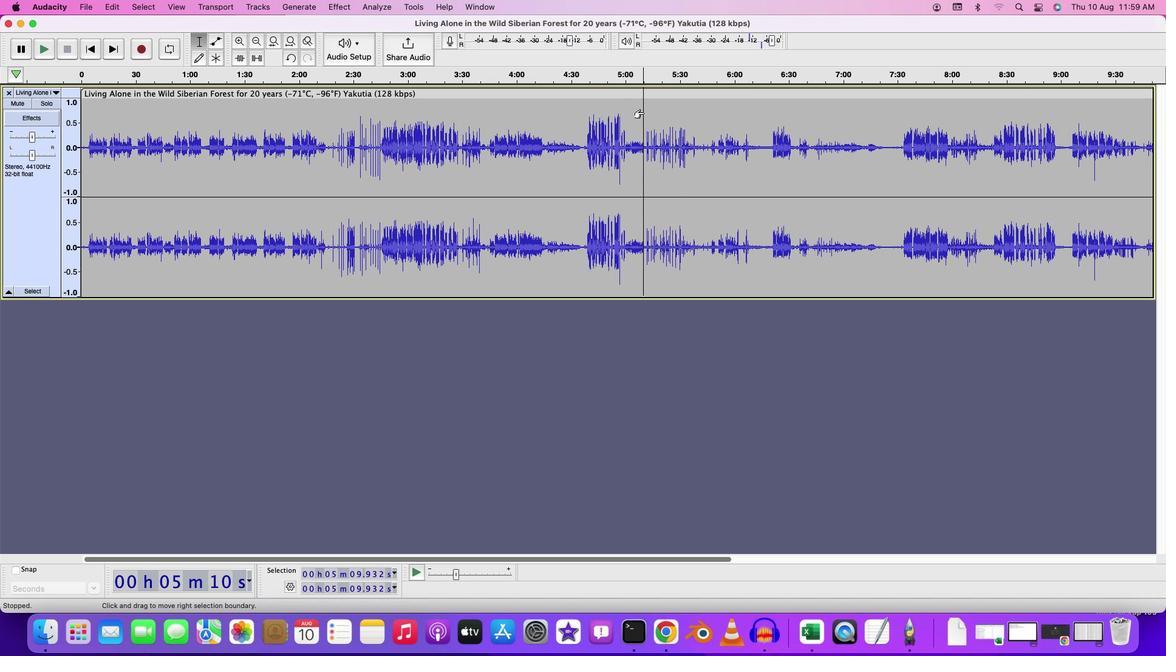 
Action: Mouse moved to (670, 136)
Screenshot: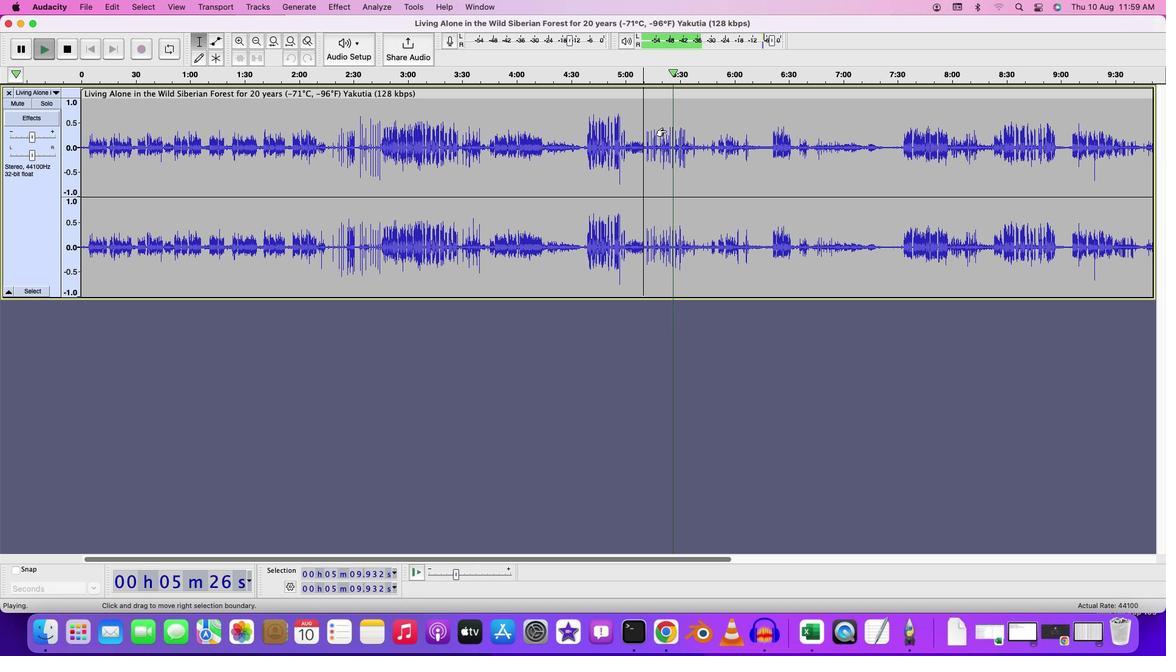 
Action: Key pressed Key.cmd
Screenshot: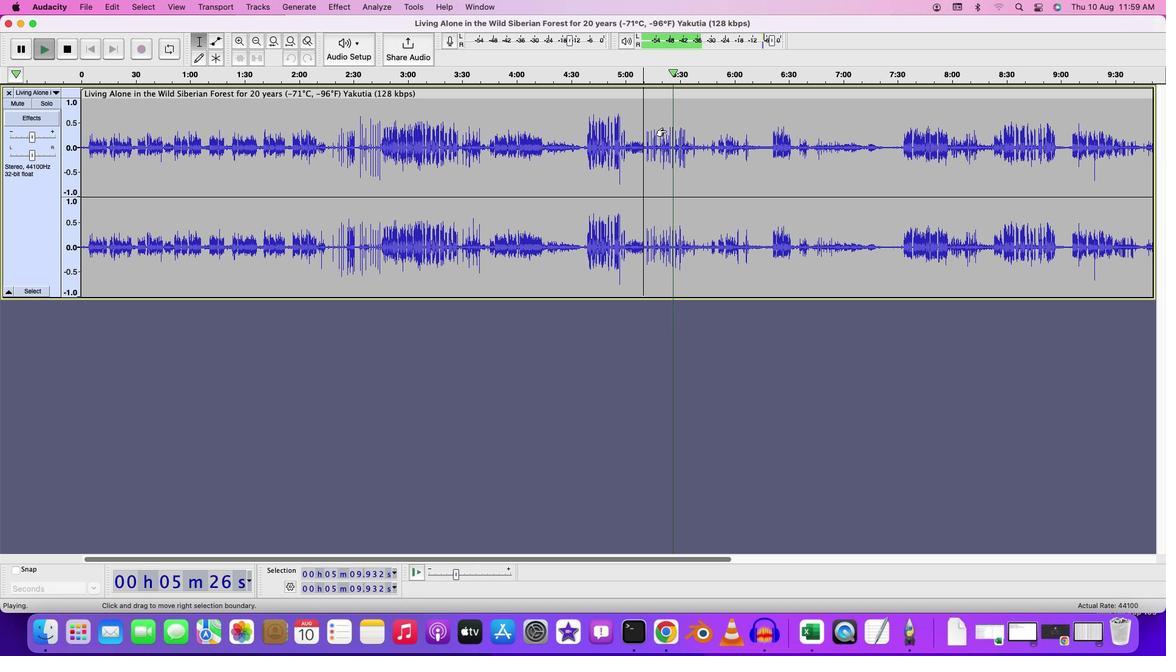 
Action: Mouse moved to (671, 136)
Screenshot: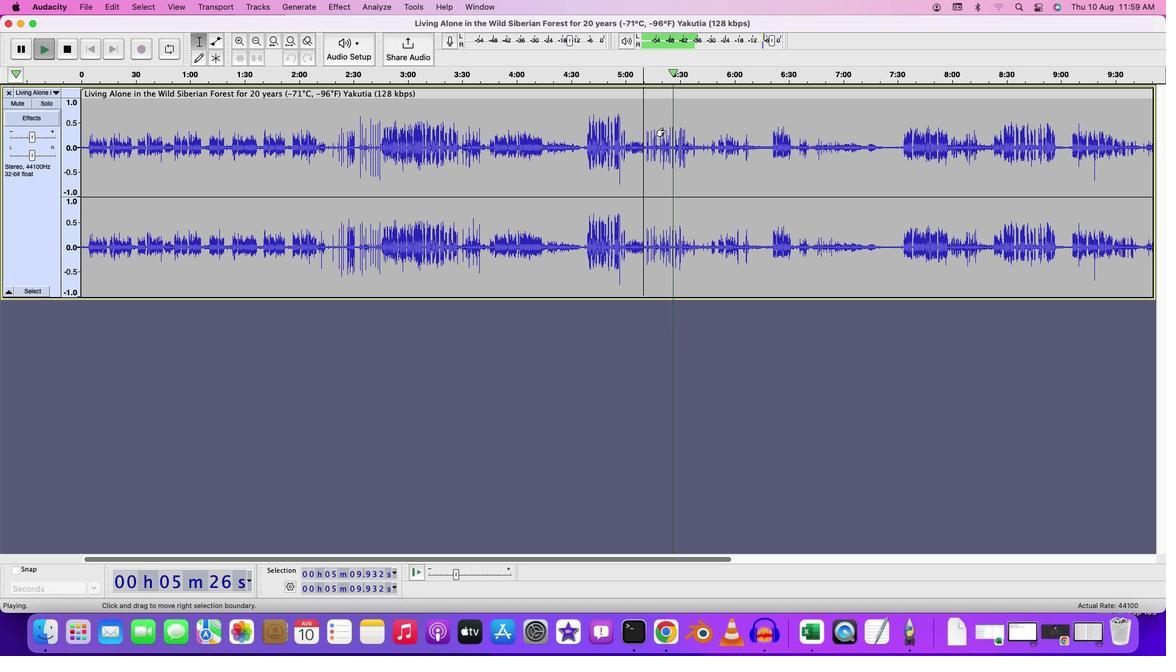 
Action: Mouse scrolled (671, 136) with delta (5, 6)
Screenshot: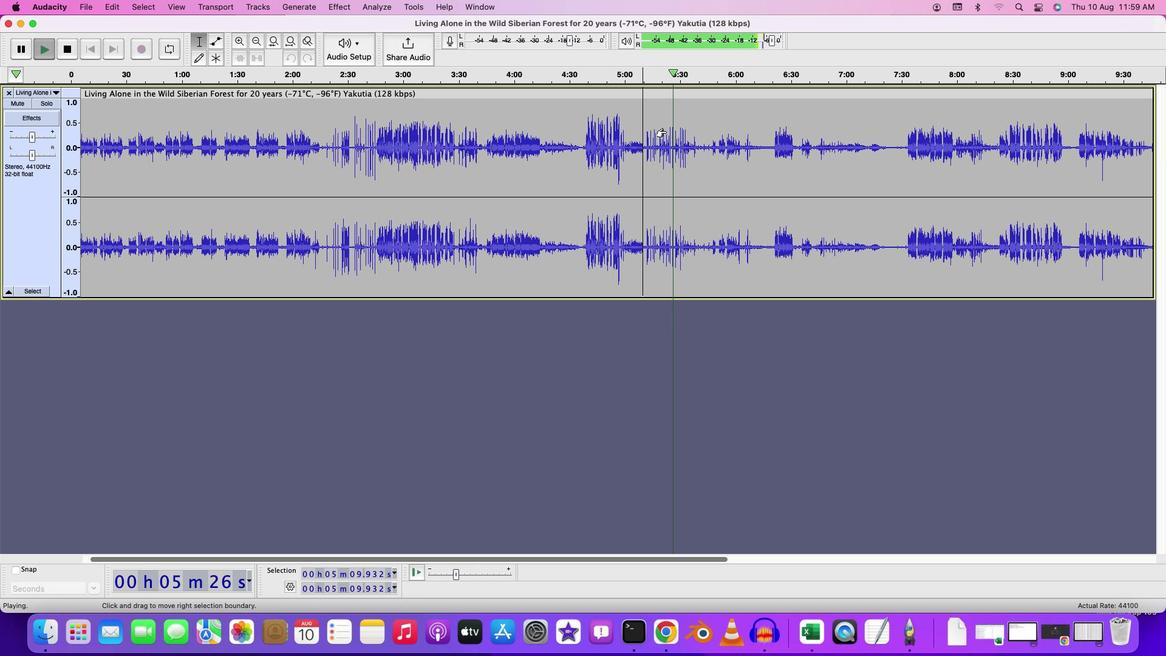 
Action: Mouse scrolled (671, 136) with delta (5, 6)
Screenshot: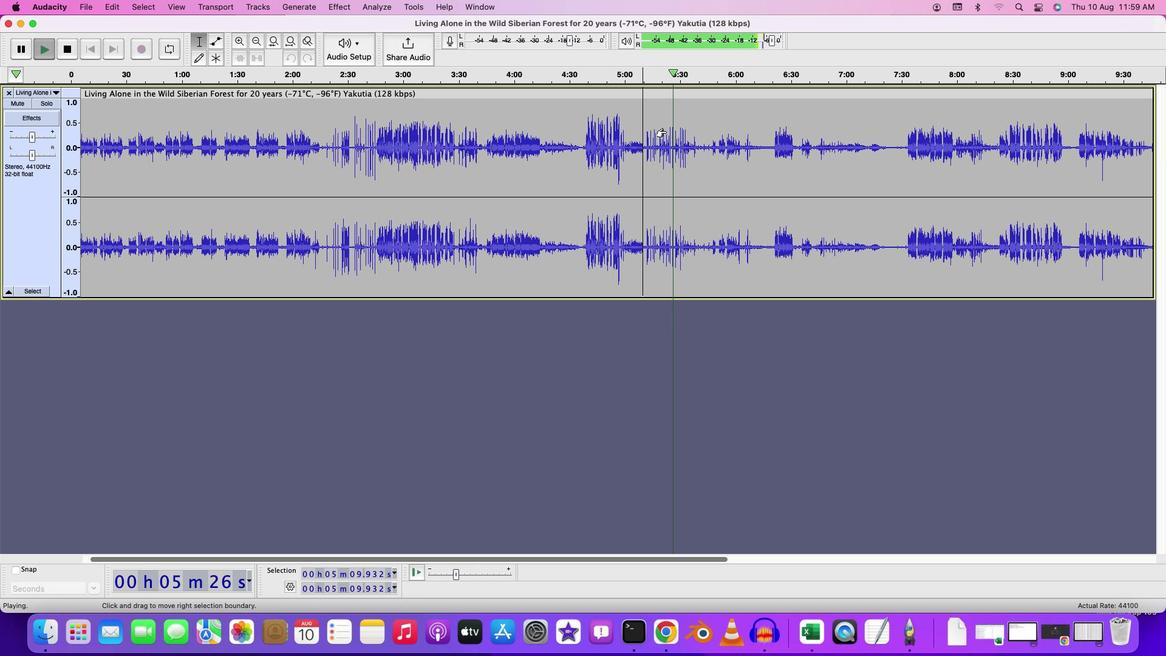 
Action: Mouse scrolled (671, 136) with delta (5, 7)
Screenshot: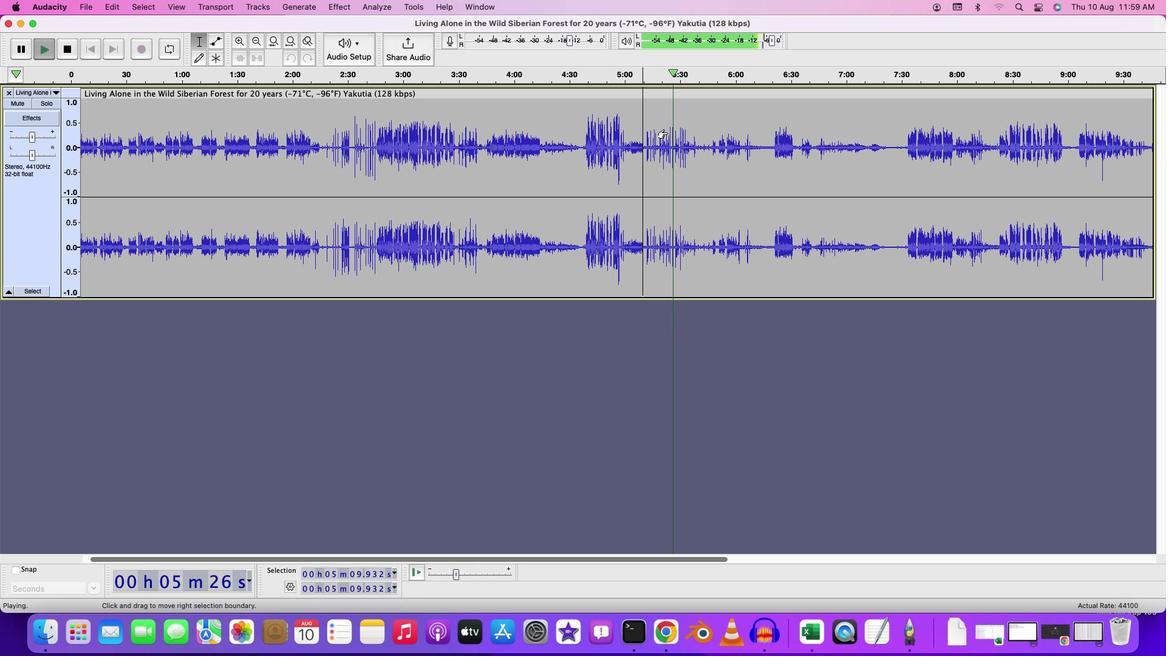 
Action: Mouse moved to (672, 136)
Screenshot: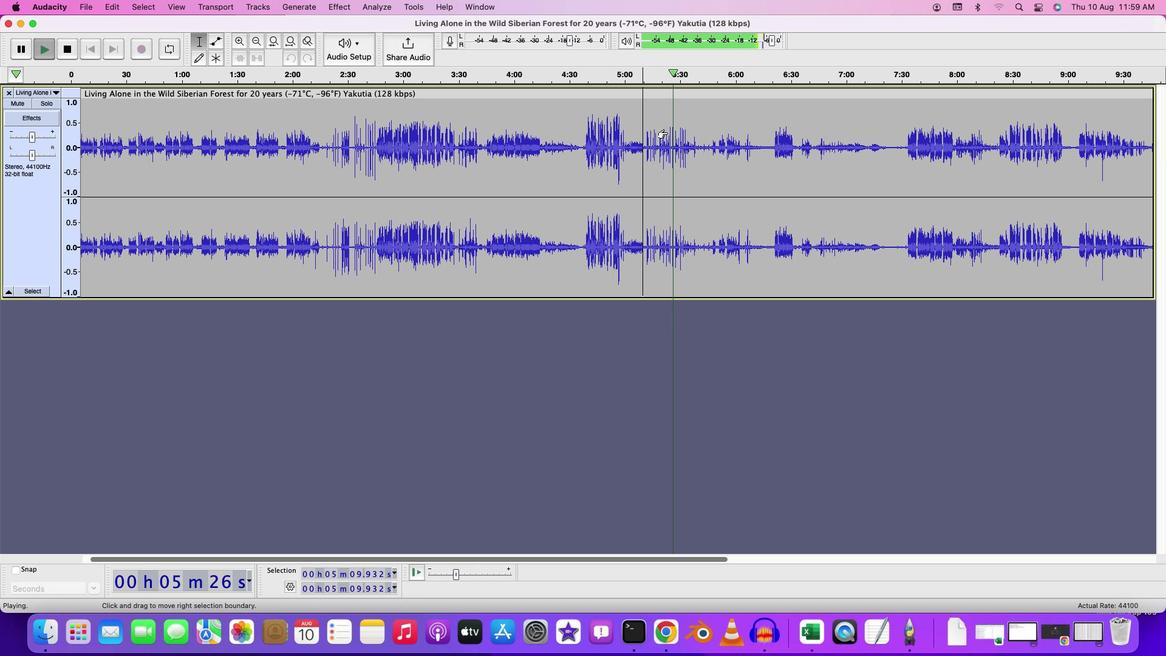 
Action: Mouse scrolled (672, 136) with delta (5, 7)
Screenshot: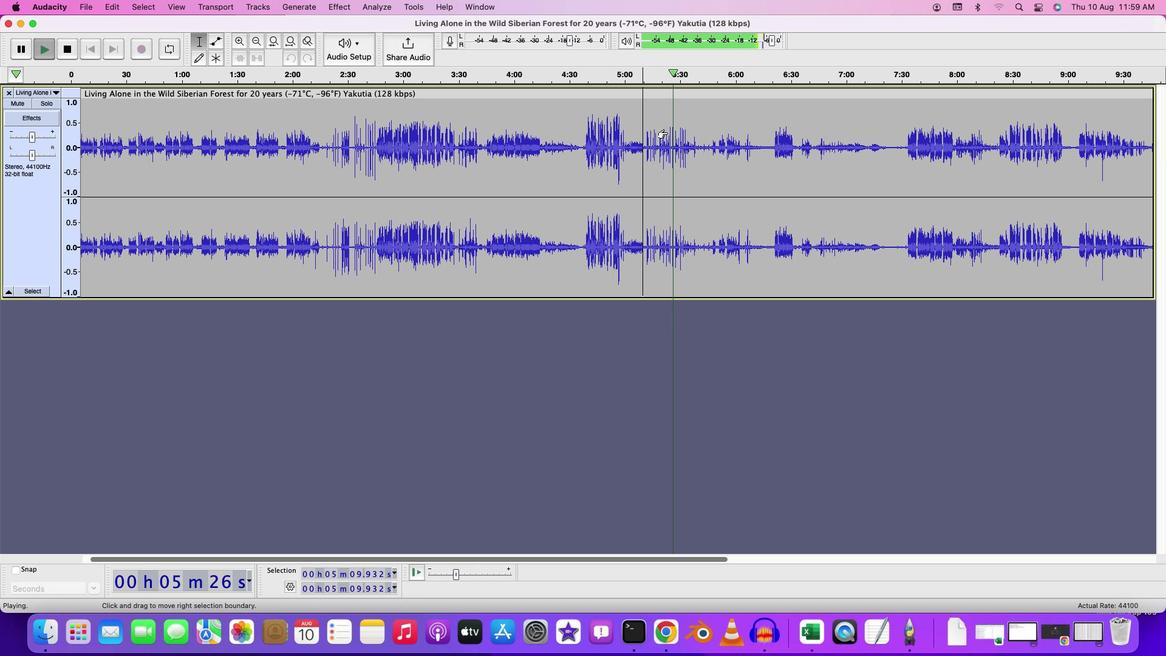 
Action: Mouse moved to (672, 138)
Screenshot: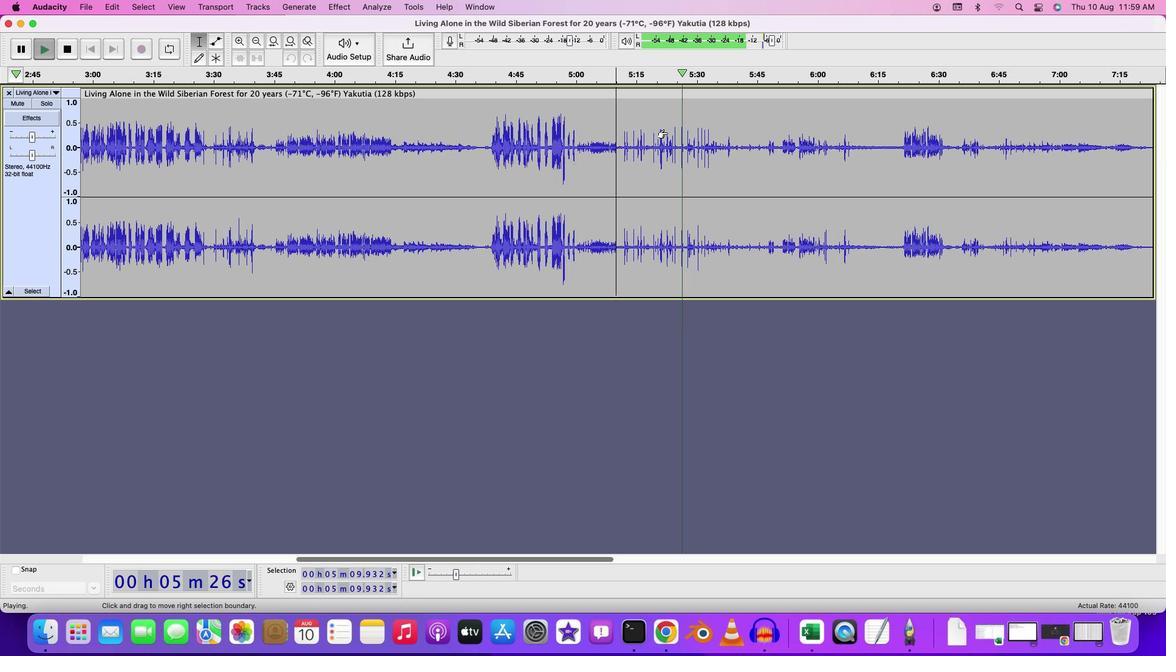
Action: Mouse scrolled (672, 138) with delta (5, 8)
Screenshot: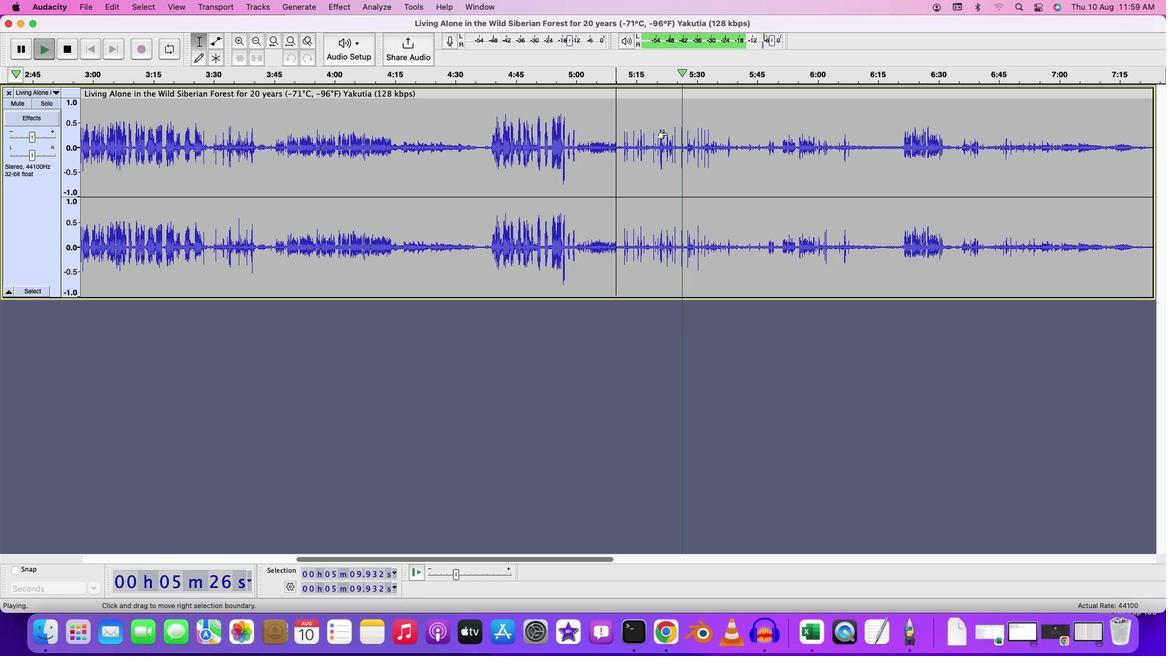 
Action: Mouse moved to (673, 138)
Screenshot: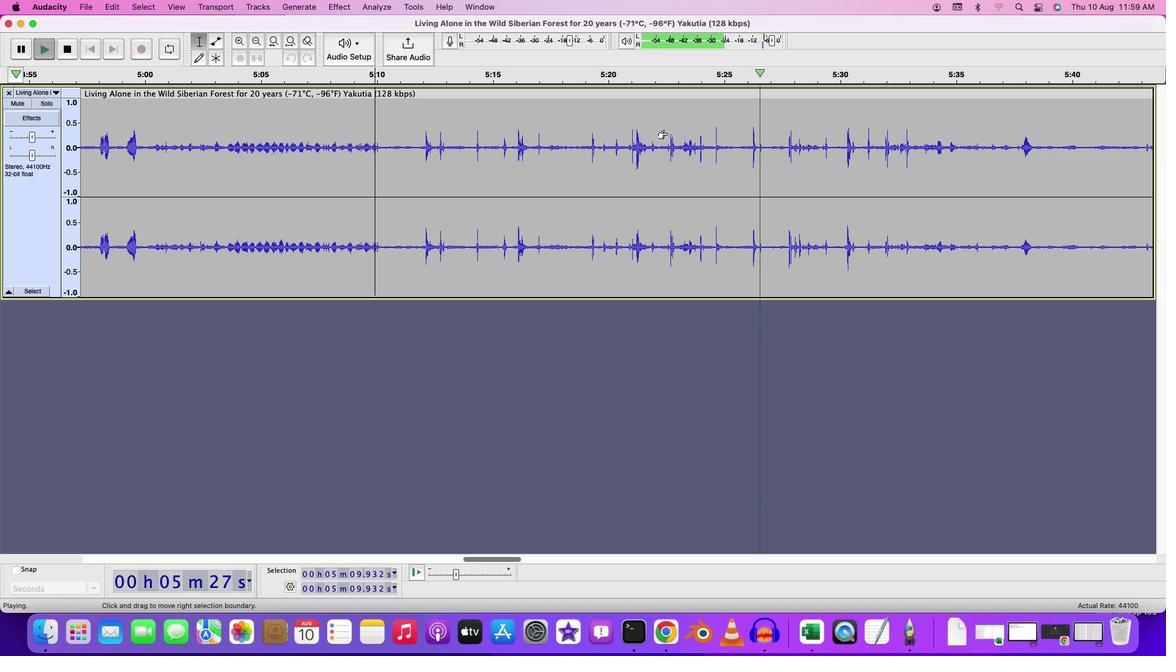 
Action: Mouse scrolled (673, 138) with delta (5, 6)
Screenshot: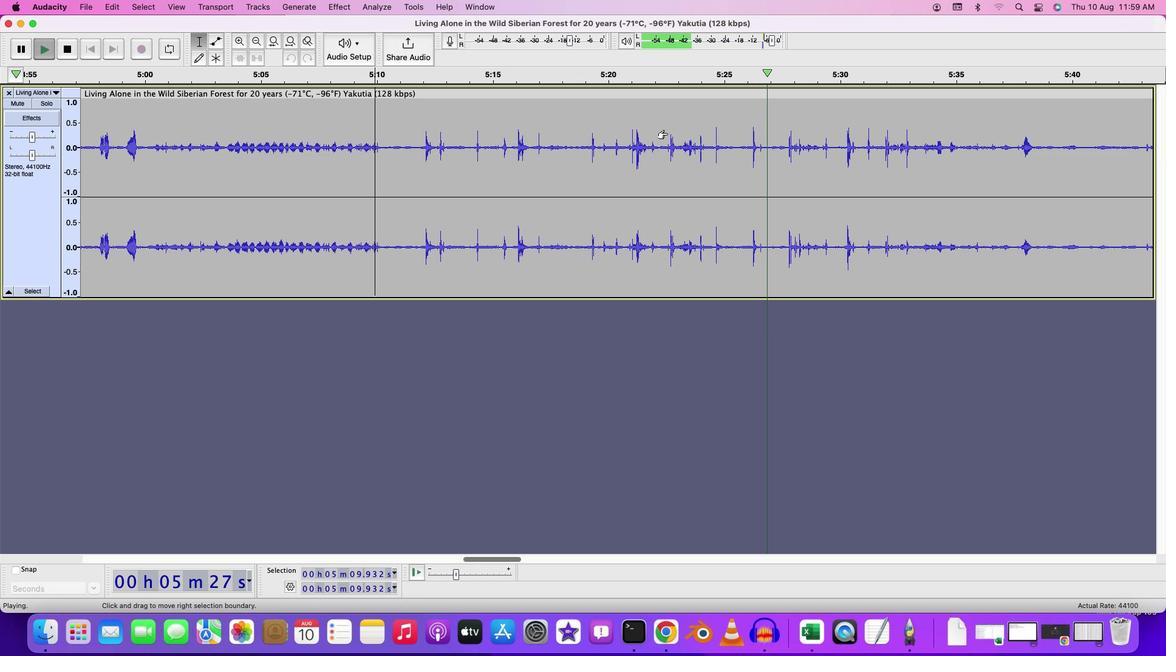 
Action: Mouse scrolled (673, 138) with delta (5, 6)
Screenshot: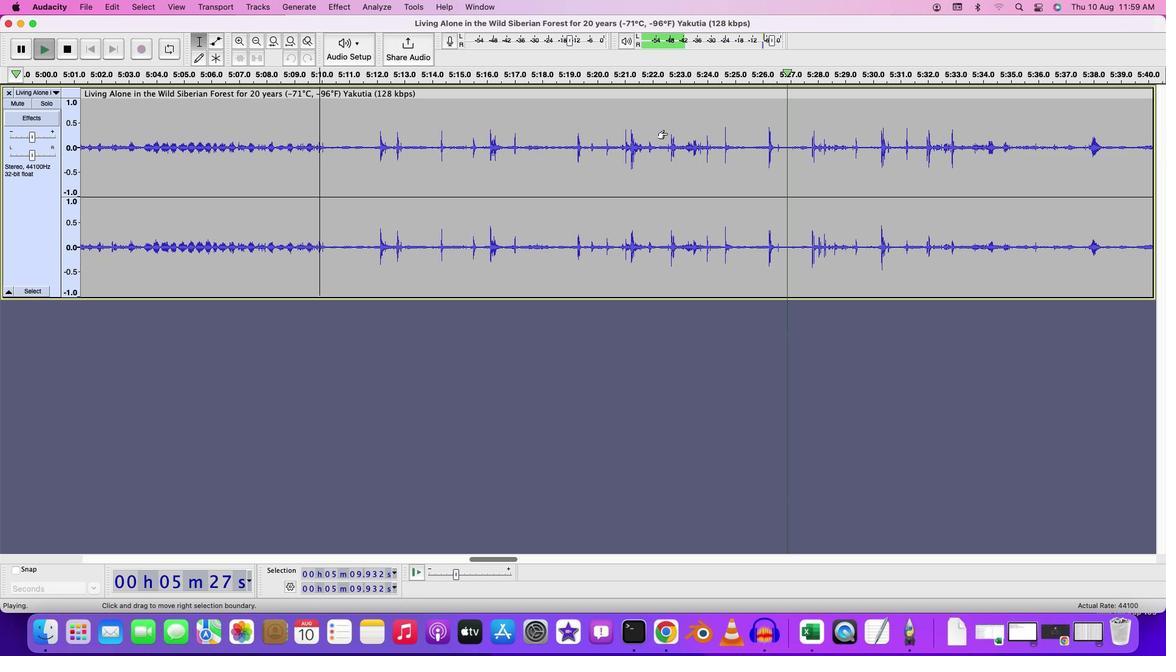 
Action: Mouse scrolled (673, 138) with delta (5, 7)
Screenshot: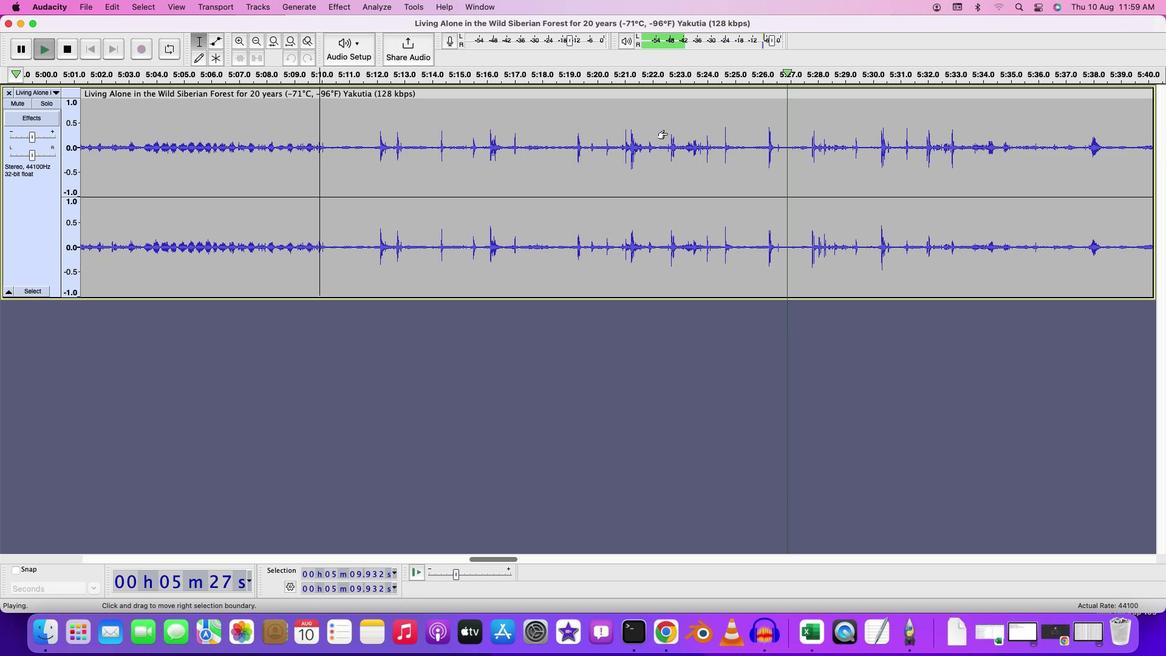 
Action: Mouse scrolled (673, 138) with delta (5, 8)
Screenshot: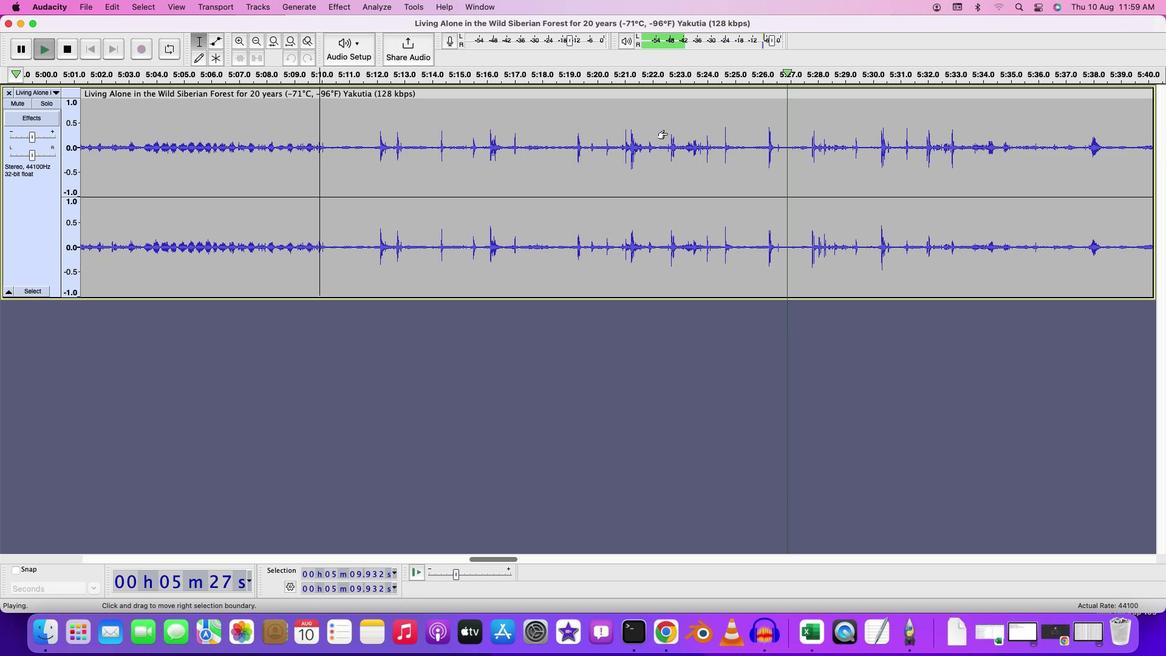 
Action: Mouse moved to (673, 138)
Screenshot: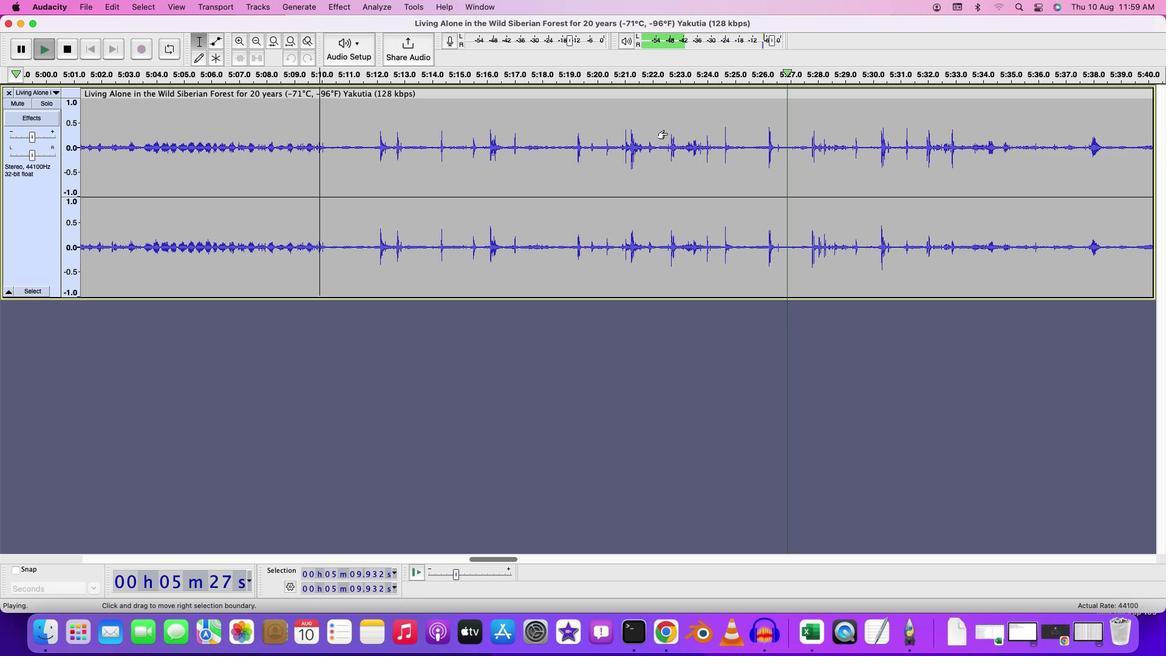 
Action: Mouse scrolled (673, 138) with delta (5, 8)
Screenshot: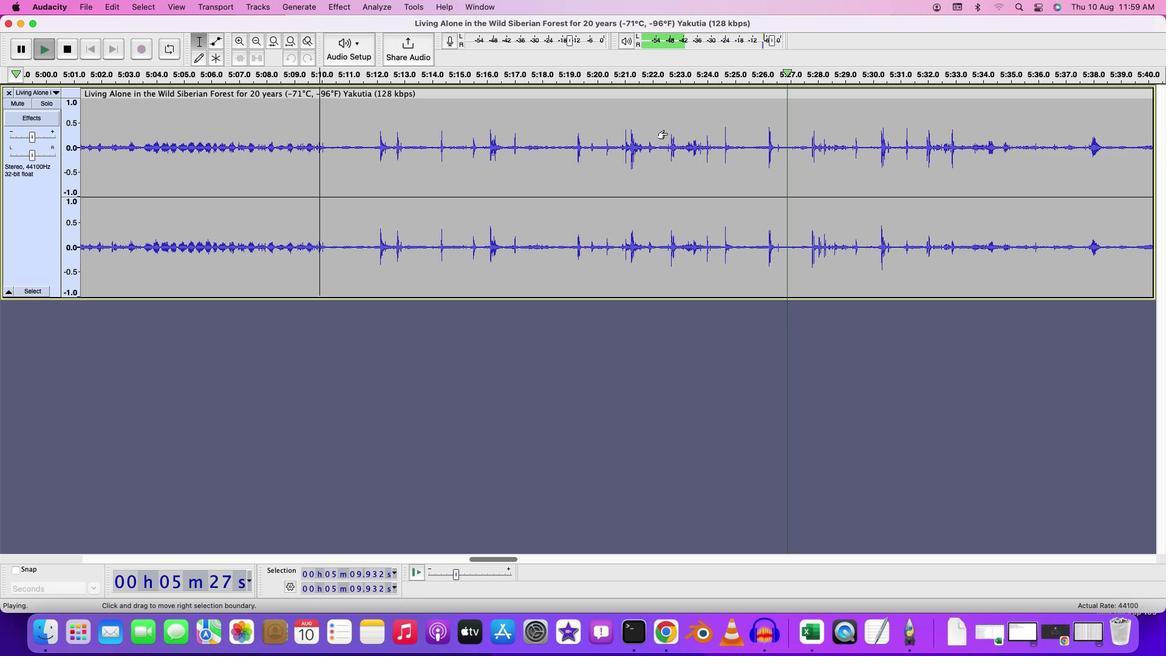 
Action: Mouse scrolled (673, 138) with delta (5, 6)
Screenshot: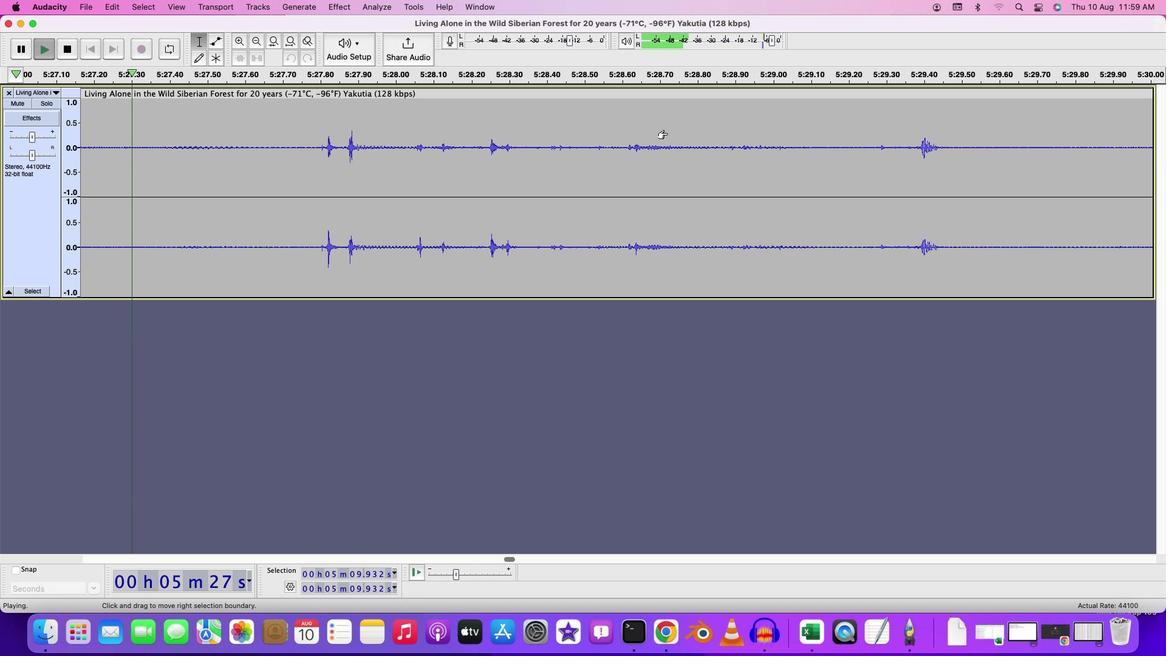 
Action: Mouse scrolled (673, 138) with delta (5, 6)
Screenshot: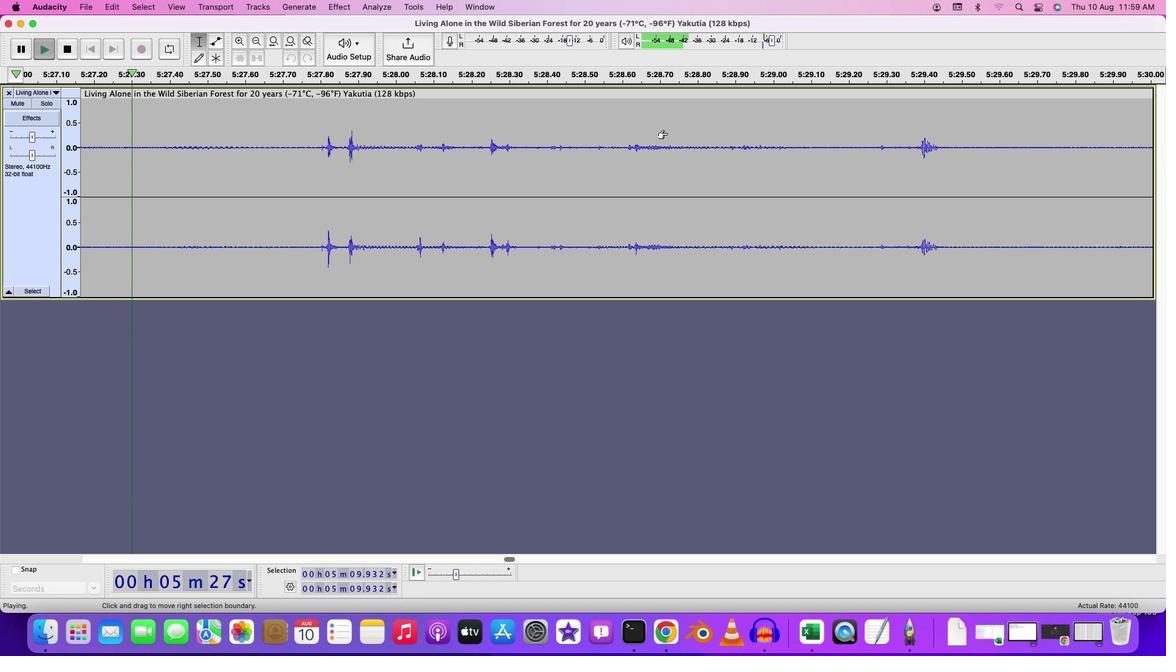 
Action: Mouse scrolled (673, 138) with delta (5, 7)
Screenshot: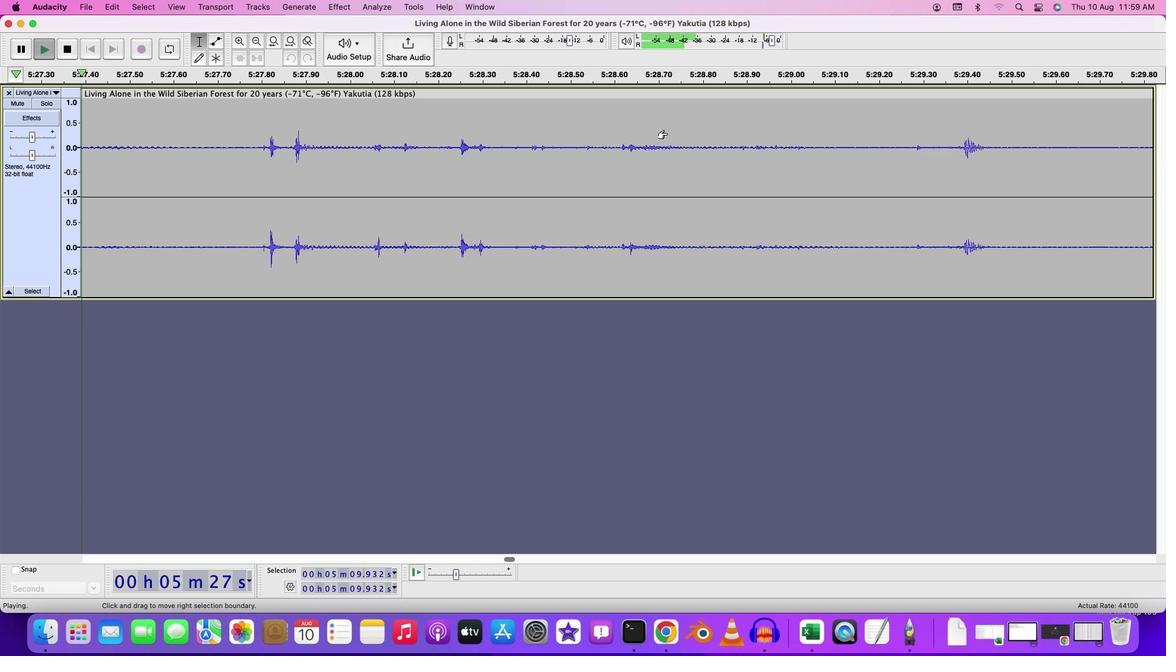 
Action: Mouse scrolled (673, 138) with delta (5, 7)
Screenshot: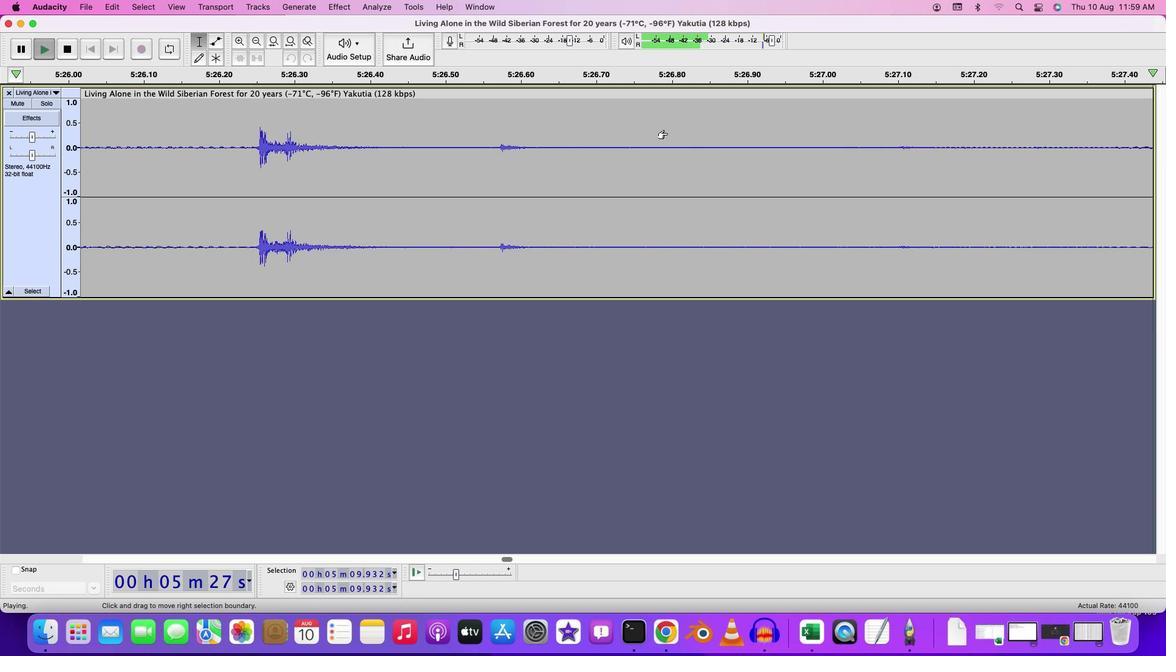 
Action: Mouse scrolled (673, 138) with delta (5, 6)
Screenshot: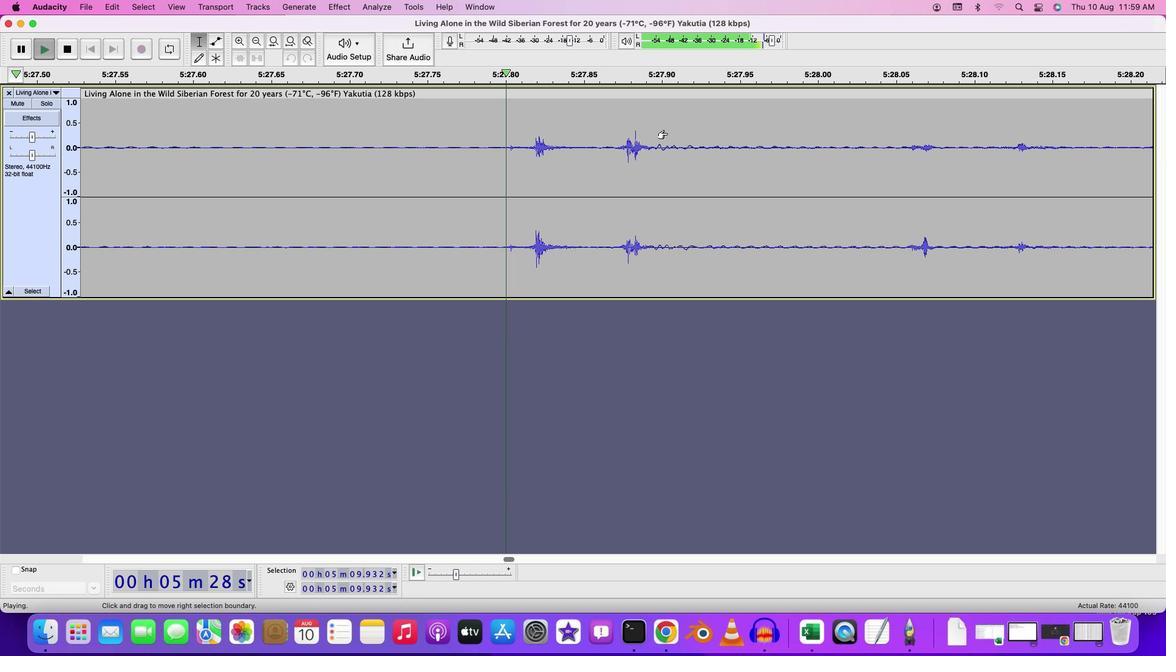 
Action: Mouse scrolled (673, 138) with delta (5, 6)
Screenshot: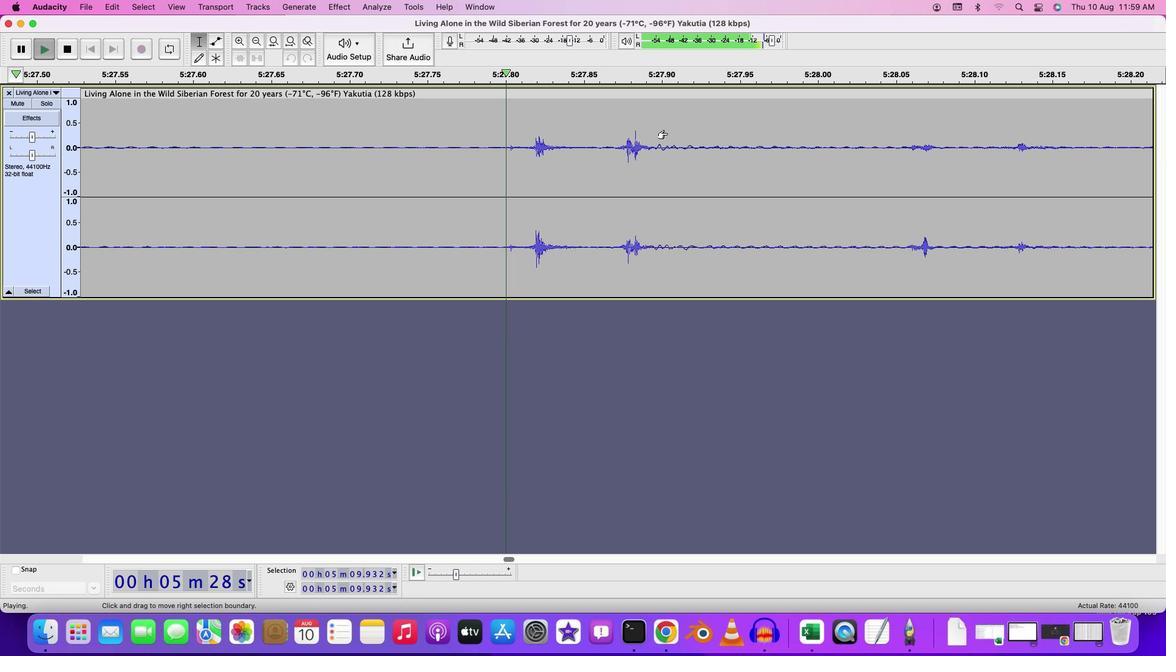 
Action: Mouse scrolled (673, 138) with delta (5, 6)
Screenshot: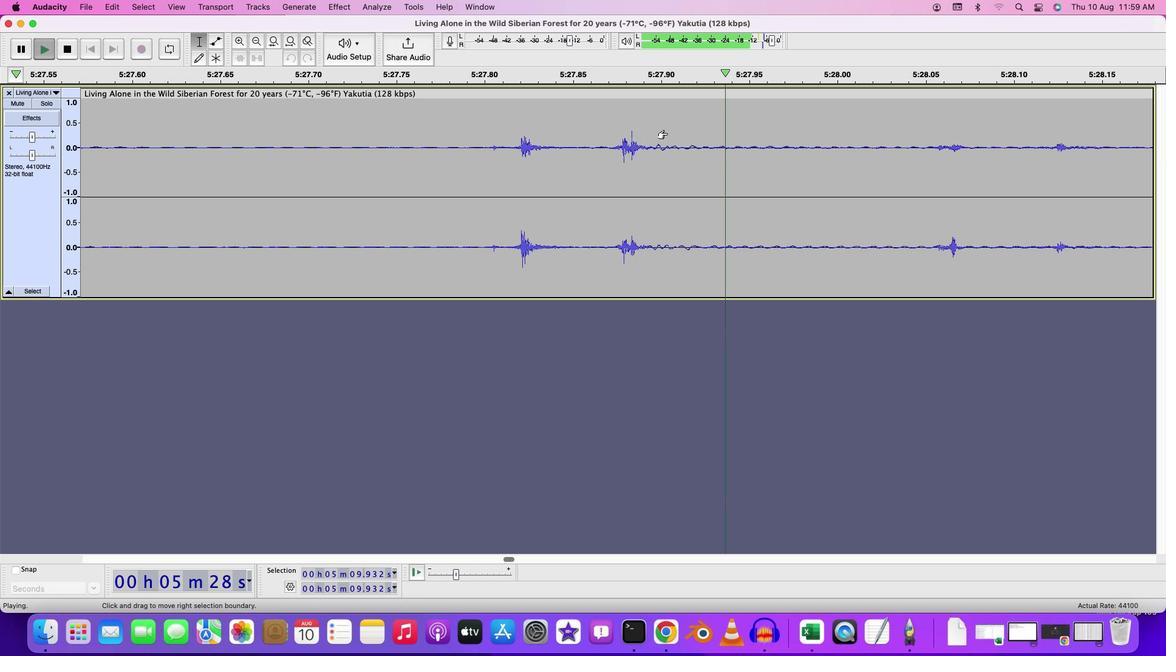 
Action: Mouse scrolled (673, 138) with delta (5, 6)
Screenshot: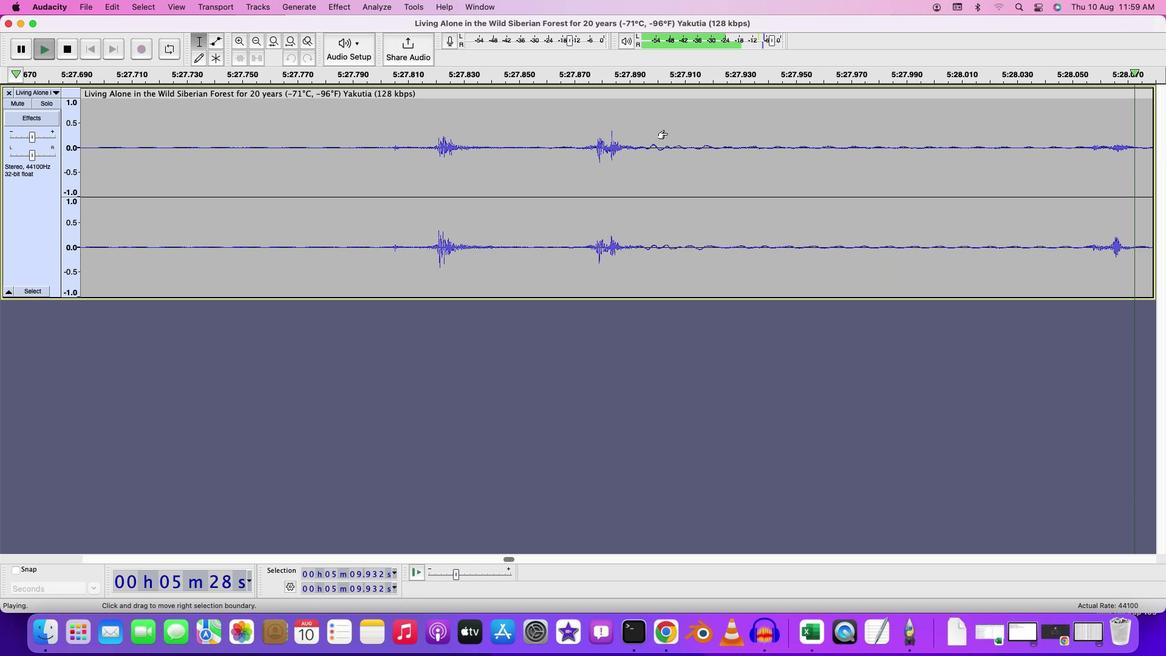 
Action: Mouse scrolled (673, 138) with delta (5, 4)
Screenshot: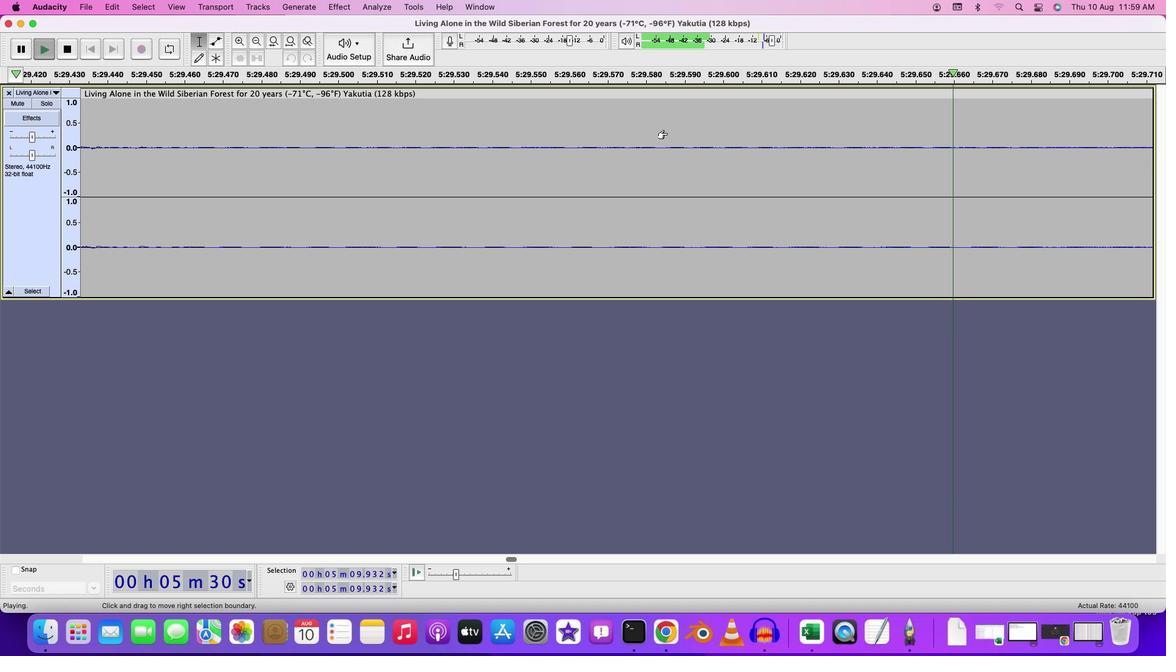 
Action: Mouse moved to (673, 139)
Screenshot: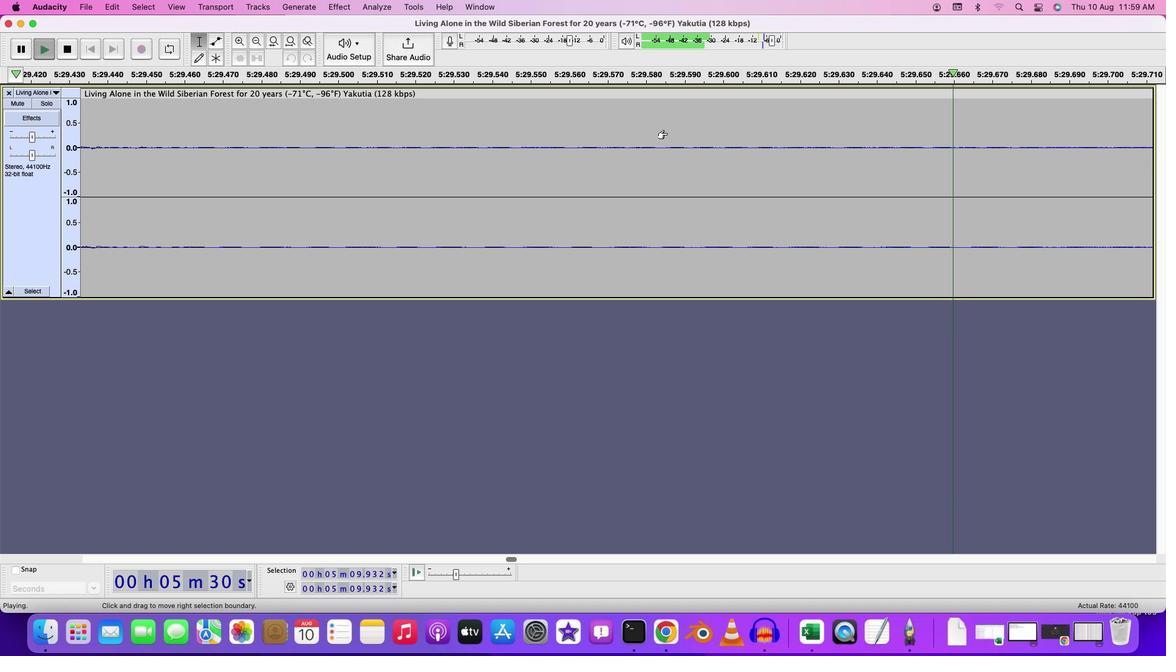 
Action: Mouse scrolled (673, 139) with delta (5, 4)
Screenshot: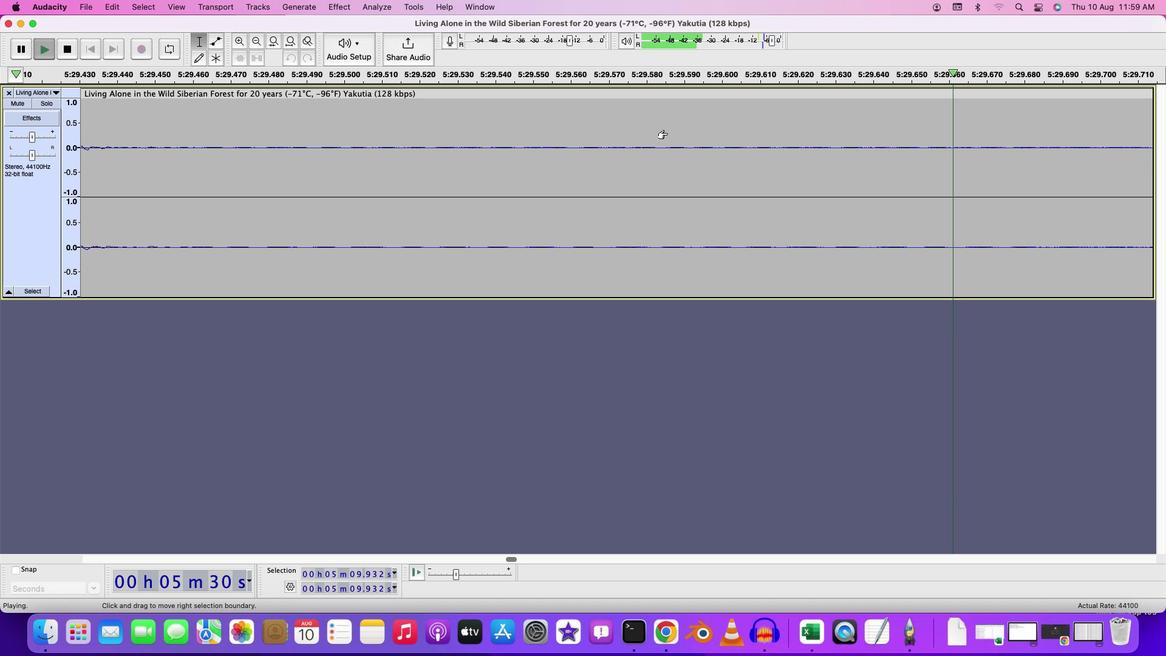 
Action: Mouse scrolled (673, 139) with delta (5, 3)
Screenshot: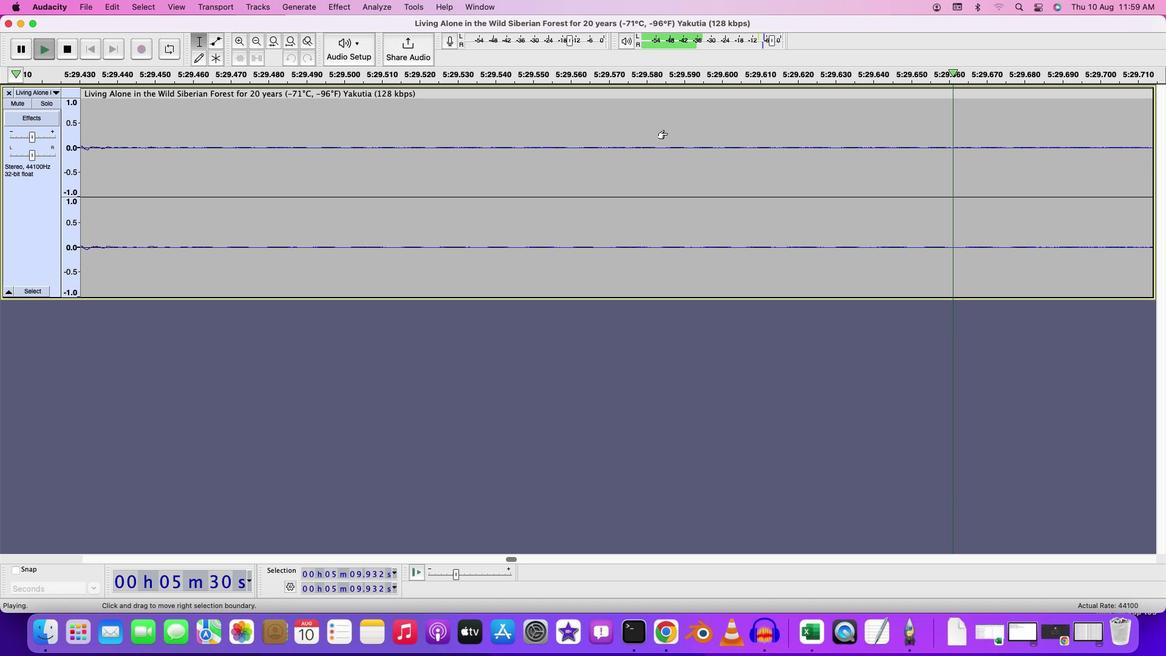 
Action: Mouse scrolled (673, 139) with delta (5, 3)
Screenshot: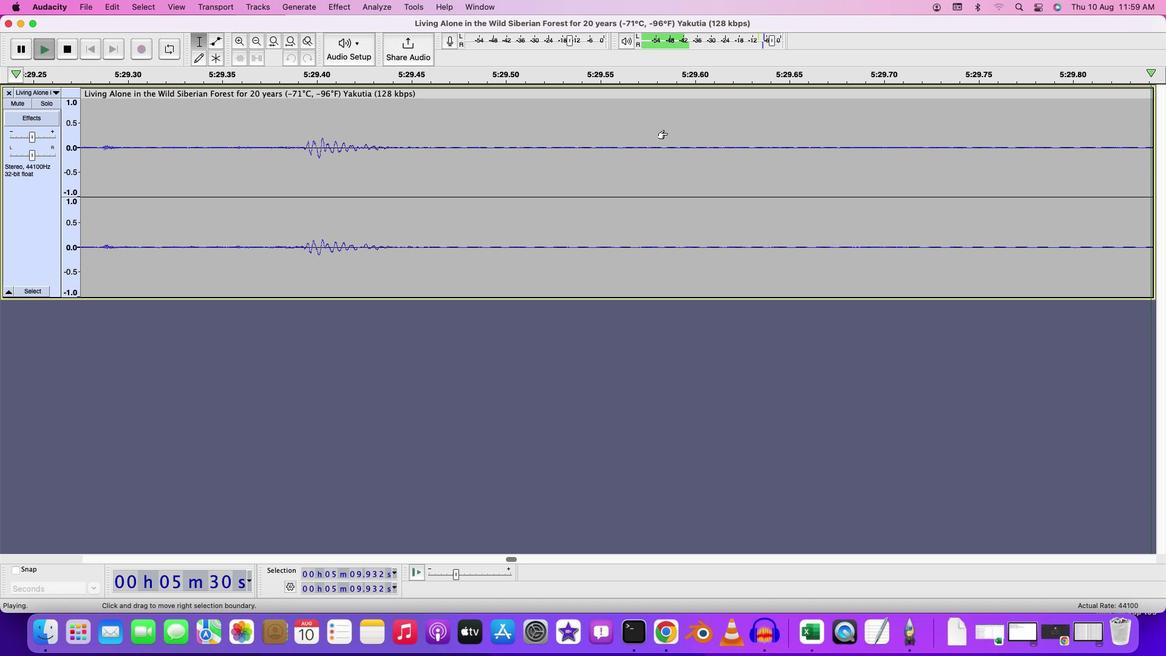 
Action: Mouse scrolled (673, 139) with delta (5, 4)
Screenshot: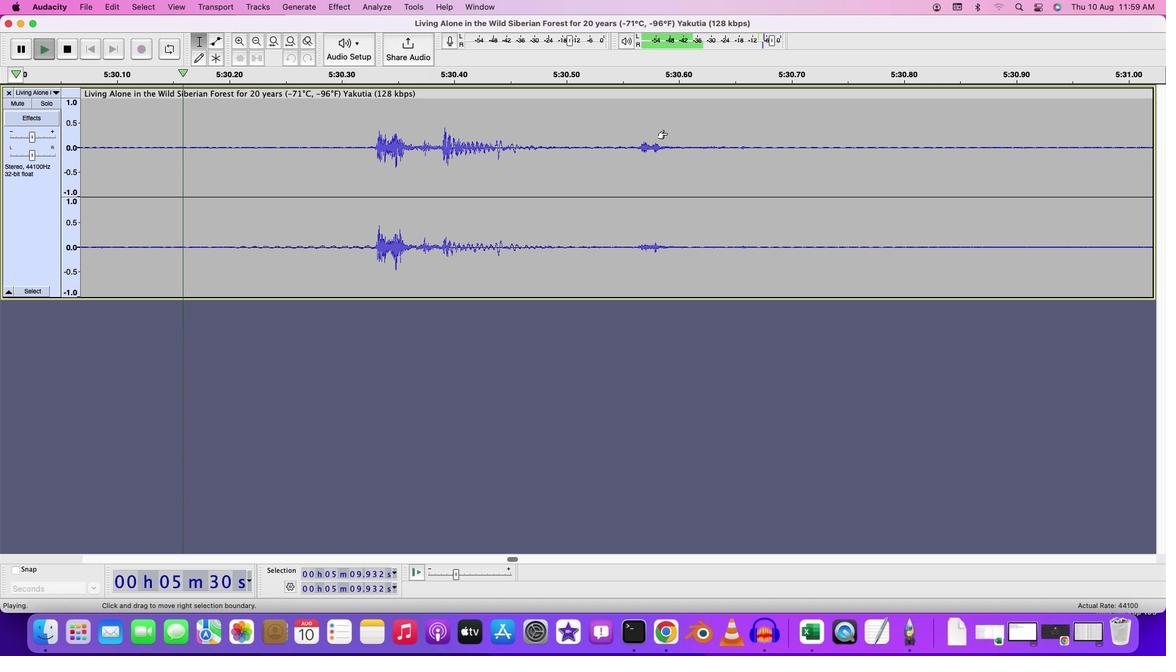 
Action: Mouse scrolled (673, 139) with delta (5, 4)
Screenshot: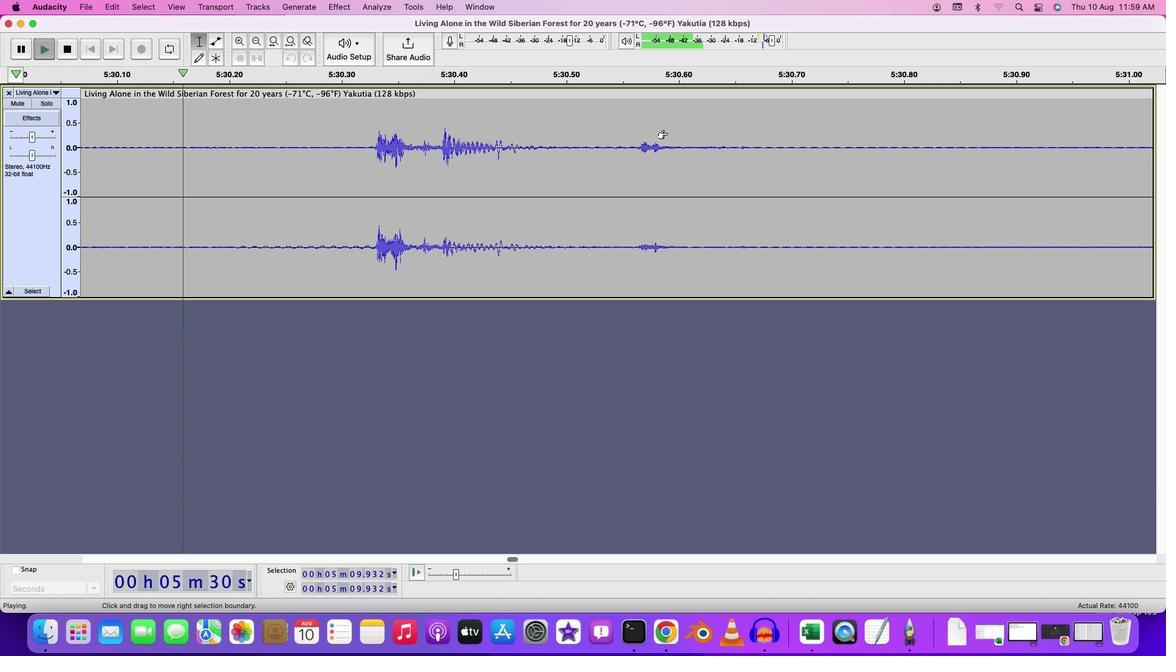 
Action: Mouse scrolled (673, 139) with delta (5, 3)
Screenshot: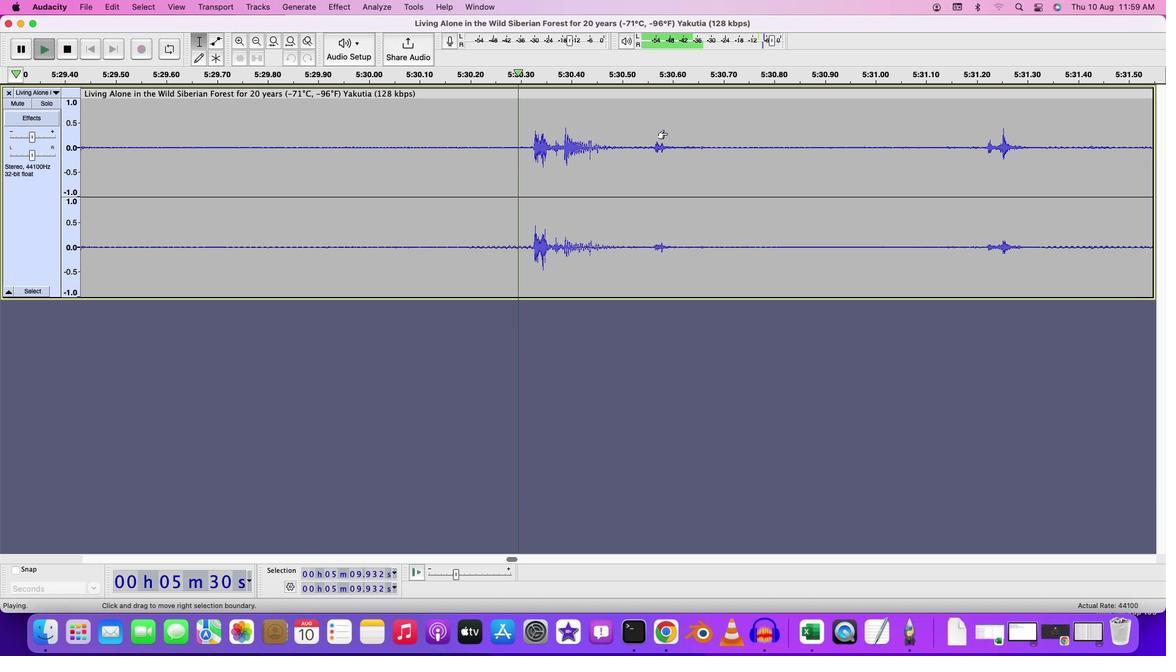 
Action: Mouse scrolled (673, 139) with delta (5, 4)
Screenshot: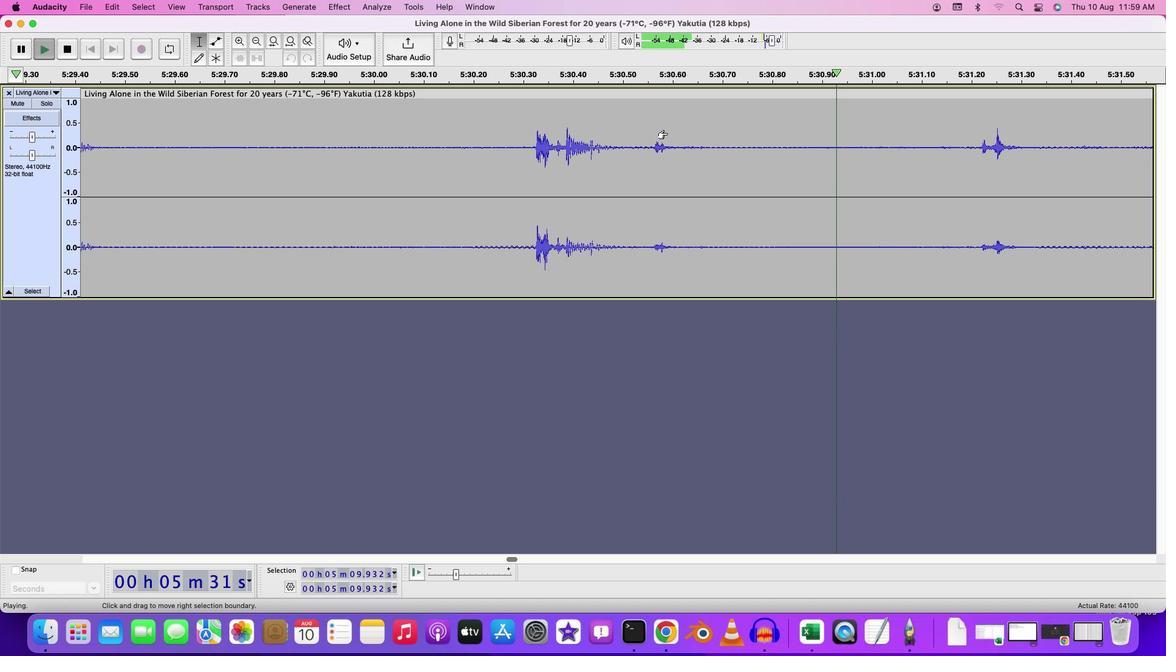 
Action: Mouse scrolled (673, 139) with delta (5, 4)
Screenshot: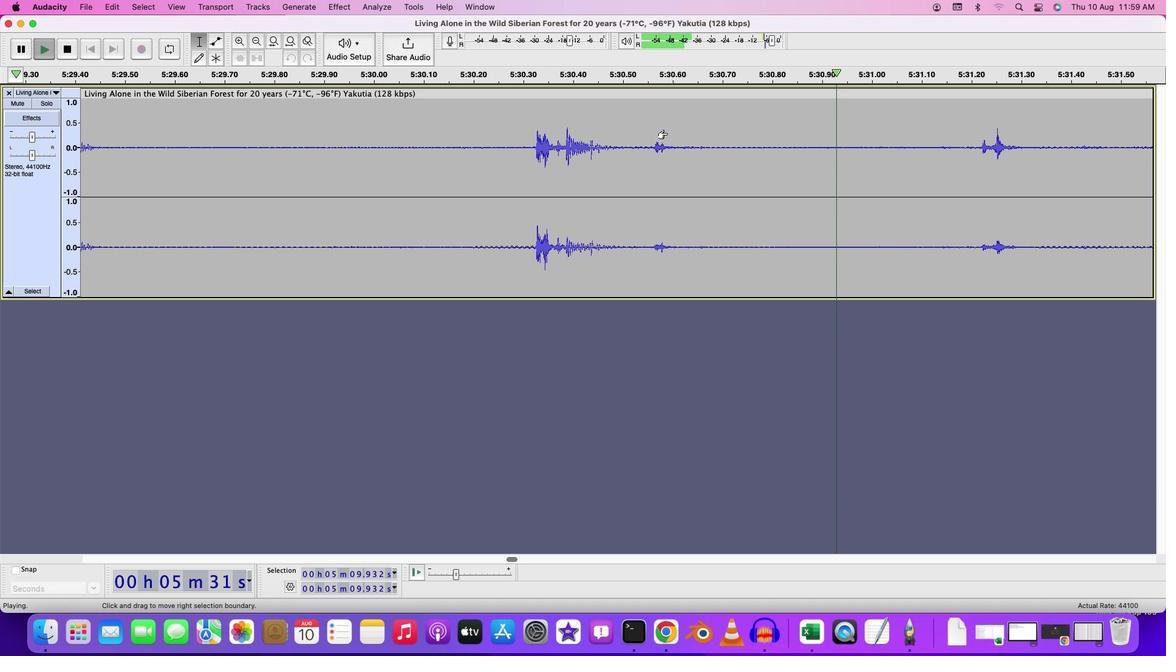 
Action: Mouse scrolled (673, 139) with delta (5, 3)
Screenshot: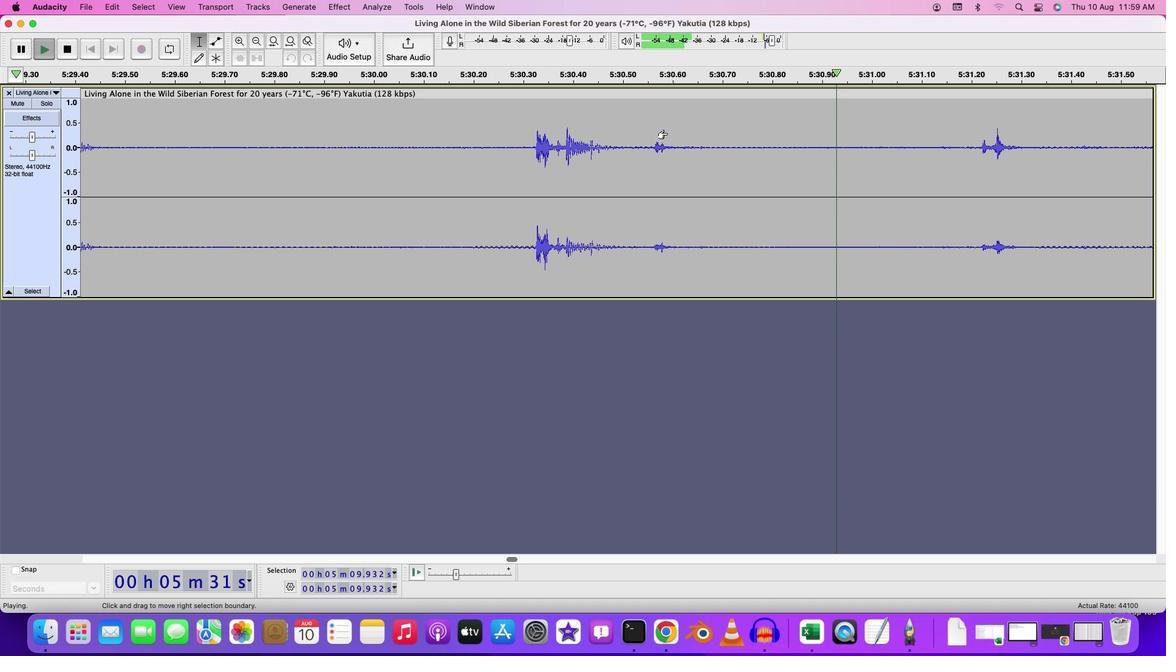 
Action: Mouse scrolled (673, 139) with delta (5, 2)
Screenshot: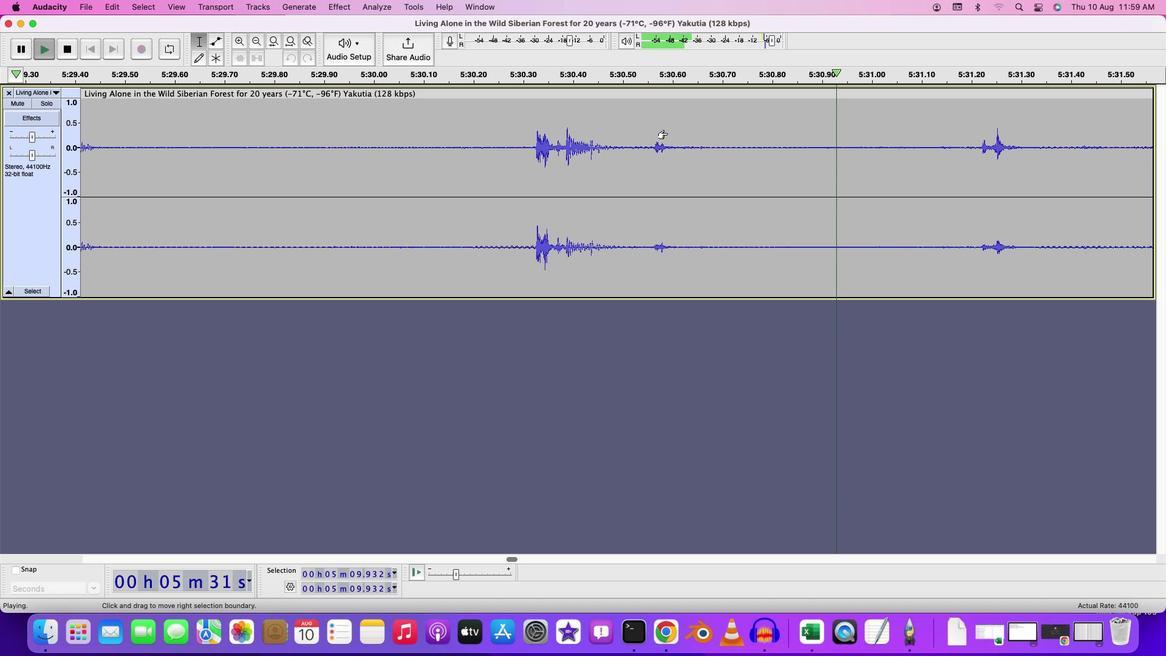 
Action: Mouse scrolled (673, 139) with delta (5, 4)
Screenshot: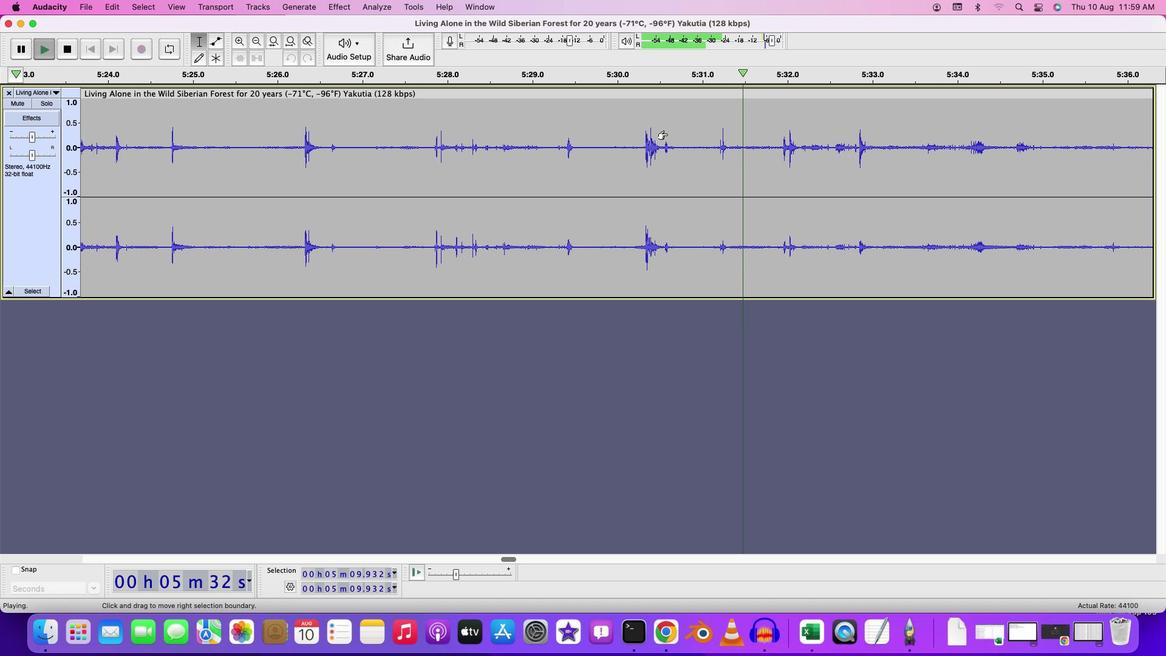 
Action: Mouse scrolled (673, 139) with delta (5, 4)
Screenshot: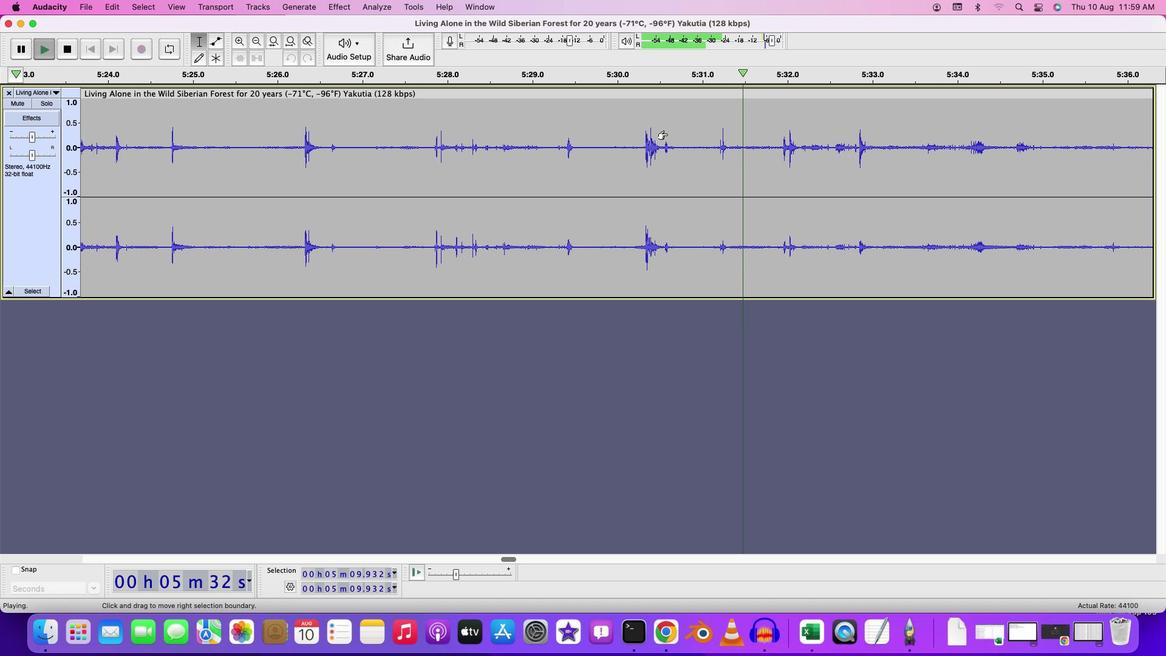 
Action: Mouse scrolled (673, 139) with delta (5, 3)
Screenshot: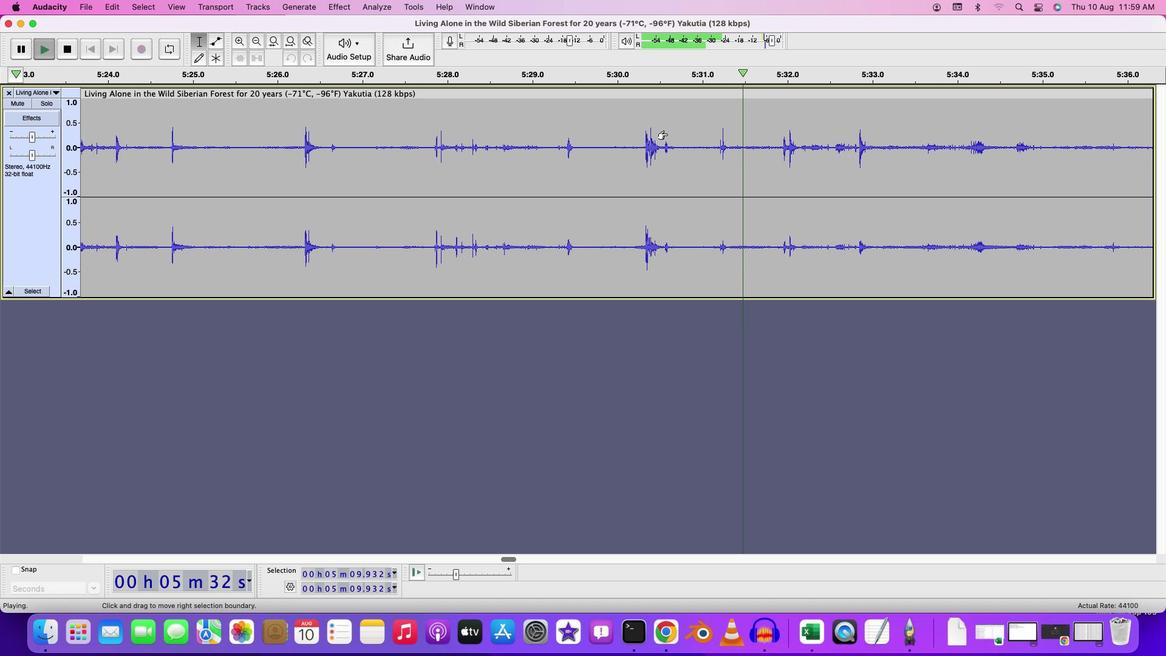 
Action: Mouse scrolled (673, 139) with delta (5, 2)
Screenshot: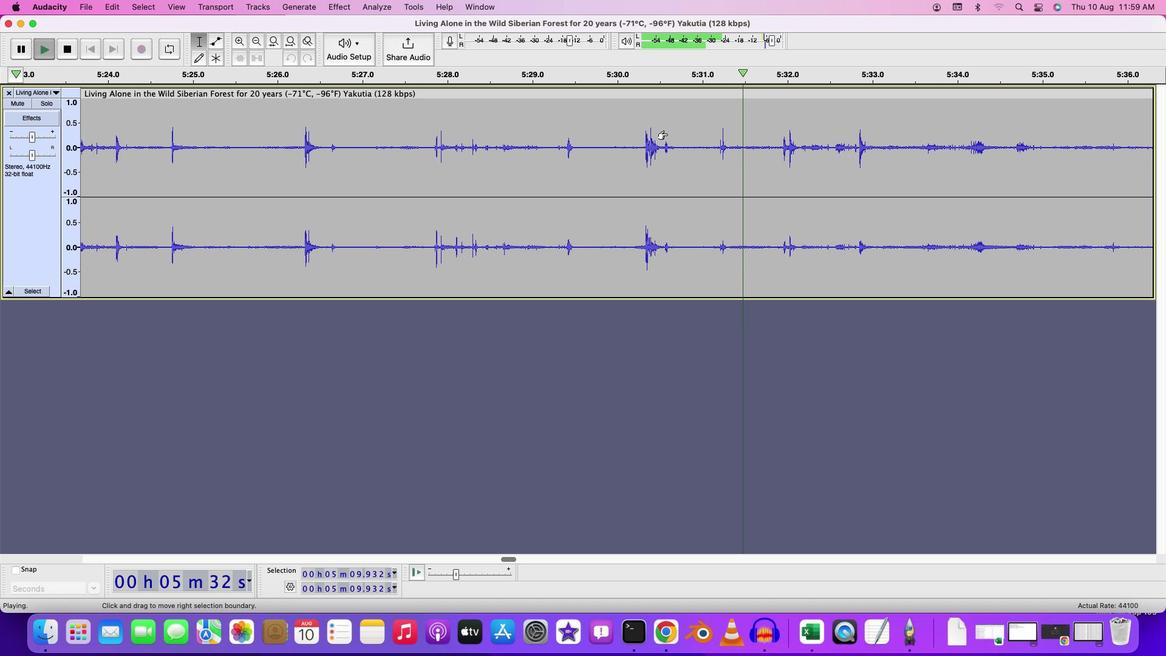 
Action: Mouse moved to (673, 139)
Screenshot: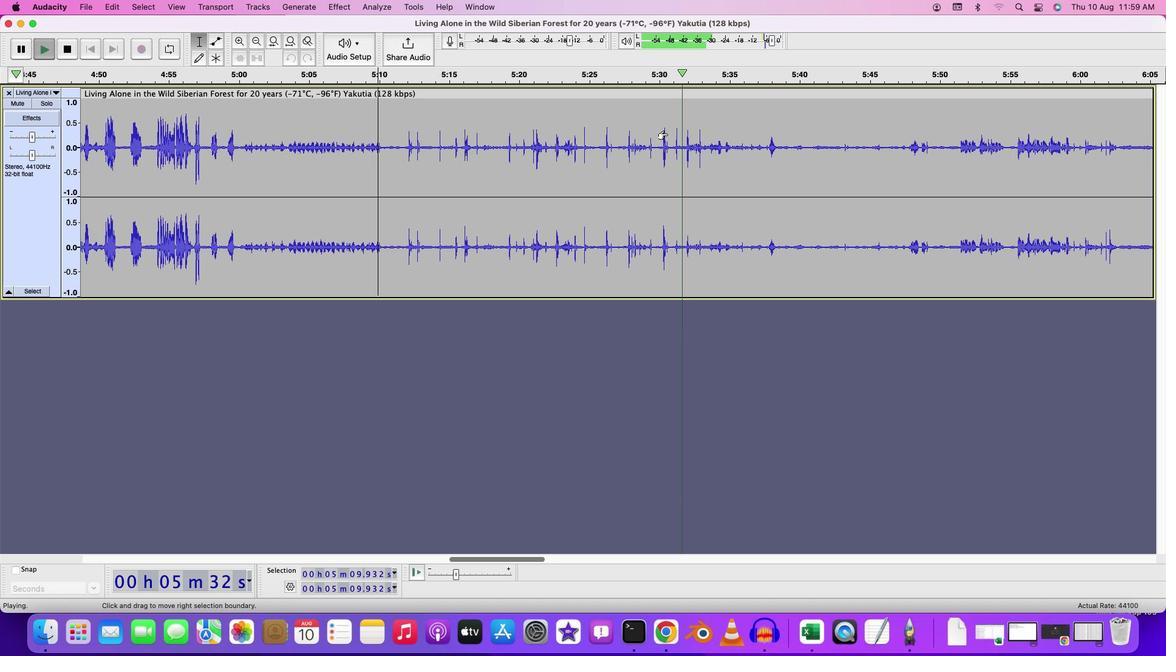 
Action: Mouse scrolled (673, 139) with delta (5, 1)
Screenshot: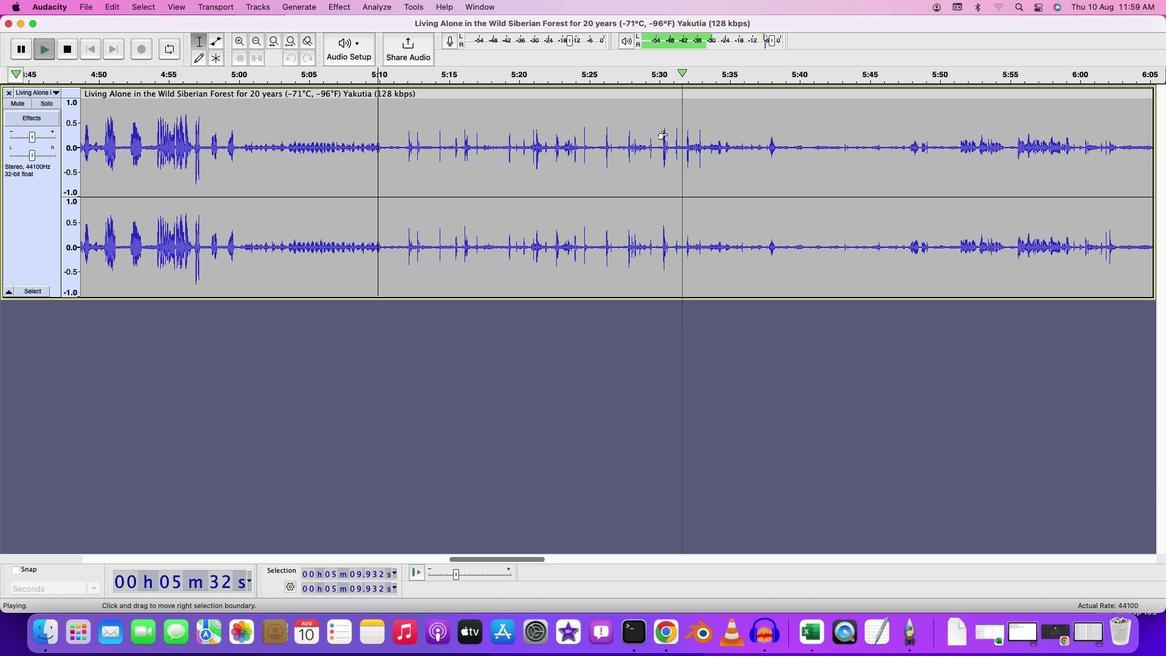 
Action: Mouse moved to (542, 563)
Screenshot: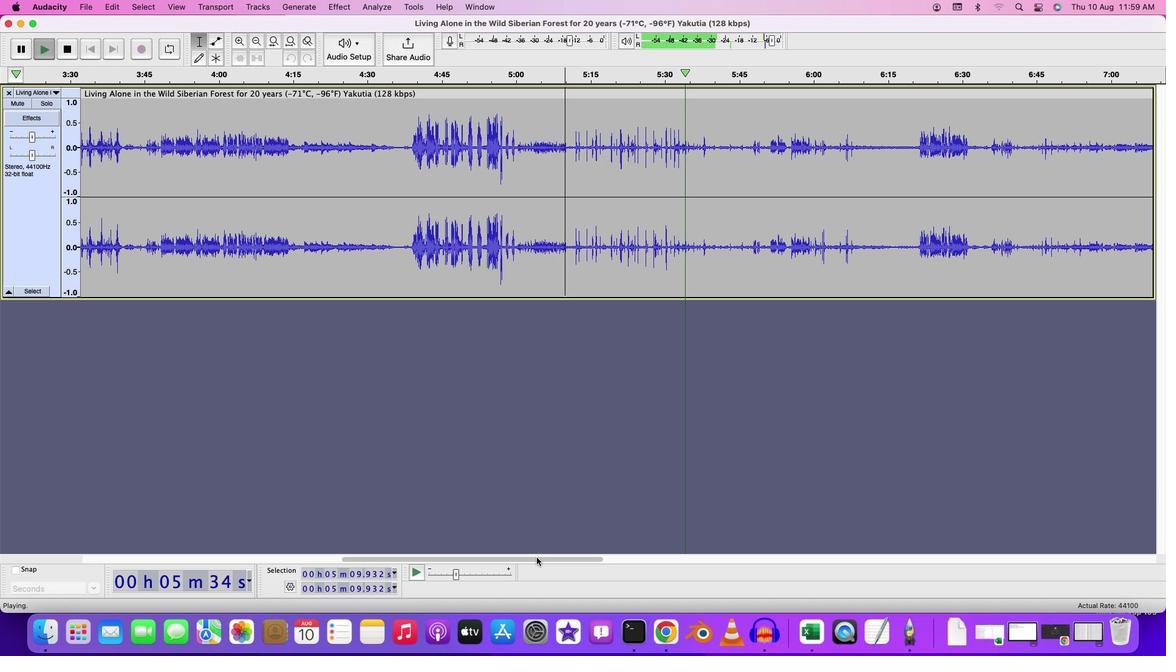
Action: Mouse pressed left at (542, 563)
Screenshot: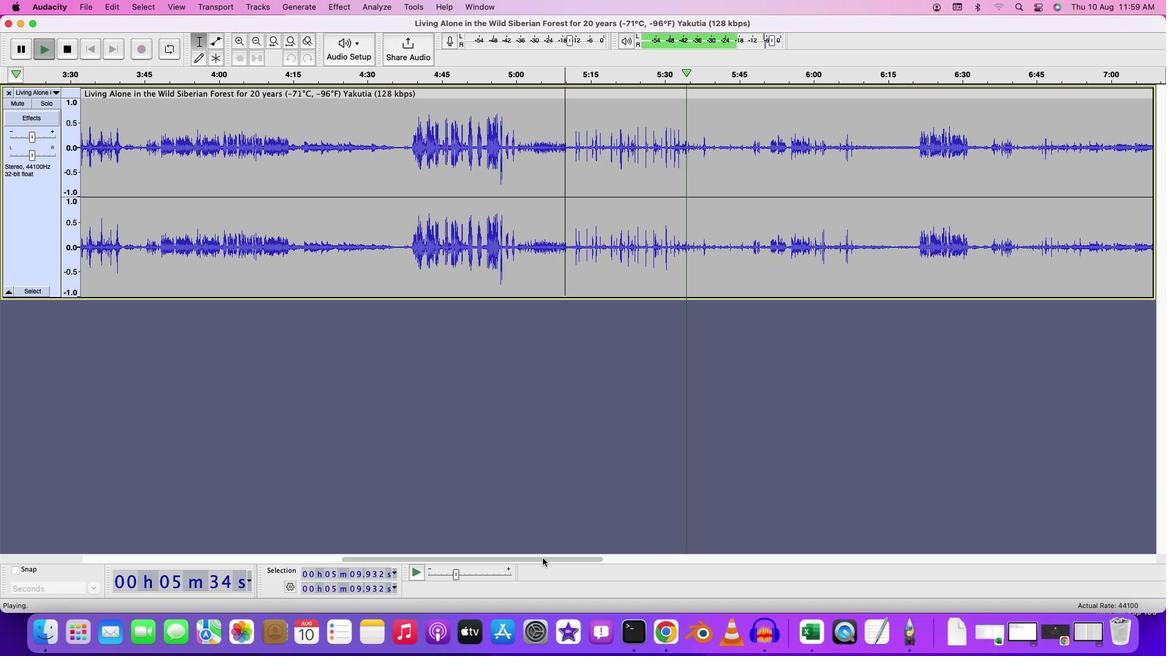 
Action: Mouse moved to (594, 249)
Screenshot: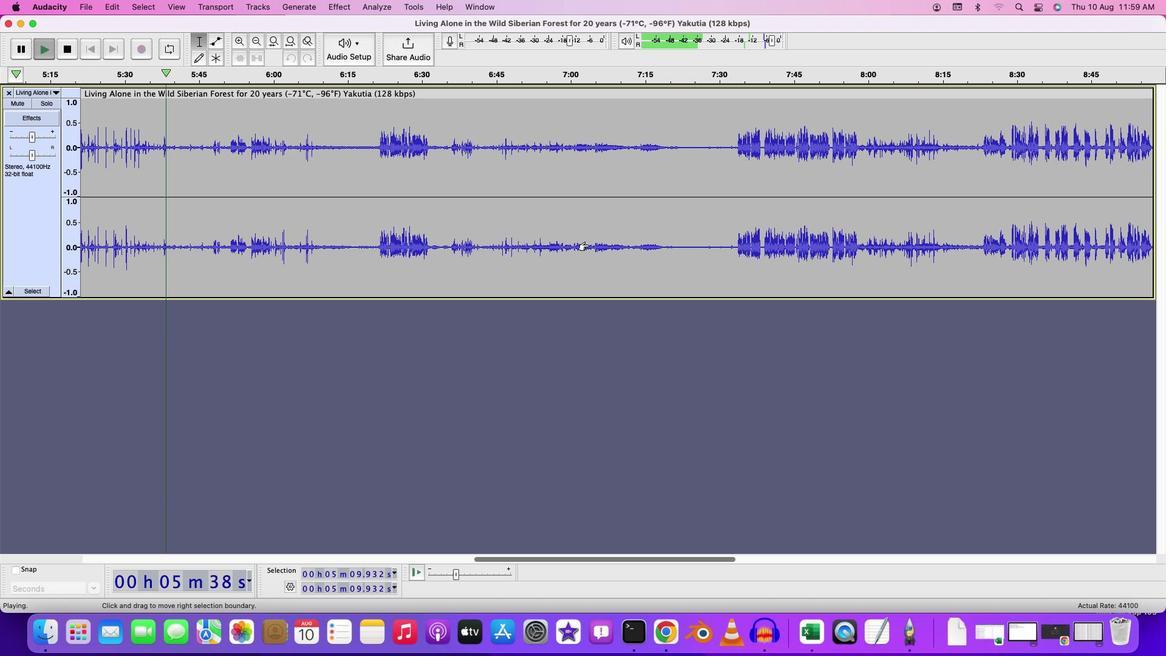 
Action: Key pressed Key.cmd
Screenshot: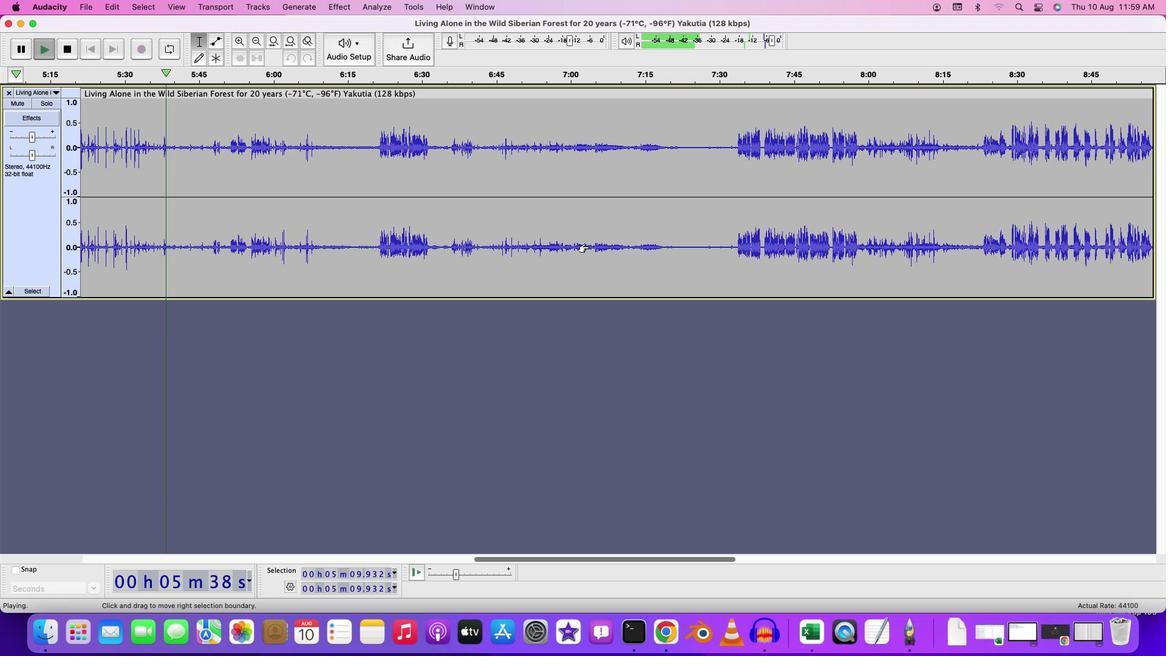 
Action: Mouse moved to (594, 252)
Screenshot: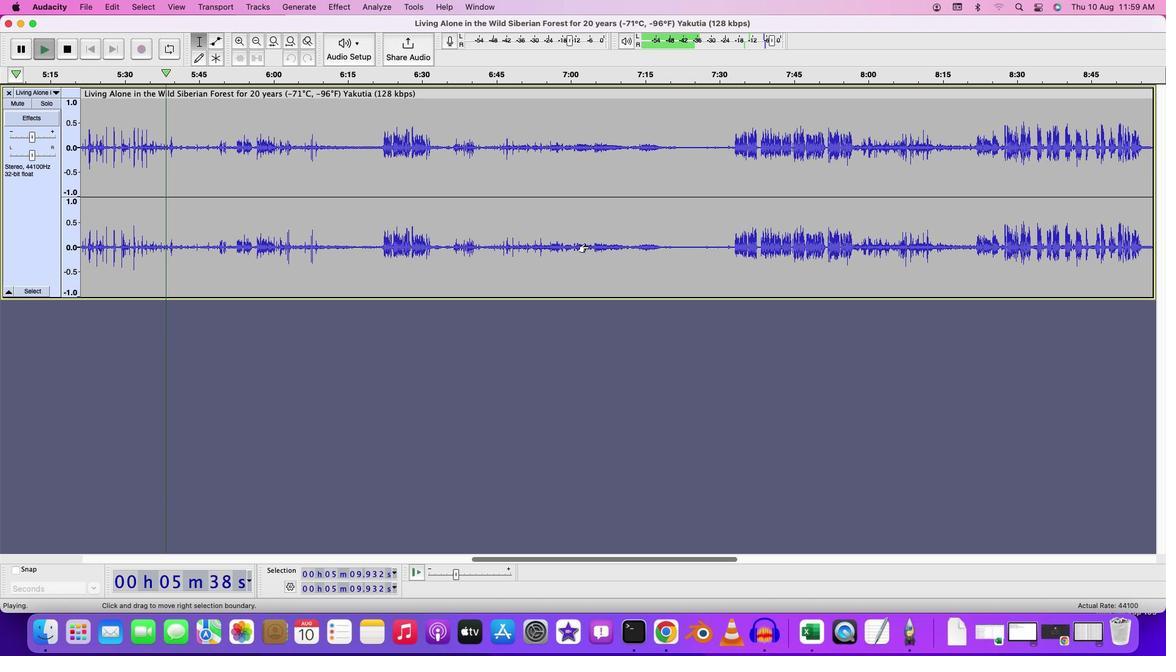 
Action: Mouse scrolled (594, 252) with delta (5, 4)
Screenshot: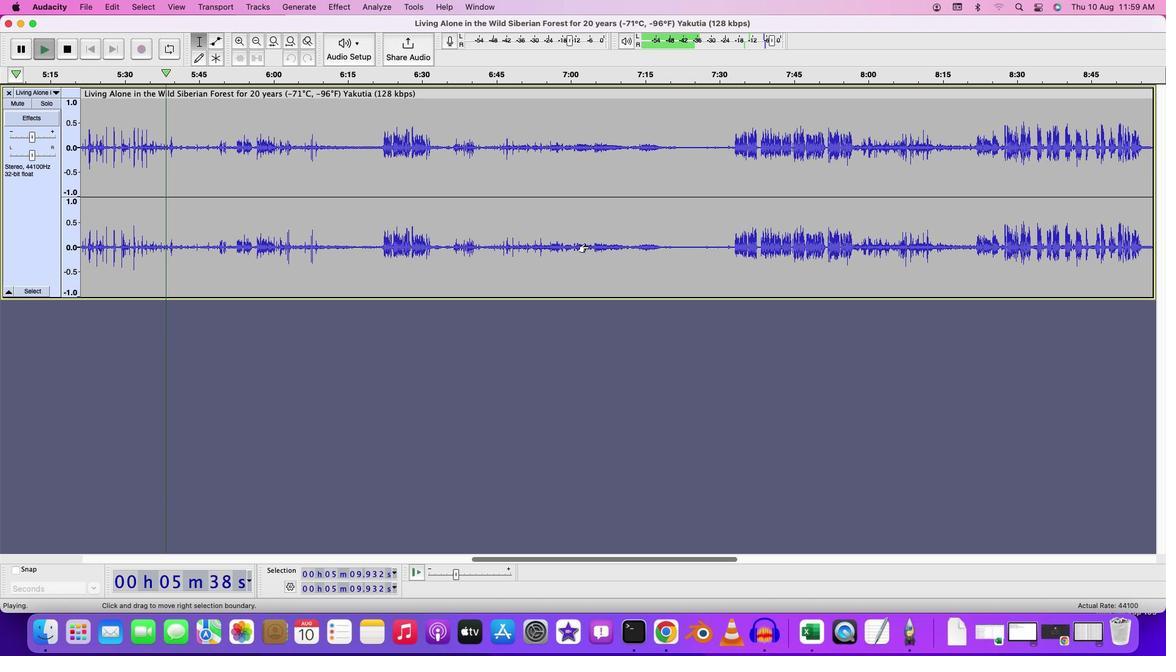 
Action: Mouse scrolled (594, 252) with delta (5, 4)
Screenshot: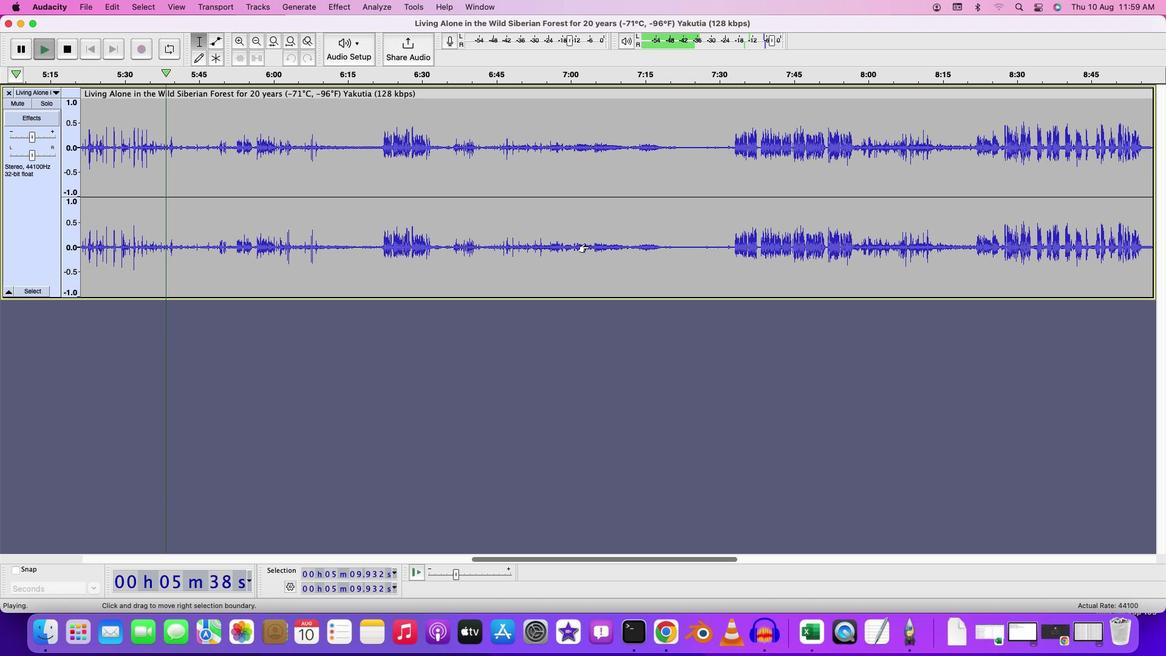 
Action: Mouse scrolled (594, 252) with delta (5, 4)
Screenshot: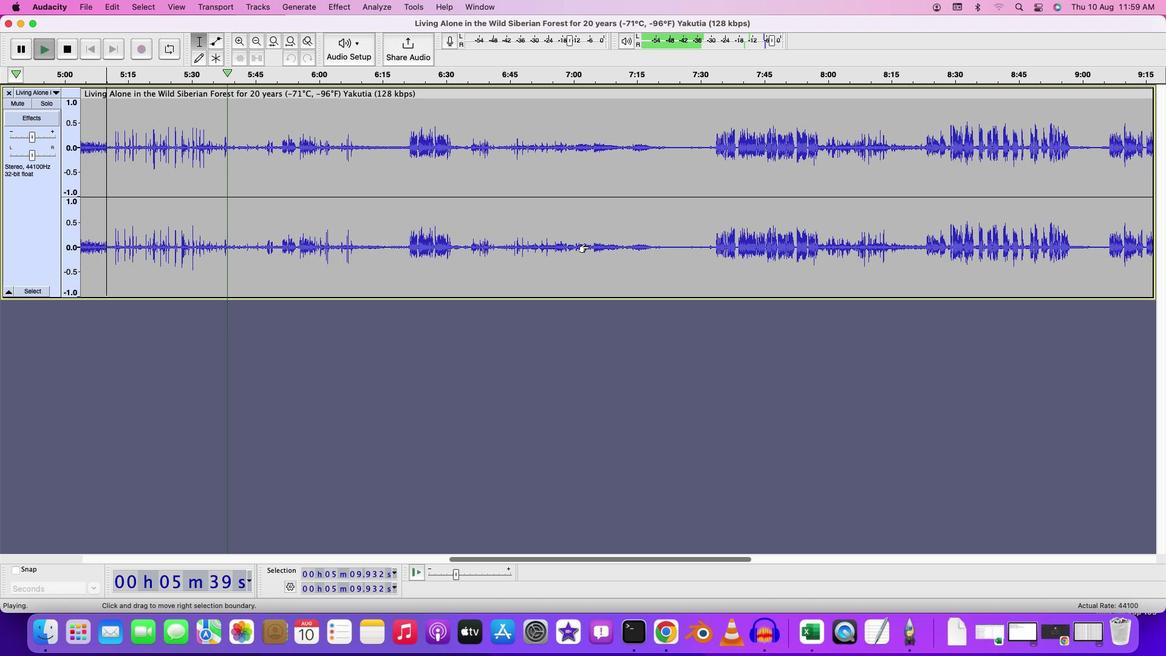 
Action: Mouse scrolled (594, 252) with delta (5, 4)
Screenshot: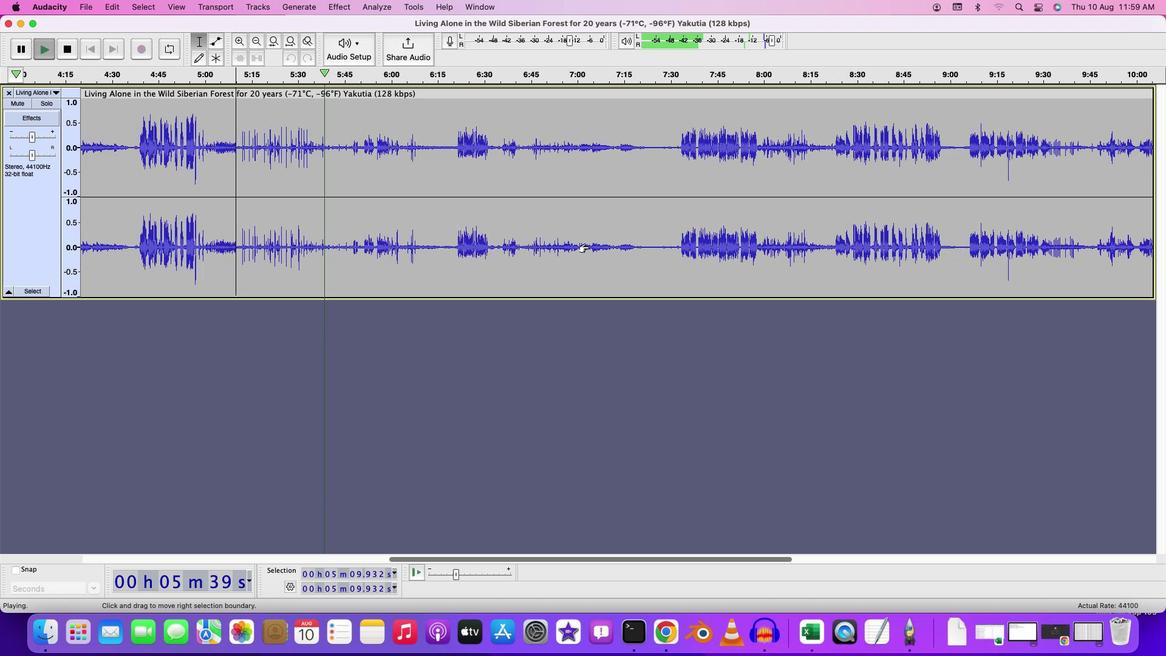 
Action: Mouse scrolled (594, 252) with delta (5, 4)
Screenshot: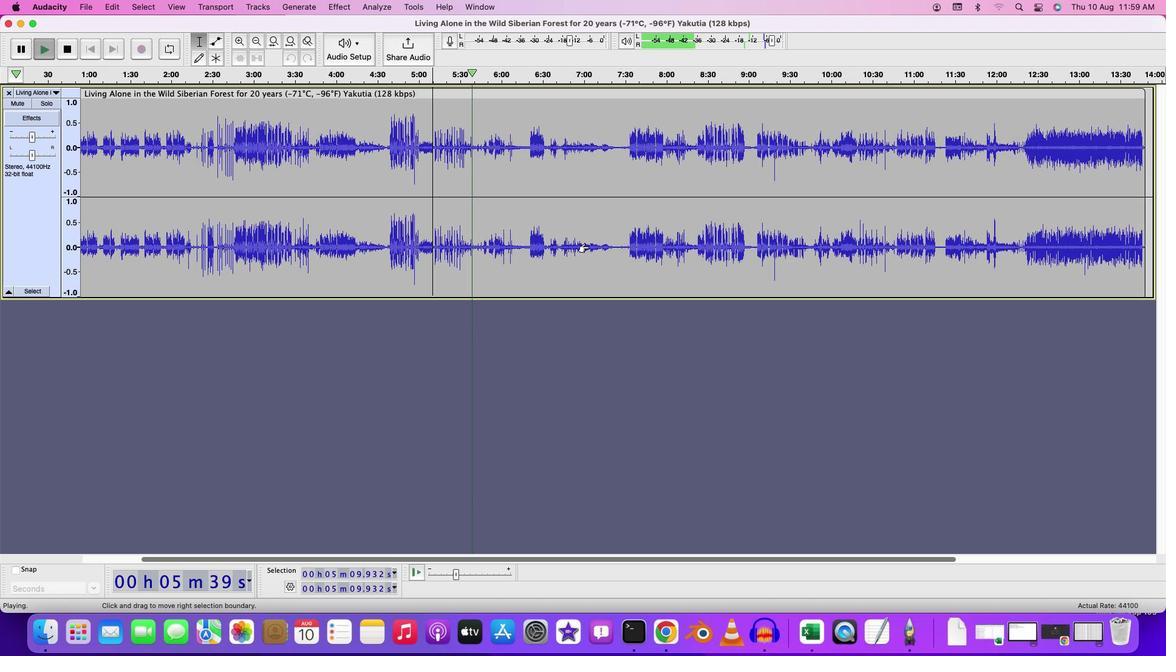
Action: Mouse moved to (708, 267)
Screenshot: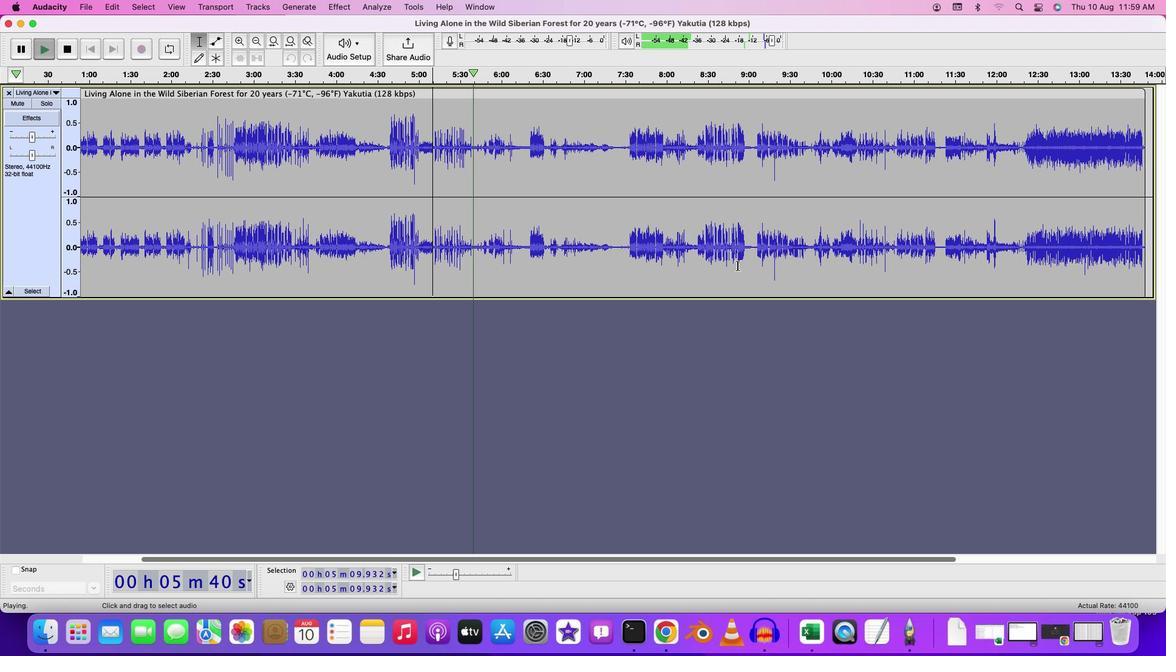 
Action: Key pressed Key.space
Screenshot: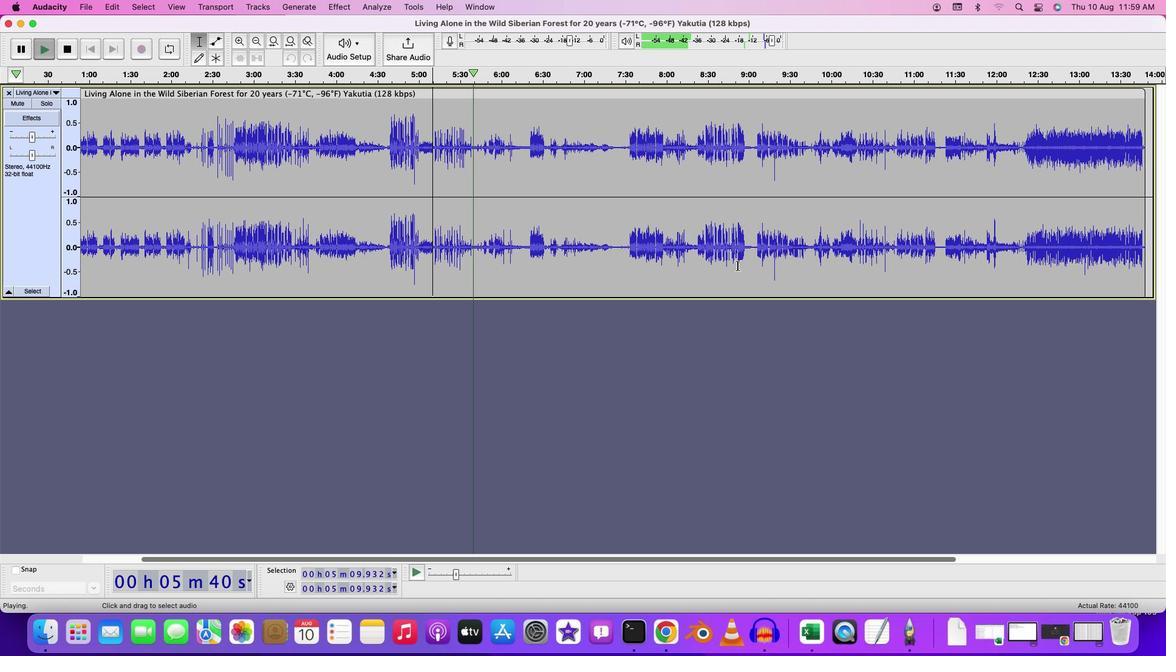 
Action: Mouse moved to (776, 272)
Screenshot: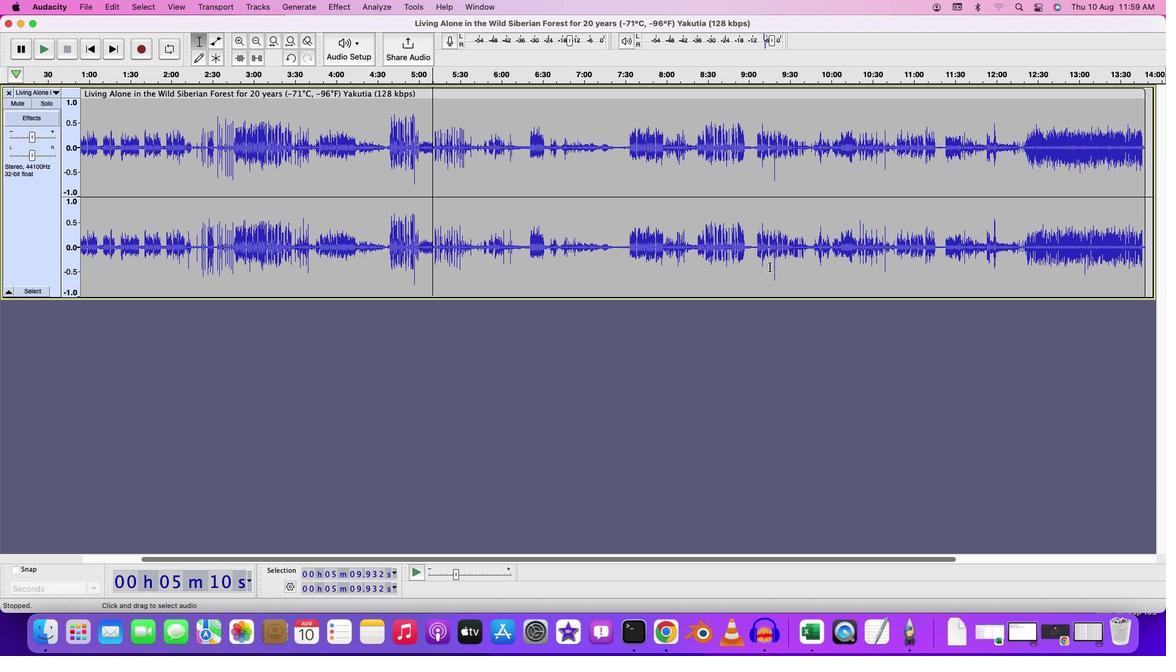 
Action: Mouse pressed left at (776, 272)
Screenshot: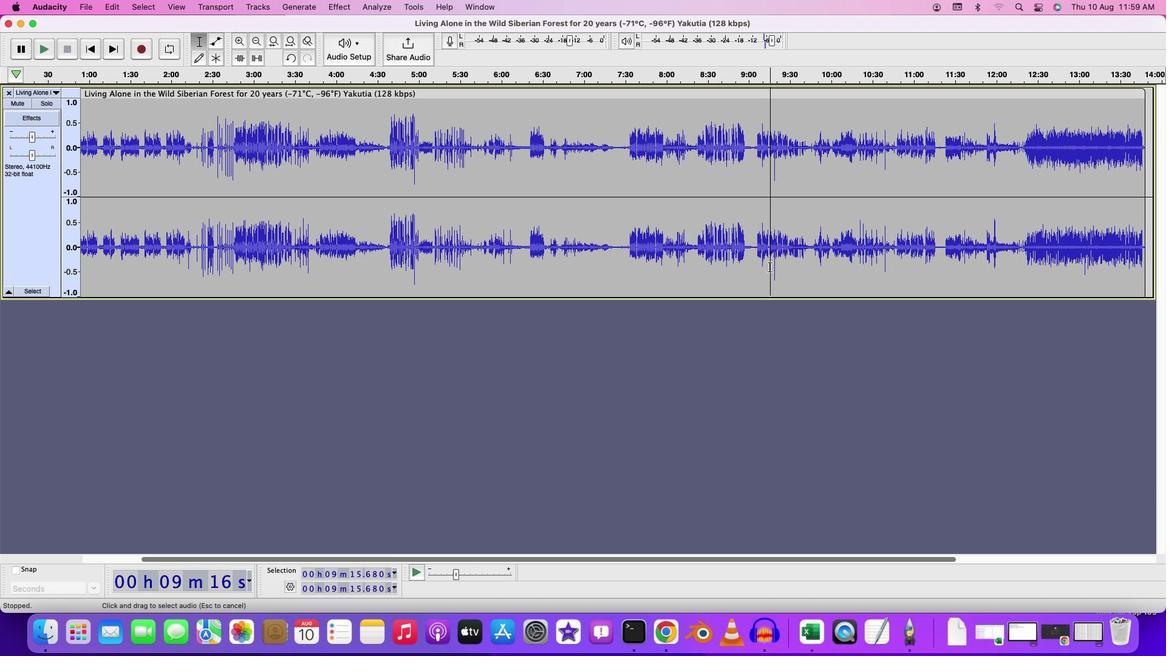 
Action: Mouse moved to (785, 274)
Screenshot: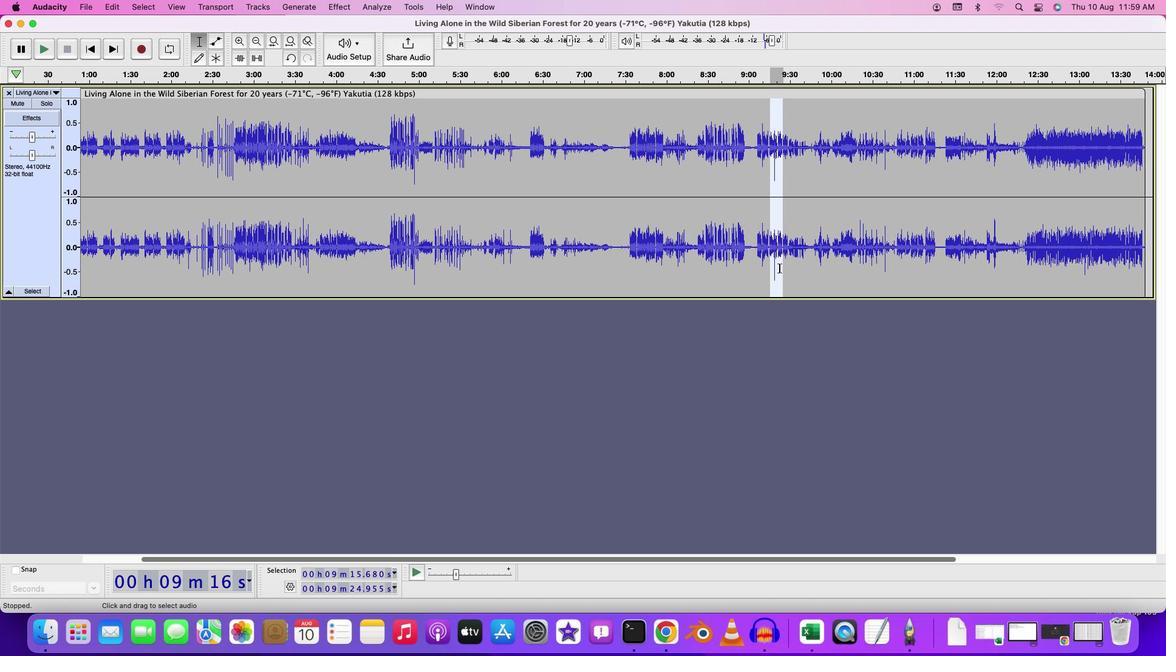 
Action: Mouse pressed left at (785, 274)
Screenshot: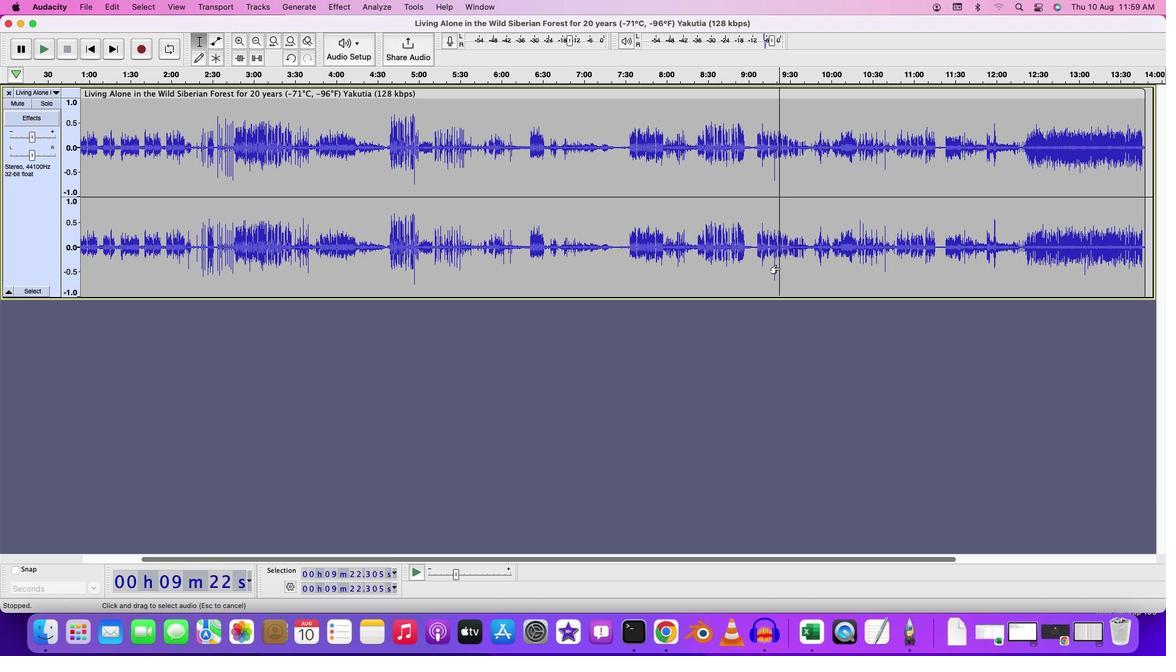
Action: Mouse moved to (783, 281)
Screenshot: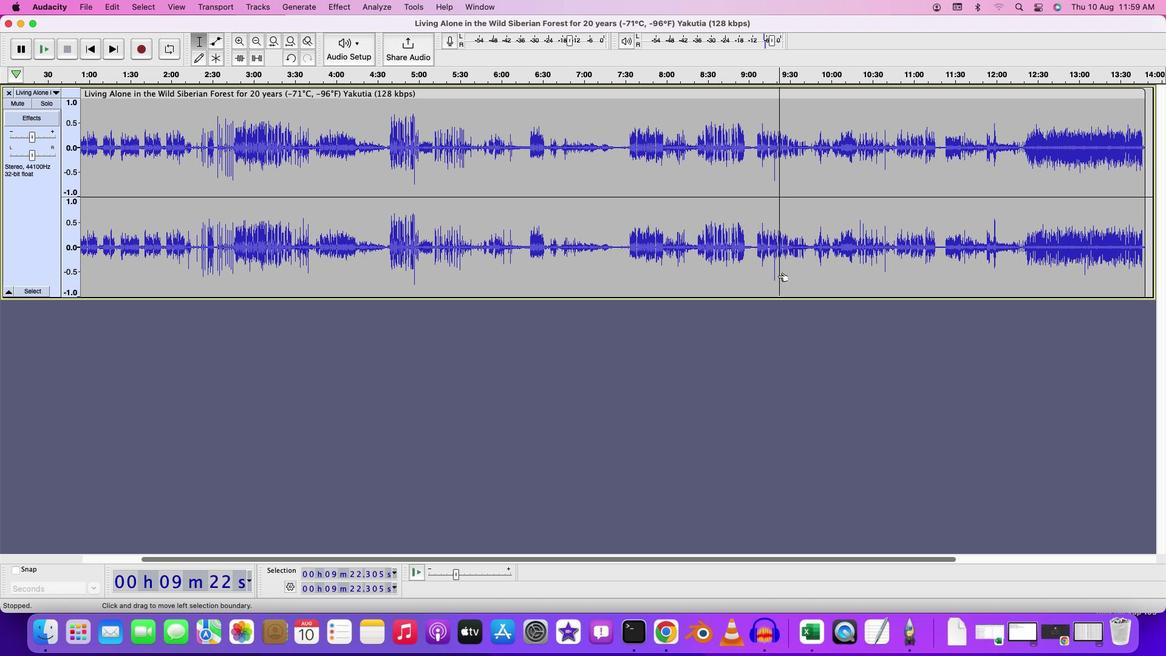 
Action: Key pressed Key.cmd
Screenshot: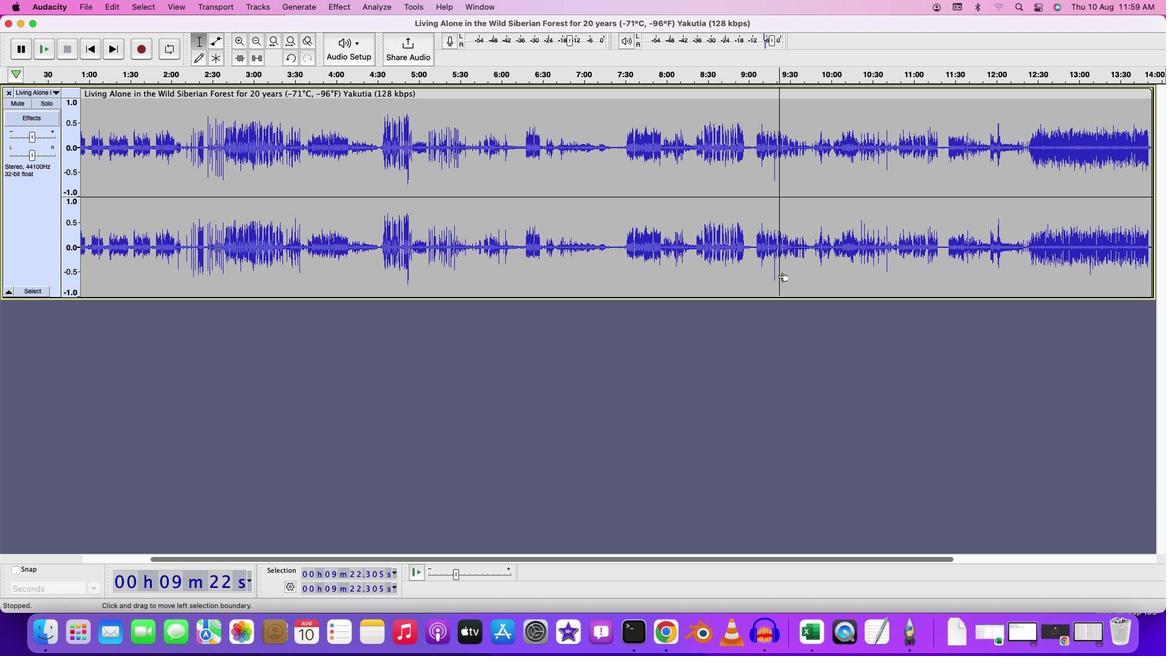 
Action: Mouse scrolled (783, 281) with delta (5, 6)
Screenshot: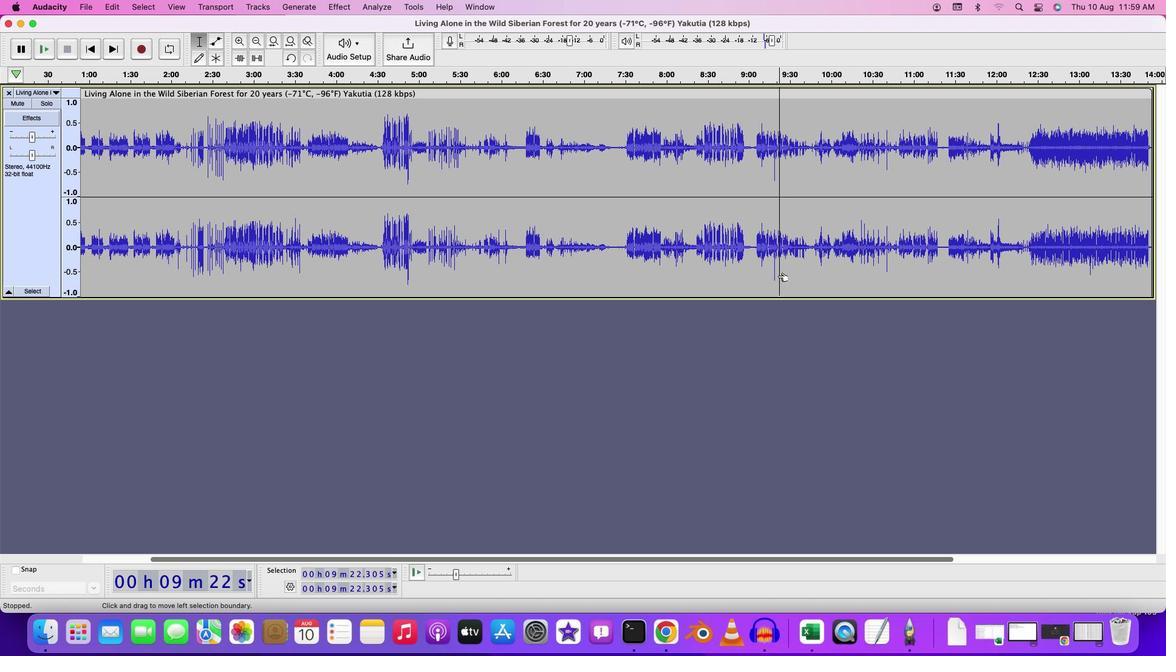 
Action: Mouse scrolled (783, 281) with delta (5, 6)
Screenshot: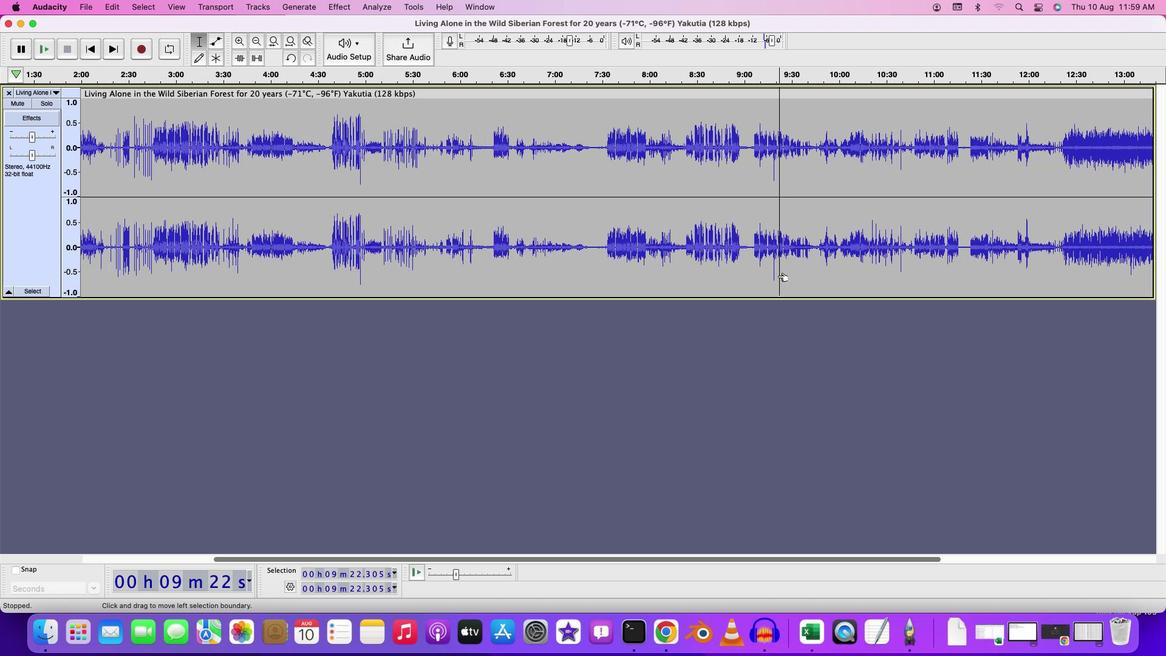 
Action: Mouse moved to (783, 281)
Screenshot: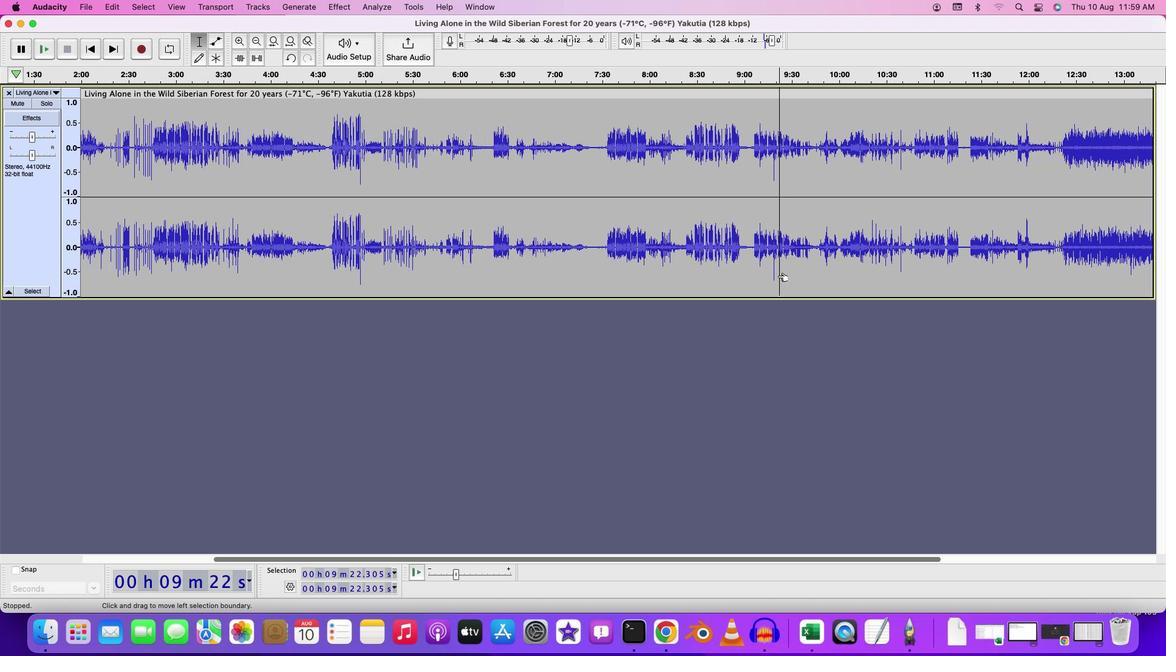 
Action: Mouse scrolled (783, 281) with delta (5, 6)
Screenshot: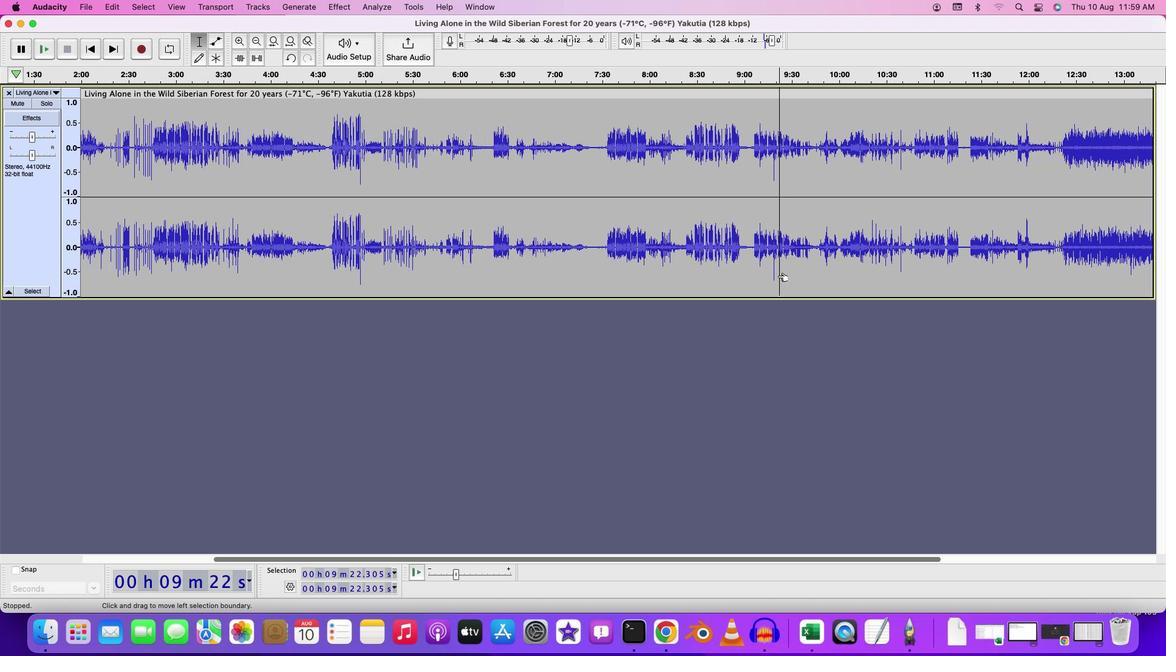 
Action: Mouse scrolled (783, 281) with delta (5, 7)
Screenshot: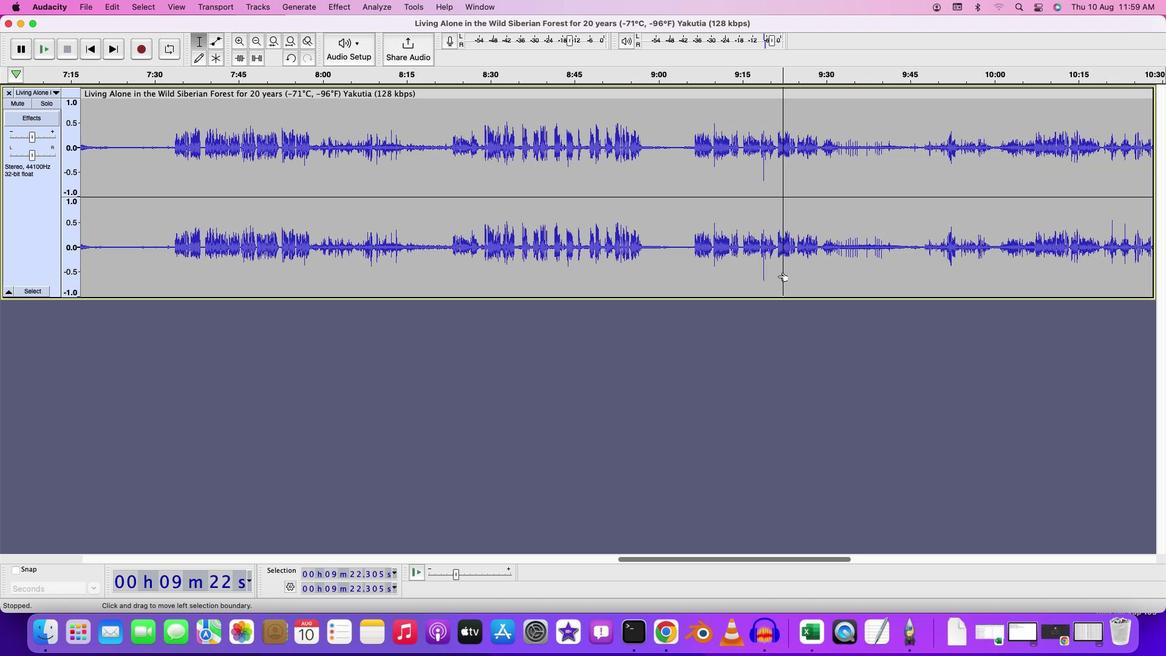 
Action: Mouse moved to (774, 281)
Screenshot: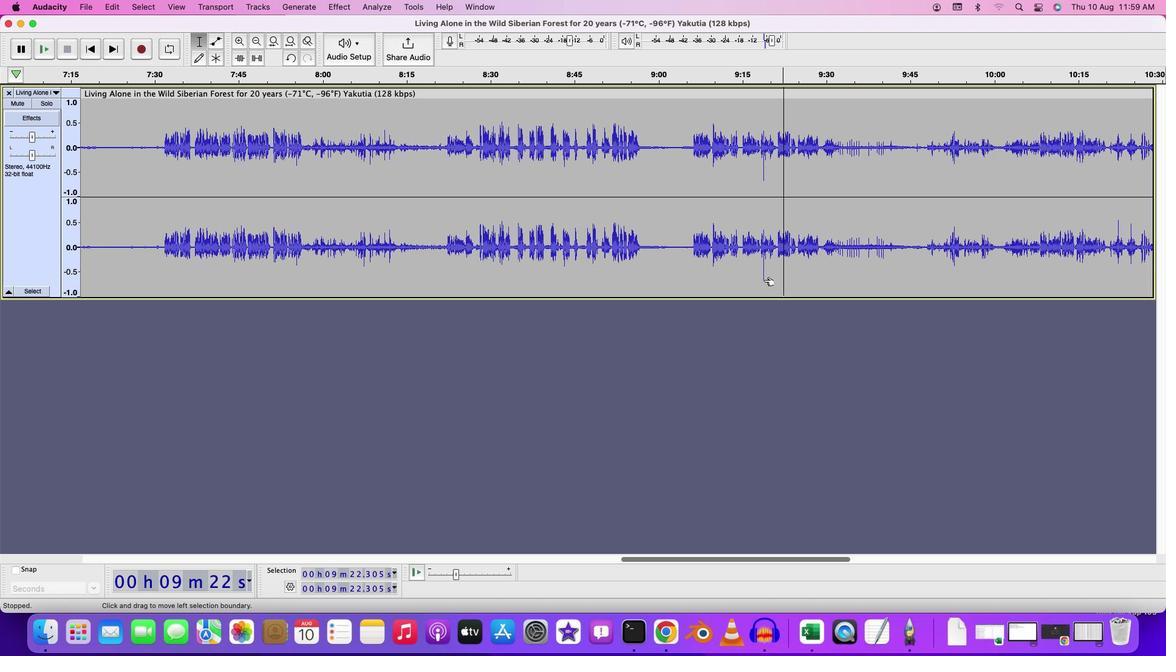 
Action: Mouse scrolled (774, 281) with delta (5, 6)
